 Task: Research Airbnb options in Oroszlány, Hungary from 9th November, 2023 to 16th November, 2023 for 2 adults.2 bedrooms having 2 beds and 1 bathroom. Property type can be flat. Look for 5 properties as per requirement.
Action: Key pressed orosx<Key.backspace>zany
Screenshot: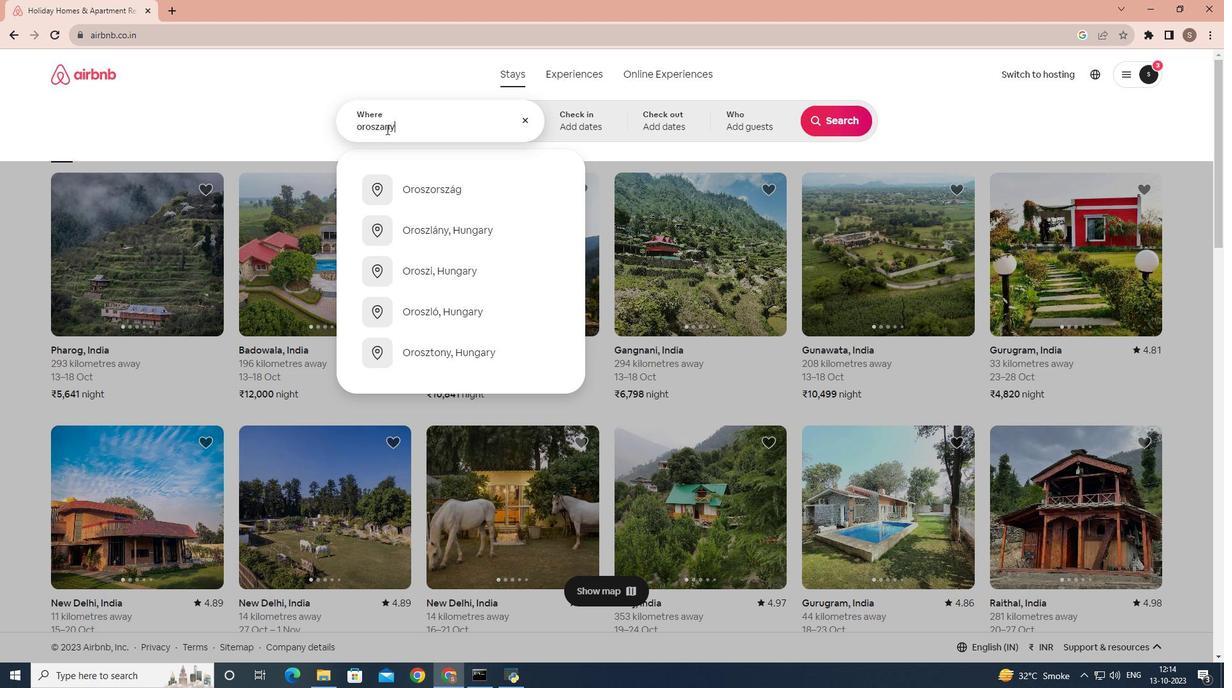 
Action: Mouse moved to (409, 196)
Screenshot: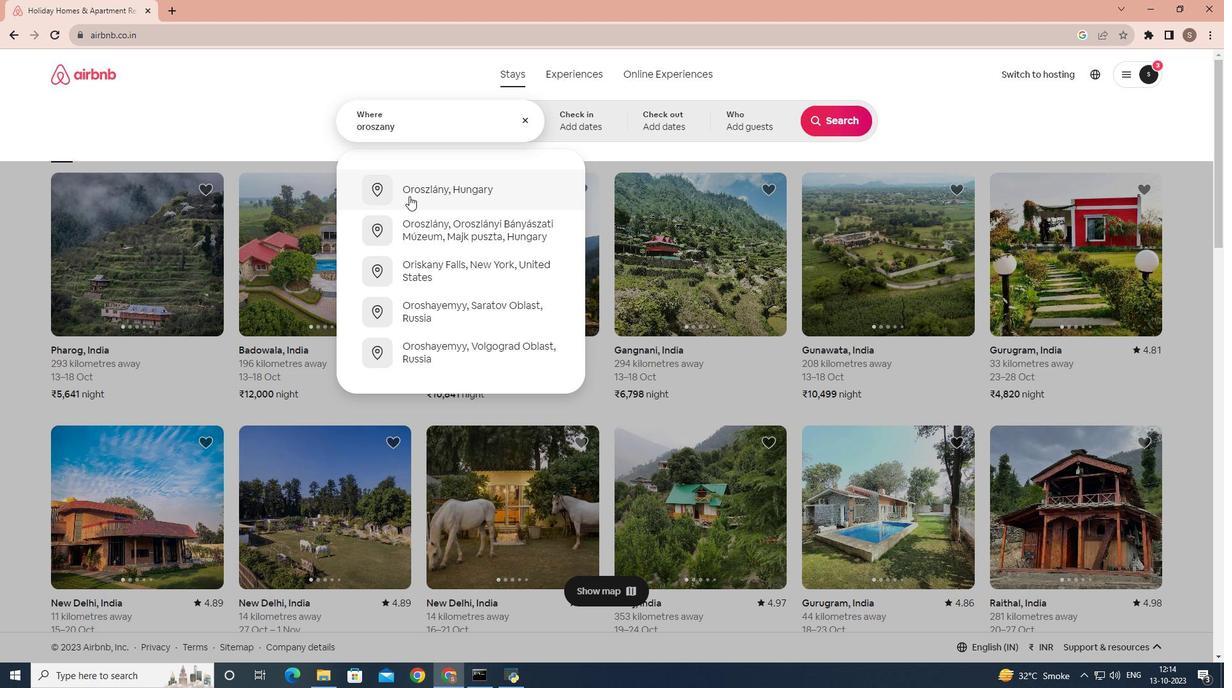 
Action: Mouse pressed left at (409, 196)
Screenshot: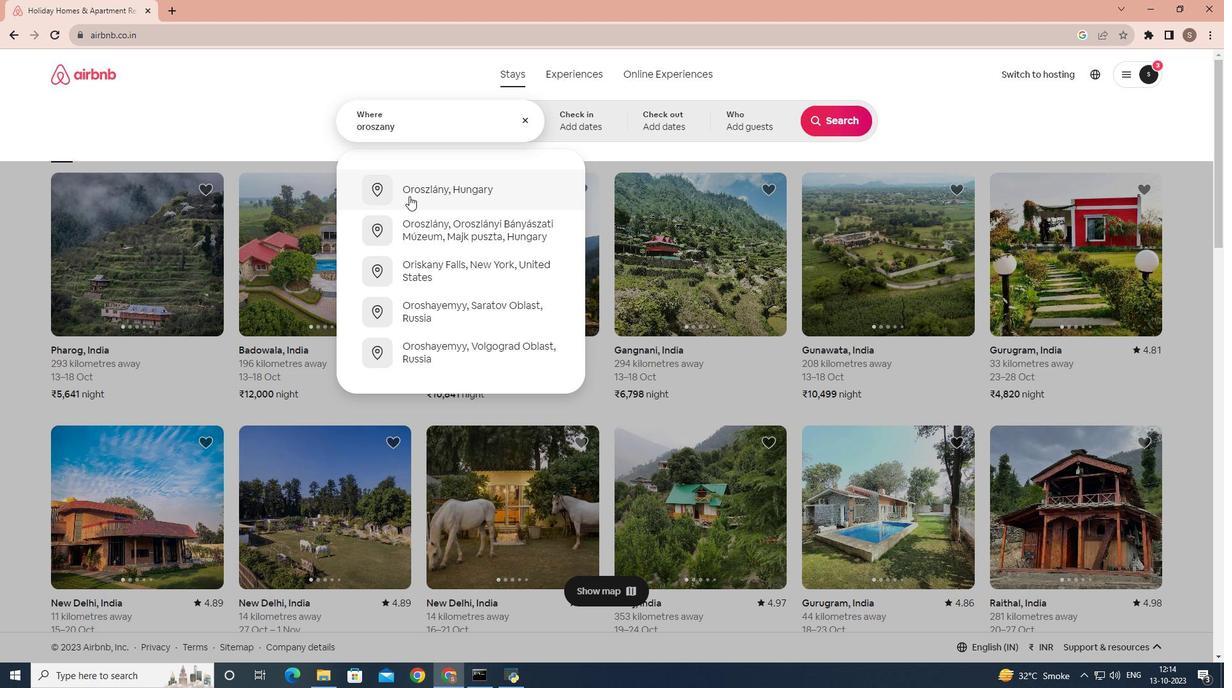 
Action: Mouse moved to (762, 310)
Screenshot: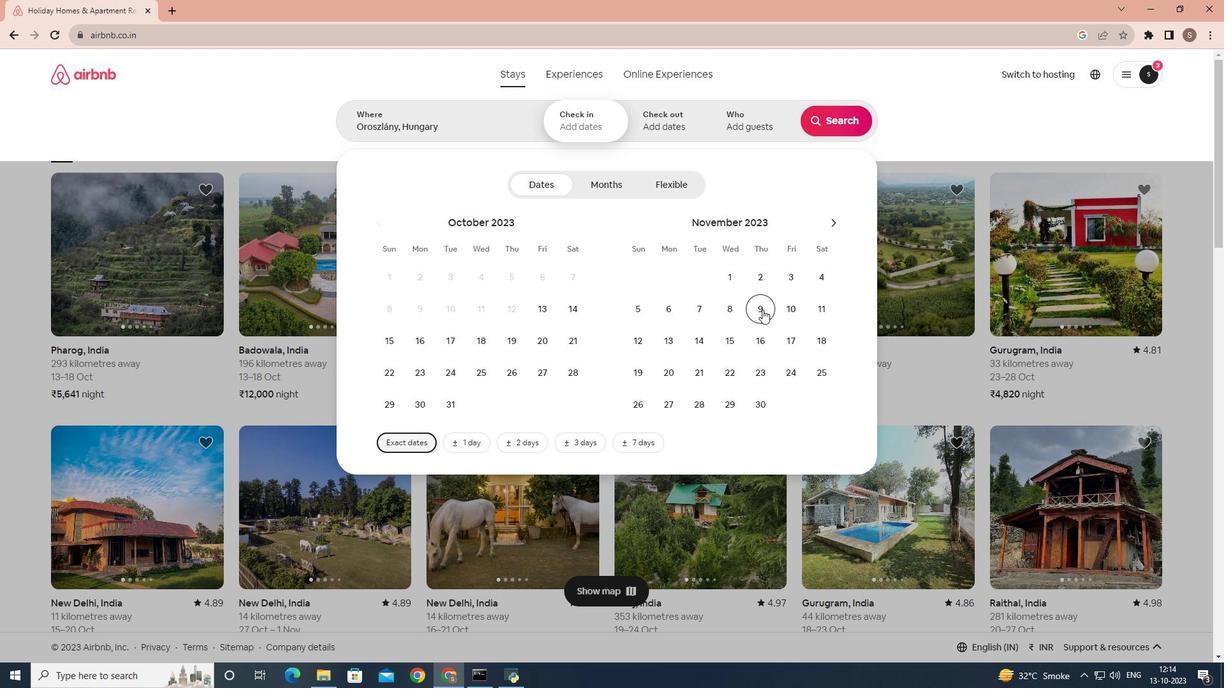 
Action: Mouse pressed left at (762, 310)
Screenshot: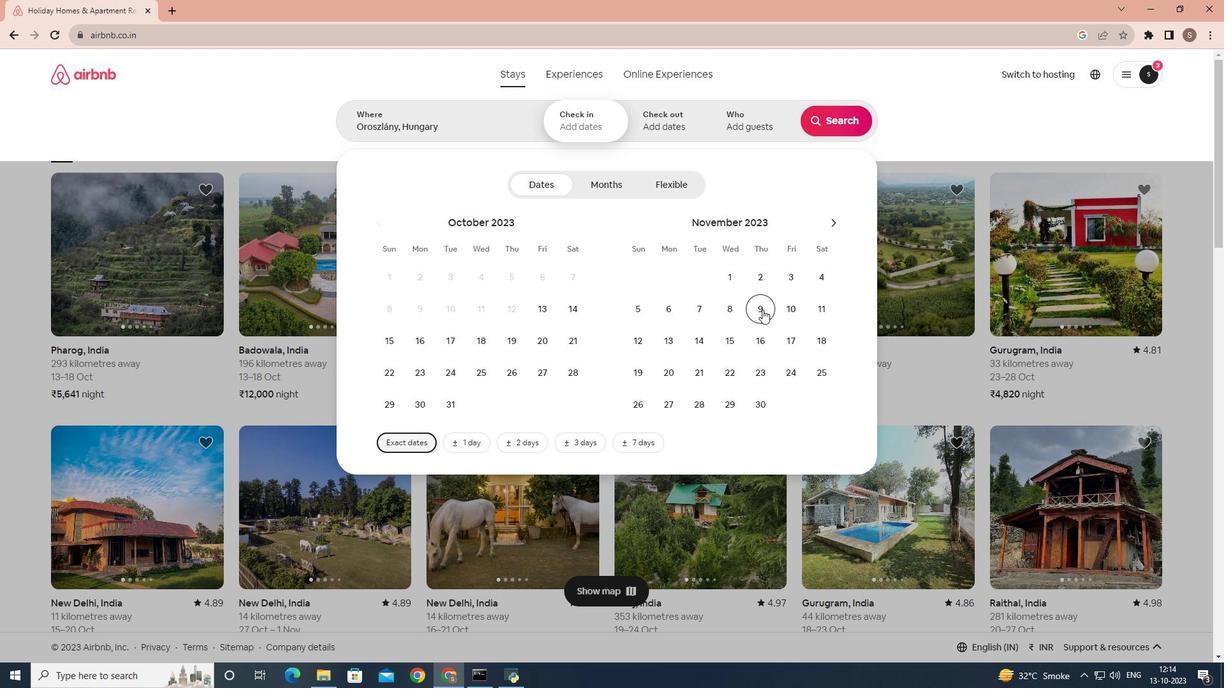 
Action: Mouse moved to (762, 337)
Screenshot: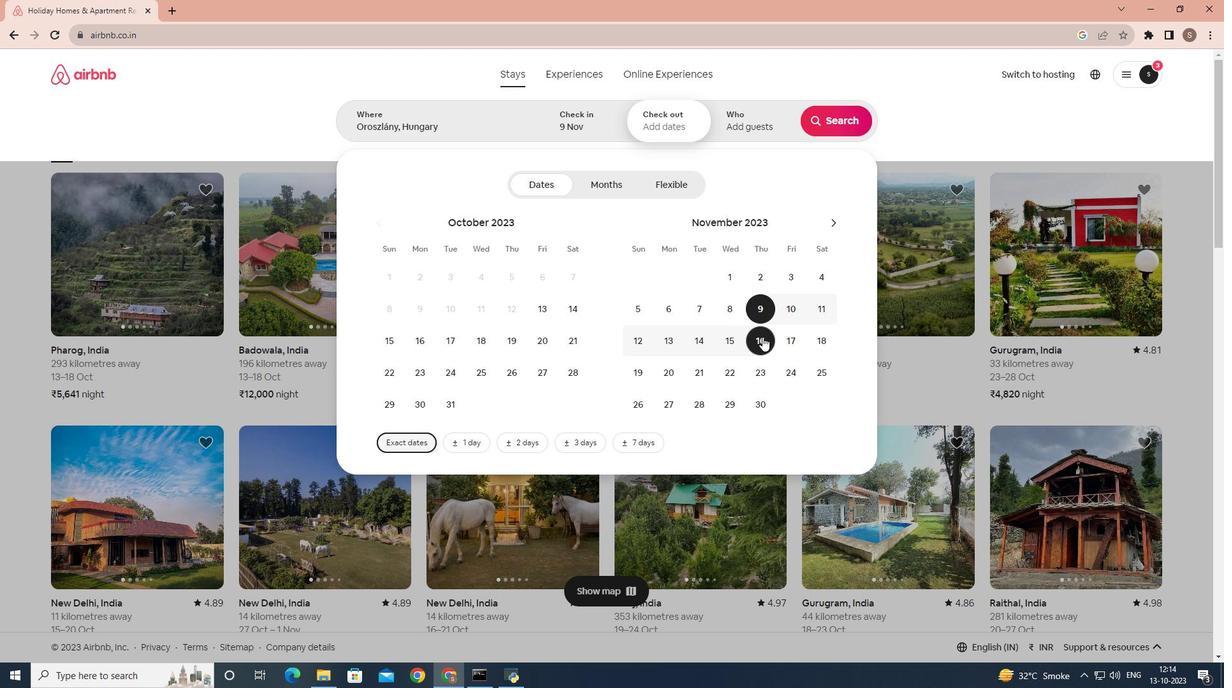 
Action: Mouse pressed left at (762, 337)
Screenshot: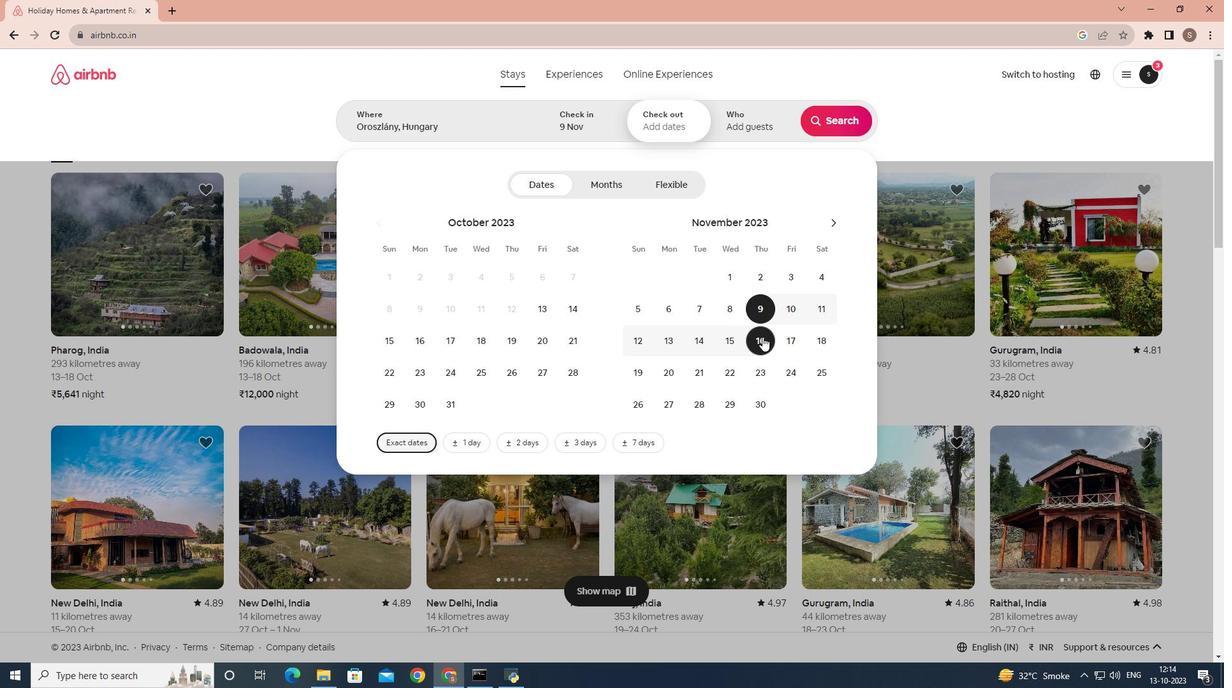 
Action: Mouse moved to (746, 135)
Screenshot: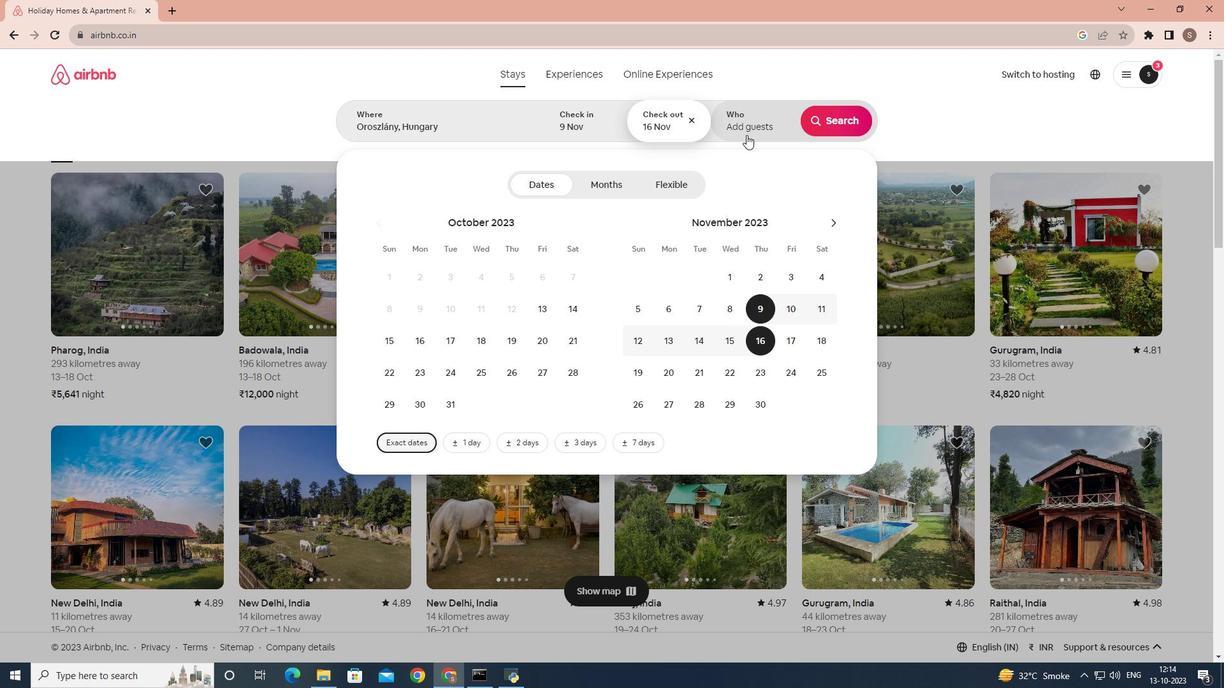 
Action: Mouse pressed left at (746, 135)
Screenshot: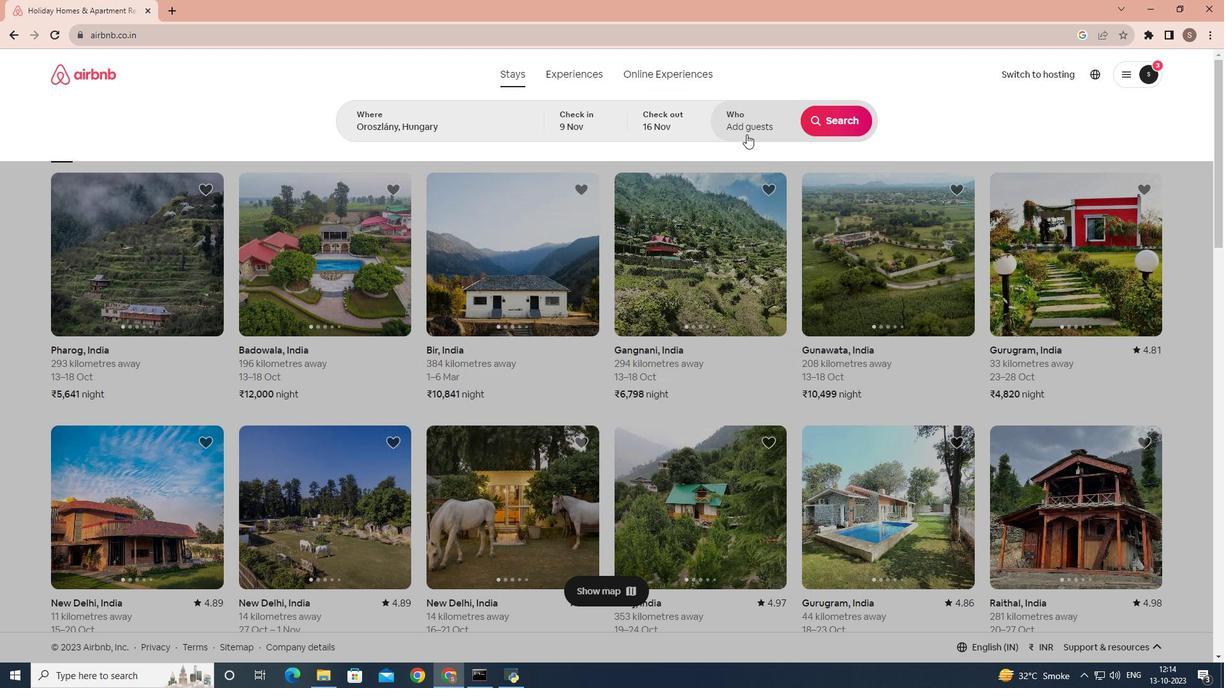 
Action: Mouse moved to (834, 177)
Screenshot: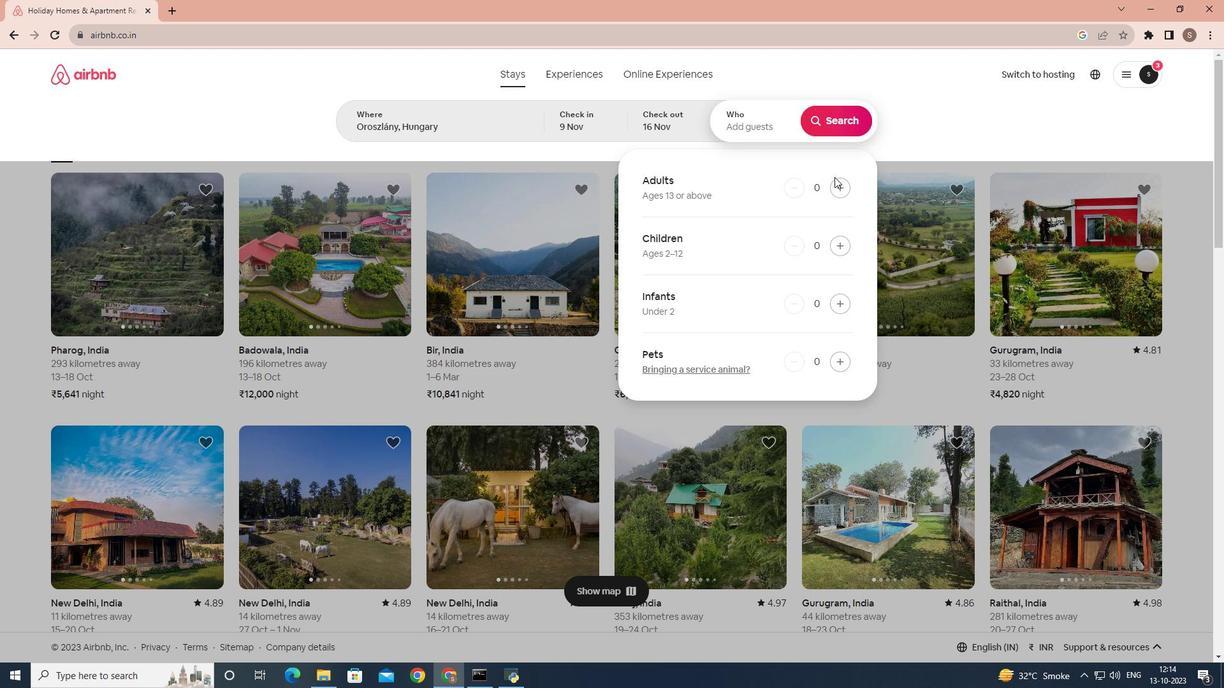 
Action: Mouse pressed left at (834, 177)
Screenshot: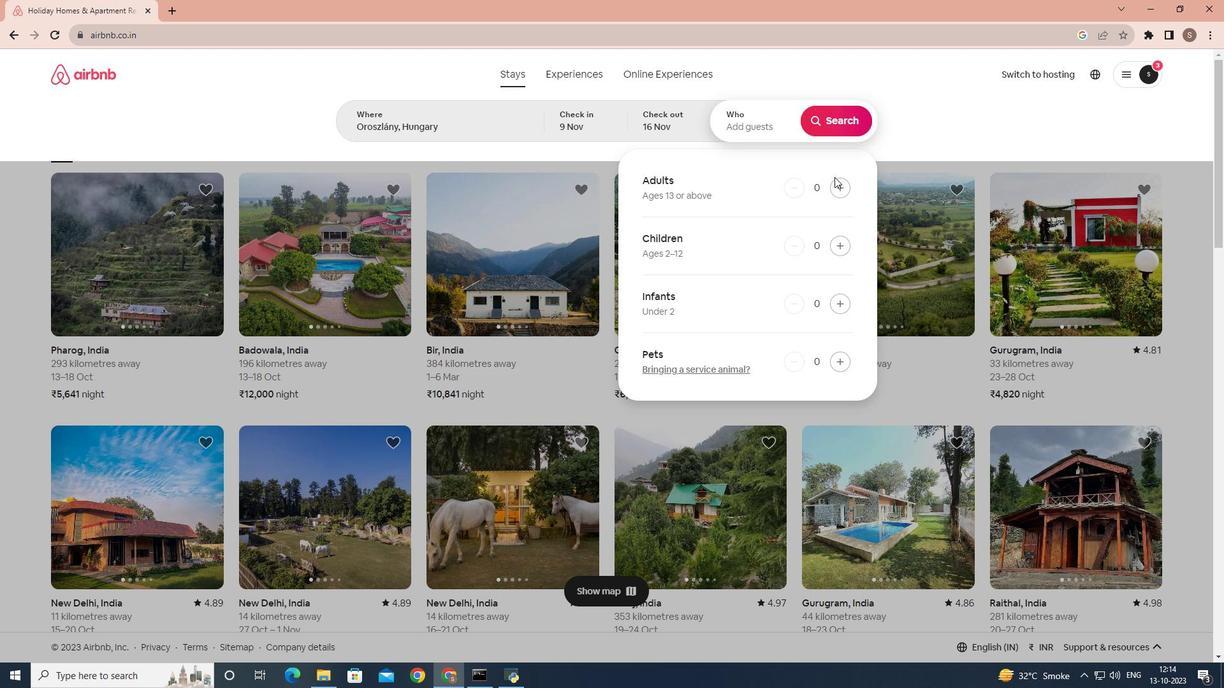 
Action: Mouse pressed left at (834, 177)
Screenshot: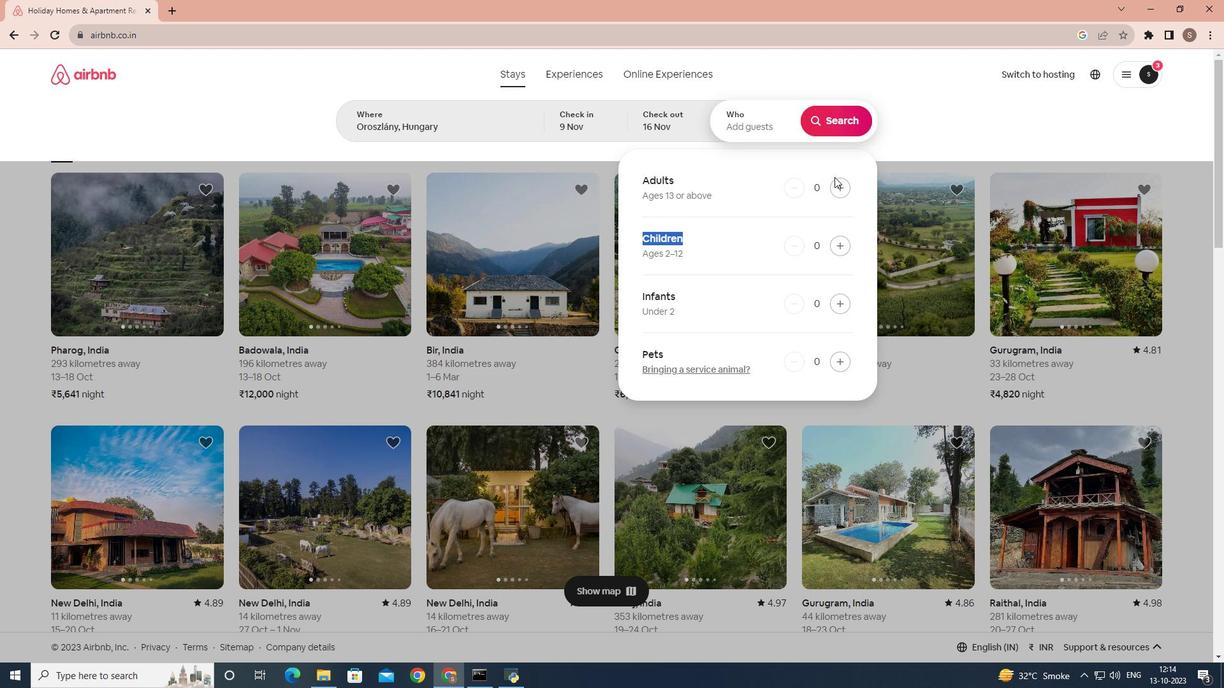 
Action: Mouse moved to (834, 179)
Screenshot: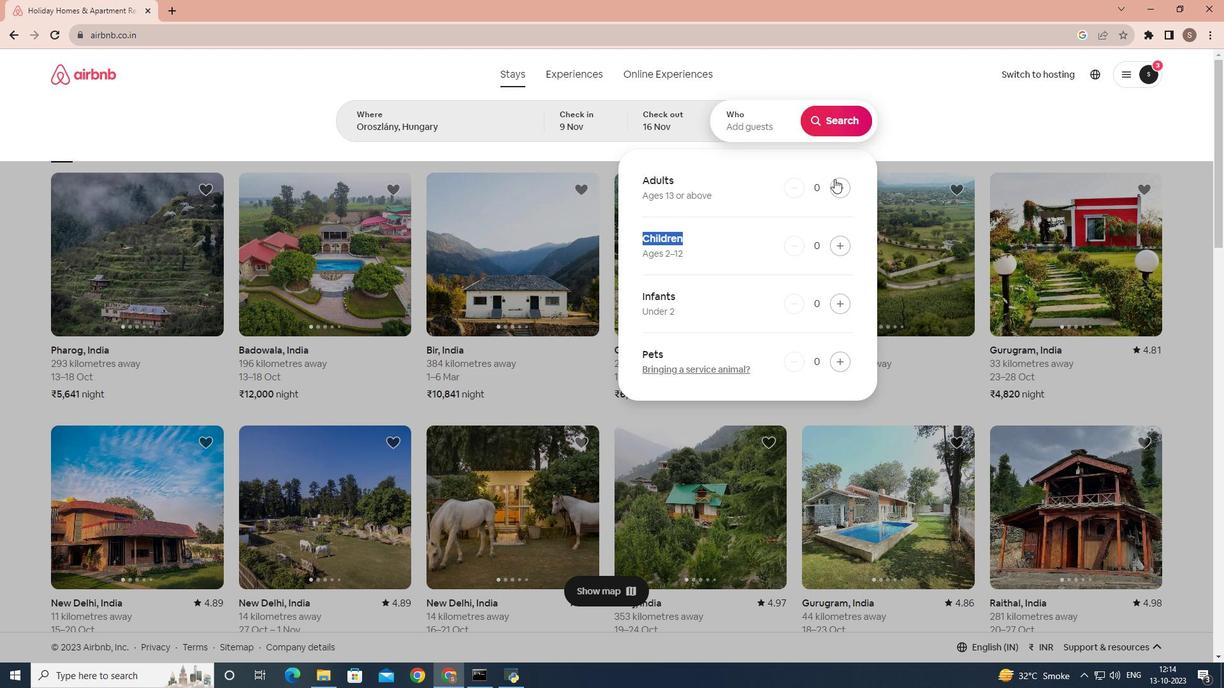 
Action: Mouse pressed left at (834, 179)
Screenshot: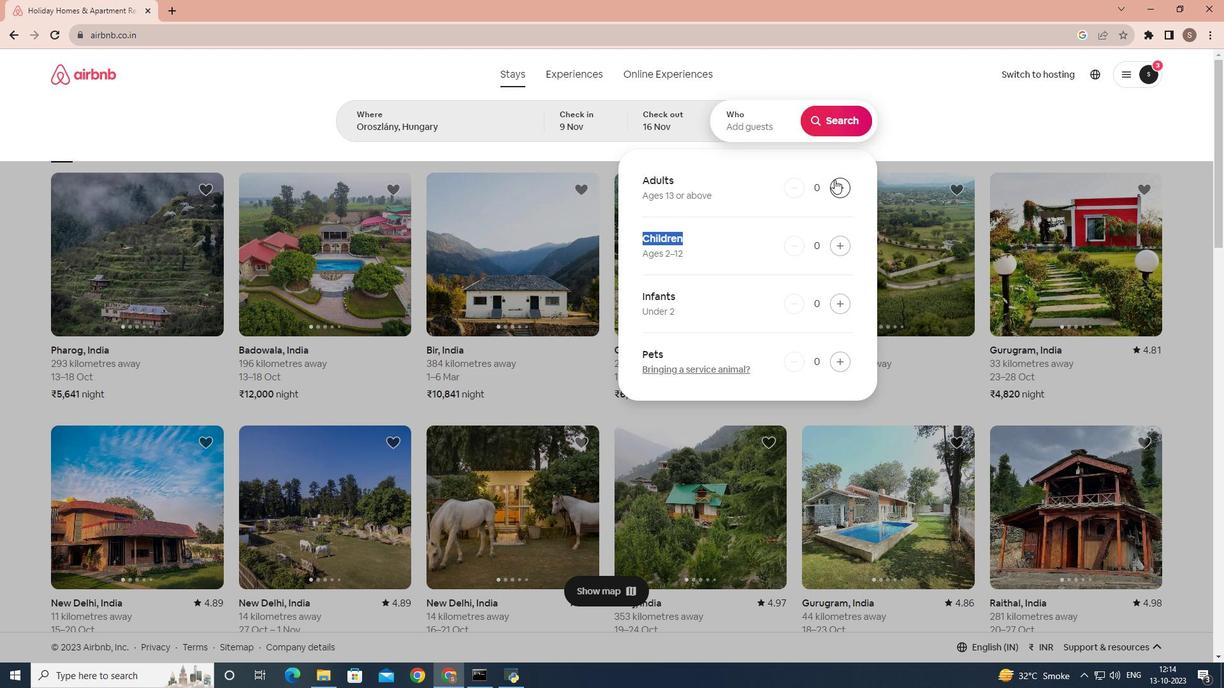 
Action: Mouse moved to (834, 179)
Screenshot: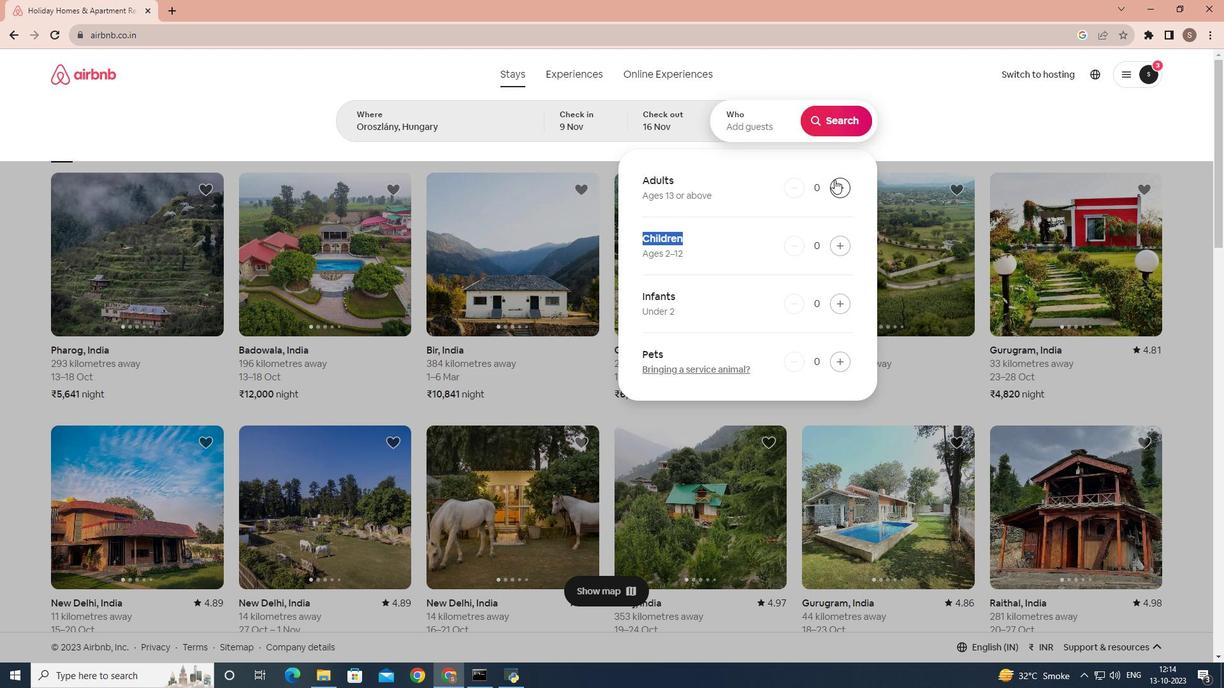 
Action: Mouse pressed left at (834, 179)
Screenshot: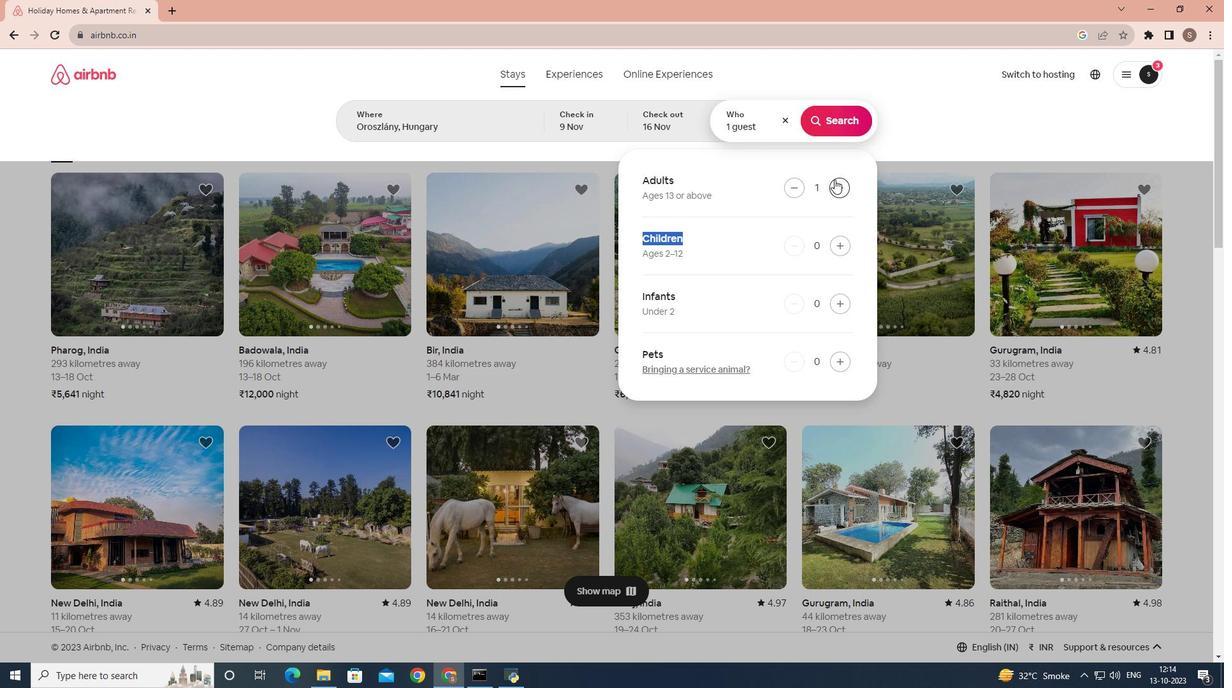 
Action: Mouse moved to (831, 106)
Screenshot: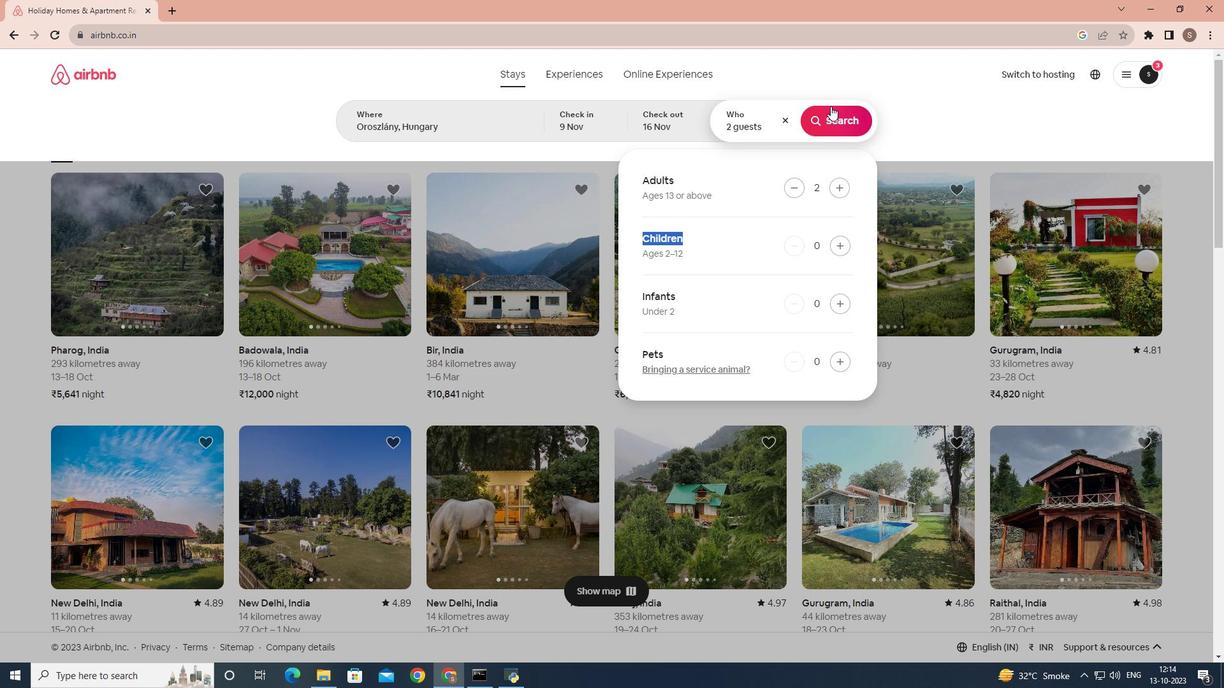 
Action: Mouse pressed left at (831, 106)
Screenshot: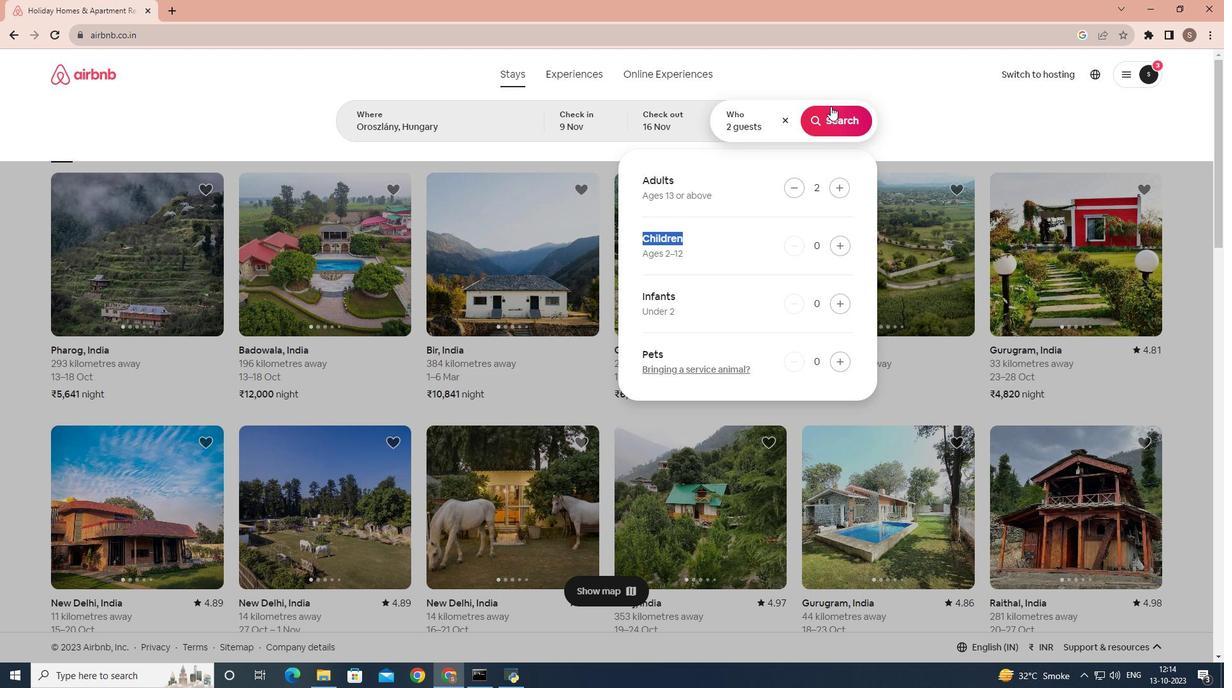 
Action: Mouse moved to (1038, 127)
Screenshot: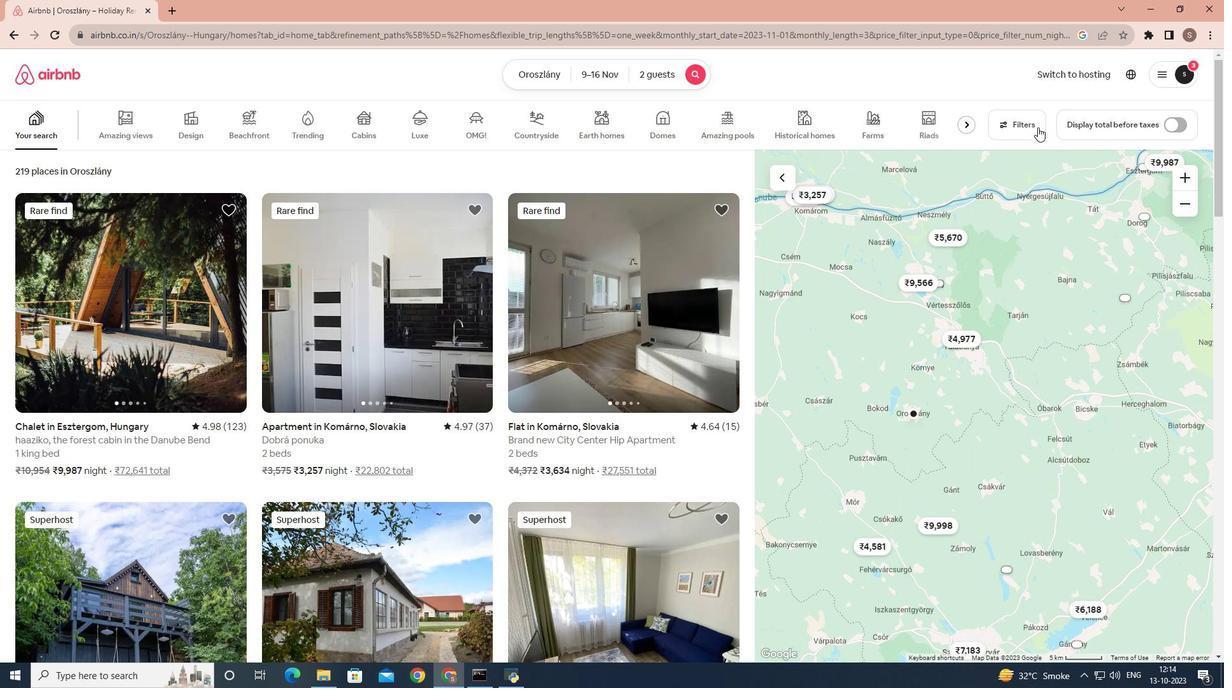 
Action: Mouse pressed left at (1038, 127)
Screenshot: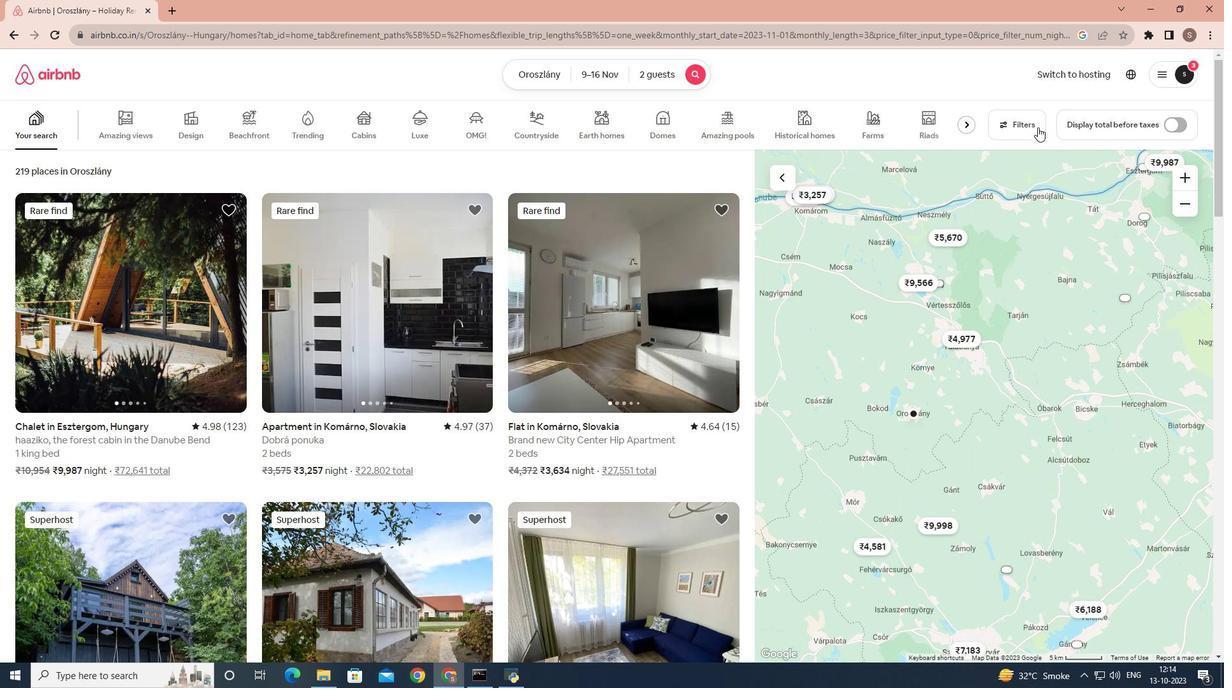 
Action: Mouse moved to (672, 303)
Screenshot: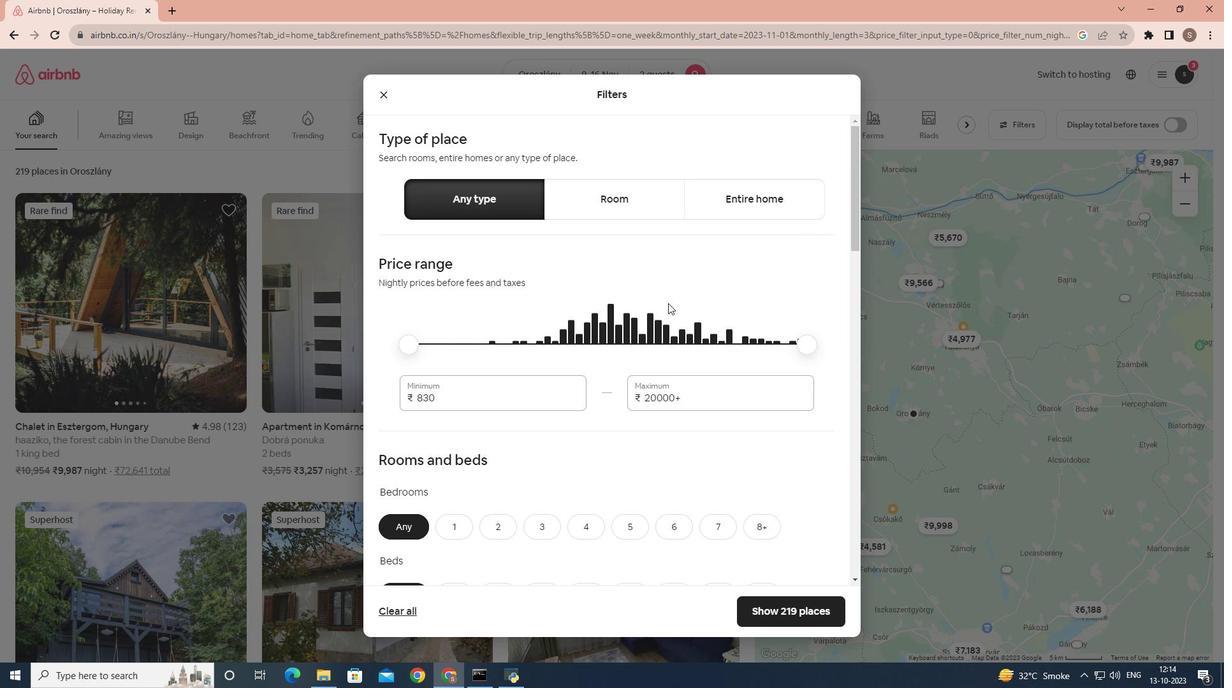 
Action: Mouse scrolled (672, 302) with delta (0, 0)
Screenshot: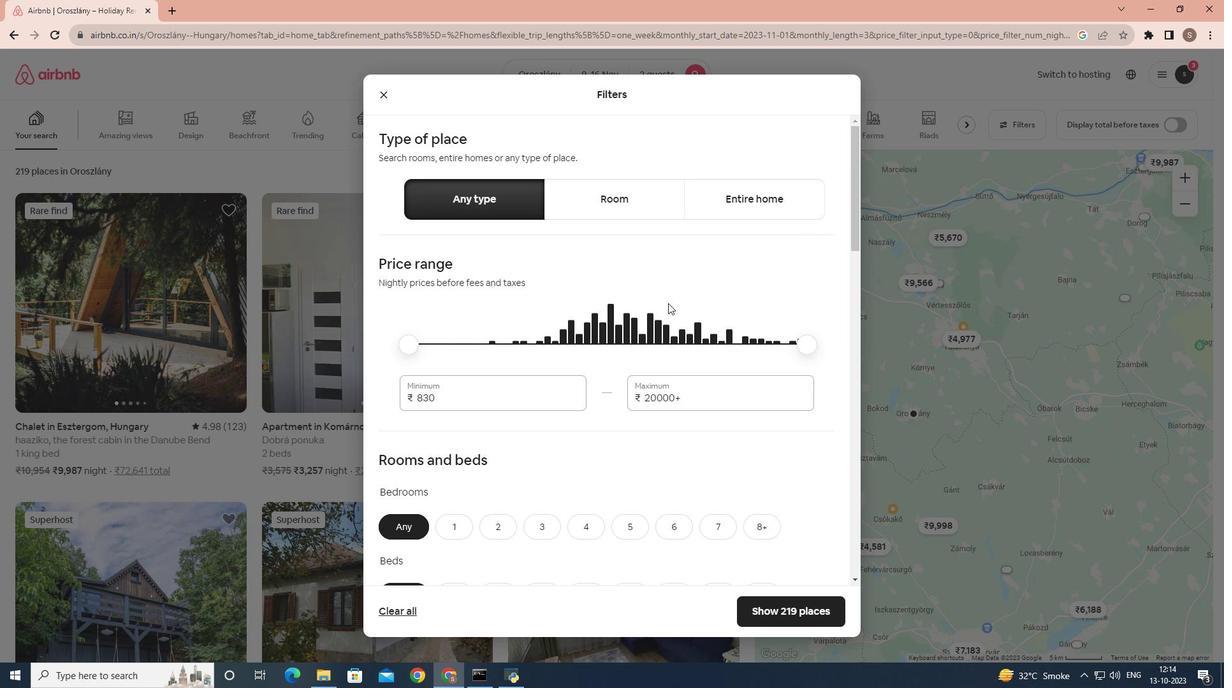 
Action: Mouse moved to (669, 303)
Screenshot: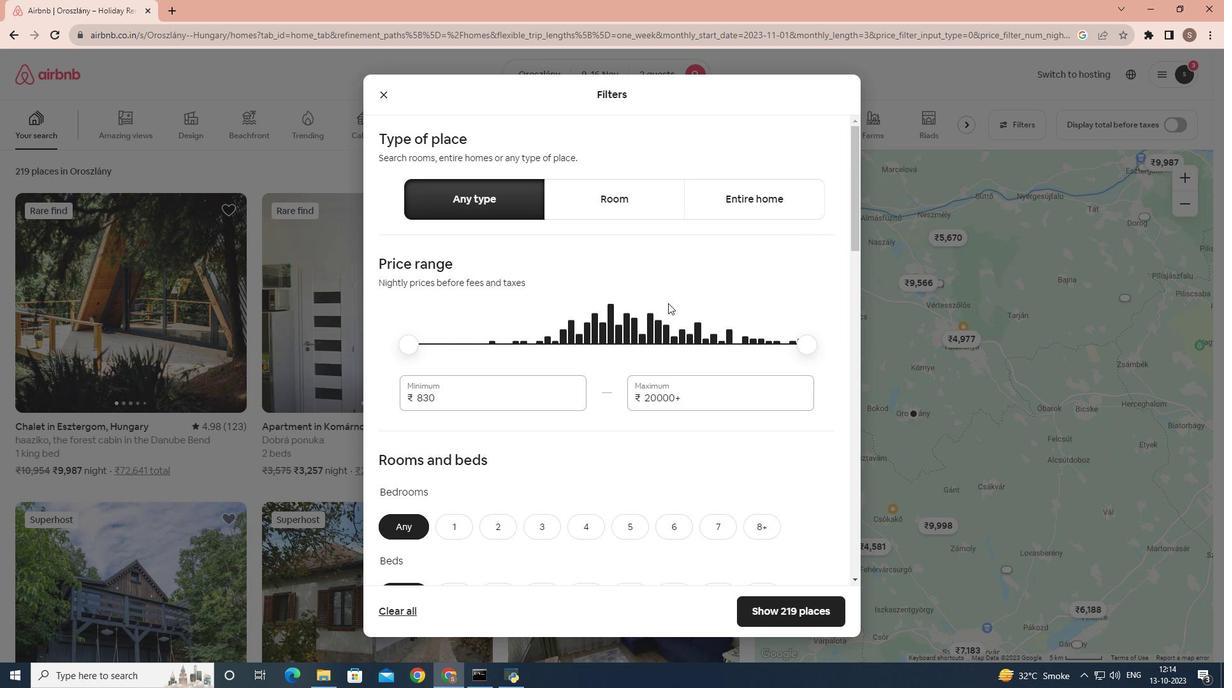 
Action: Mouse scrolled (669, 302) with delta (0, 0)
Screenshot: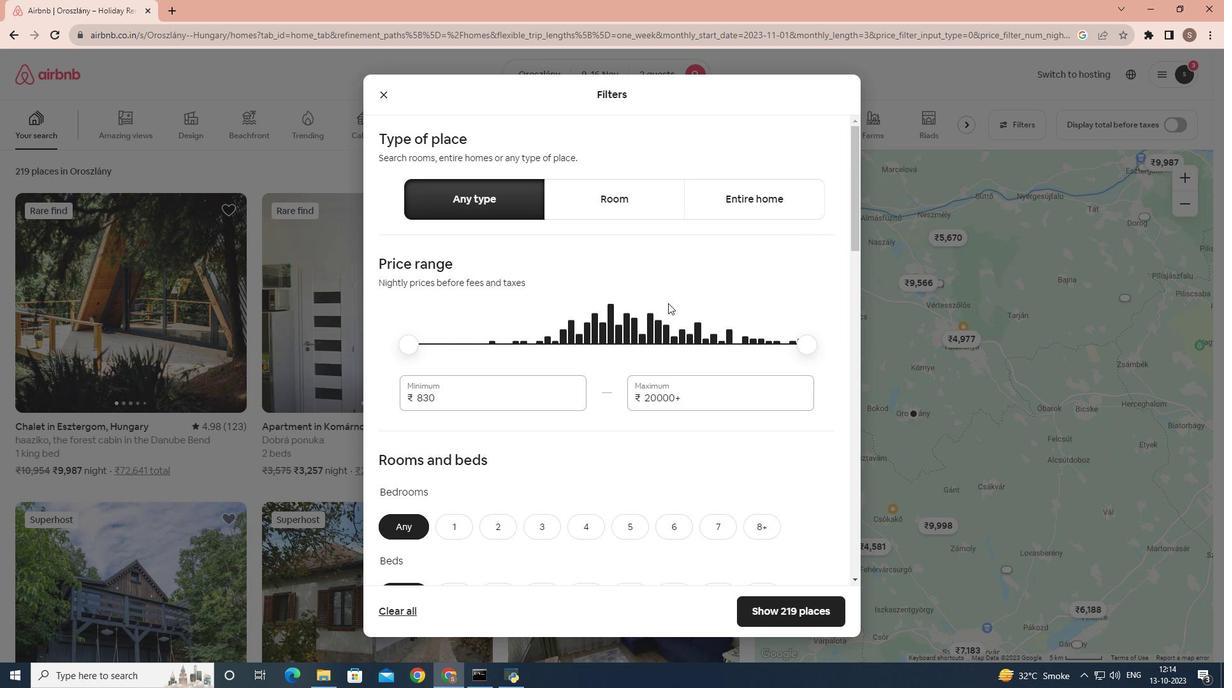 
Action: Mouse moved to (668, 303)
Screenshot: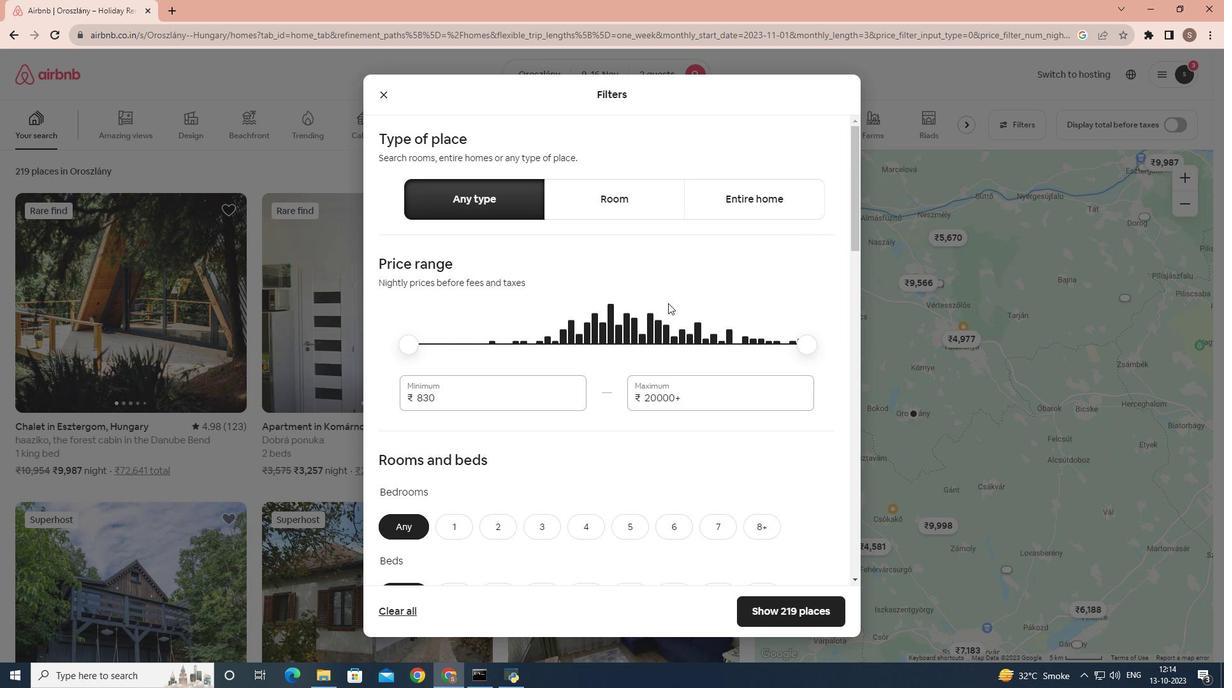 
Action: Mouse scrolled (668, 302) with delta (0, 0)
Screenshot: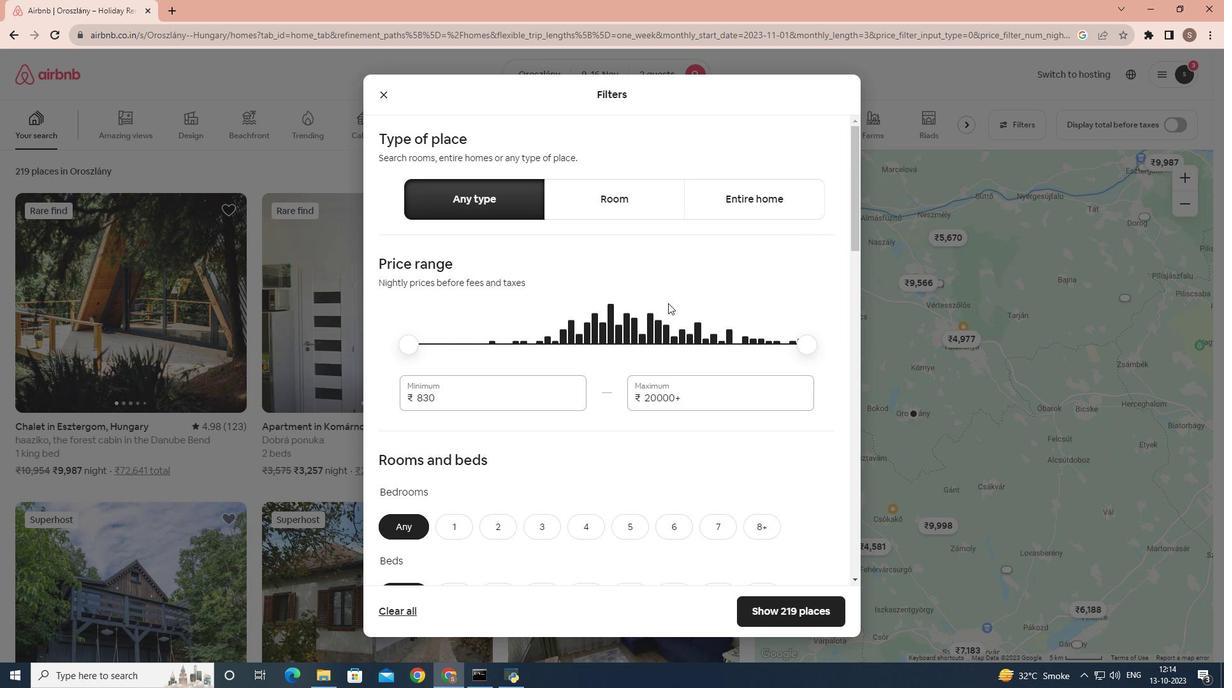 
Action: Mouse moved to (513, 341)
Screenshot: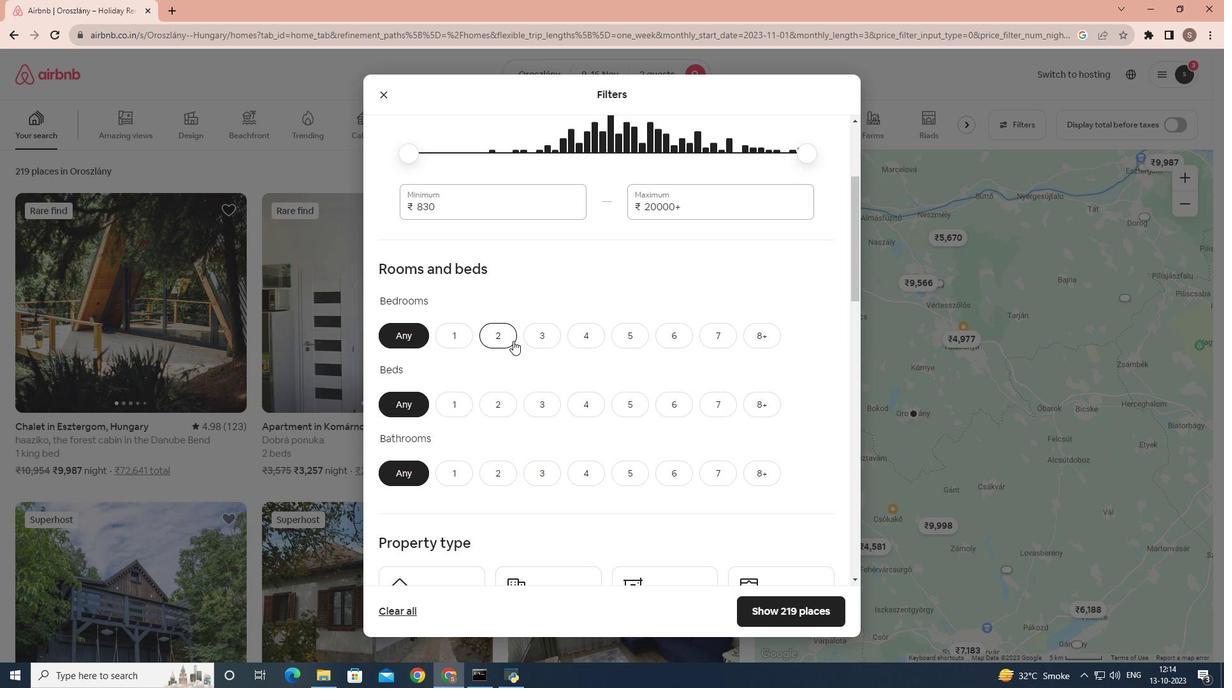 
Action: Mouse pressed left at (513, 341)
Screenshot: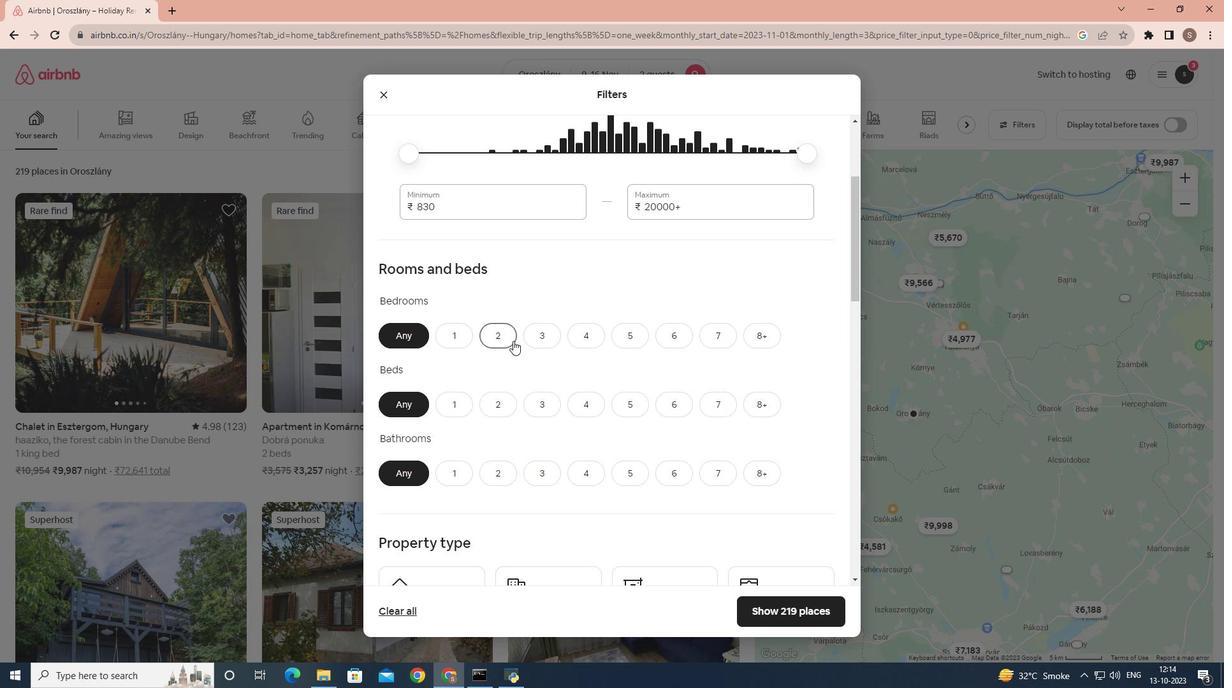 
Action: Mouse moved to (498, 402)
Screenshot: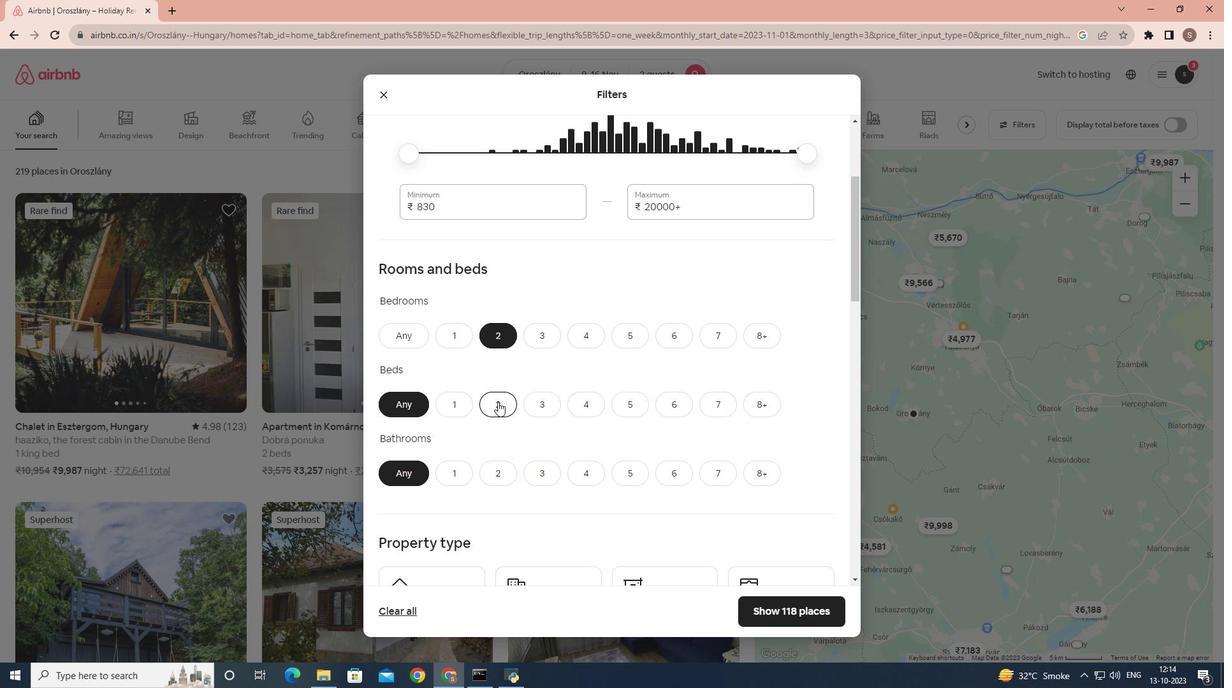 
Action: Mouse pressed left at (498, 402)
Screenshot: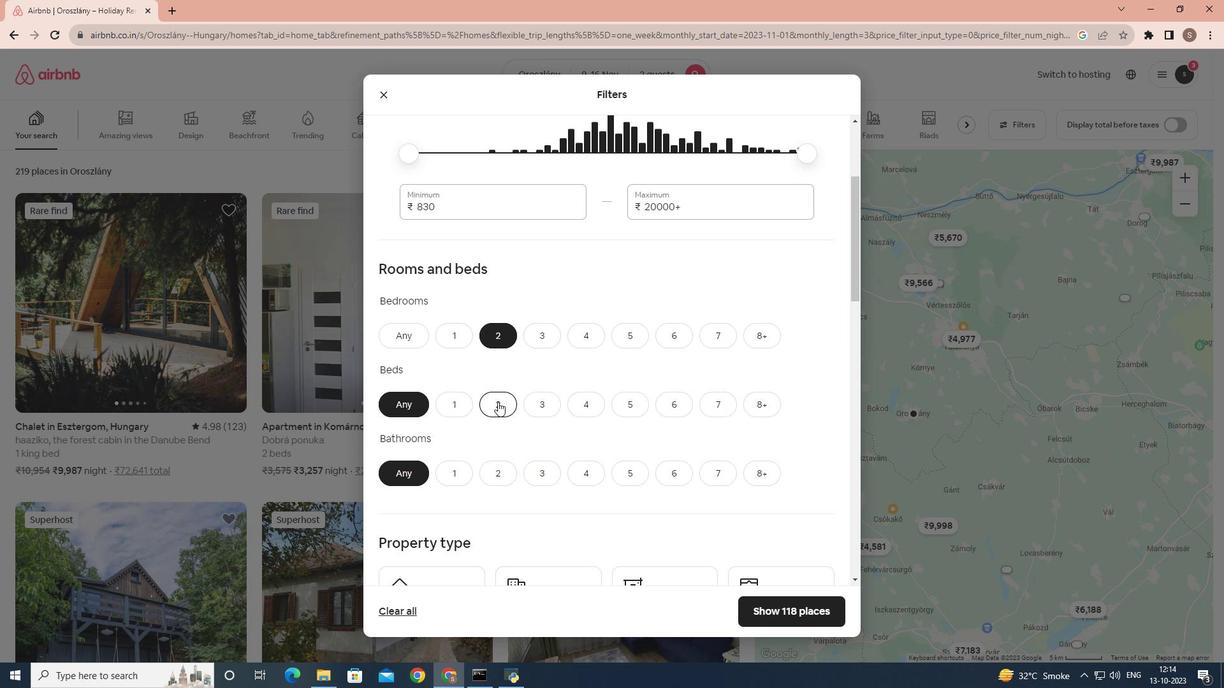 
Action: Mouse moved to (475, 484)
Screenshot: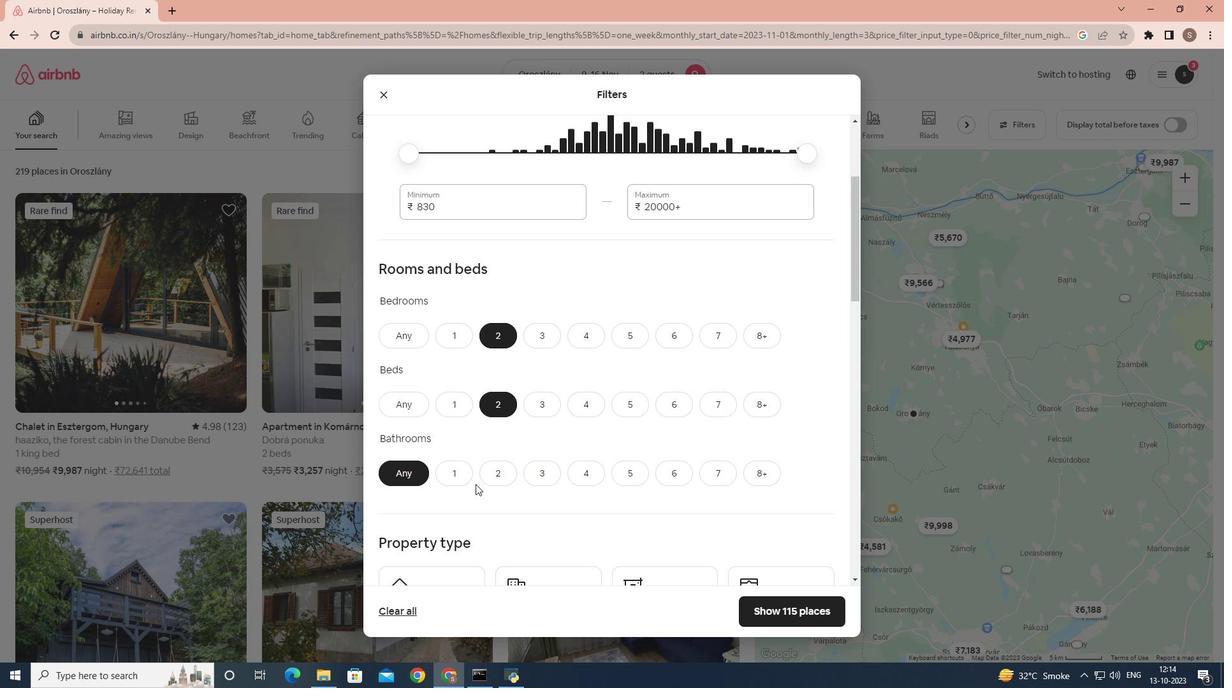 
Action: Mouse pressed left at (475, 484)
Screenshot: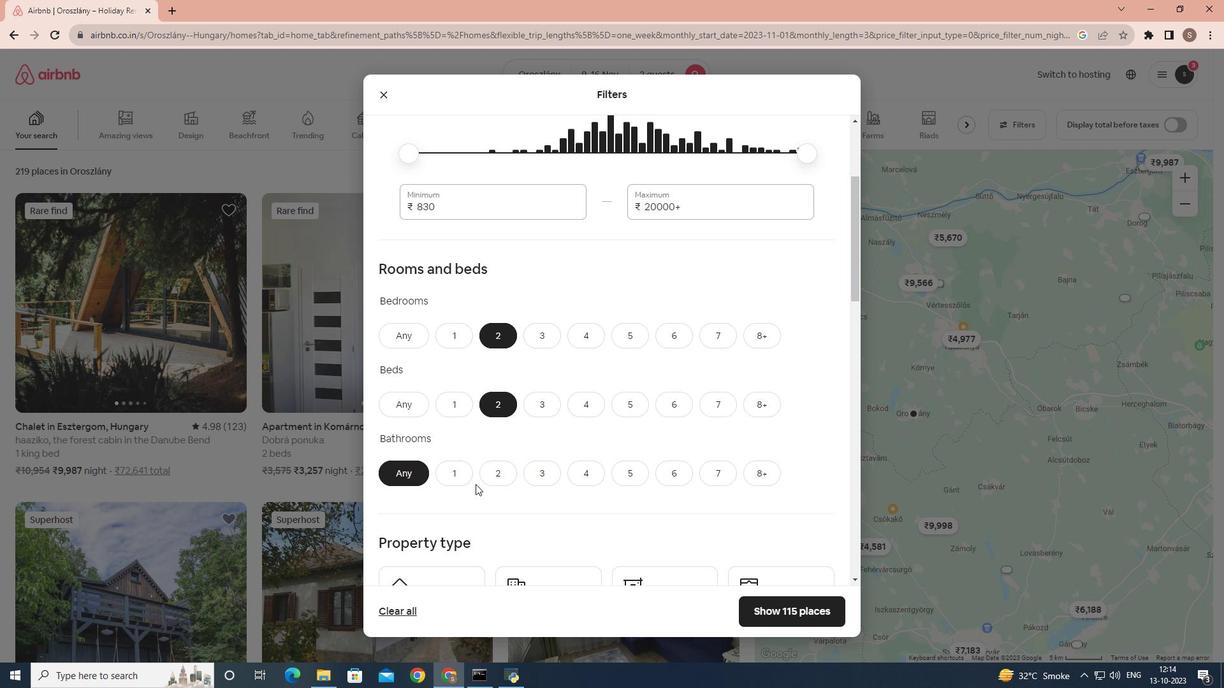 
Action: Mouse moved to (477, 478)
Screenshot: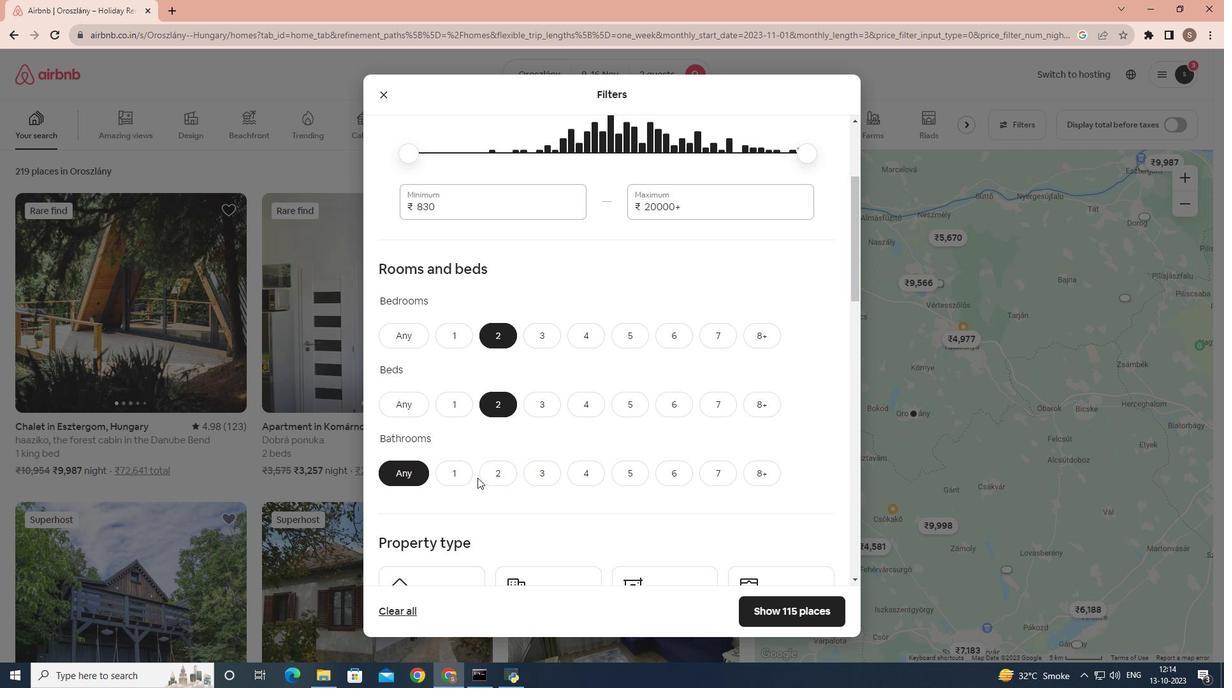 
Action: Mouse pressed left at (477, 478)
Screenshot: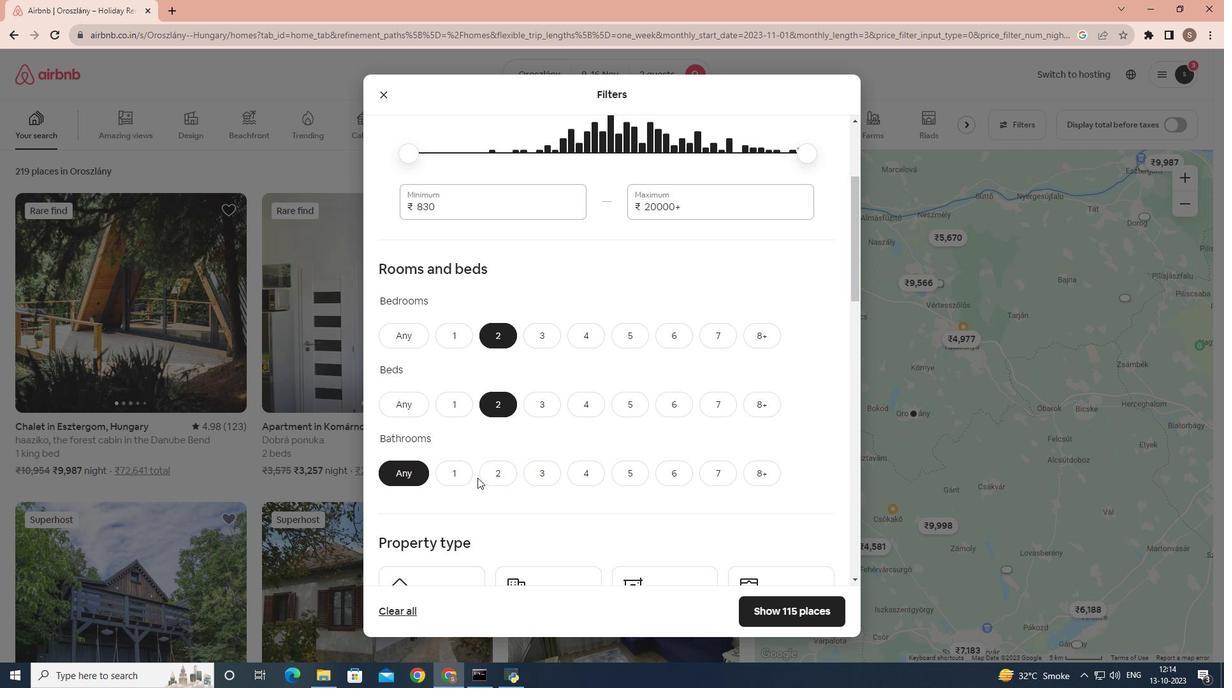 
Action: Mouse moved to (477, 478)
Screenshot: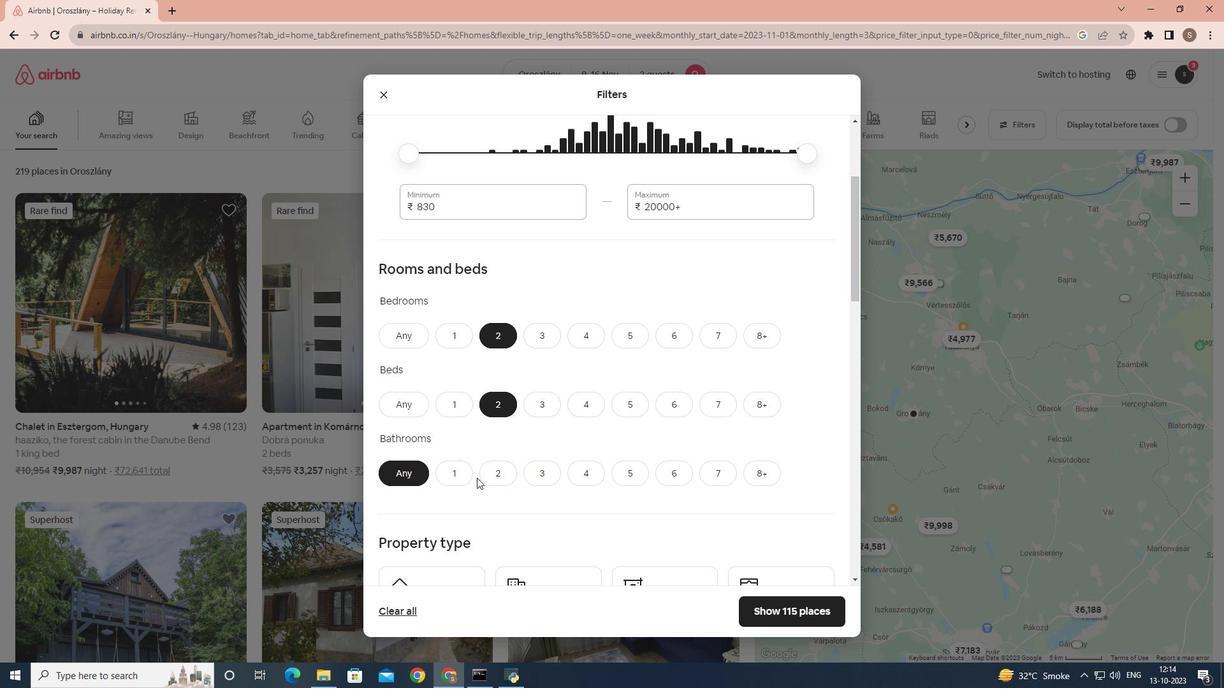 
Action: Mouse pressed left at (477, 478)
Screenshot: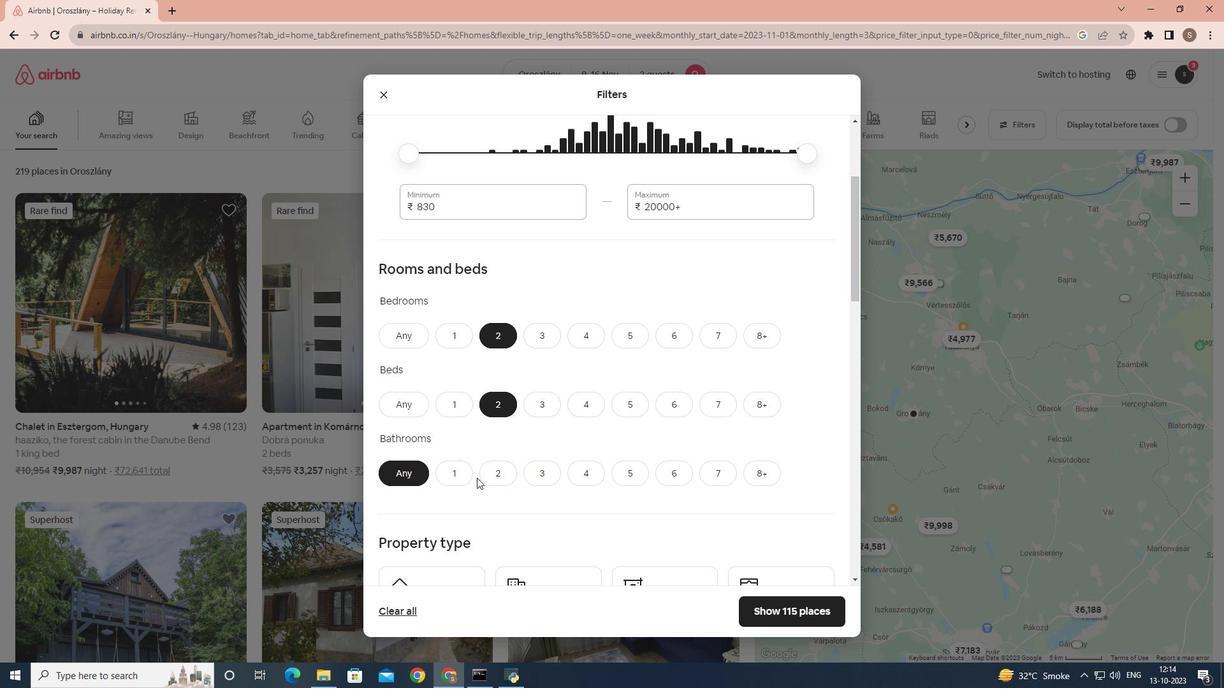 
Action: Mouse moved to (464, 478)
Screenshot: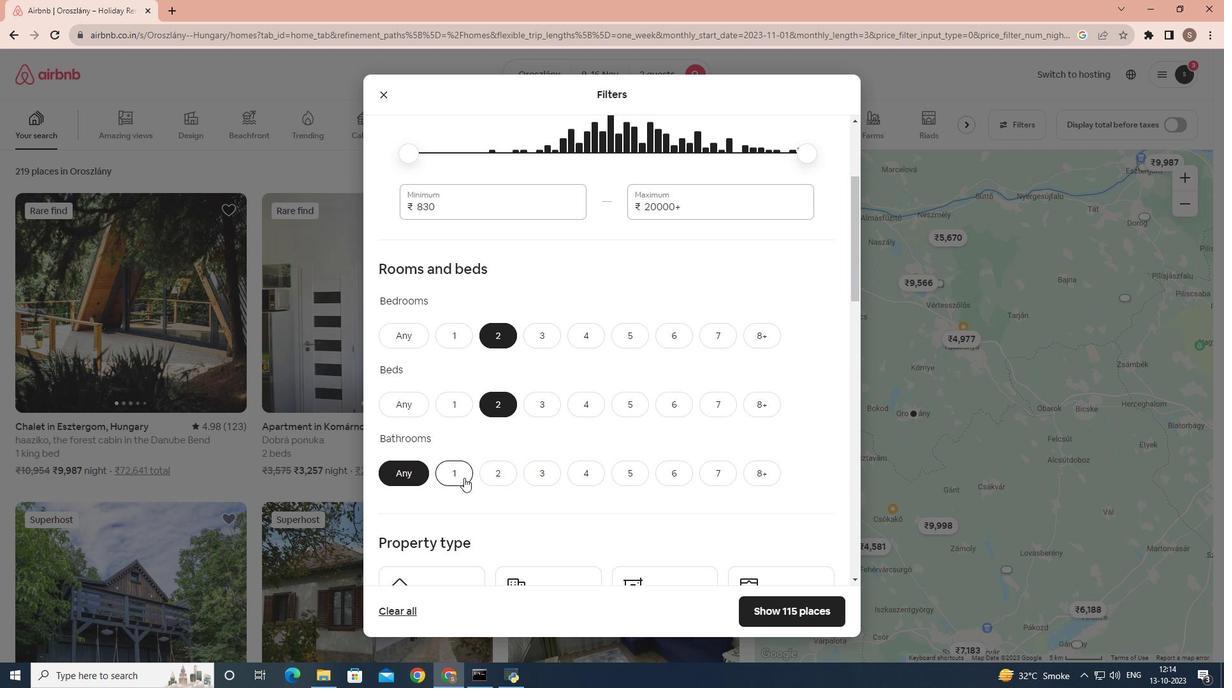 
Action: Mouse pressed left at (464, 478)
Screenshot: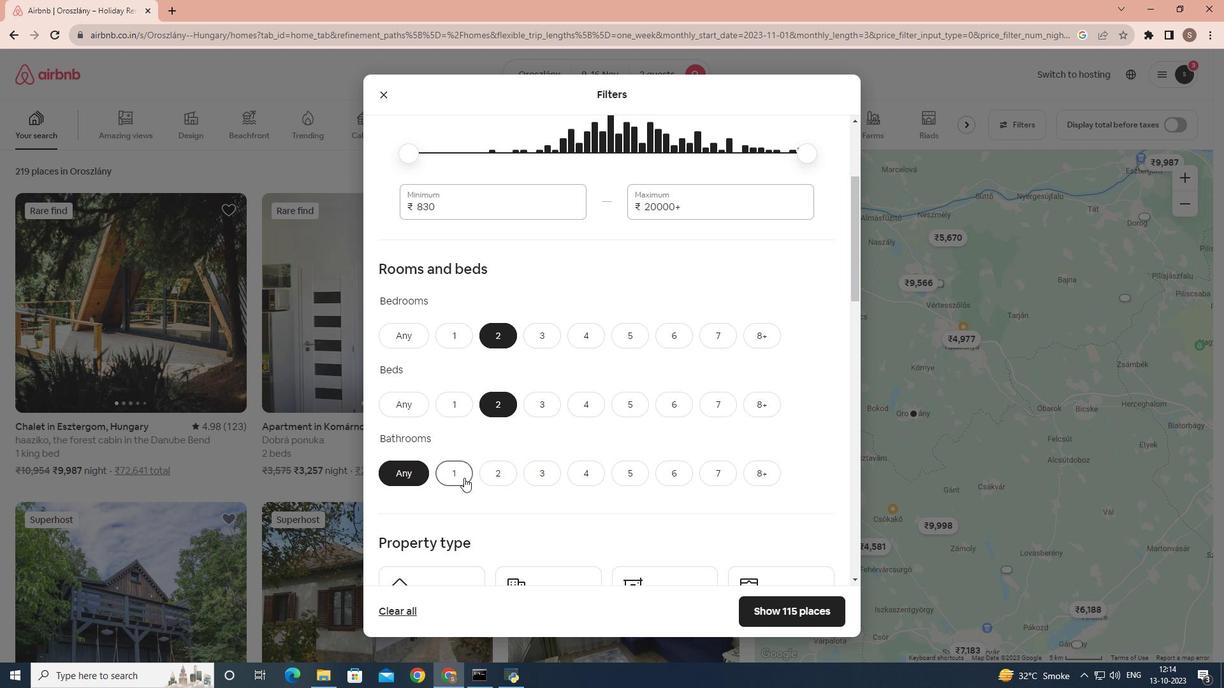 
Action: Mouse moved to (541, 456)
Screenshot: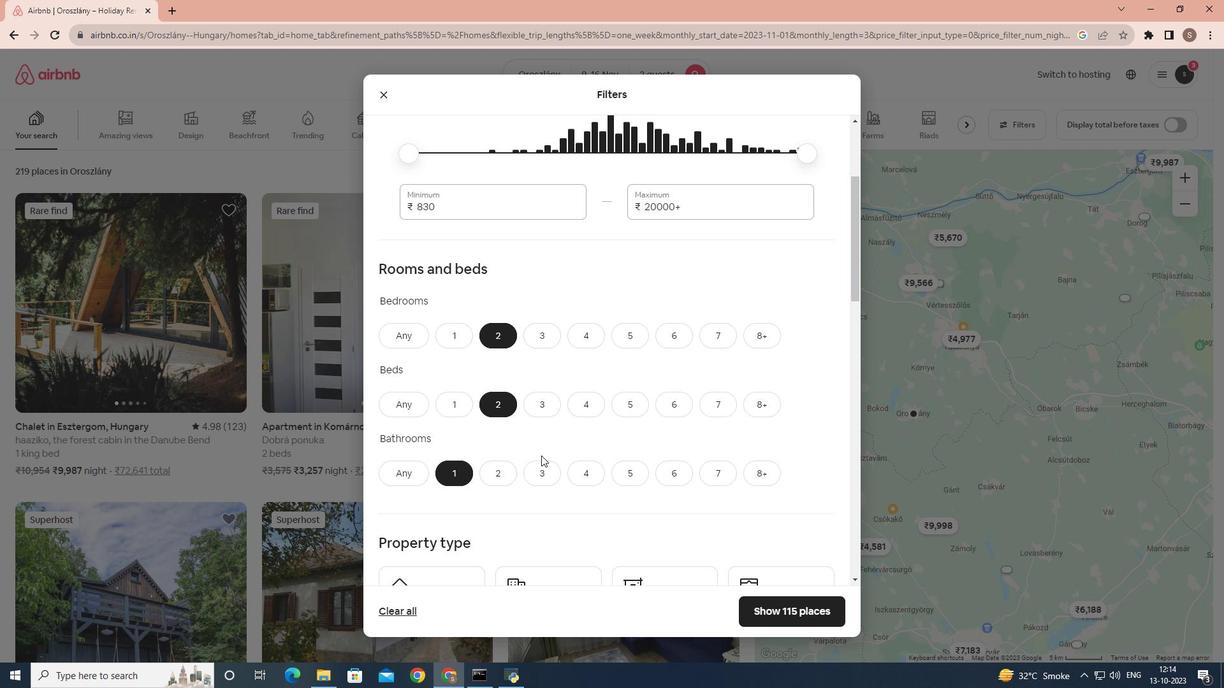 
Action: Mouse scrolled (541, 455) with delta (0, 0)
Screenshot: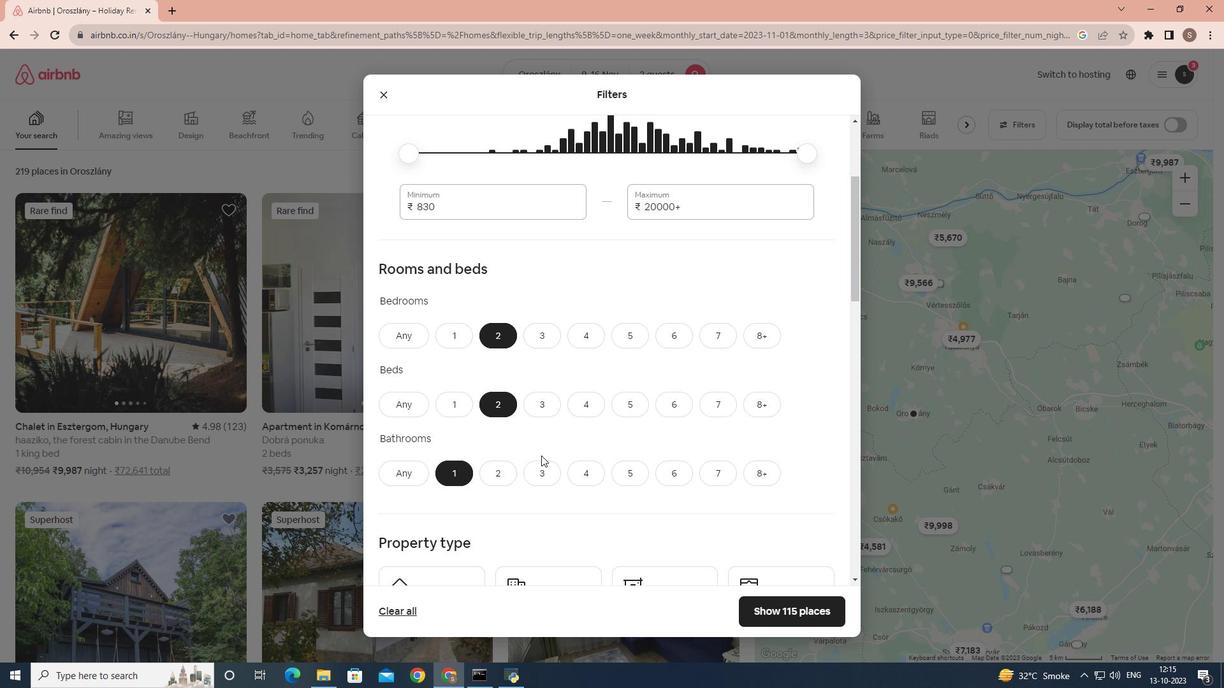
Action: Mouse scrolled (541, 455) with delta (0, 0)
Screenshot: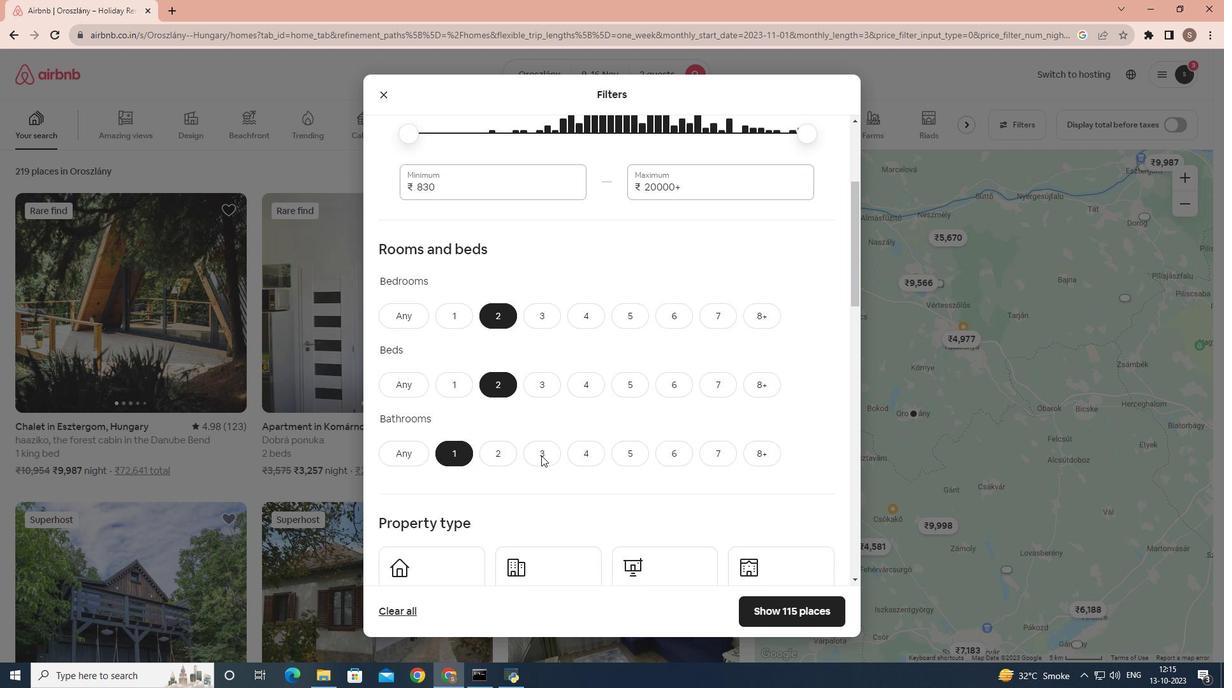 
Action: Mouse scrolled (541, 455) with delta (0, 0)
Screenshot: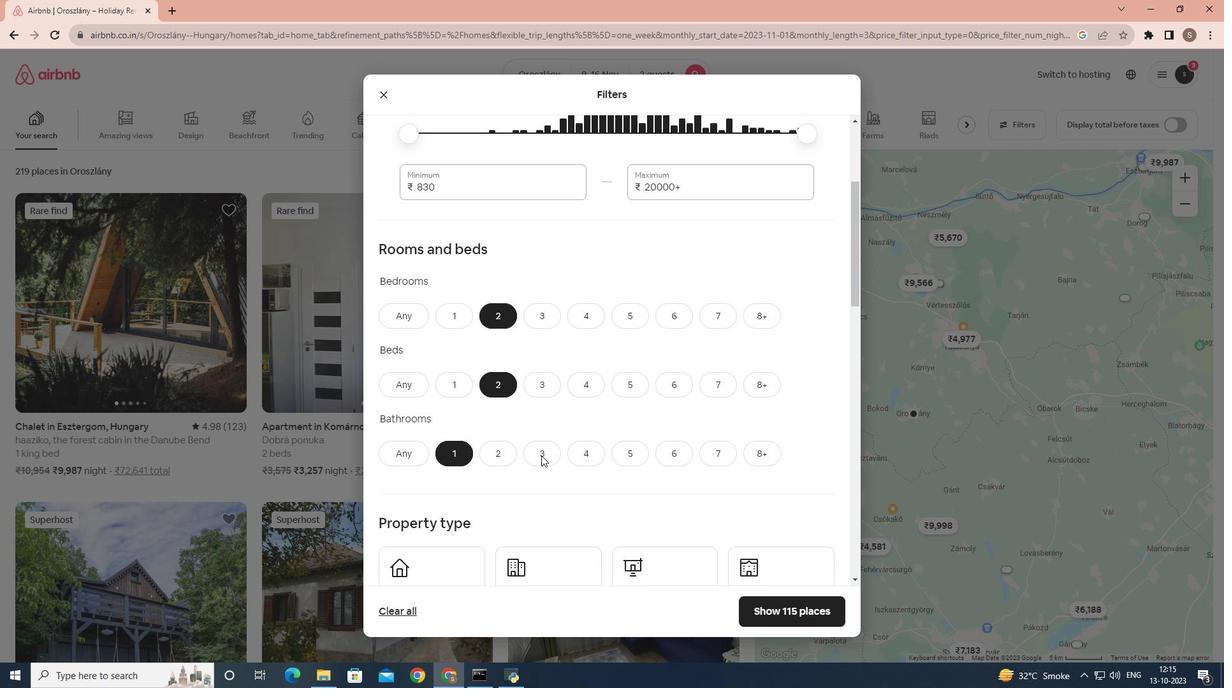 
Action: Mouse scrolled (541, 455) with delta (0, 0)
Screenshot: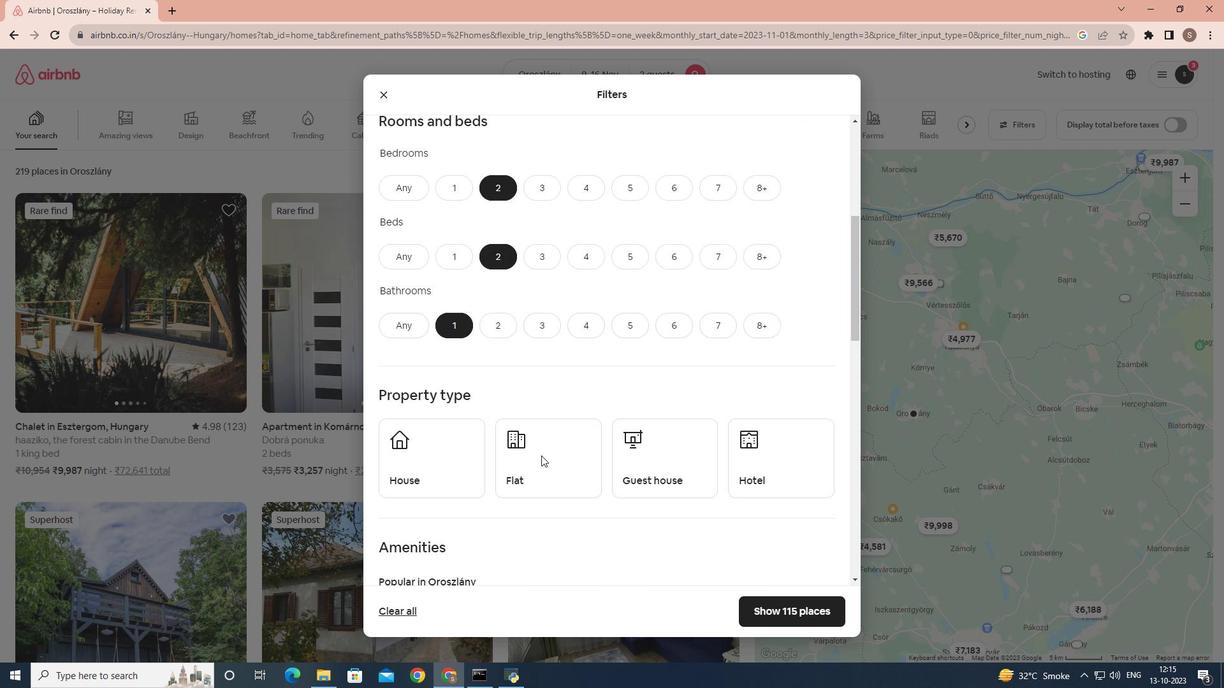 
Action: Mouse scrolled (541, 455) with delta (0, 0)
Screenshot: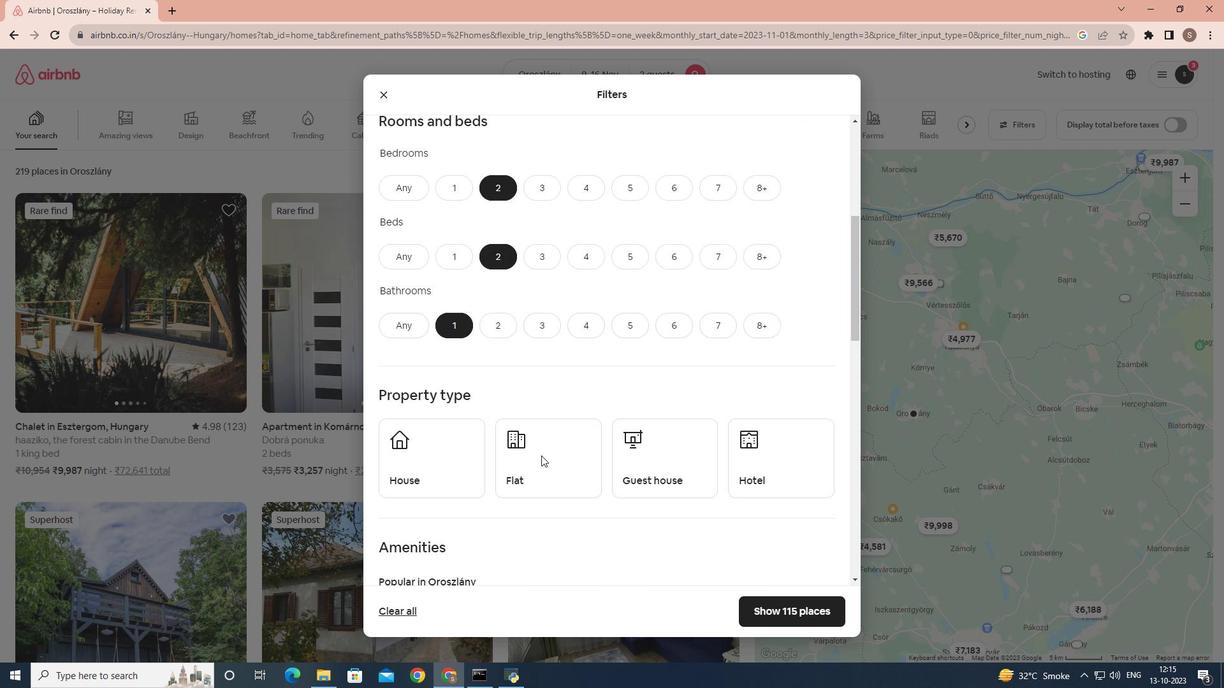 
Action: Mouse scrolled (541, 455) with delta (0, 0)
Screenshot: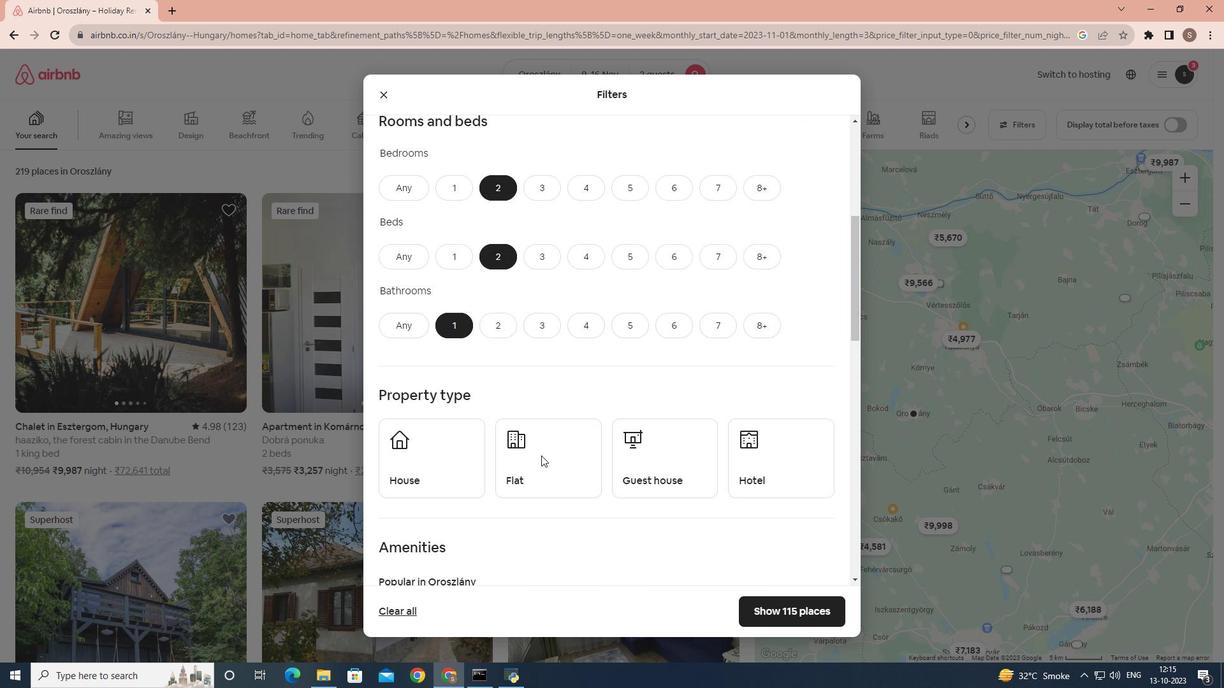 
Action: Mouse moved to (542, 225)
Screenshot: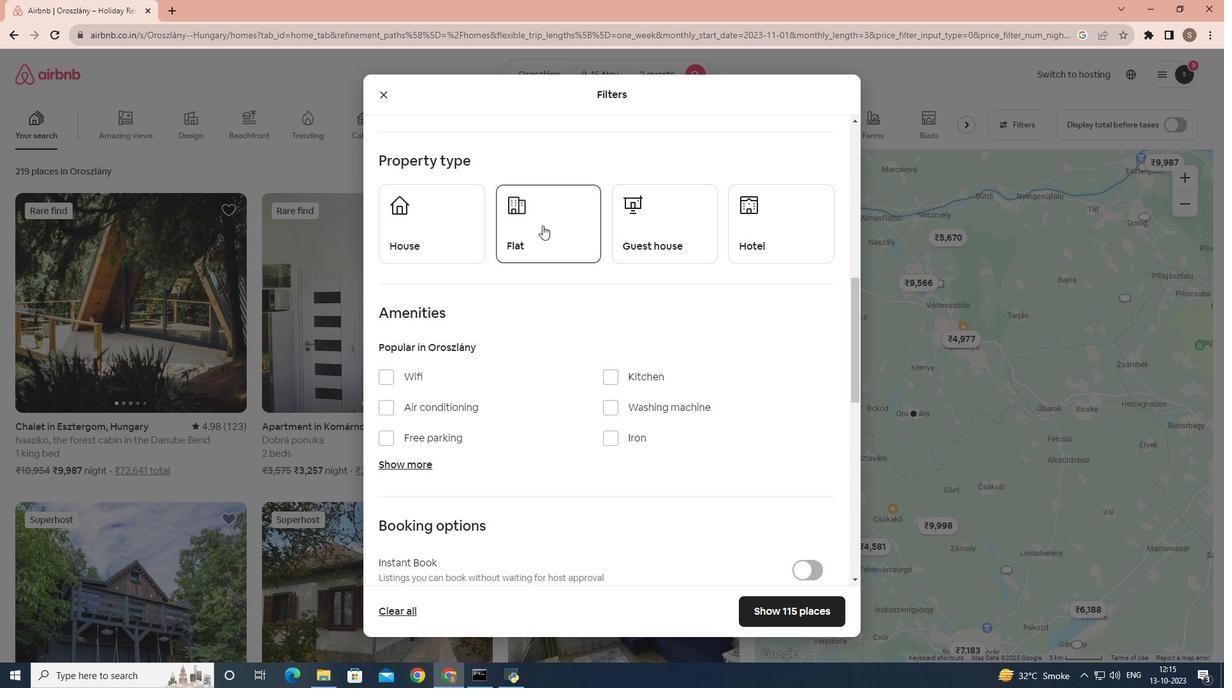 
Action: Mouse pressed left at (542, 225)
Screenshot: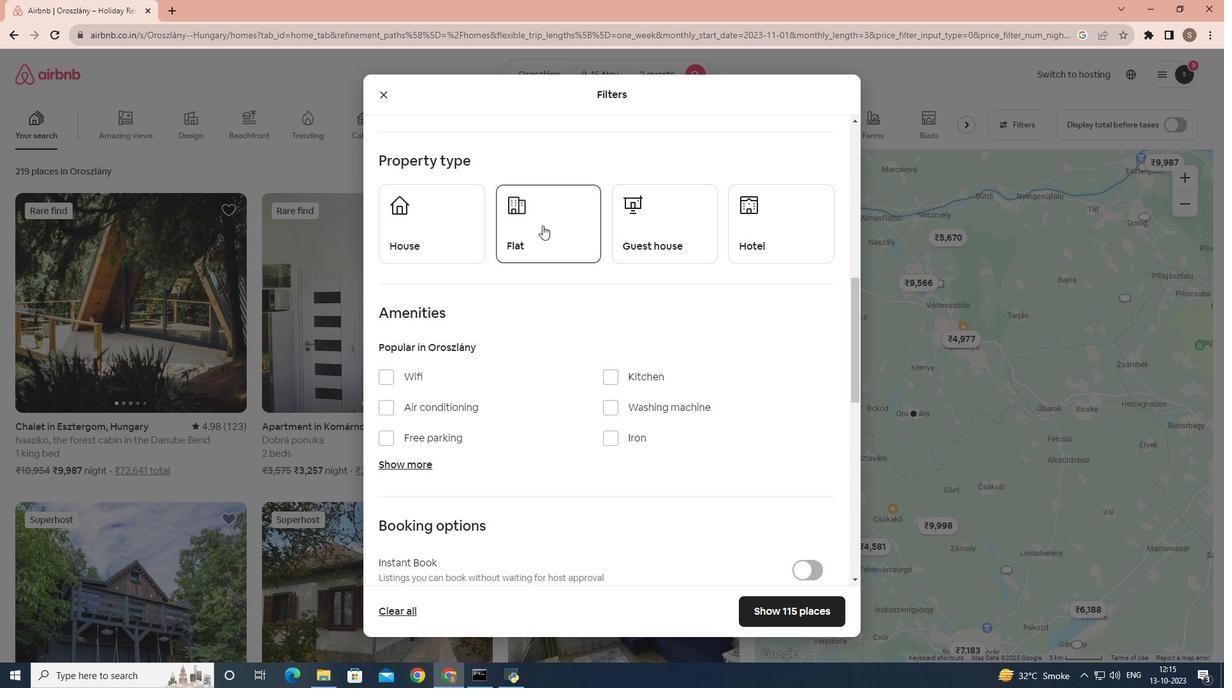 
Action: Mouse moved to (745, 603)
Screenshot: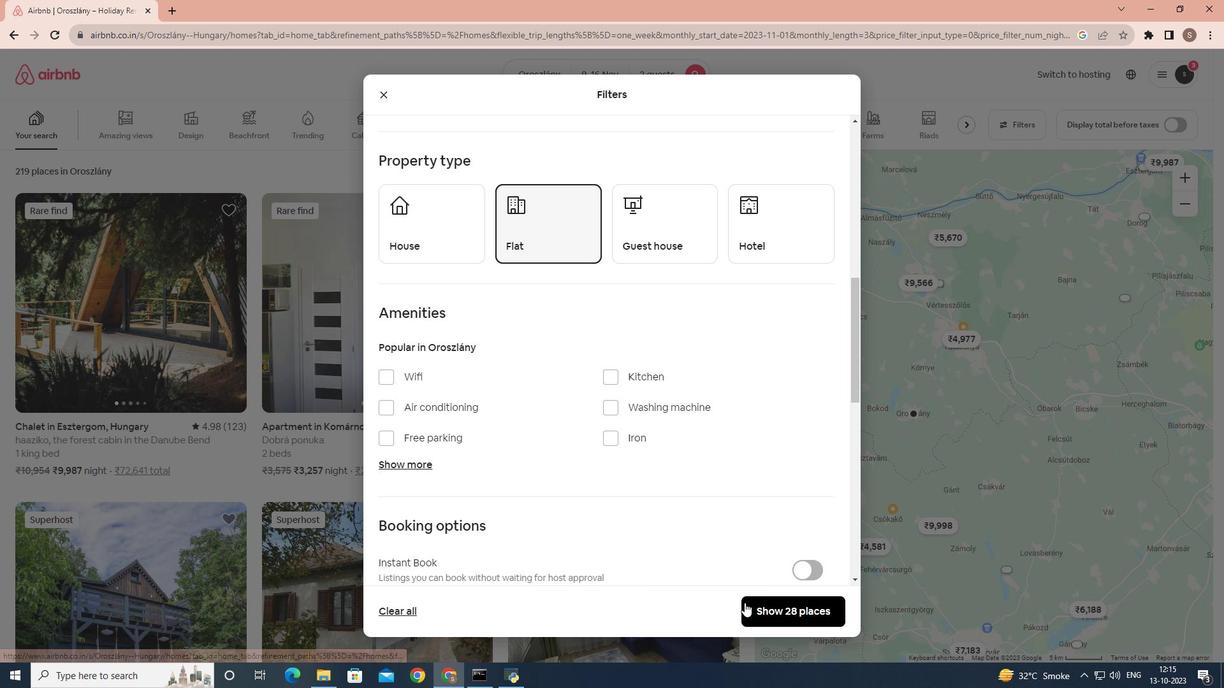 
Action: Mouse pressed left at (745, 603)
Screenshot: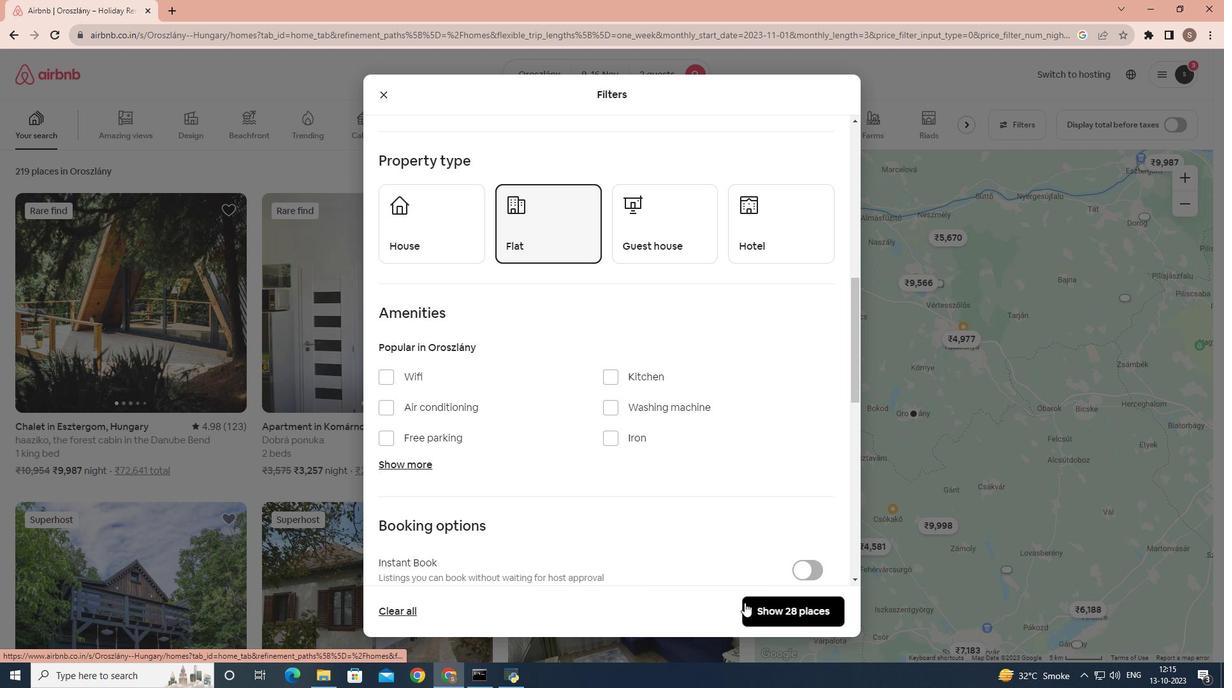 
Action: Mouse moved to (323, 291)
Screenshot: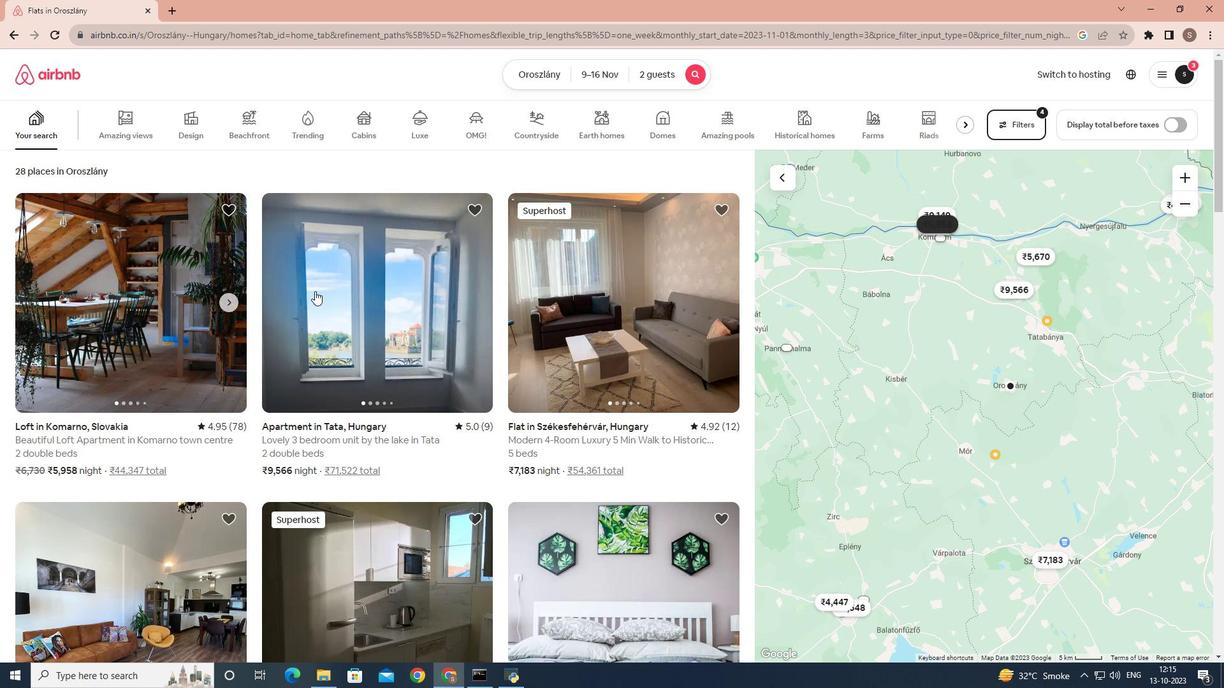 
Action: Mouse pressed left at (323, 291)
Screenshot: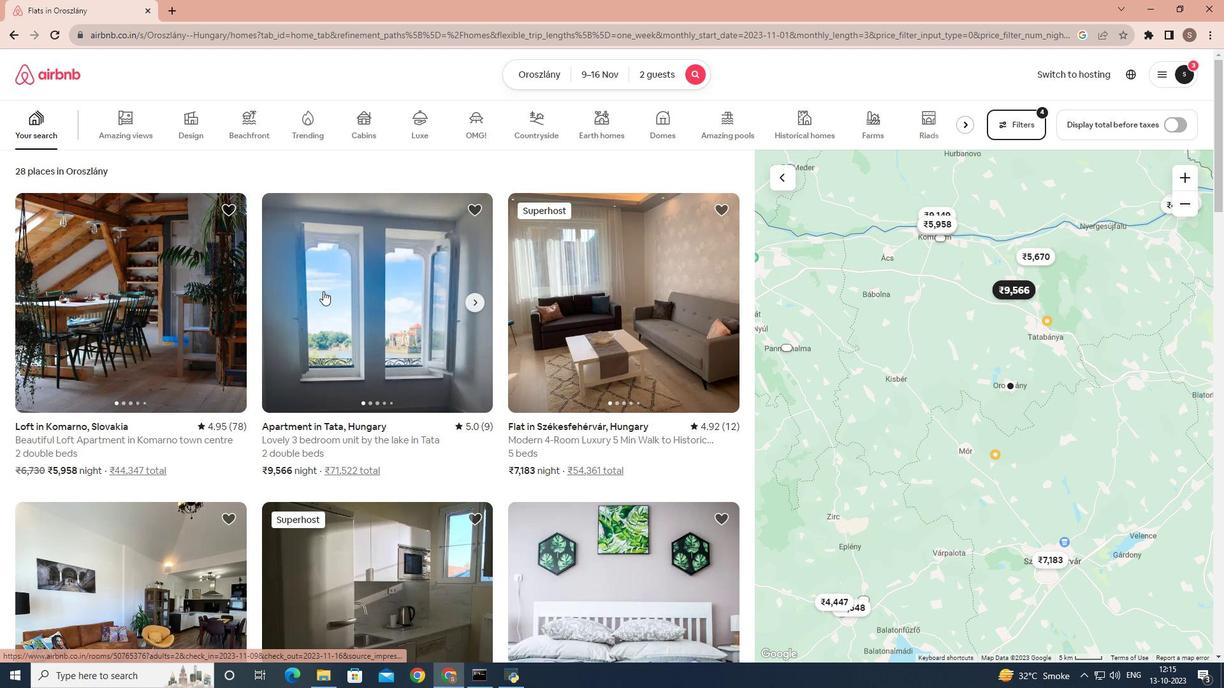 
Action: Mouse scrolled (323, 290) with delta (0, 0)
Screenshot: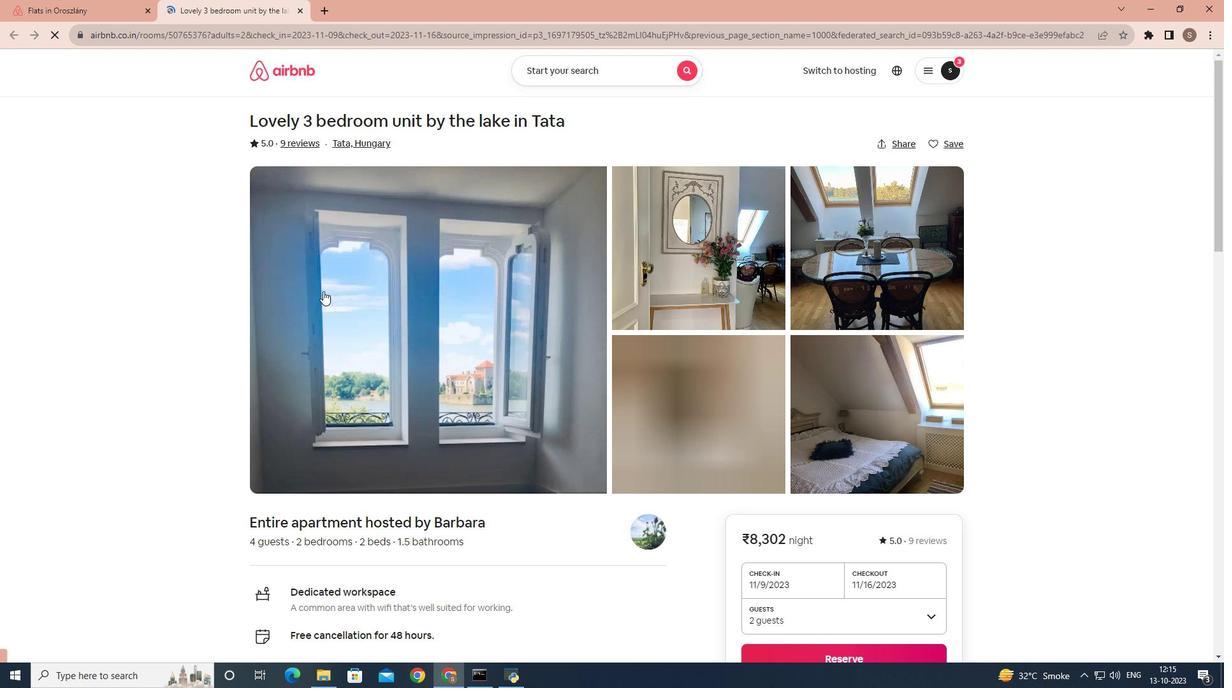 
Action: Mouse scrolled (323, 290) with delta (0, 0)
Screenshot: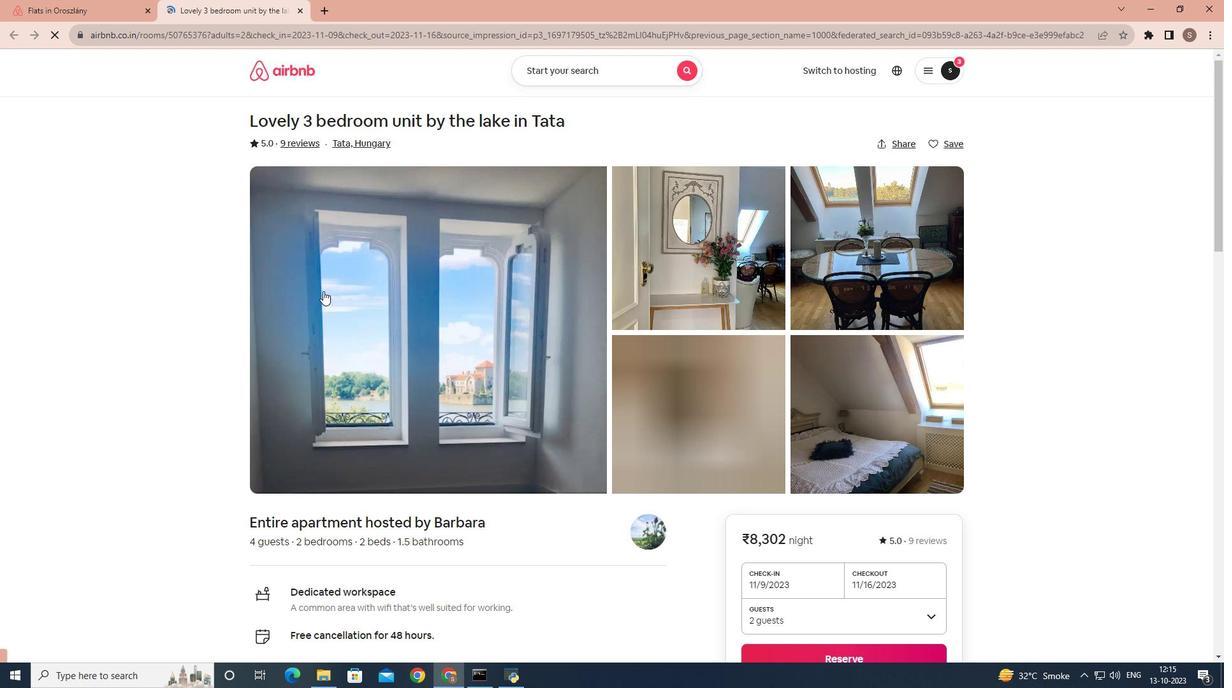 
Action: Mouse scrolled (323, 290) with delta (0, 0)
Screenshot: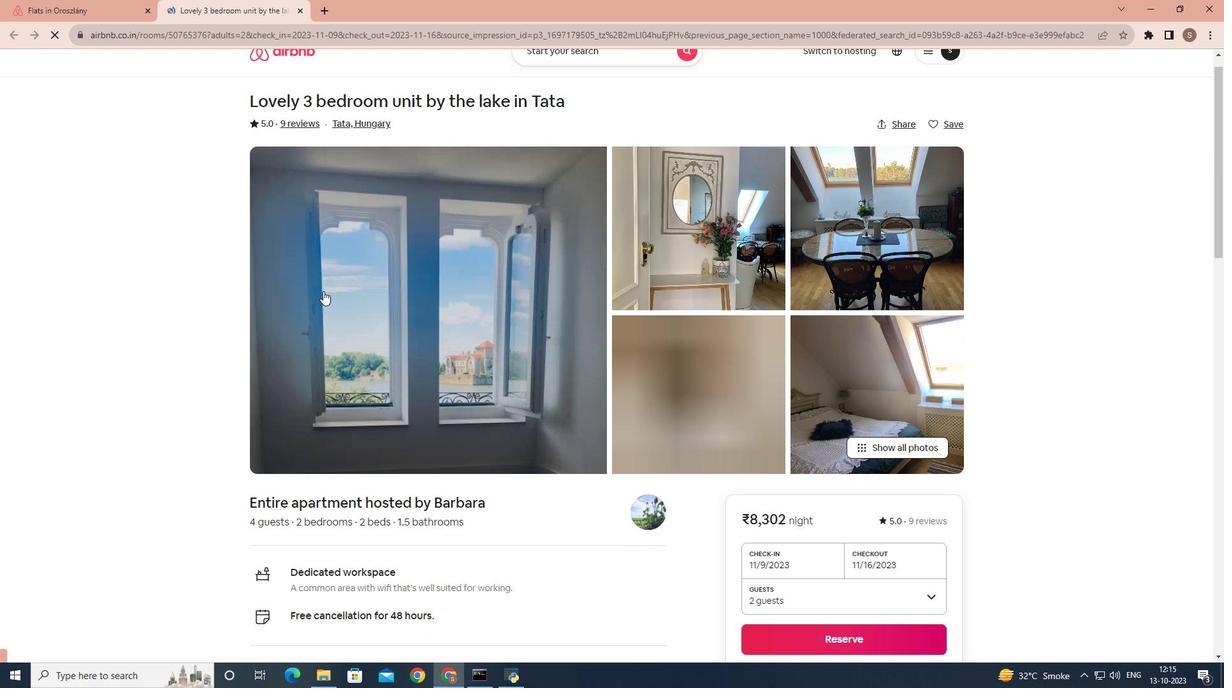 
Action: Mouse scrolled (323, 290) with delta (0, 0)
Screenshot: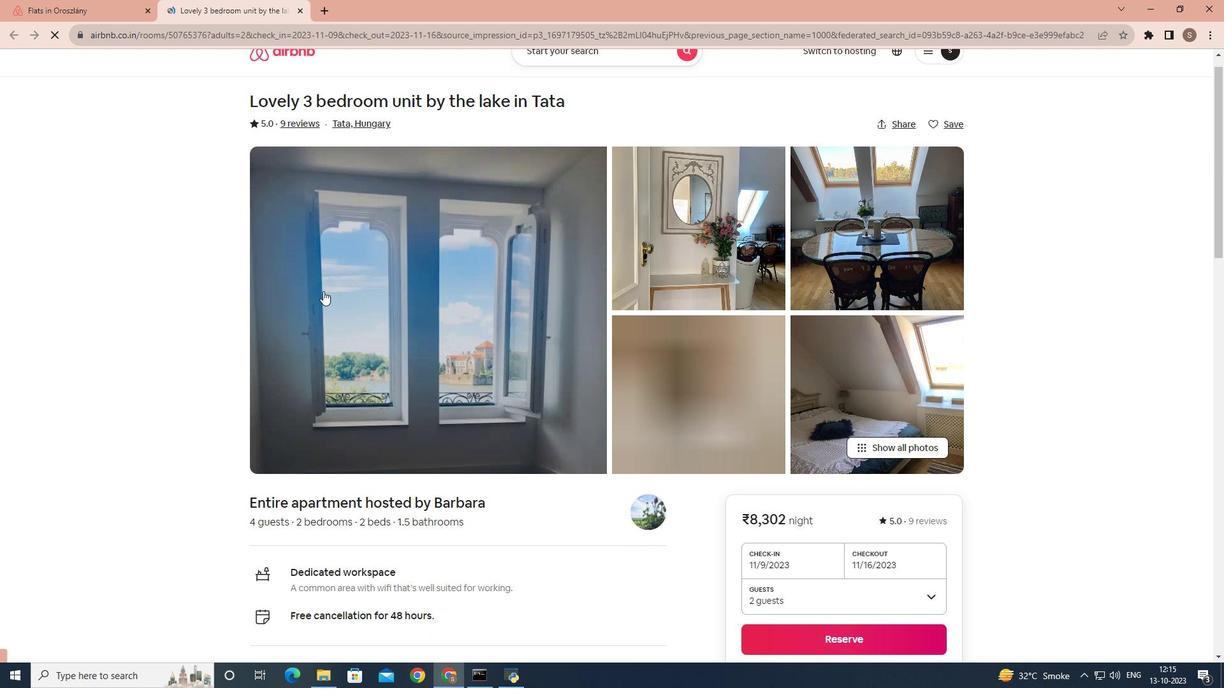 
Action: Mouse scrolled (323, 290) with delta (0, 0)
Screenshot: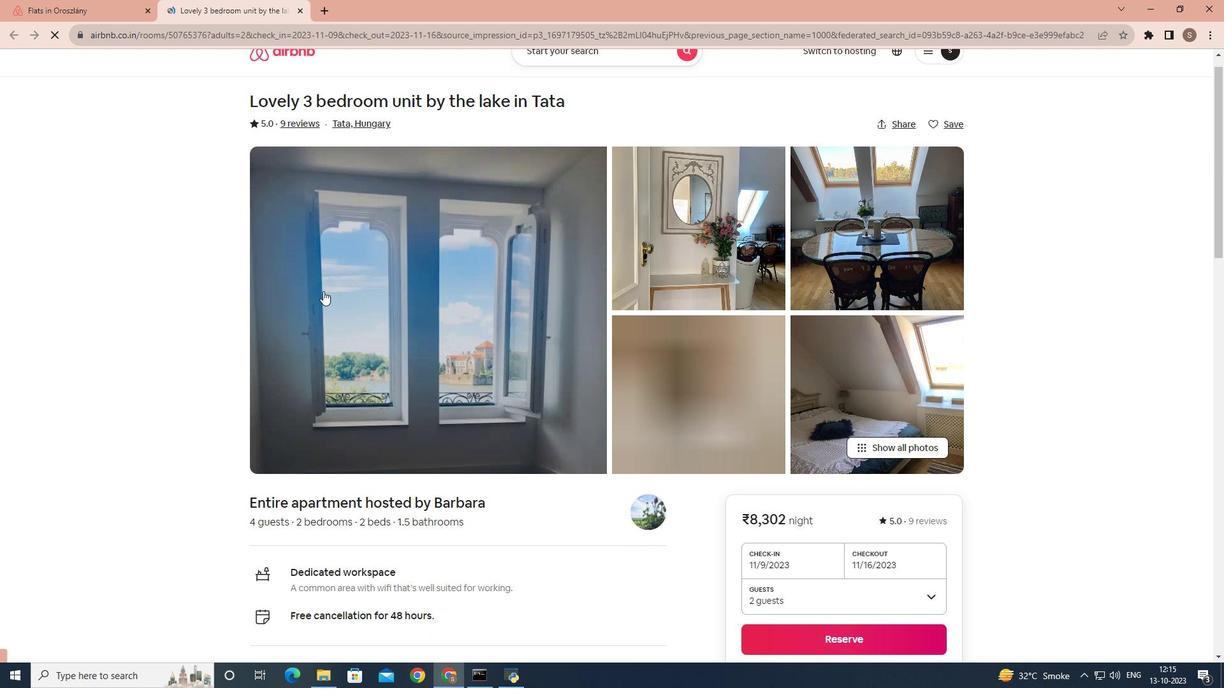 
Action: Mouse scrolled (323, 290) with delta (0, 0)
Screenshot: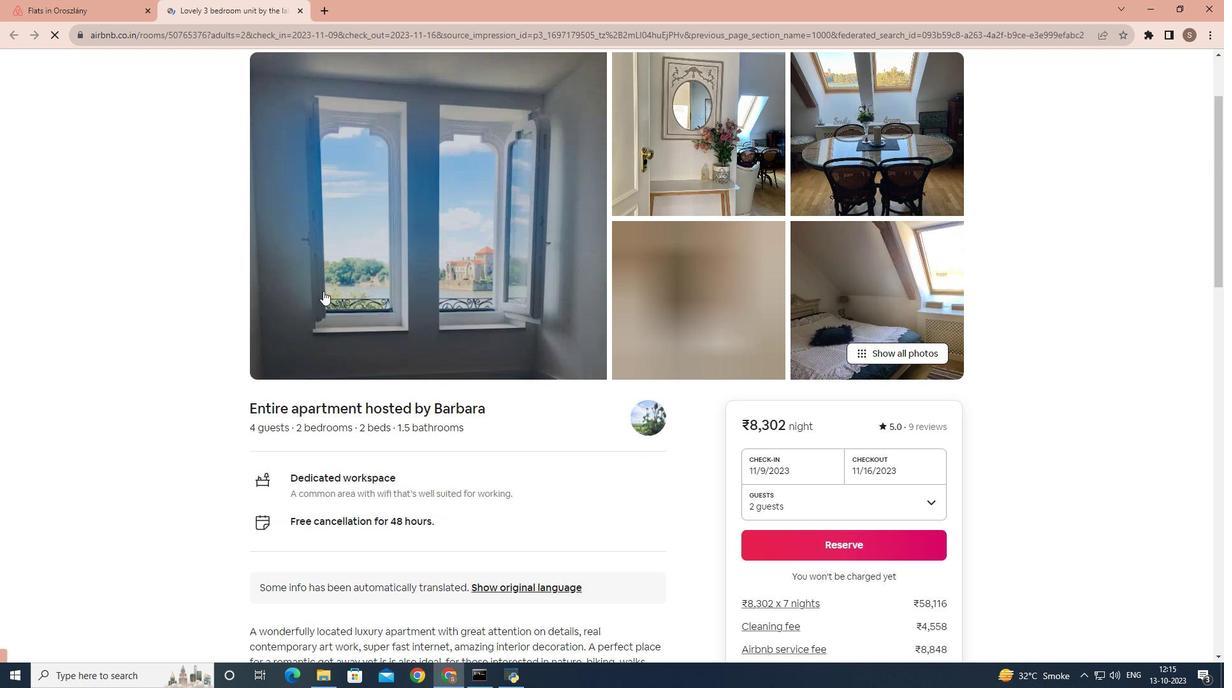 
Action: Mouse scrolled (323, 290) with delta (0, 0)
Screenshot: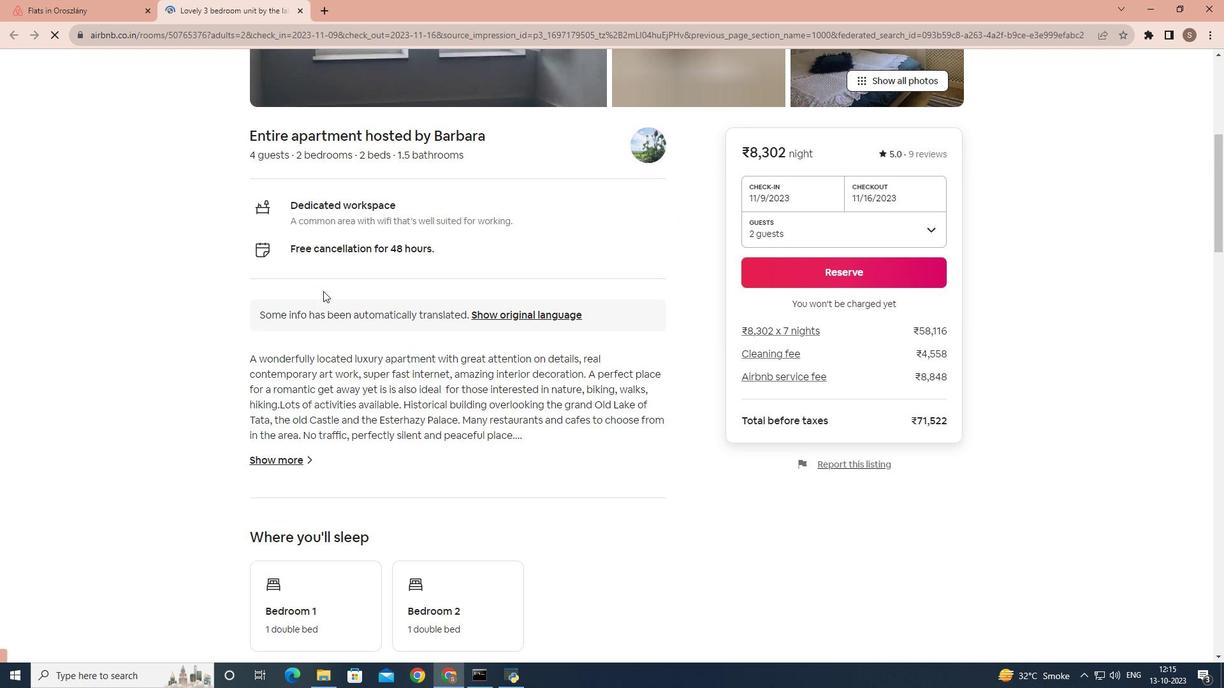 
Action: Mouse scrolled (323, 290) with delta (0, 0)
Screenshot: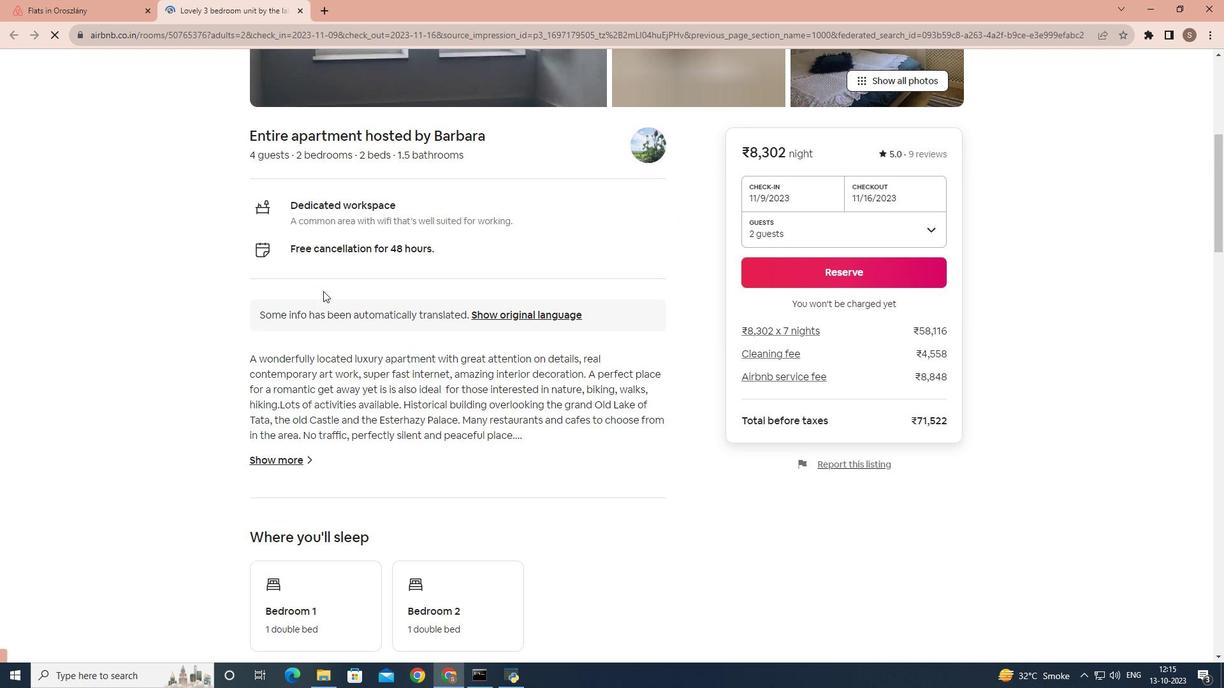 
Action: Mouse scrolled (323, 290) with delta (0, 0)
Screenshot: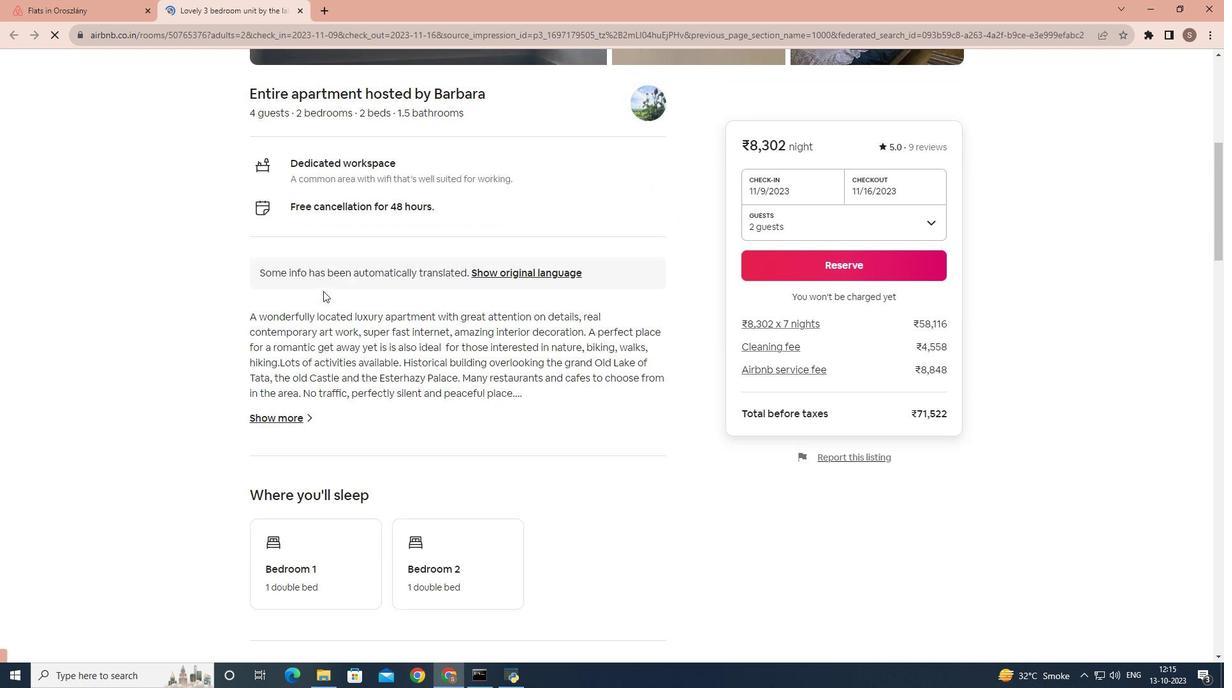 
Action: Mouse moved to (282, 273)
Screenshot: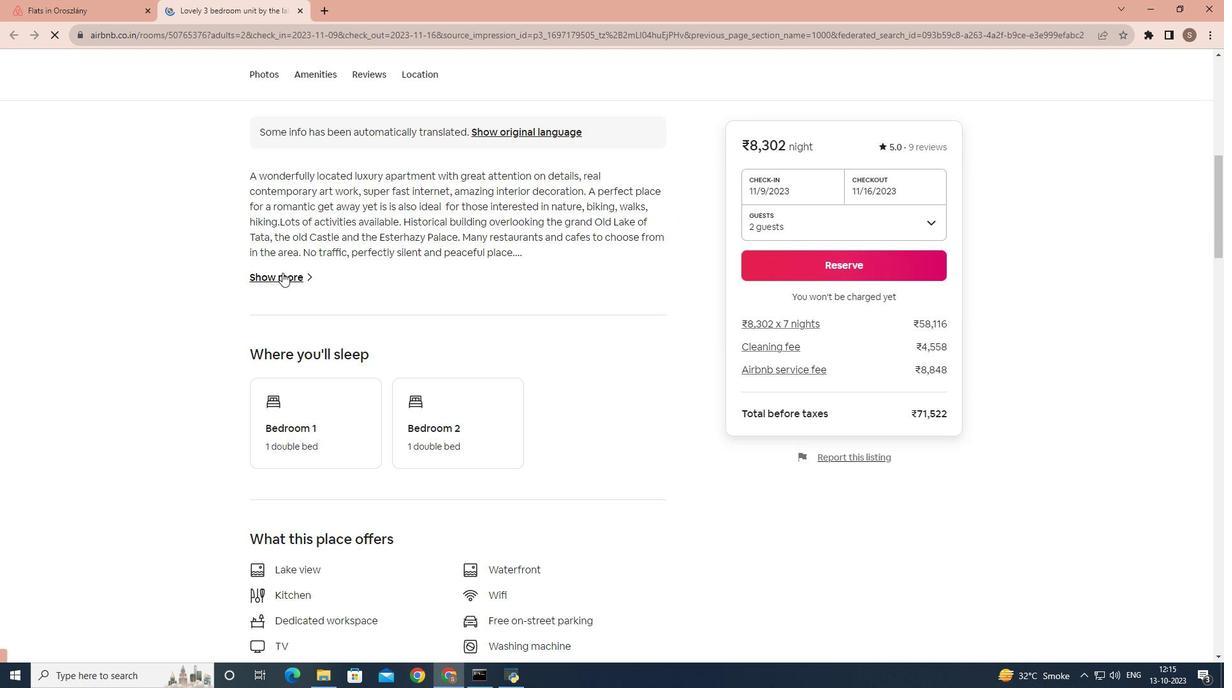 
Action: Mouse pressed left at (282, 273)
Screenshot: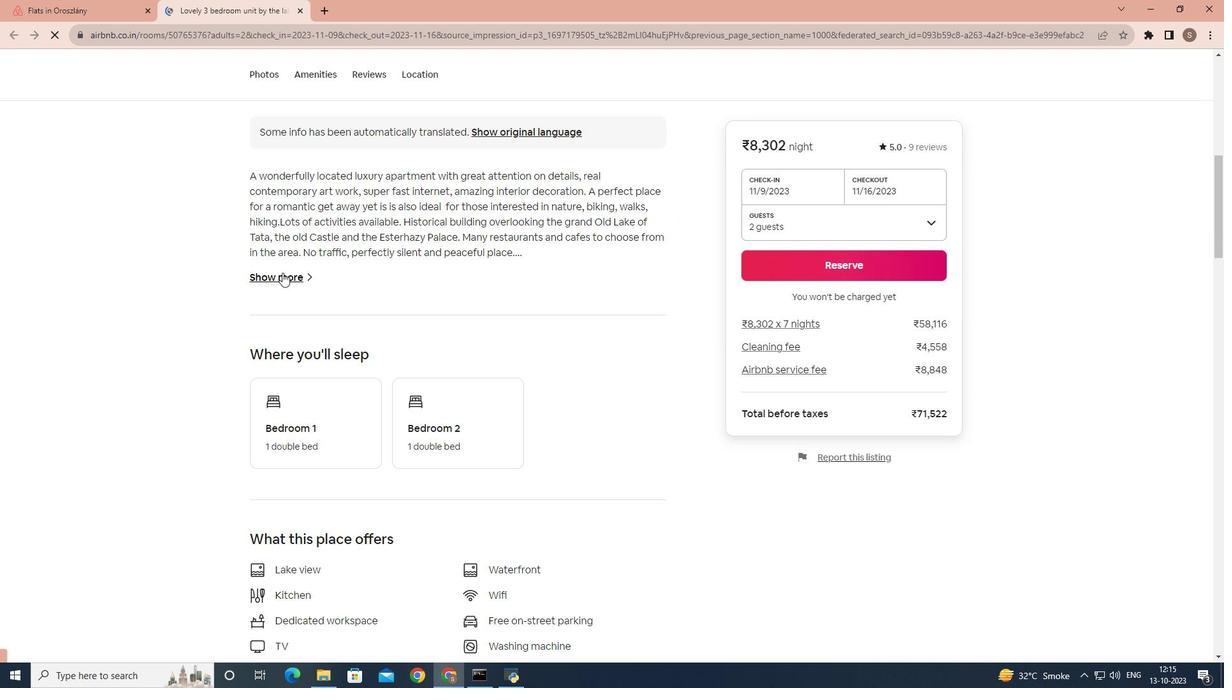 
Action: Mouse moved to (437, 285)
Screenshot: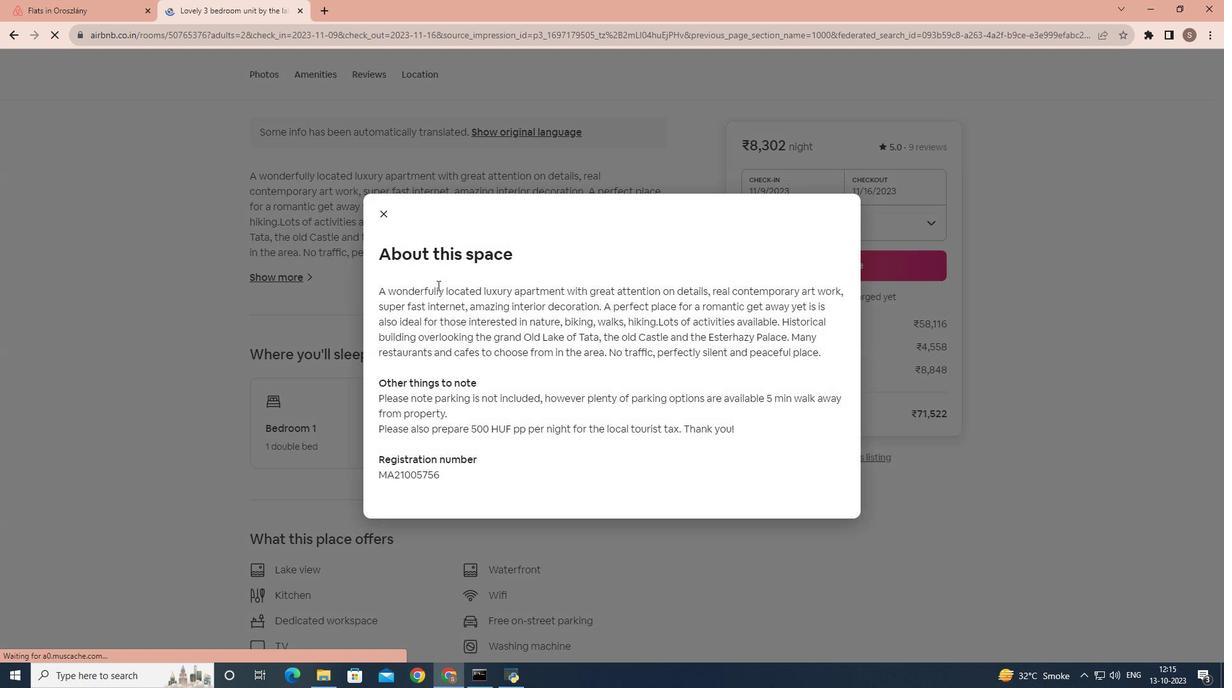
Action: Mouse scrolled (437, 285) with delta (0, 0)
Screenshot: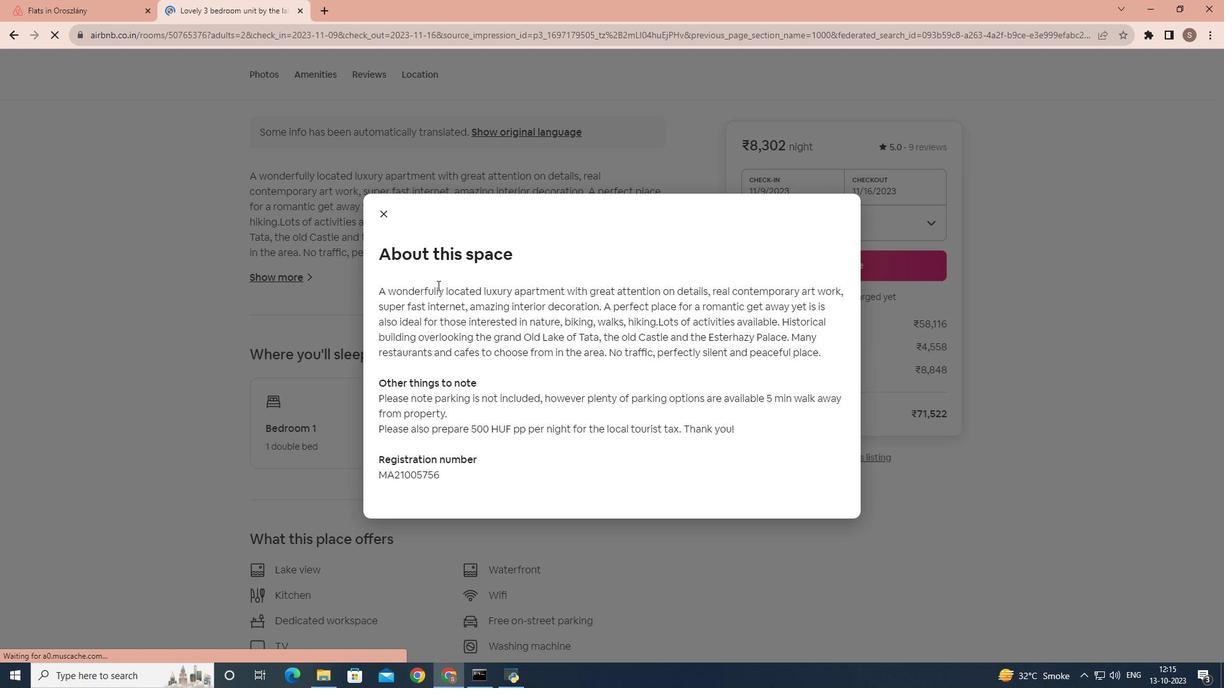 
Action: Mouse moved to (384, 216)
Screenshot: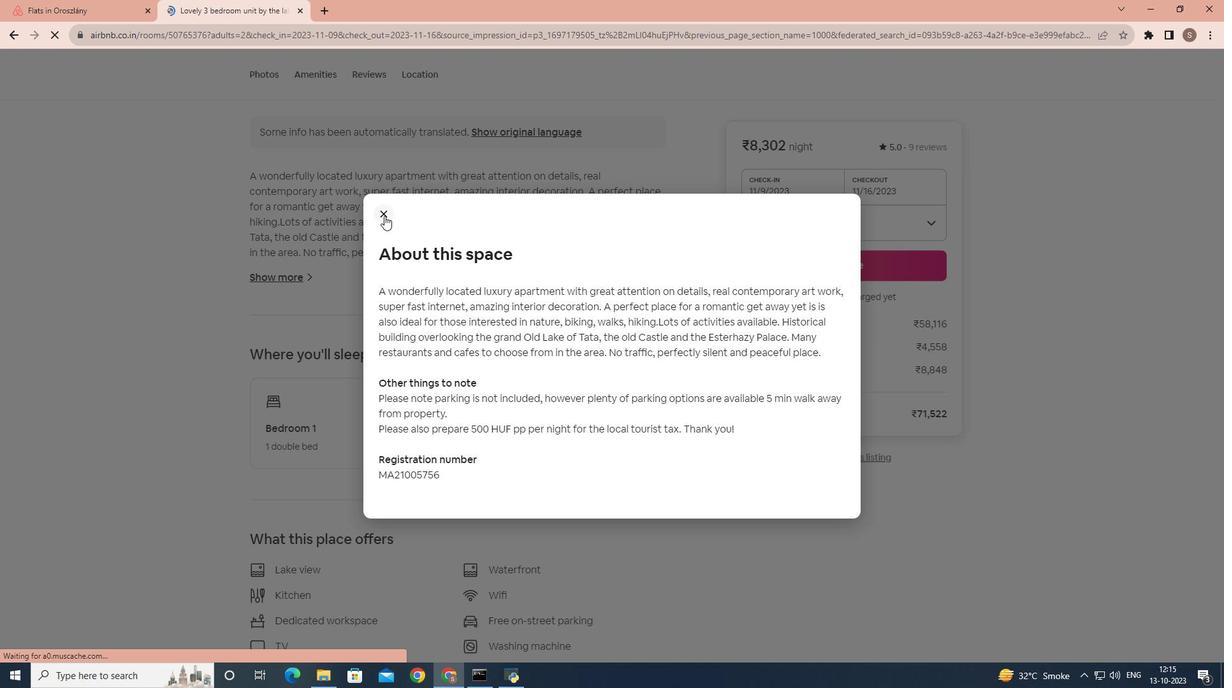 
Action: Mouse pressed left at (384, 216)
Screenshot: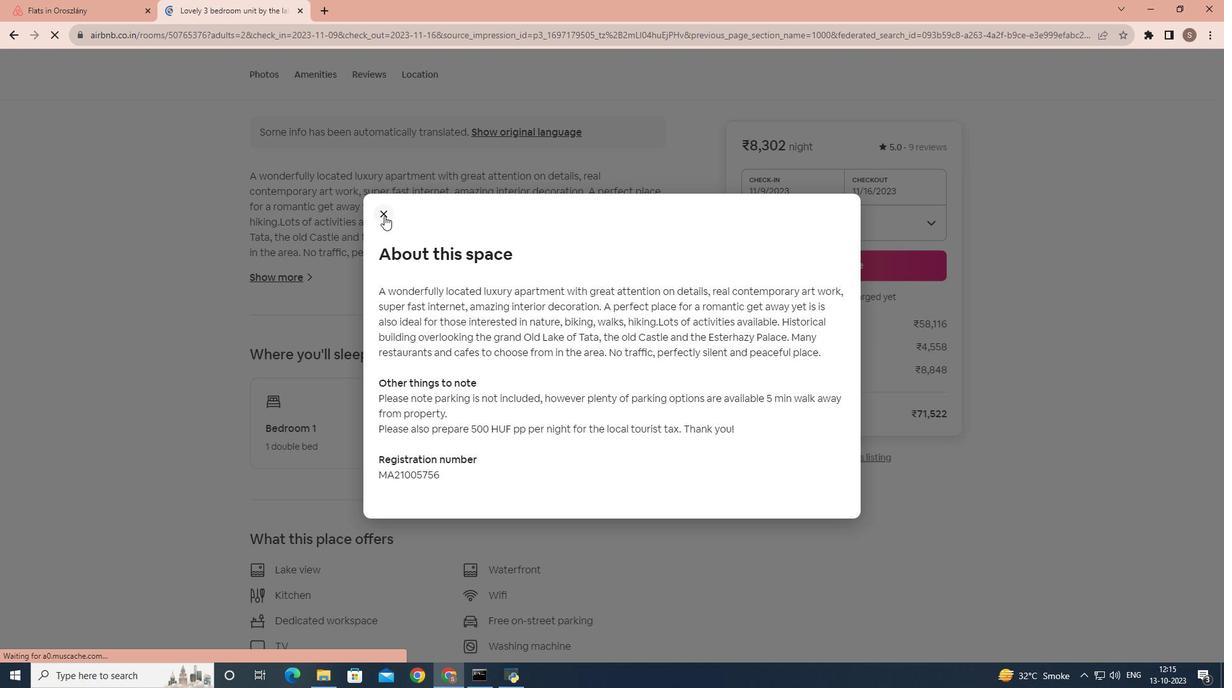 
Action: Mouse moved to (355, 343)
Screenshot: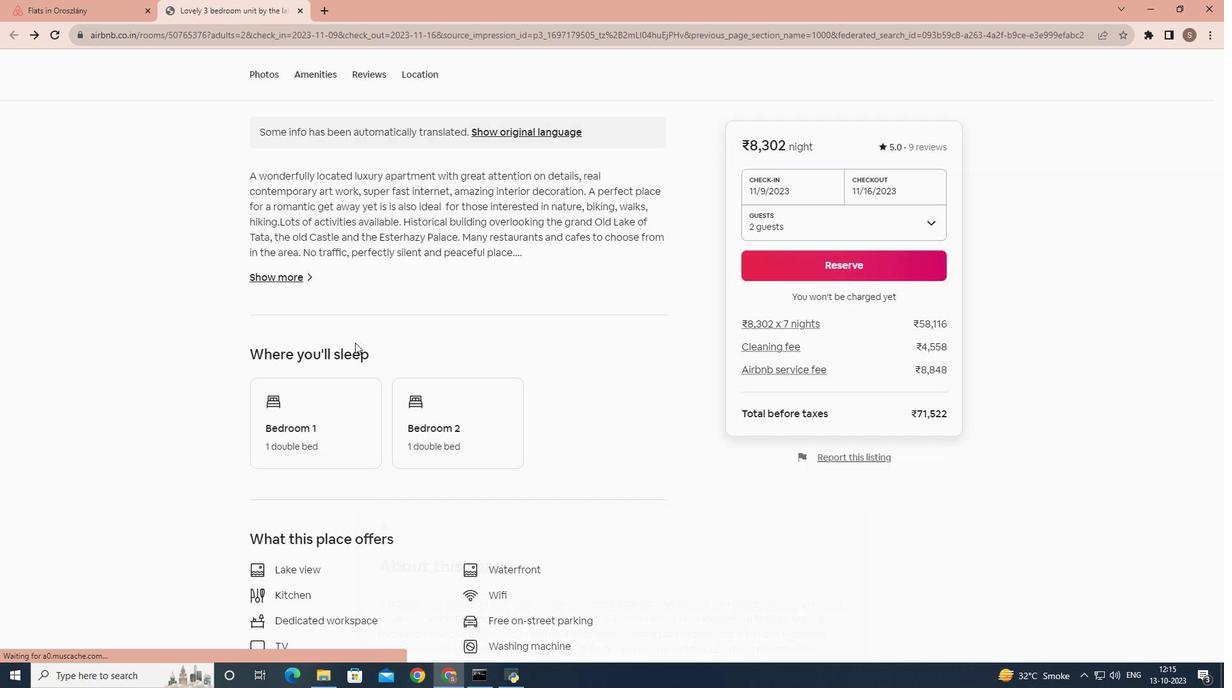 
Action: Mouse scrolled (355, 342) with delta (0, 0)
Screenshot: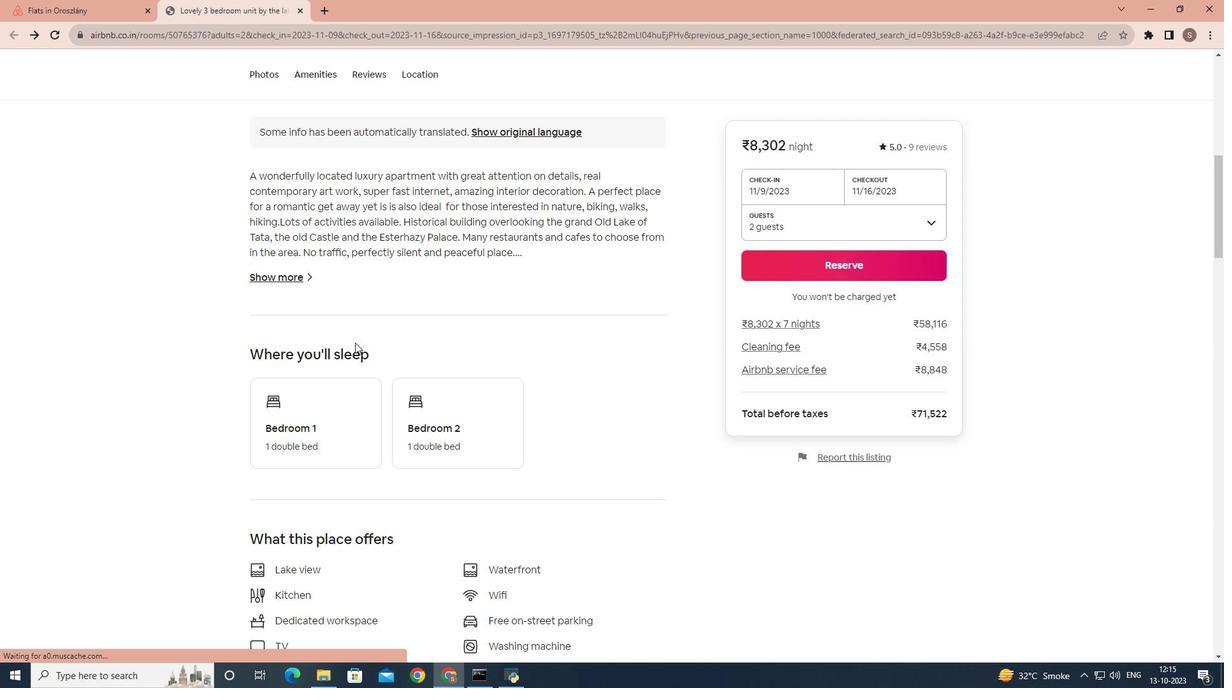
Action: Mouse scrolled (355, 342) with delta (0, 0)
Screenshot: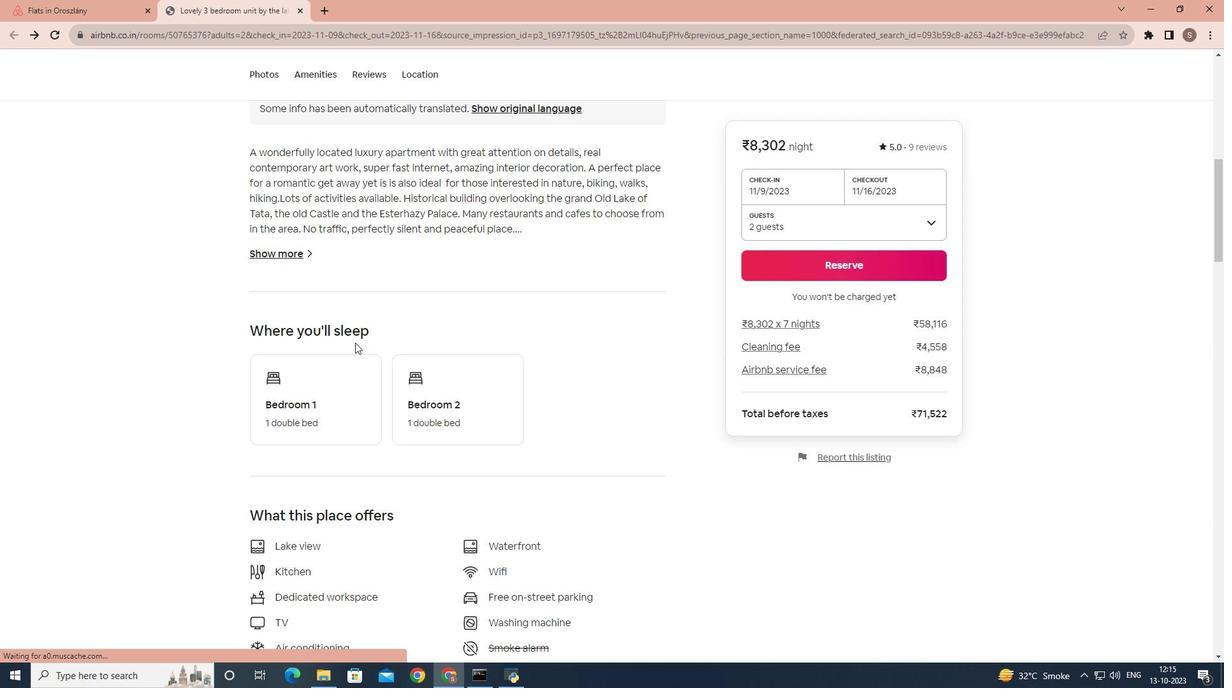 
Action: Mouse scrolled (355, 342) with delta (0, 0)
Screenshot: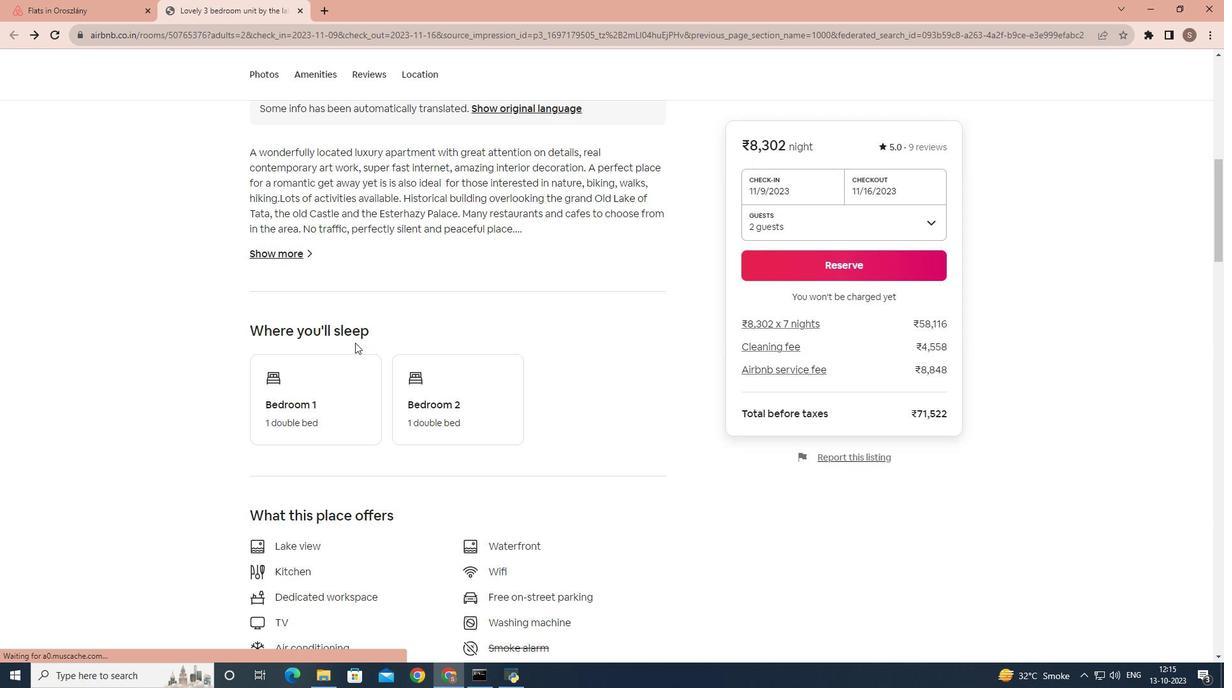 
Action: Mouse scrolled (355, 342) with delta (0, 0)
Screenshot: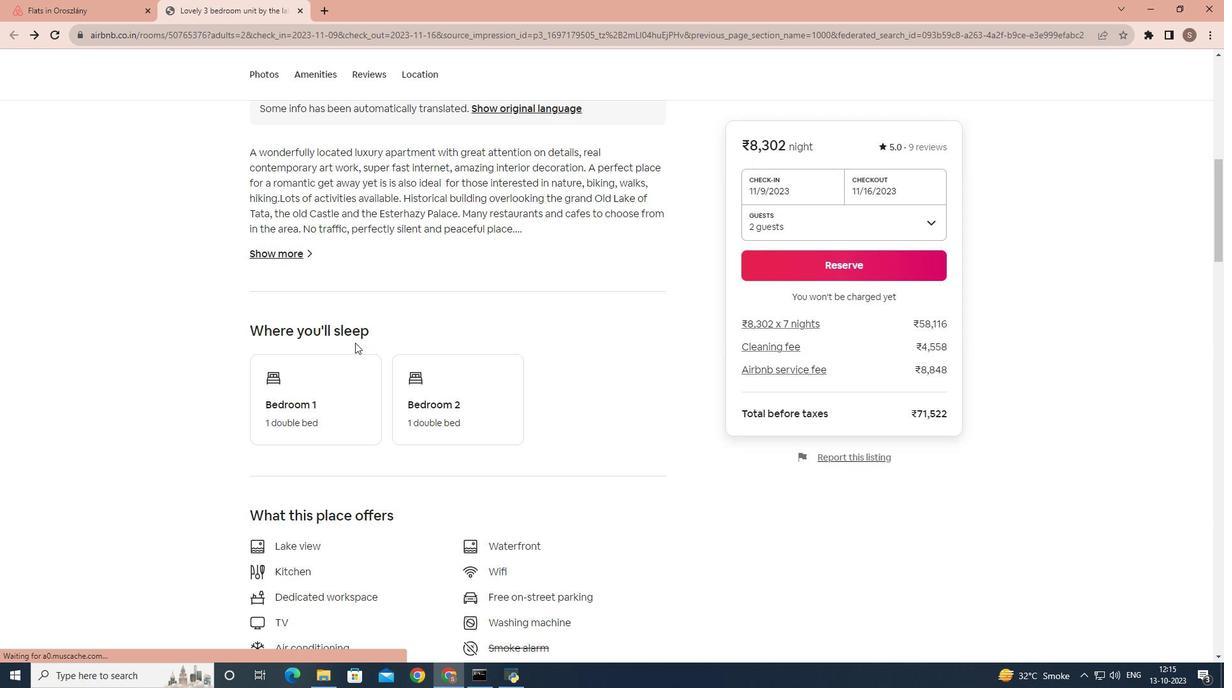 
Action: Mouse scrolled (355, 342) with delta (0, 0)
Screenshot: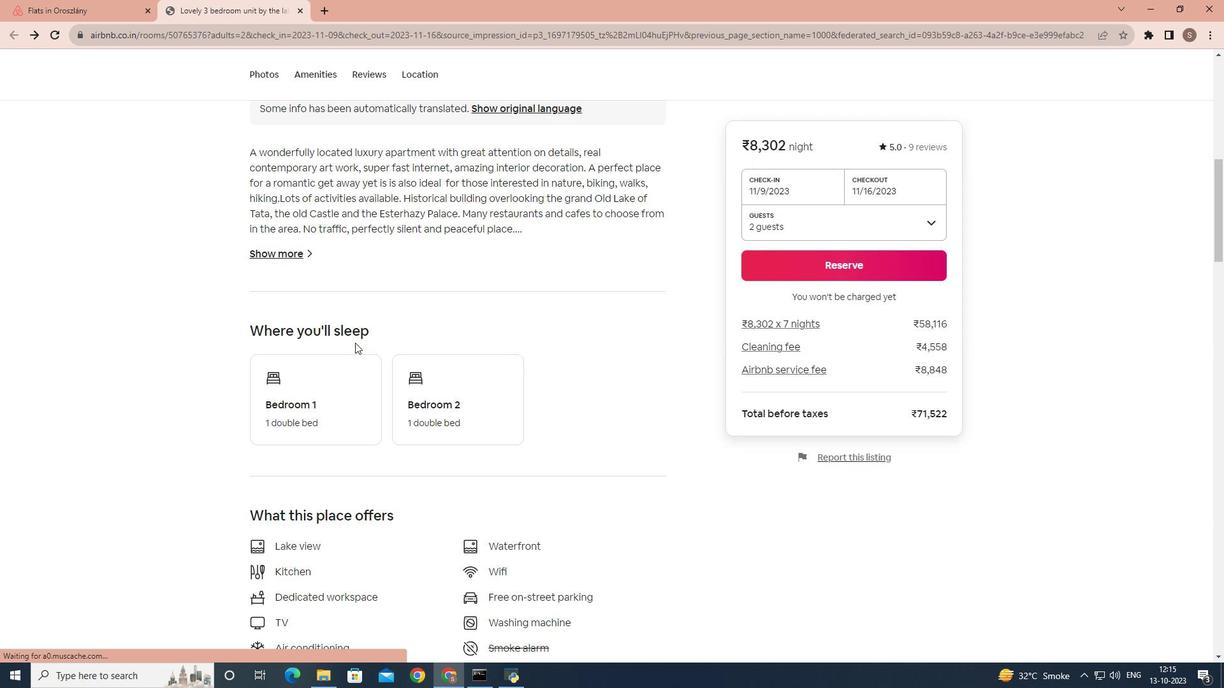 
Action: Mouse scrolled (355, 342) with delta (0, 0)
Screenshot: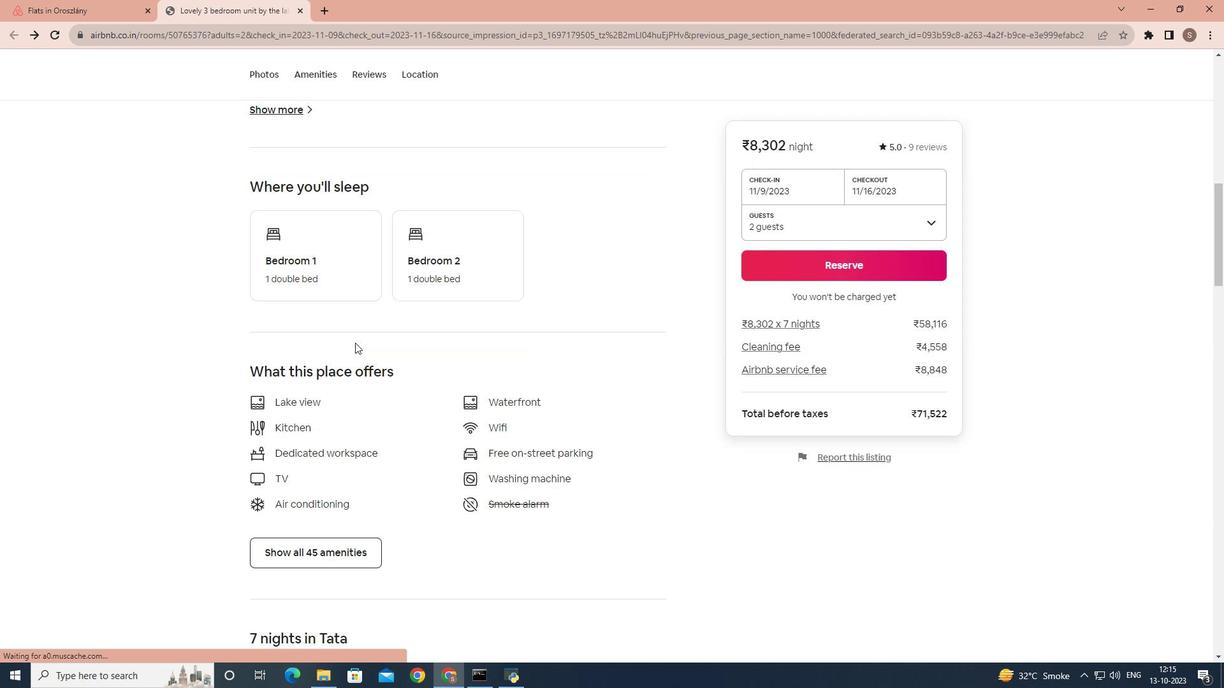 
Action: Mouse moved to (347, 347)
Screenshot: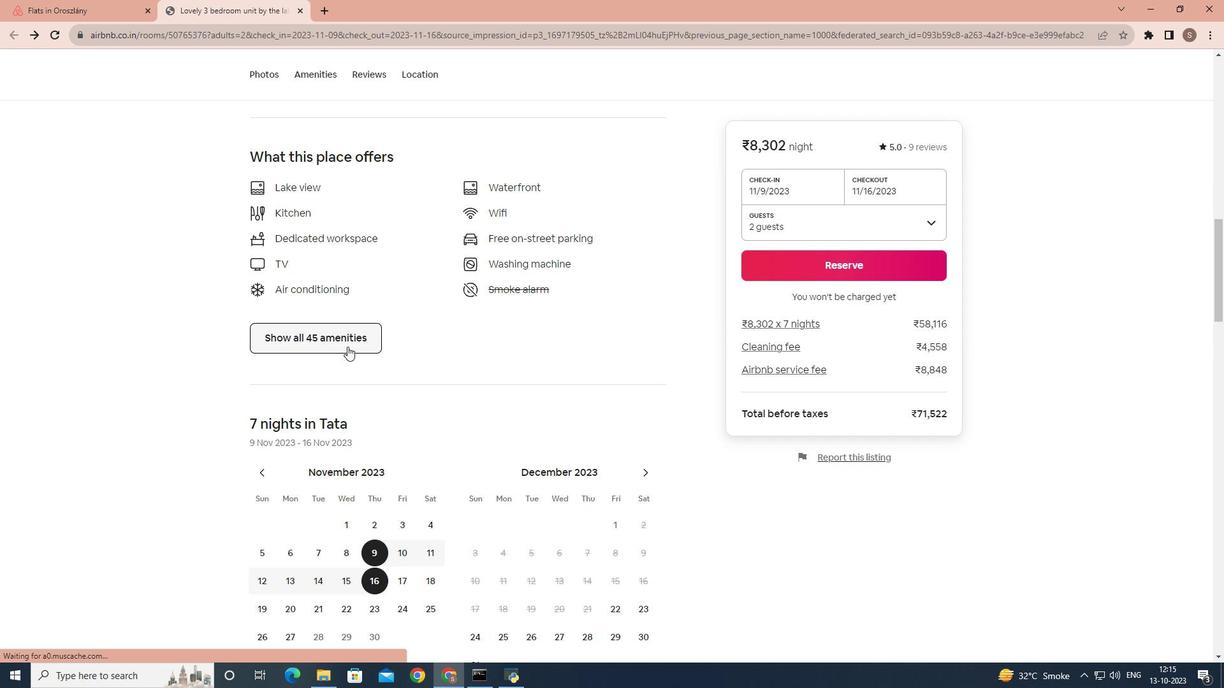 
Action: Mouse pressed left at (347, 347)
Screenshot: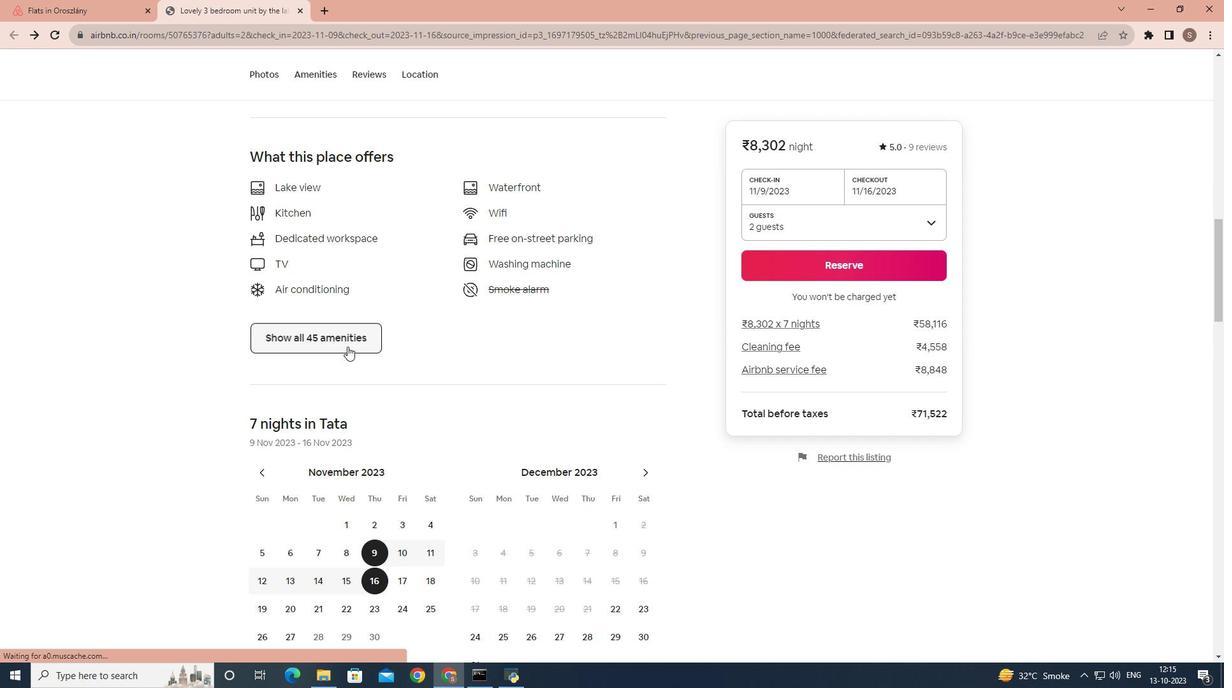 
Action: Mouse moved to (442, 321)
Screenshot: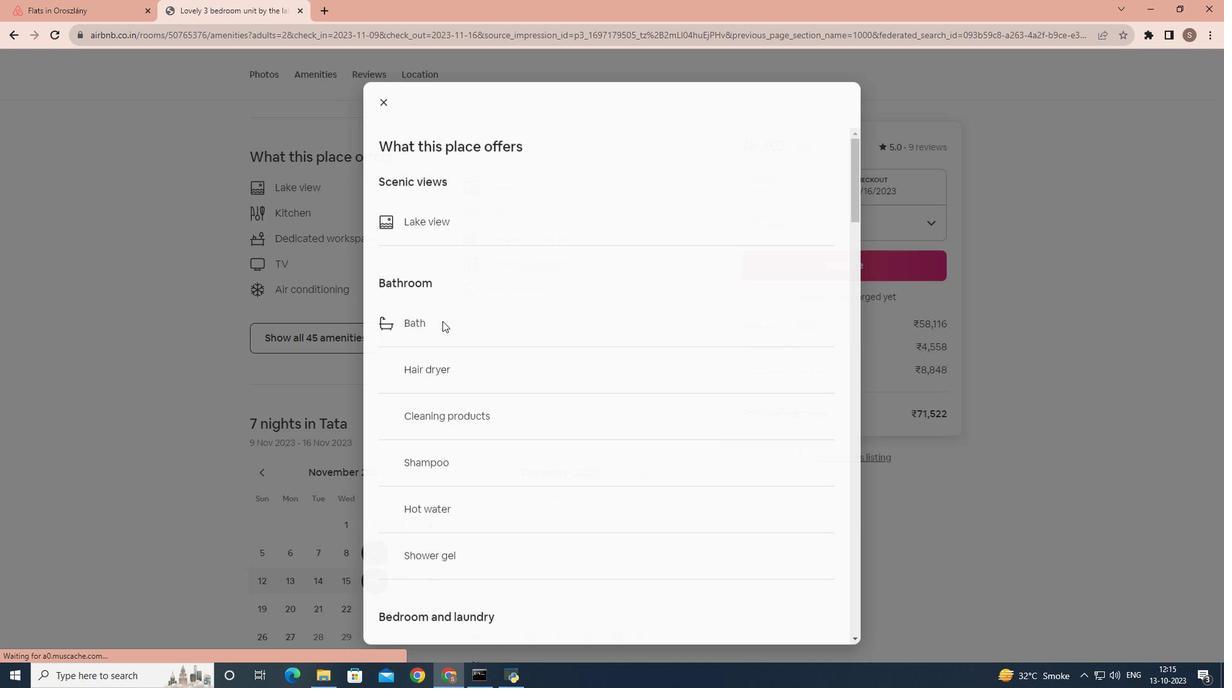 
Action: Mouse scrolled (442, 320) with delta (0, 0)
Screenshot: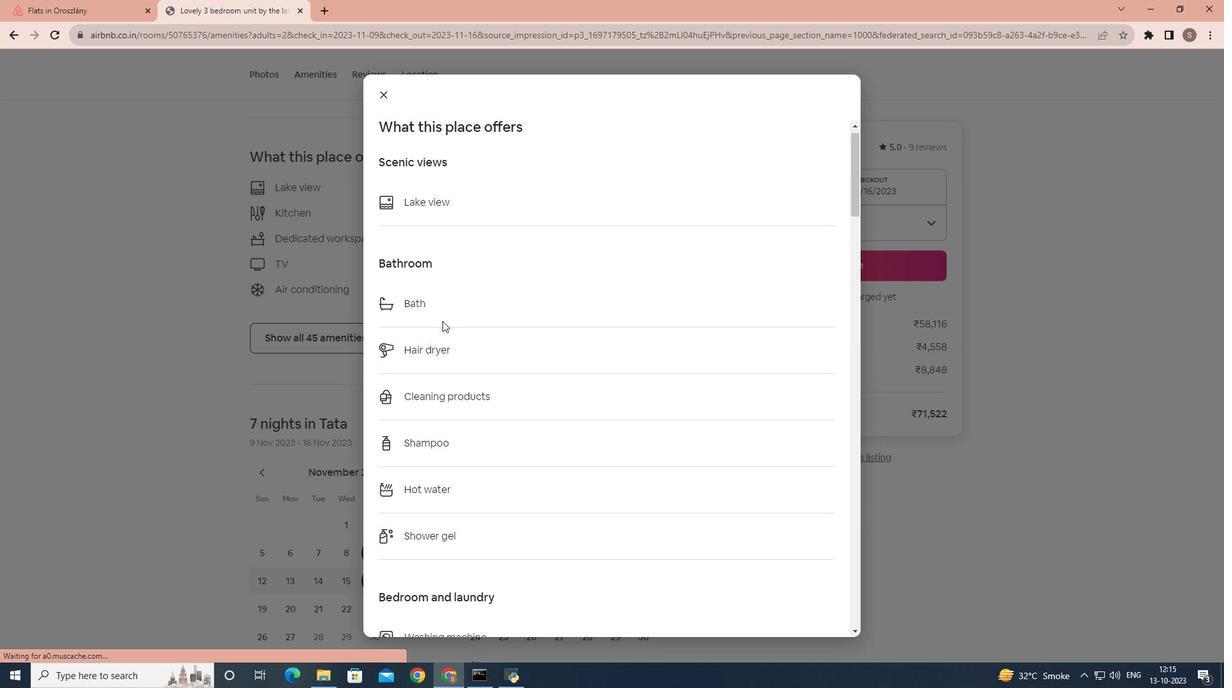 
Action: Mouse scrolled (442, 320) with delta (0, 0)
Screenshot: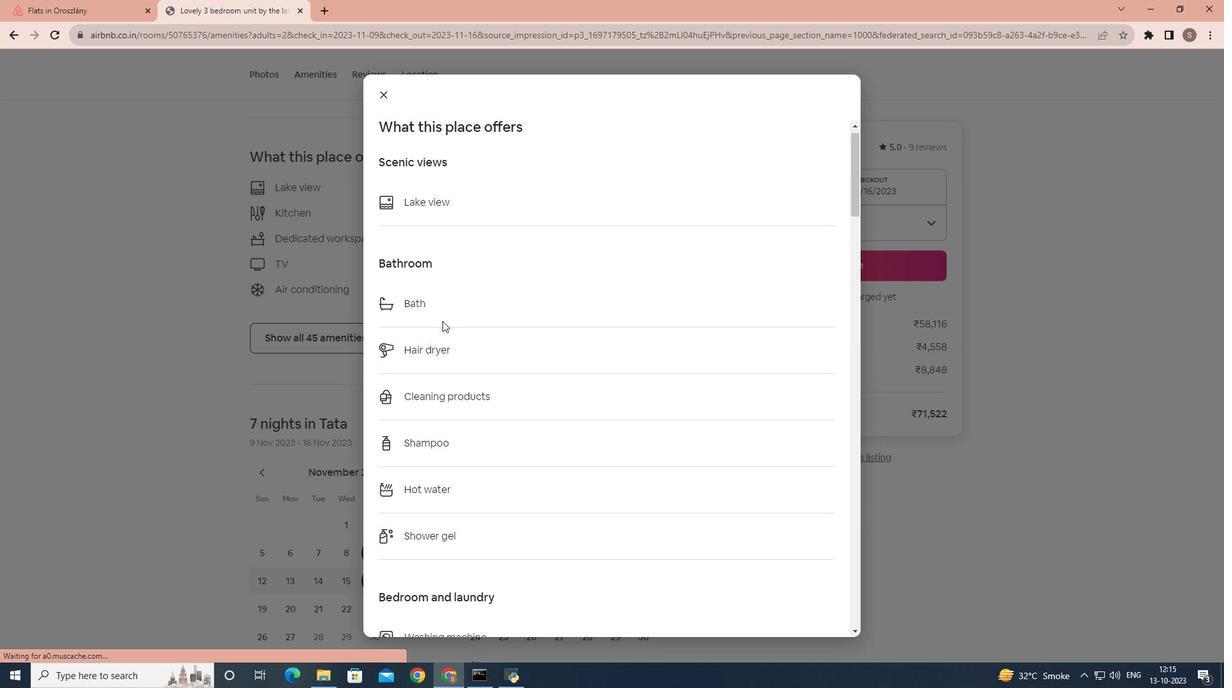 
Action: Mouse scrolled (442, 320) with delta (0, 0)
Screenshot: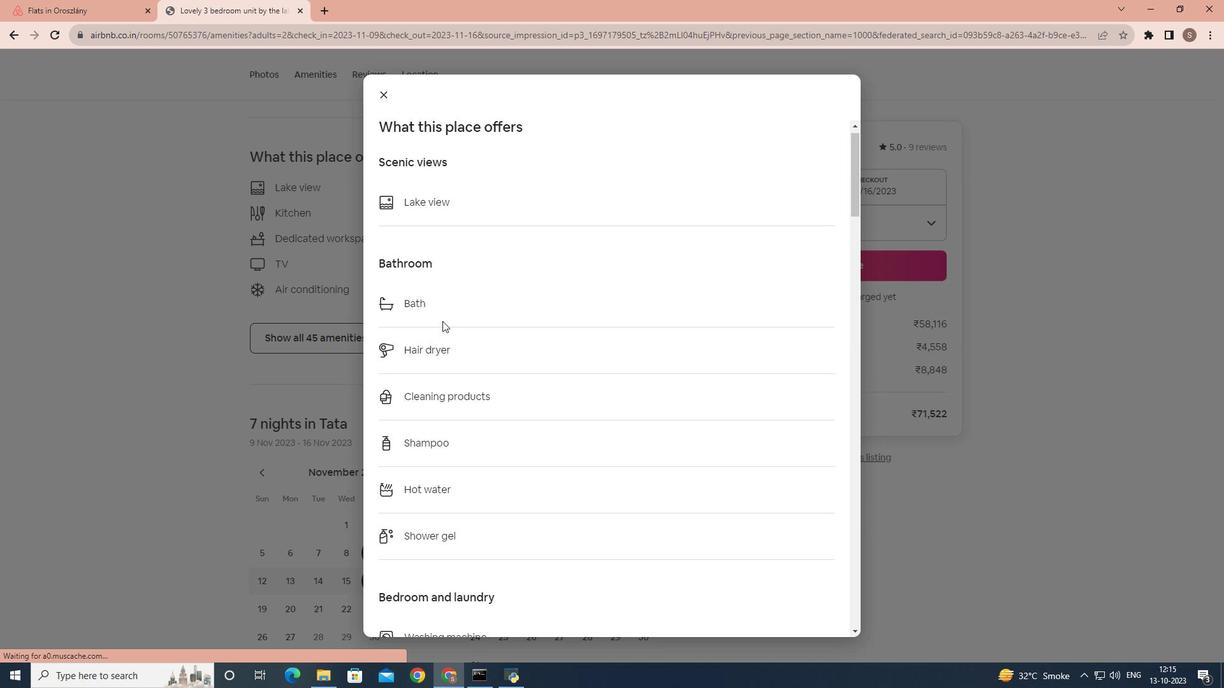 
Action: Mouse scrolled (442, 320) with delta (0, 0)
Screenshot: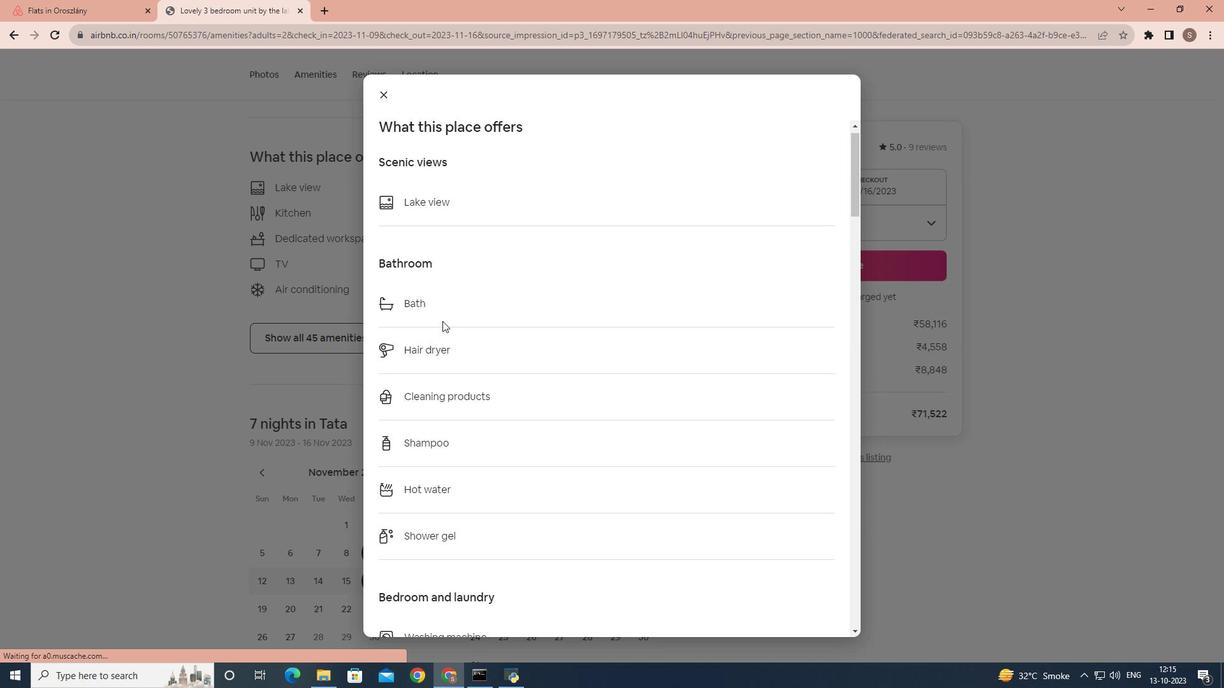 
Action: Mouse scrolled (442, 320) with delta (0, 0)
Screenshot: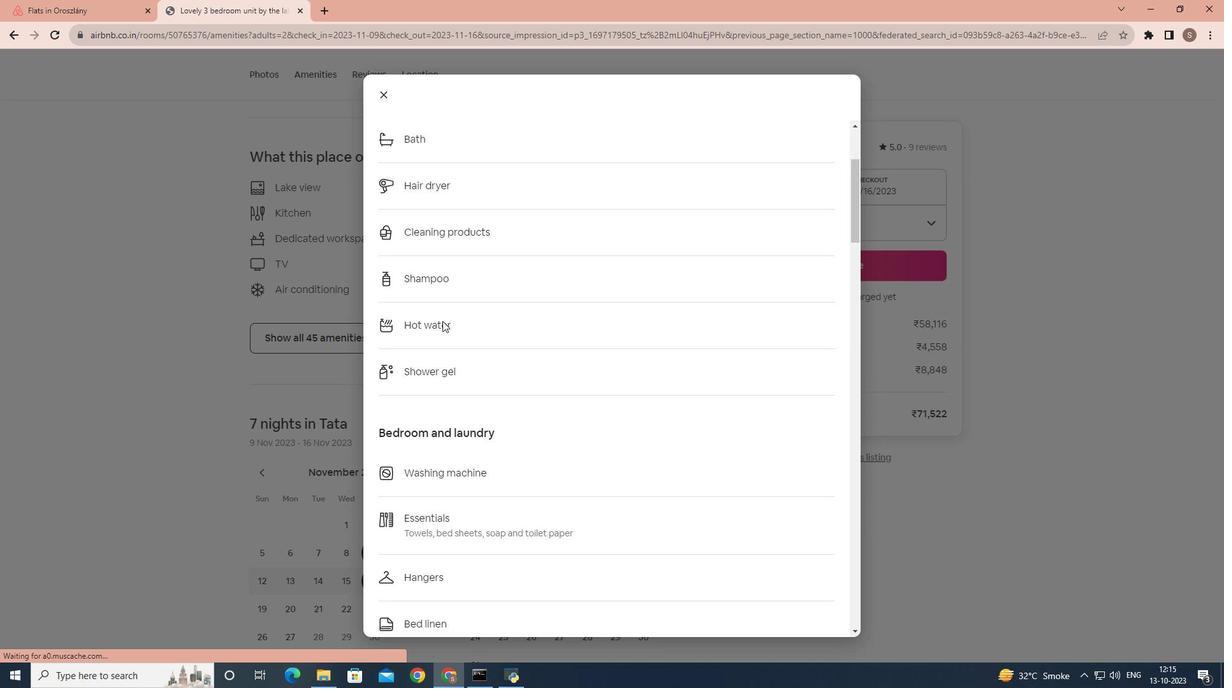 
Action: Mouse scrolled (442, 320) with delta (0, 0)
Screenshot: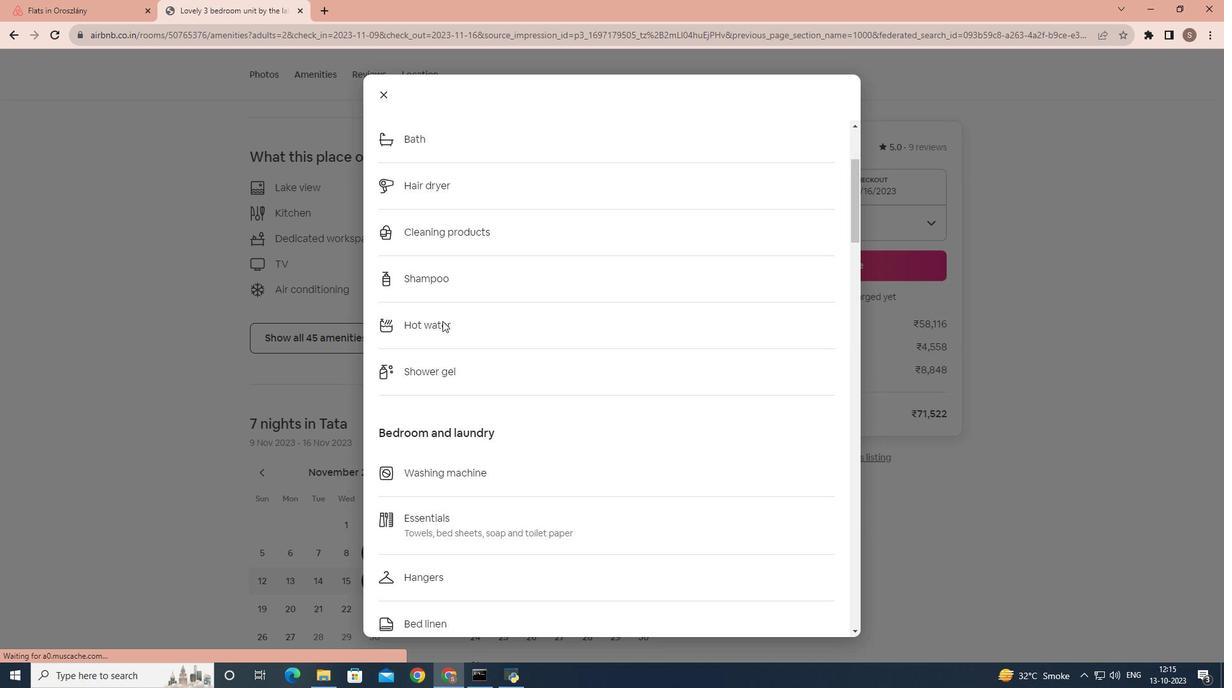 
Action: Mouse scrolled (442, 320) with delta (0, 0)
Screenshot: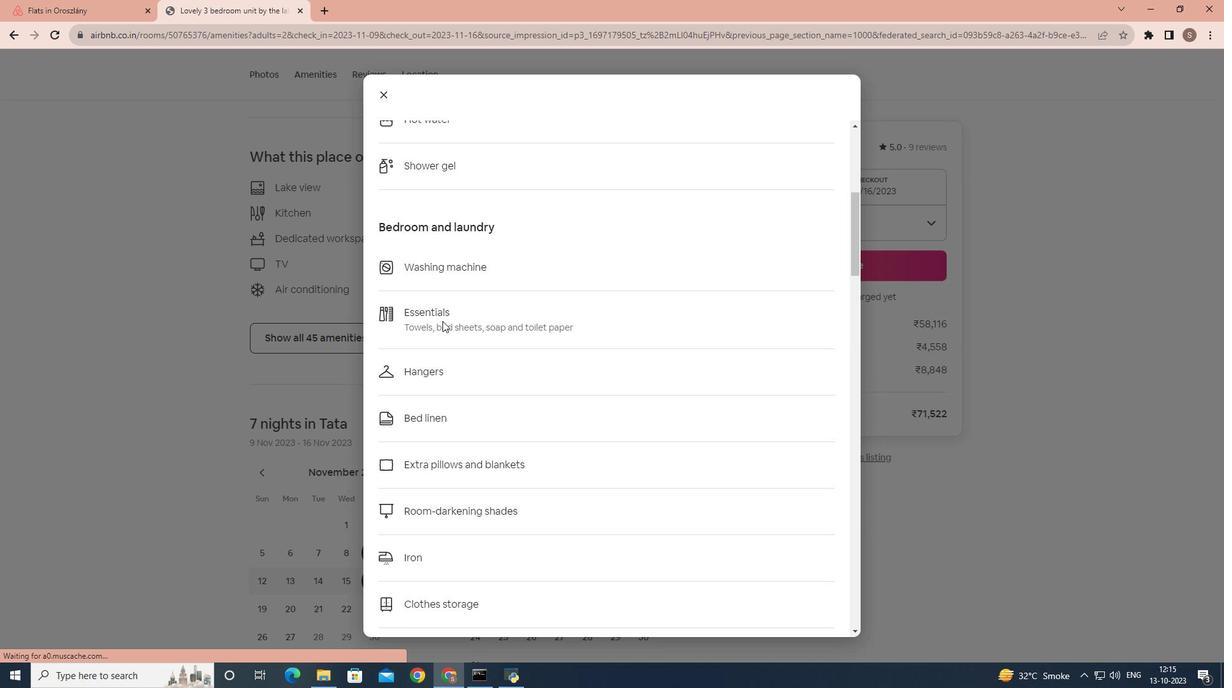 
Action: Mouse scrolled (442, 320) with delta (0, 0)
Screenshot: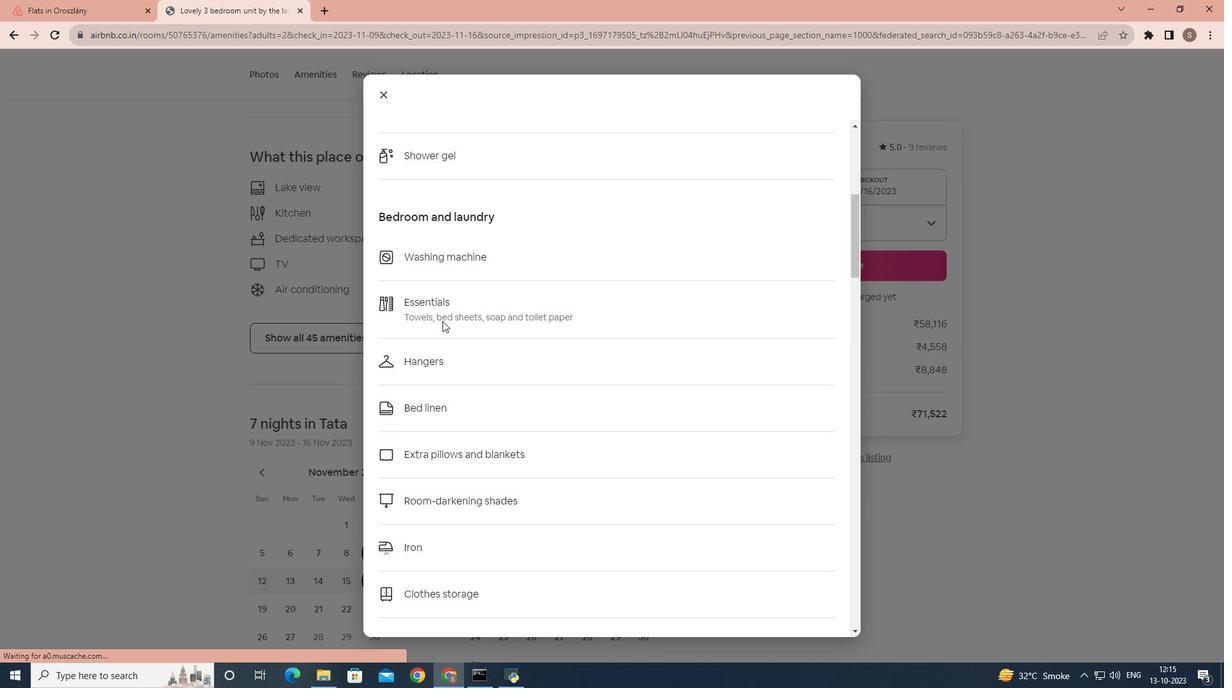 
Action: Mouse scrolled (442, 320) with delta (0, 0)
Screenshot: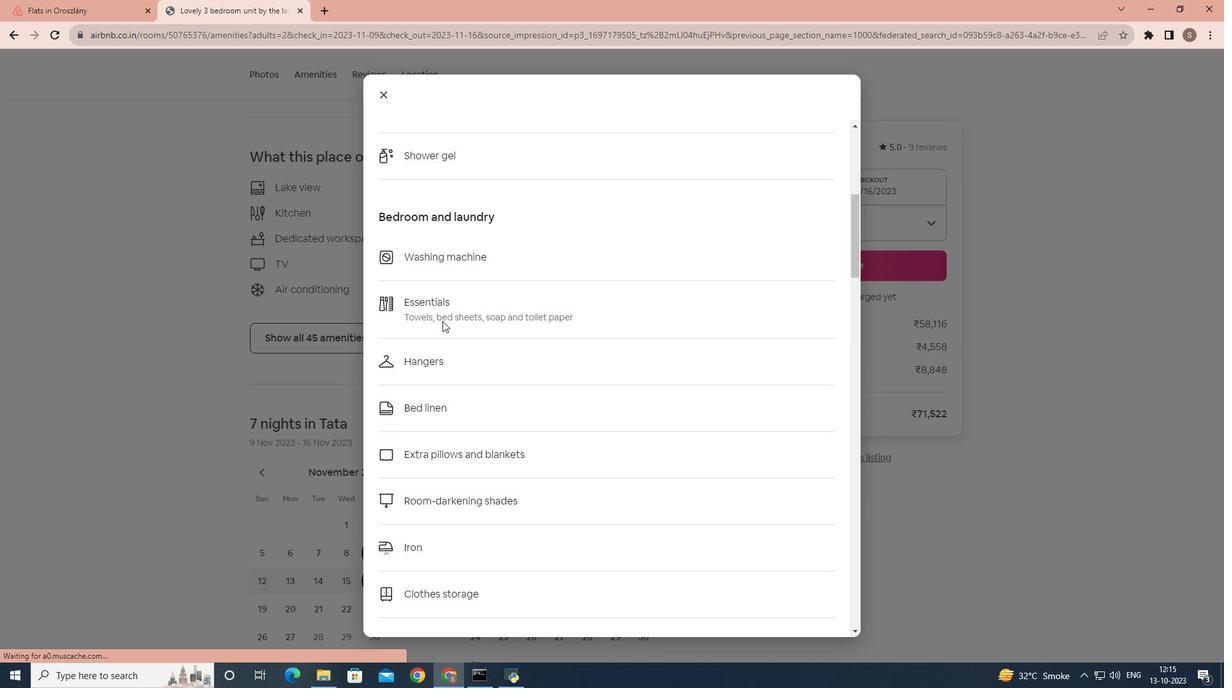 
Action: Mouse scrolled (442, 320) with delta (0, 0)
Screenshot: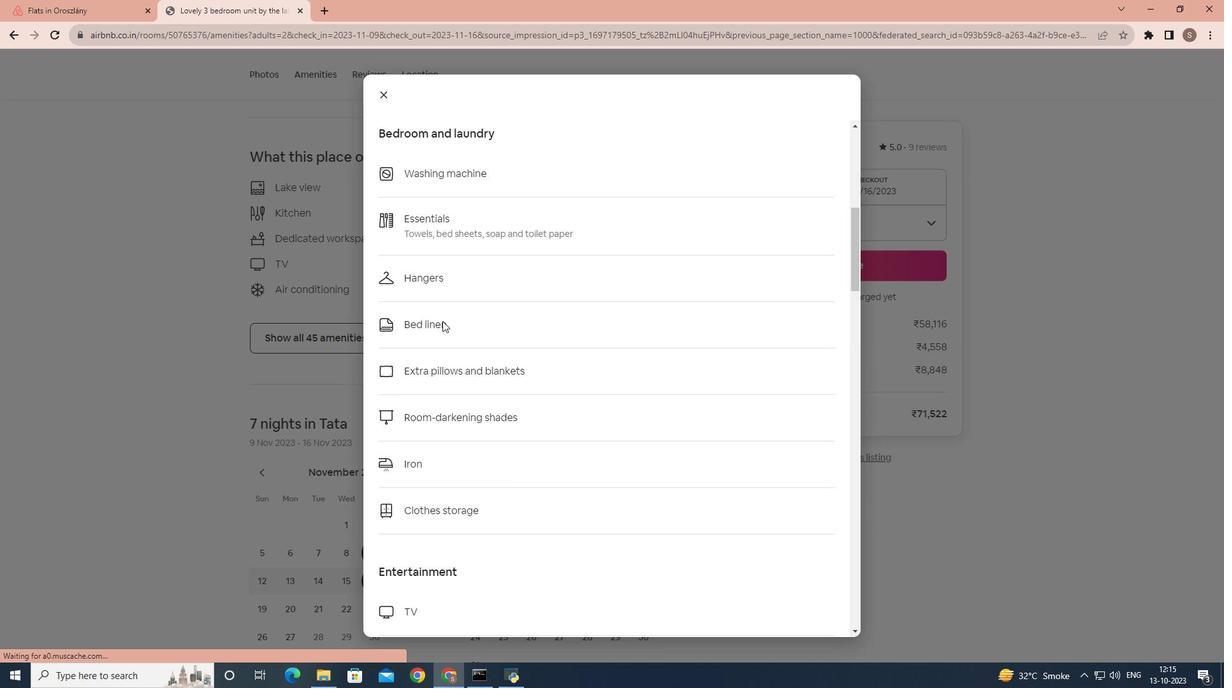 
Action: Mouse scrolled (442, 320) with delta (0, 0)
Screenshot: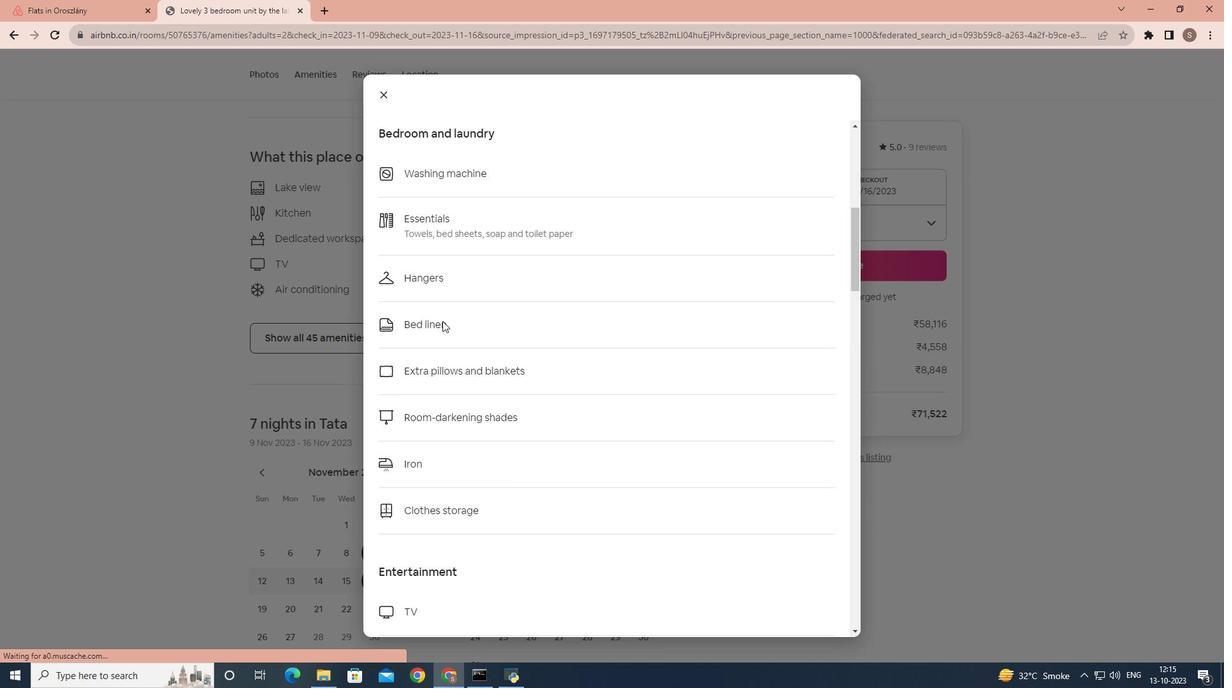 
Action: Mouse moved to (466, 311)
Screenshot: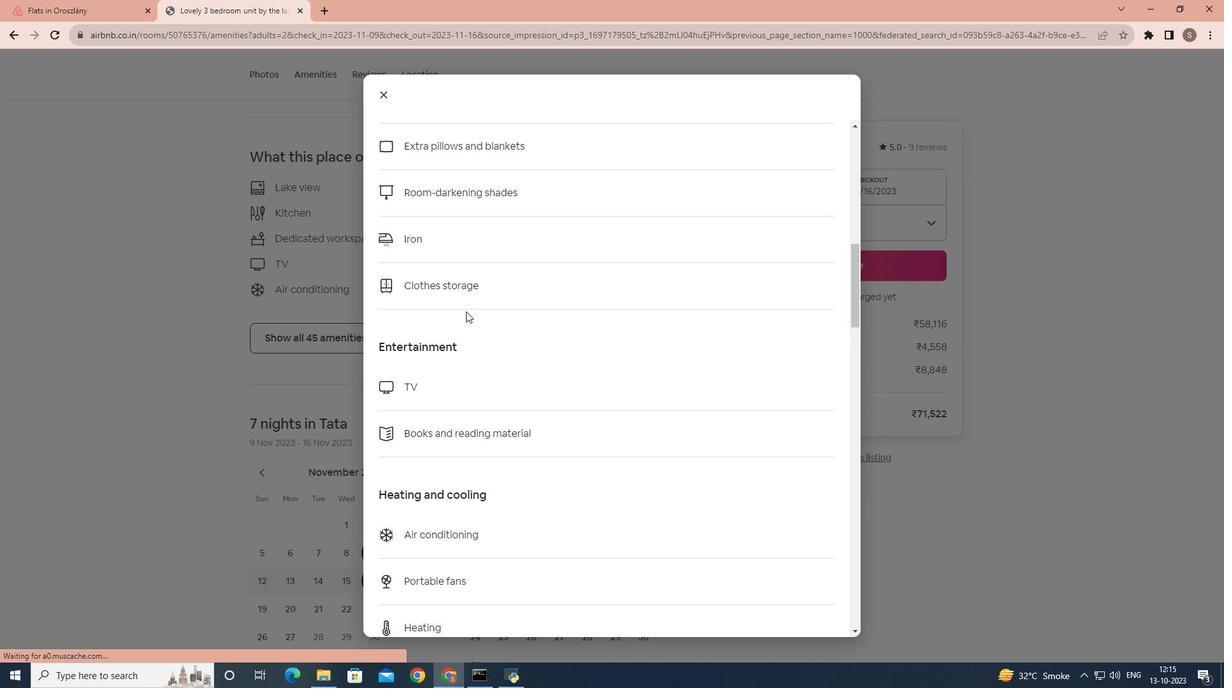 
Action: Mouse scrolled (466, 311) with delta (0, 0)
Screenshot: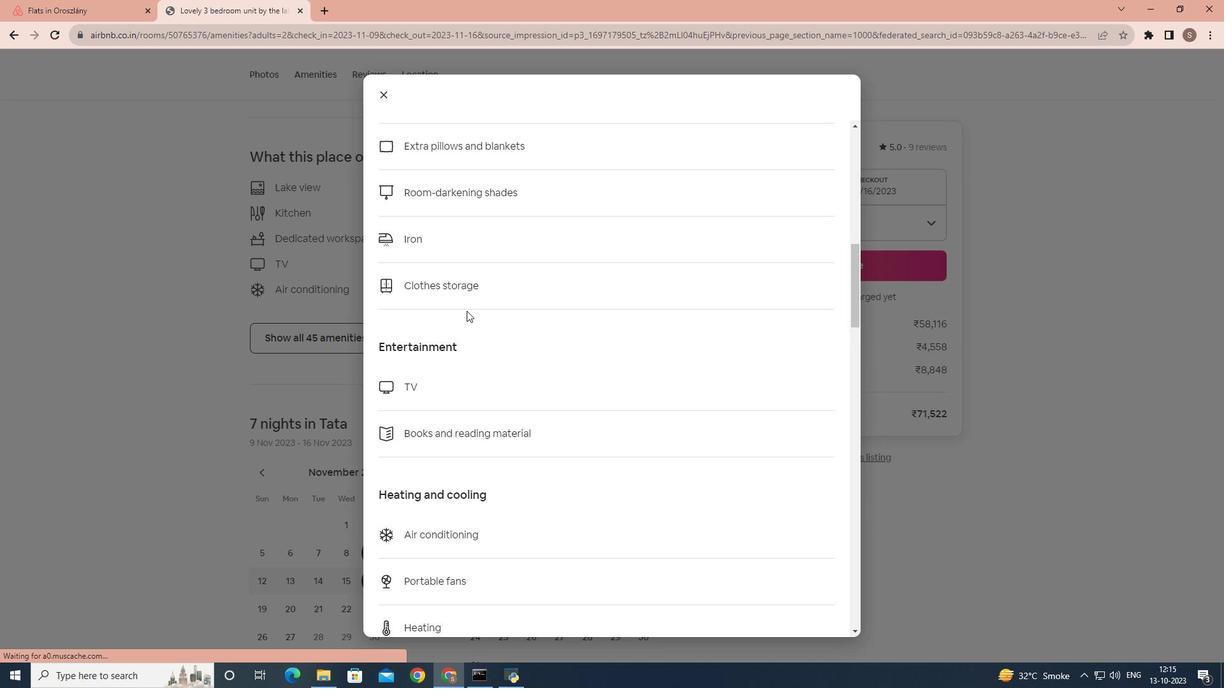 
Action: Mouse scrolled (466, 311) with delta (0, 0)
Screenshot: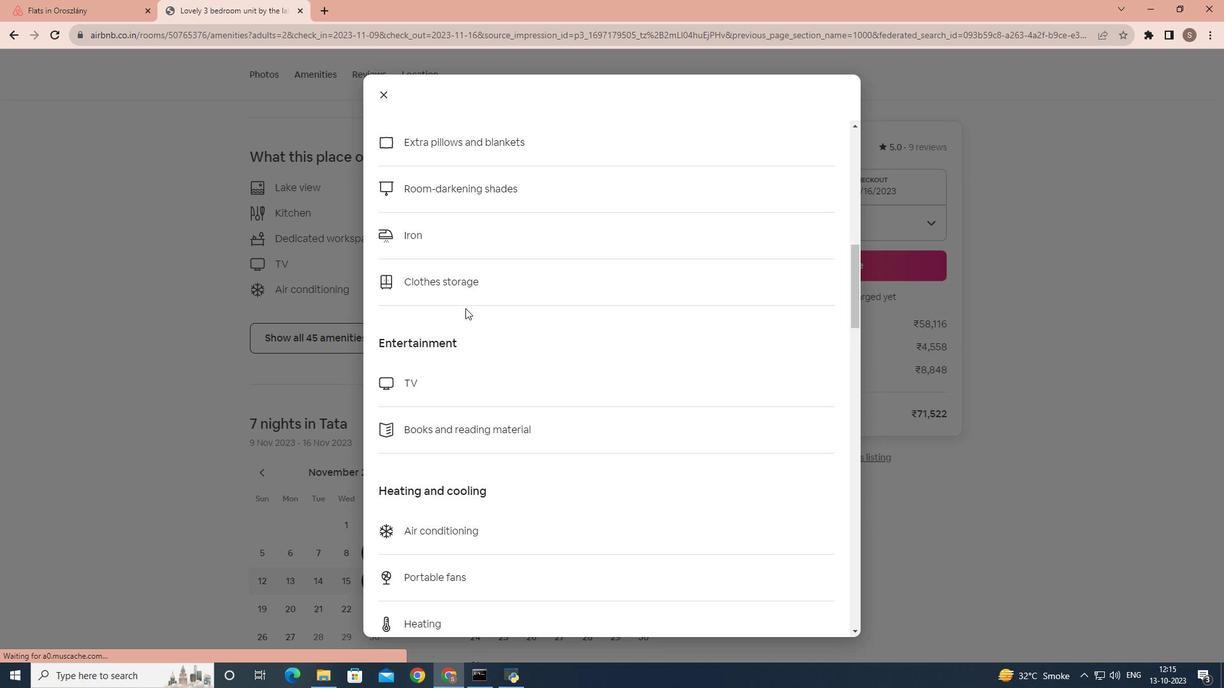 
Action: Mouse moved to (466, 311)
Screenshot: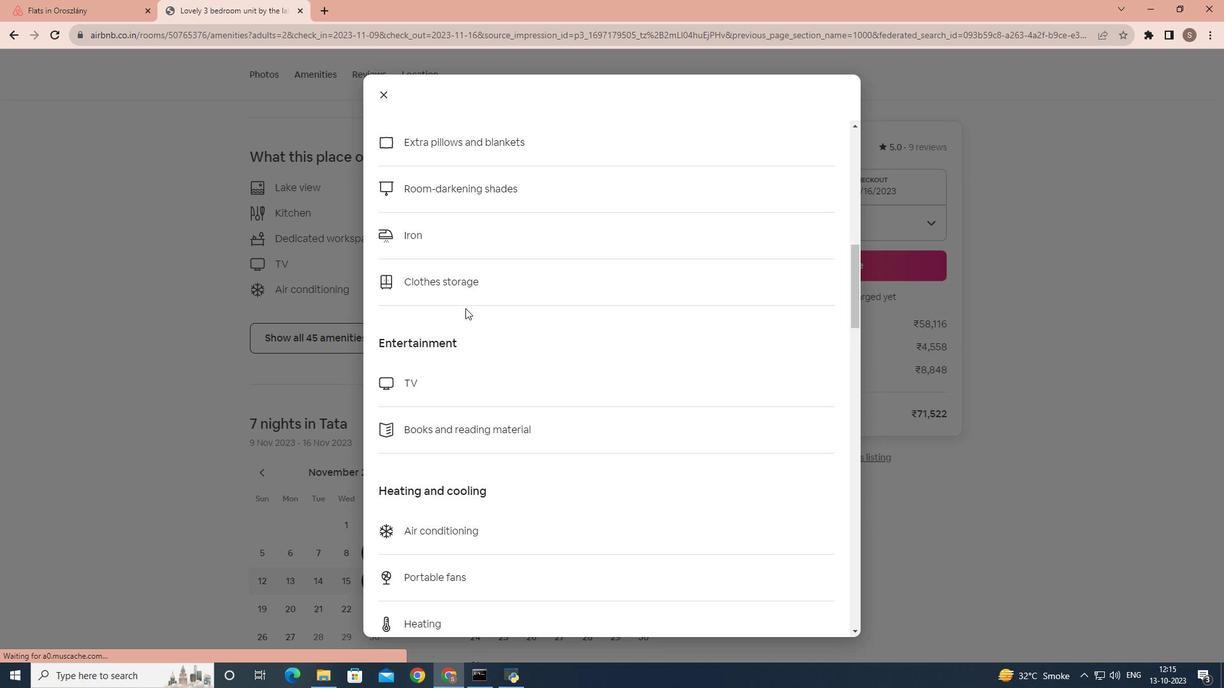 
Action: Mouse scrolled (466, 310) with delta (0, 0)
Screenshot: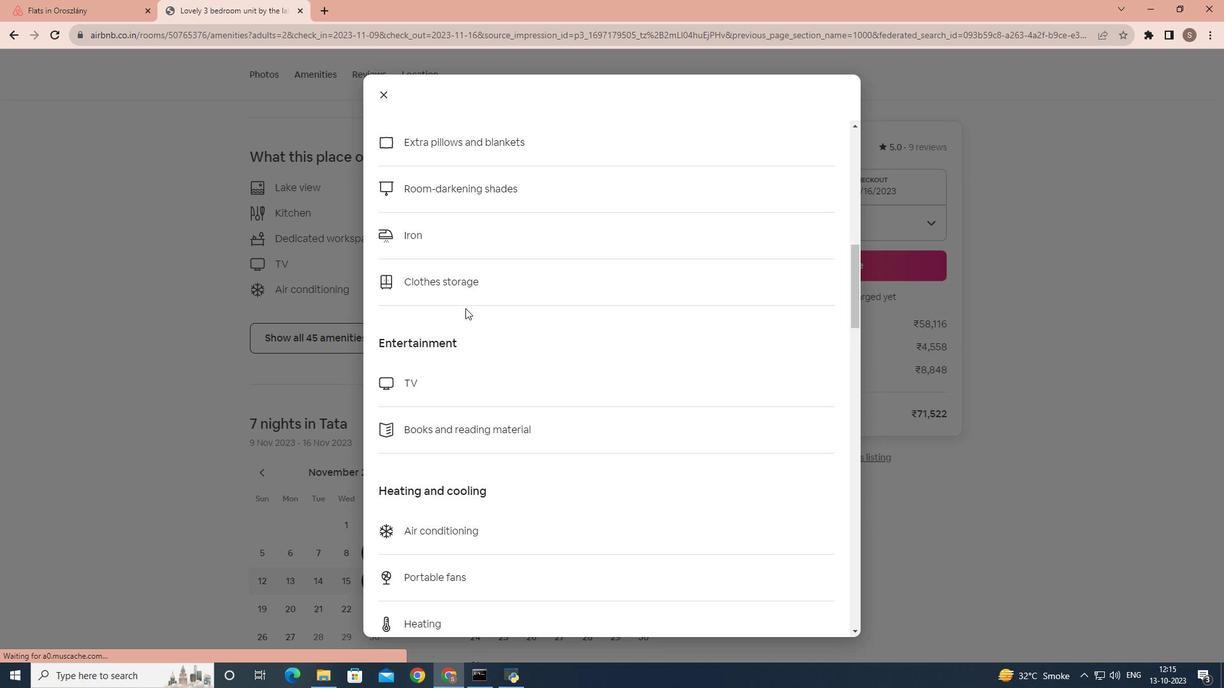 
Action: Mouse moved to (466, 310)
Screenshot: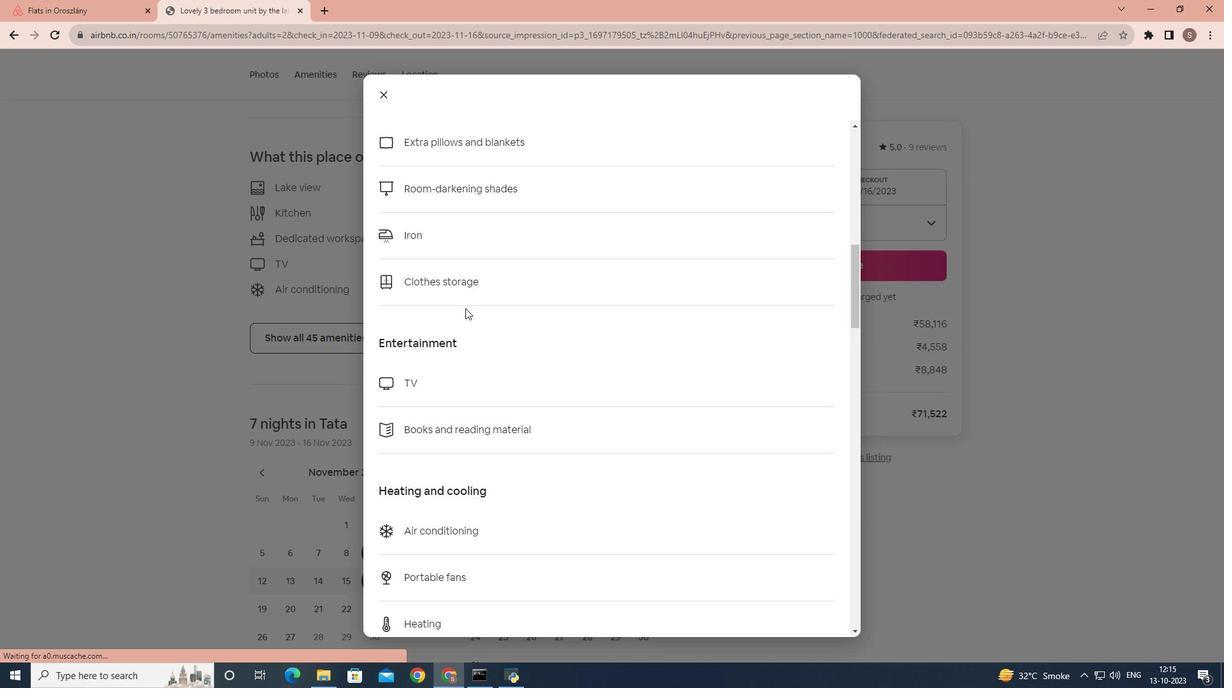 
Action: Mouse scrolled (466, 309) with delta (0, 0)
Screenshot: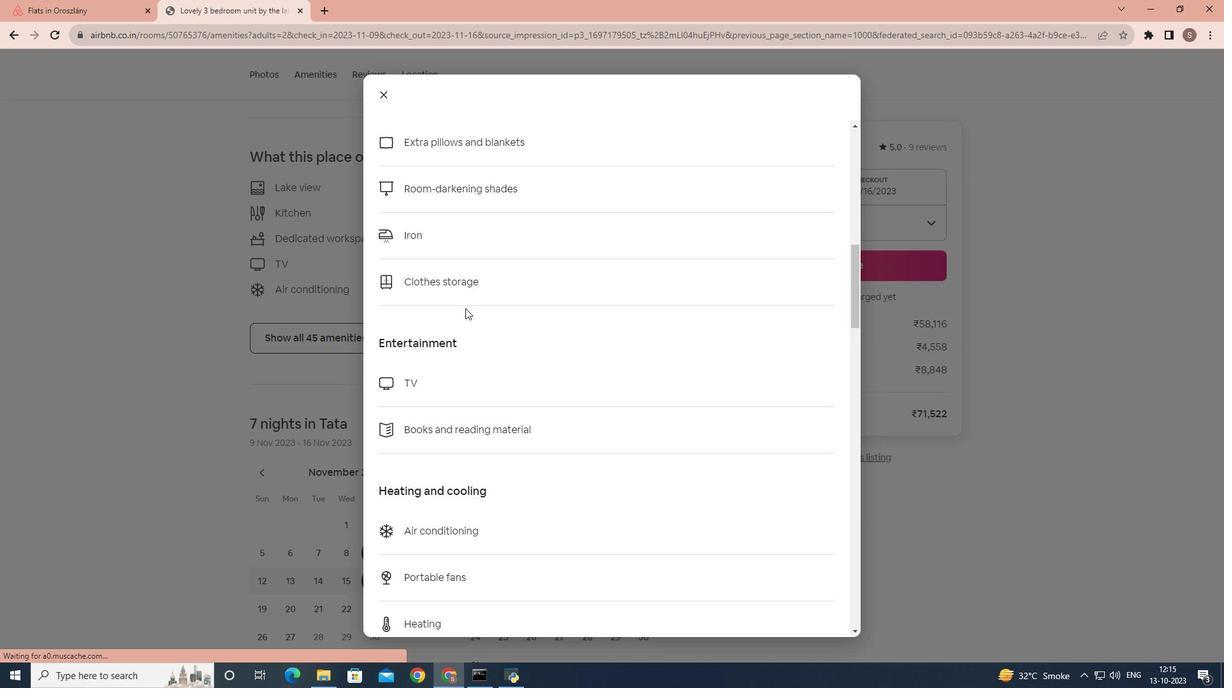 
Action: Mouse moved to (465, 308)
Screenshot: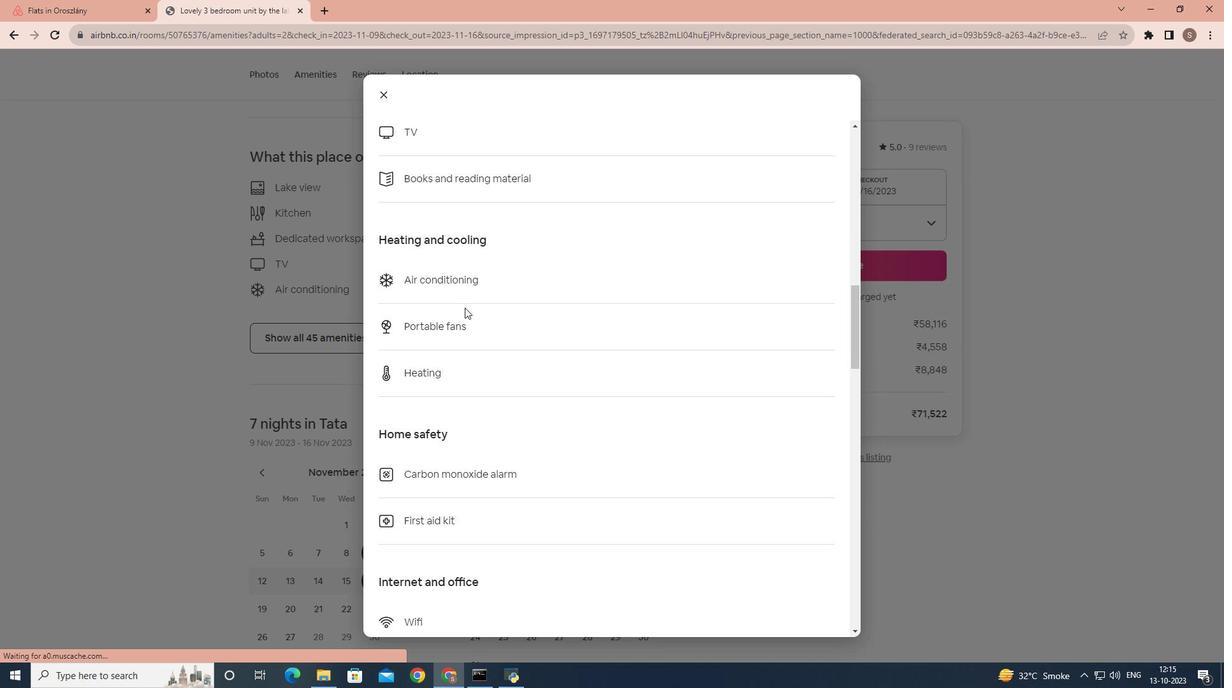 
Action: Mouse scrolled (465, 307) with delta (0, 0)
Screenshot: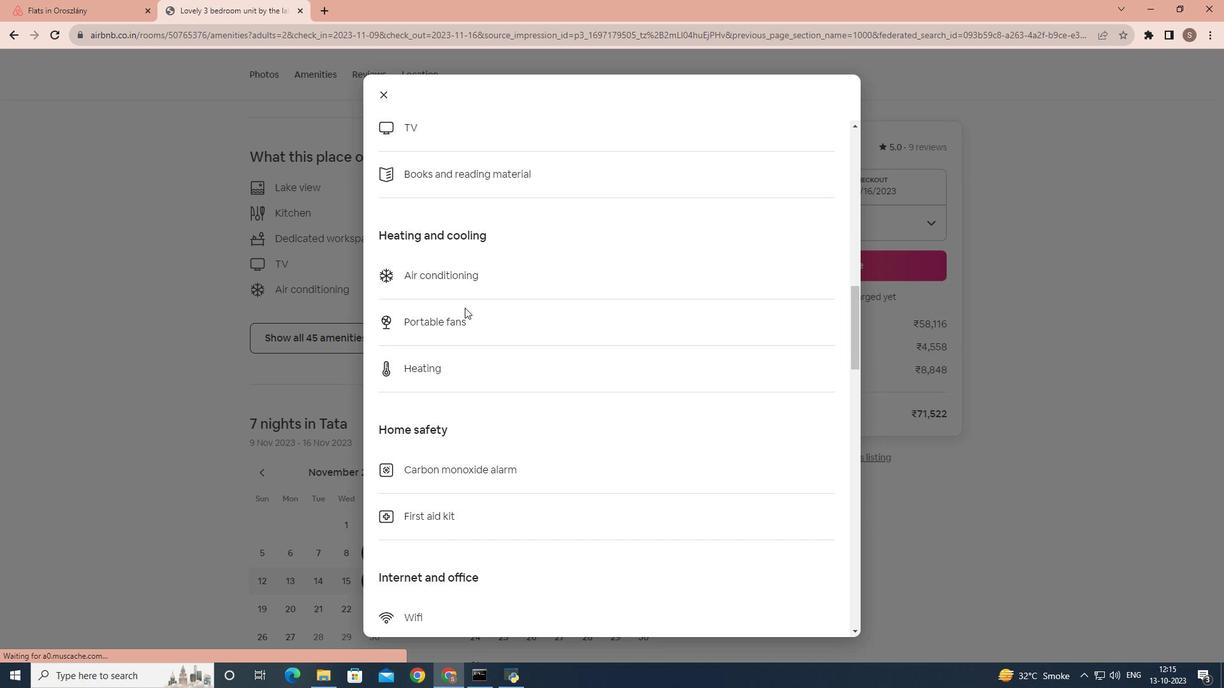 
Action: Mouse scrolled (465, 307) with delta (0, 0)
Screenshot: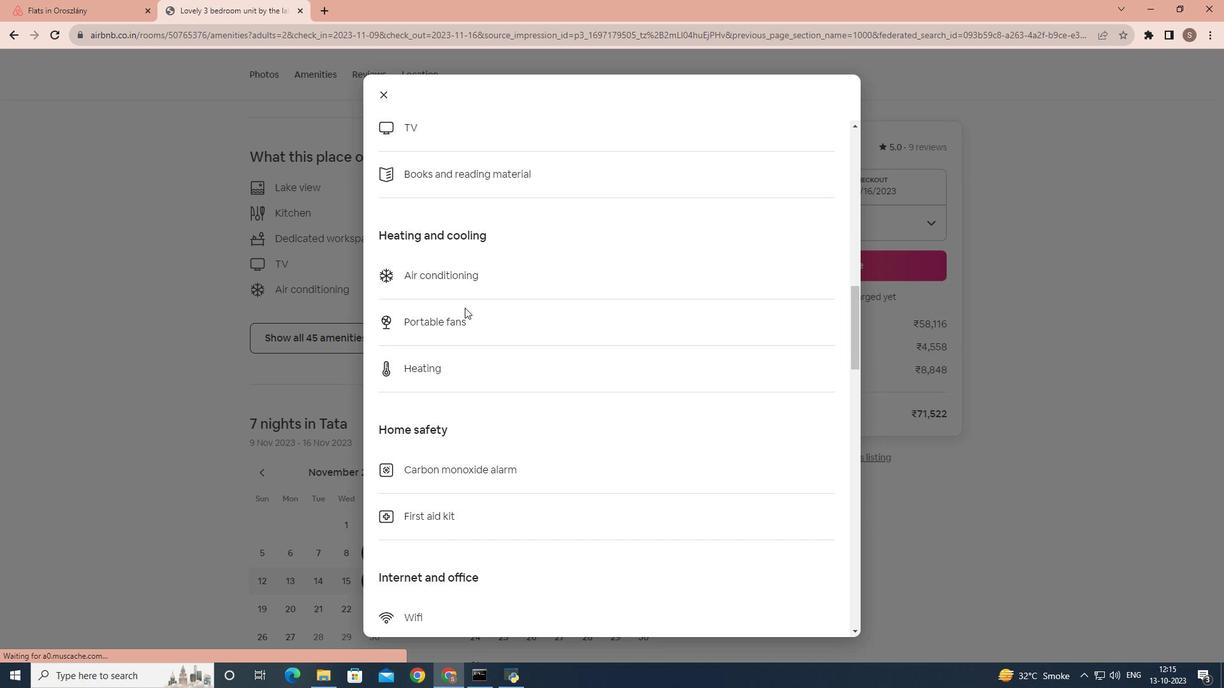 
Action: Mouse scrolled (465, 307) with delta (0, 0)
Screenshot: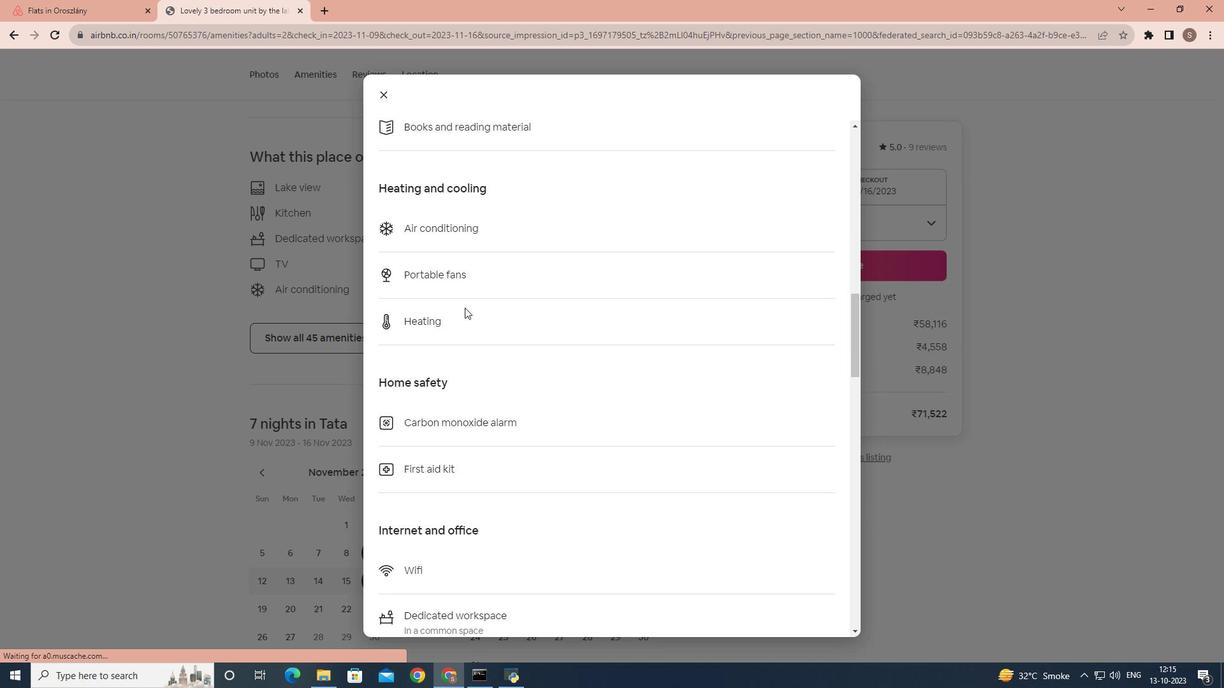
Action: Mouse scrolled (465, 307) with delta (0, 0)
Screenshot: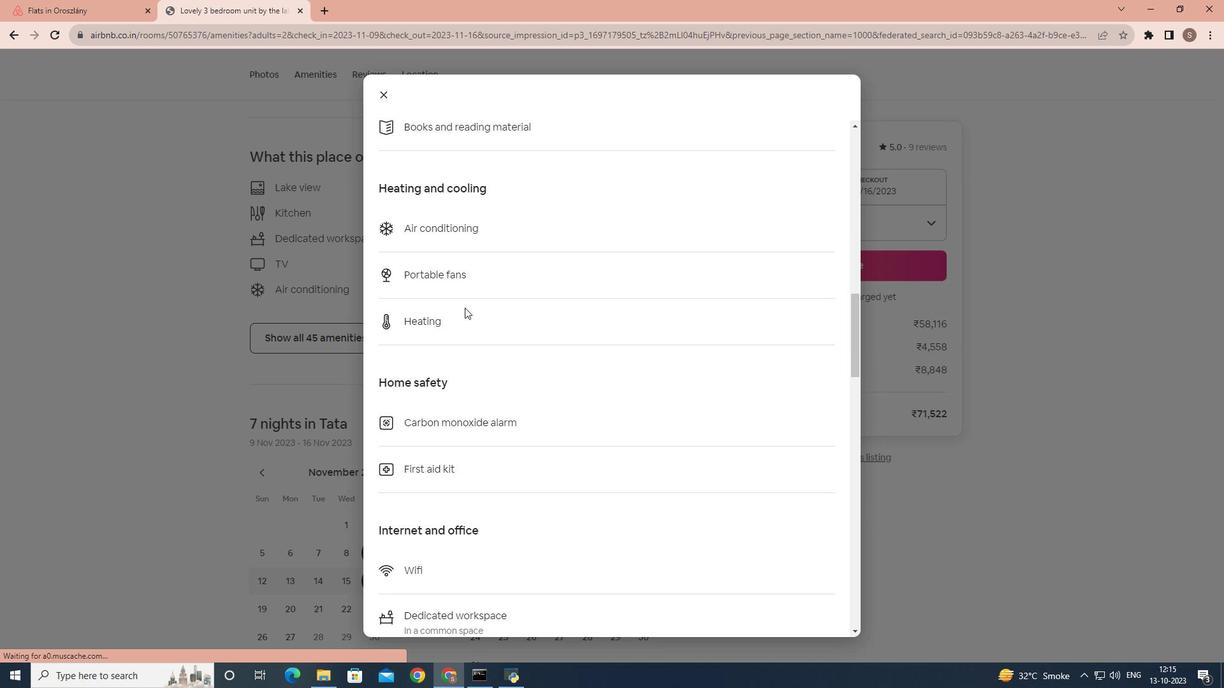 
Action: Mouse scrolled (465, 307) with delta (0, 0)
Screenshot: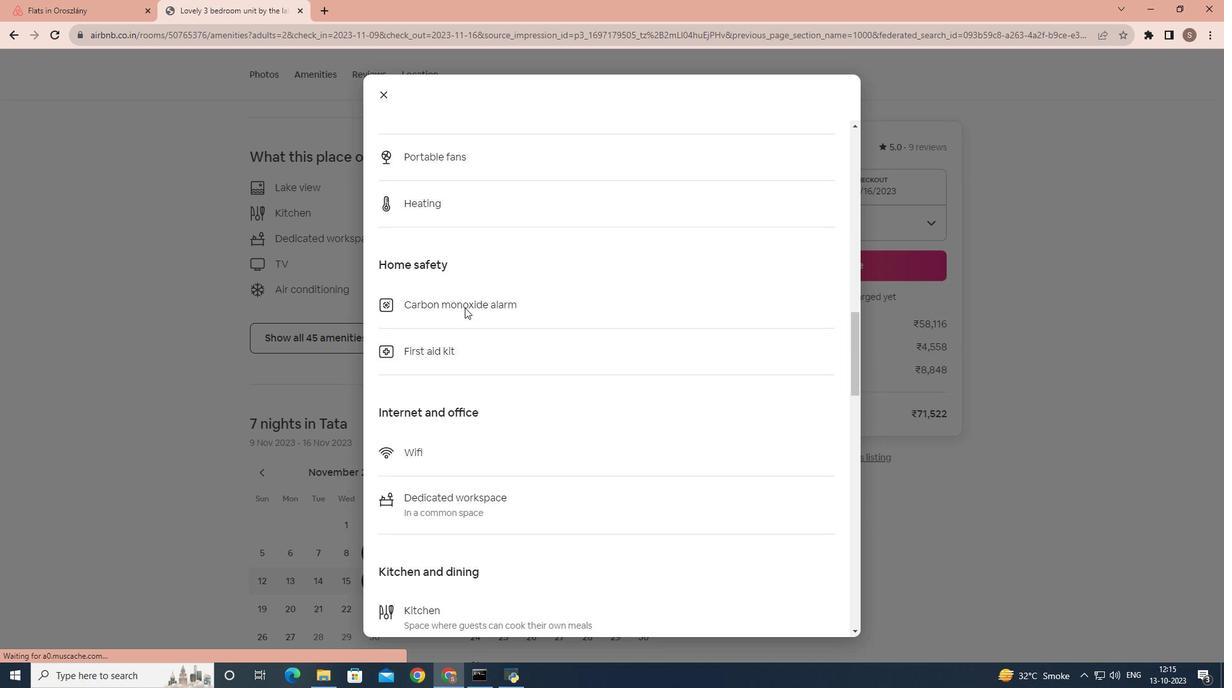 
Action: Mouse scrolled (465, 307) with delta (0, 0)
Screenshot: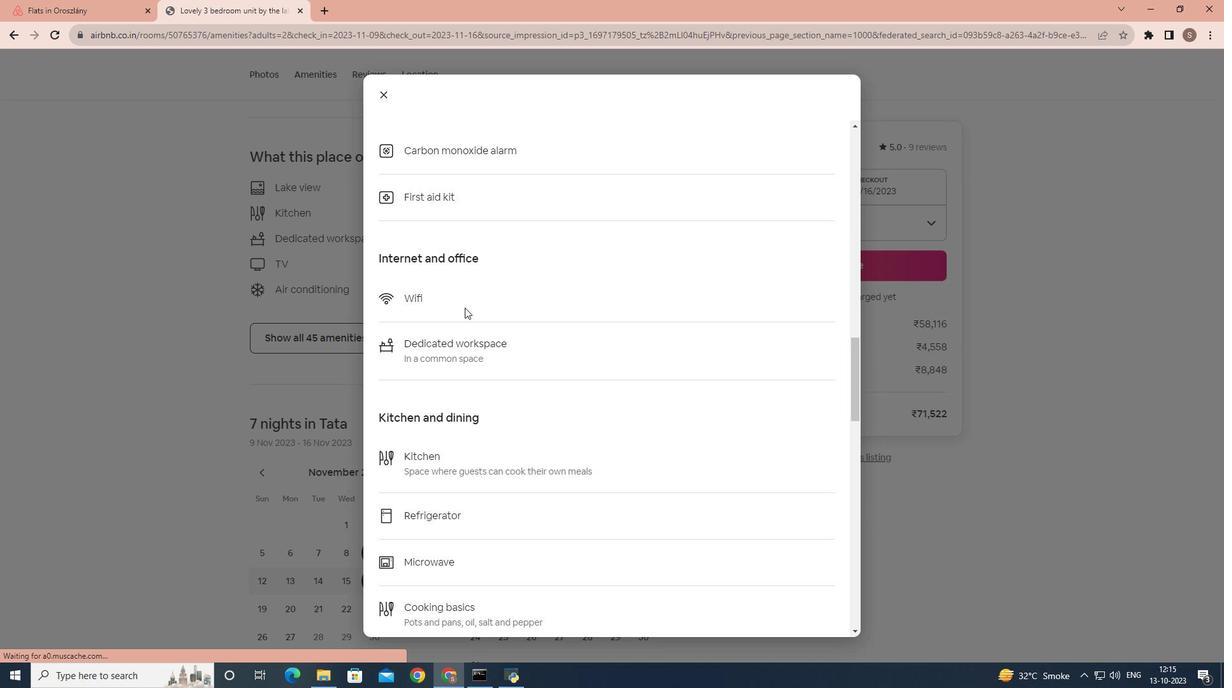 
Action: Mouse scrolled (465, 307) with delta (0, 0)
Screenshot: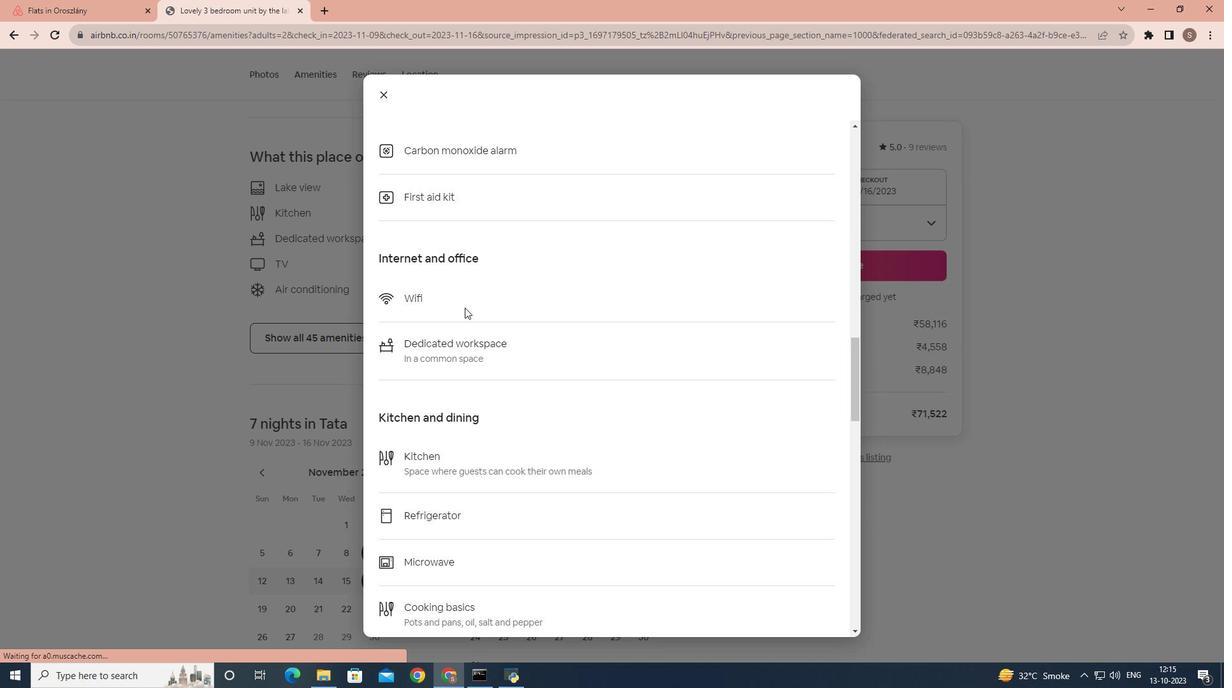 
Action: Mouse scrolled (465, 307) with delta (0, 0)
Screenshot: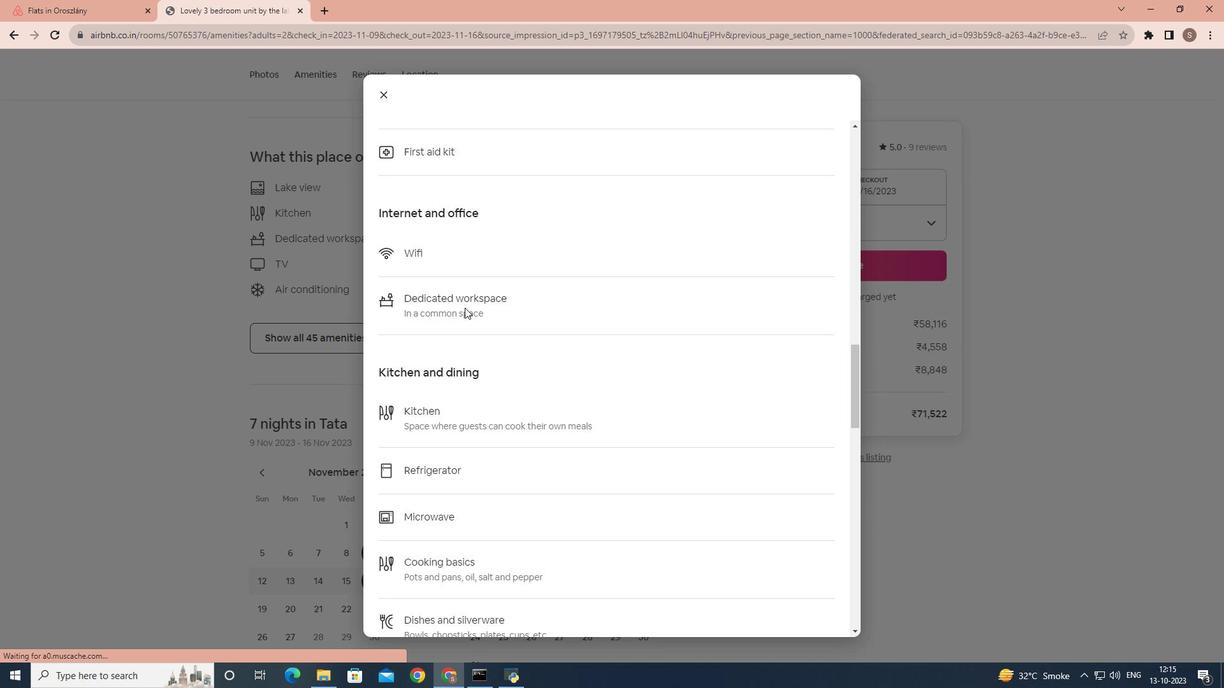 
Action: Mouse scrolled (465, 307) with delta (0, 0)
Screenshot: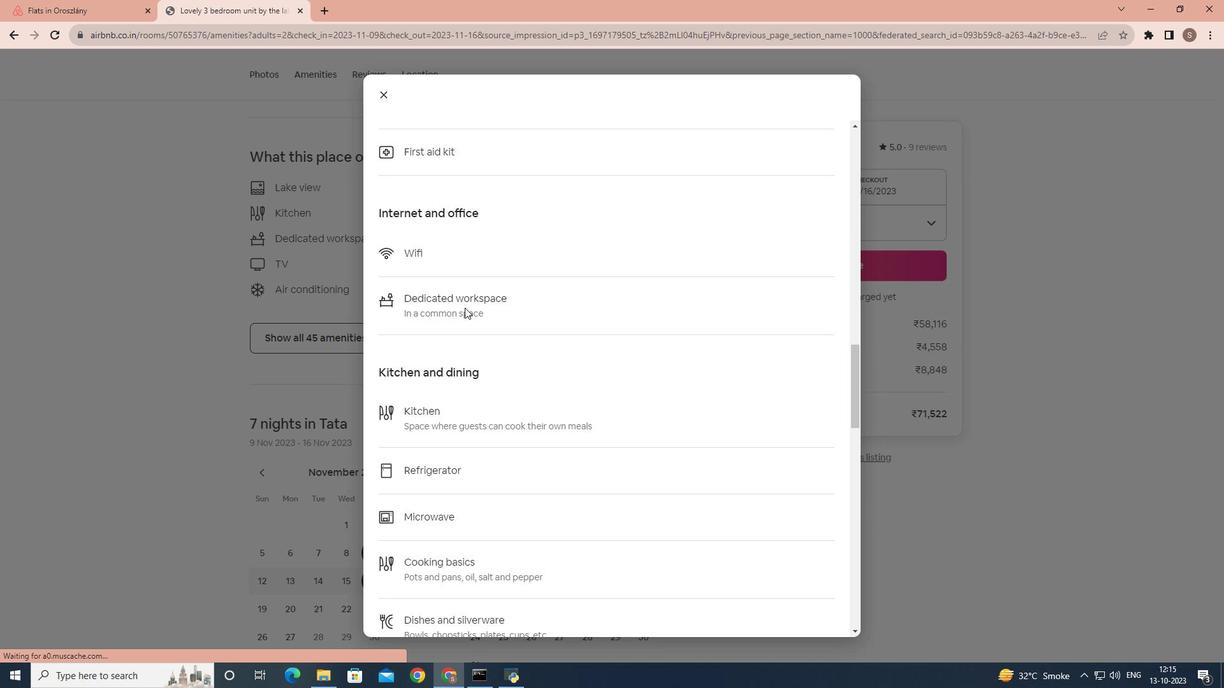 
Action: Mouse scrolled (465, 307) with delta (0, 0)
Screenshot: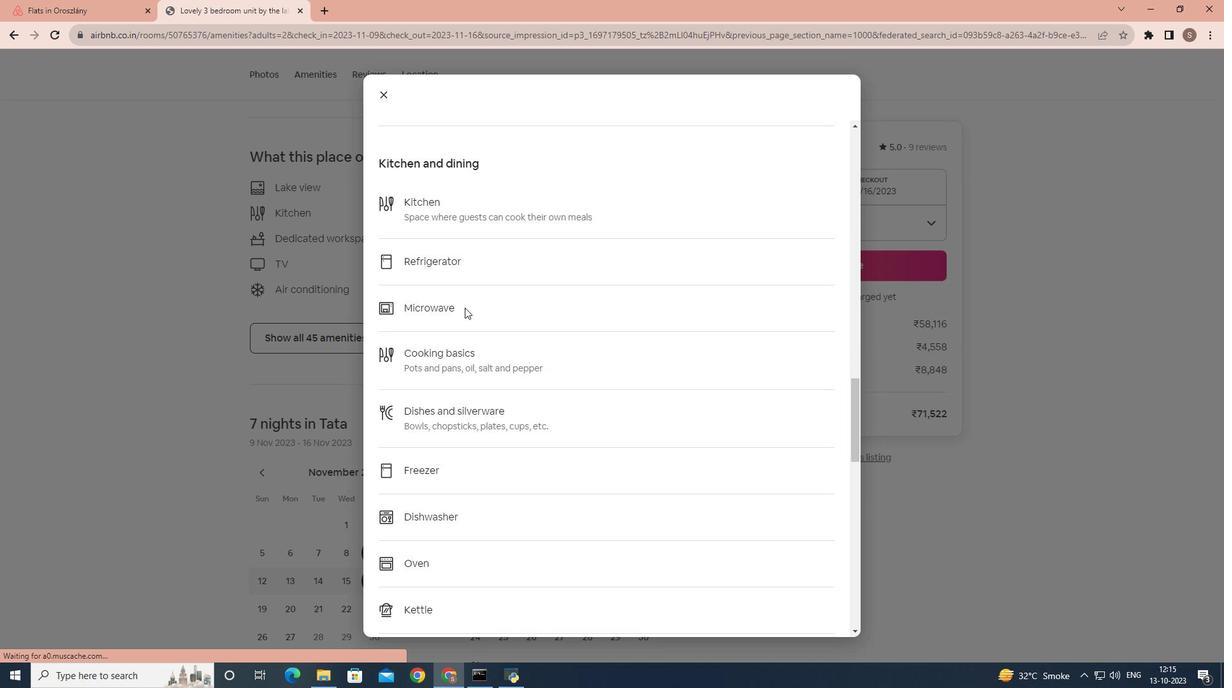 
Action: Mouse scrolled (465, 307) with delta (0, 0)
Screenshot: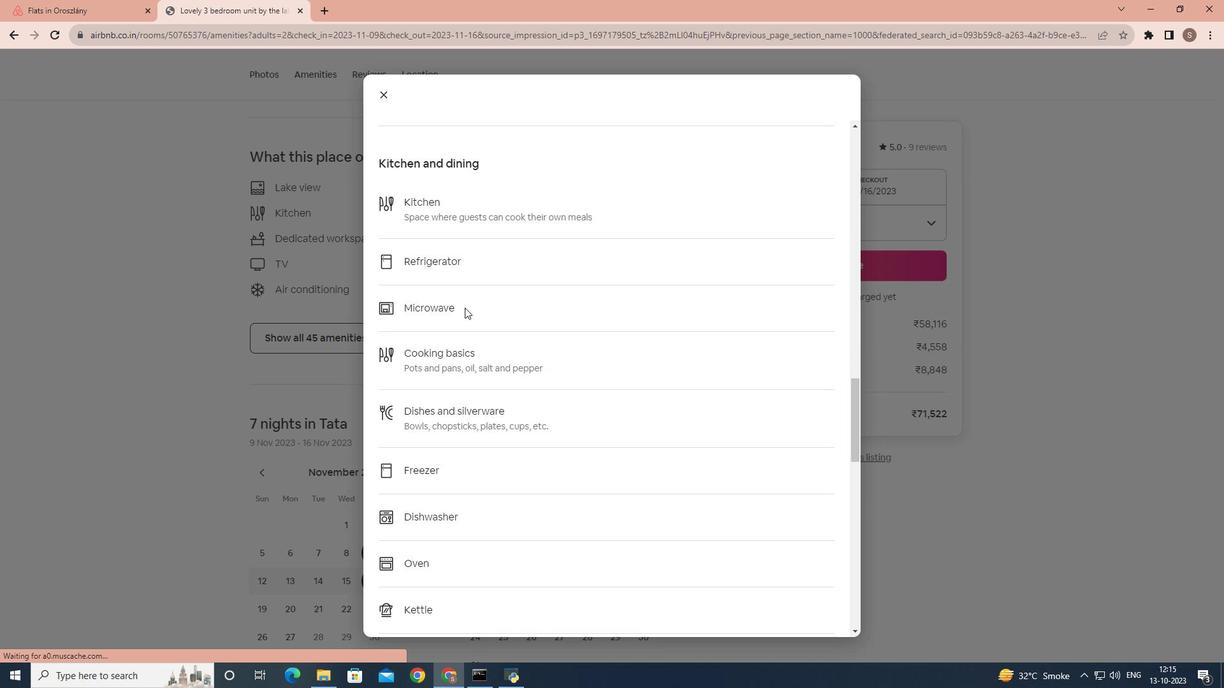 
Action: Mouse scrolled (465, 307) with delta (0, 0)
Screenshot: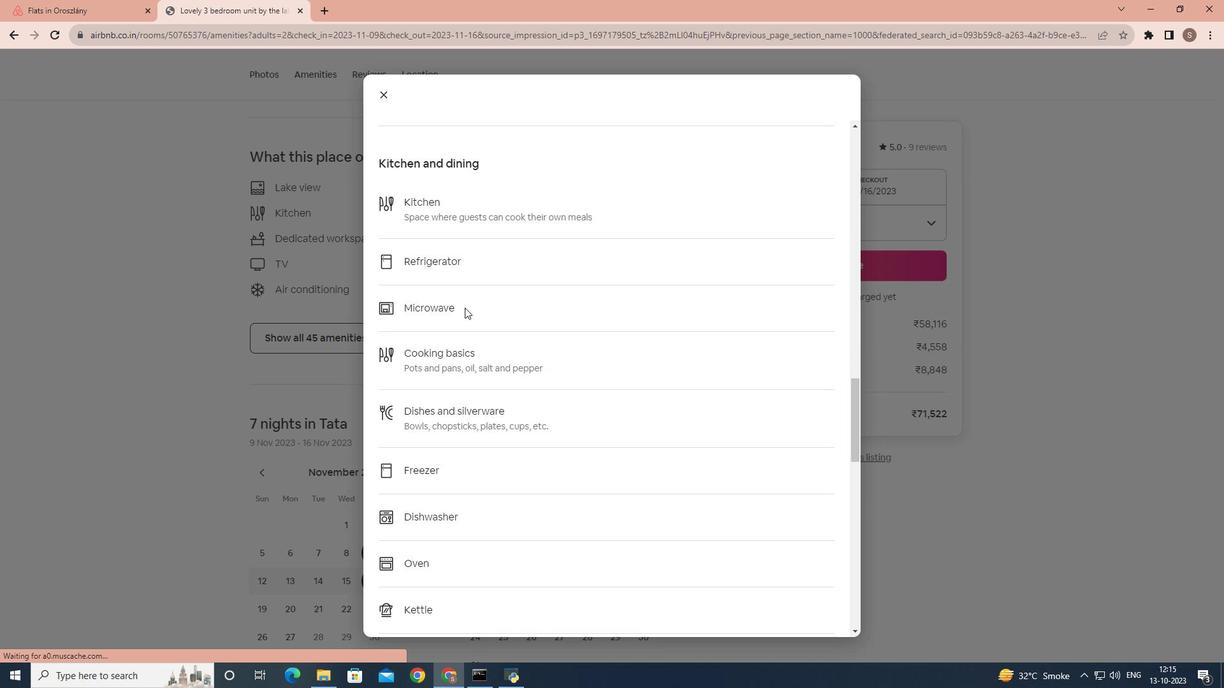 
Action: Mouse scrolled (465, 307) with delta (0, 0)
Screenshot: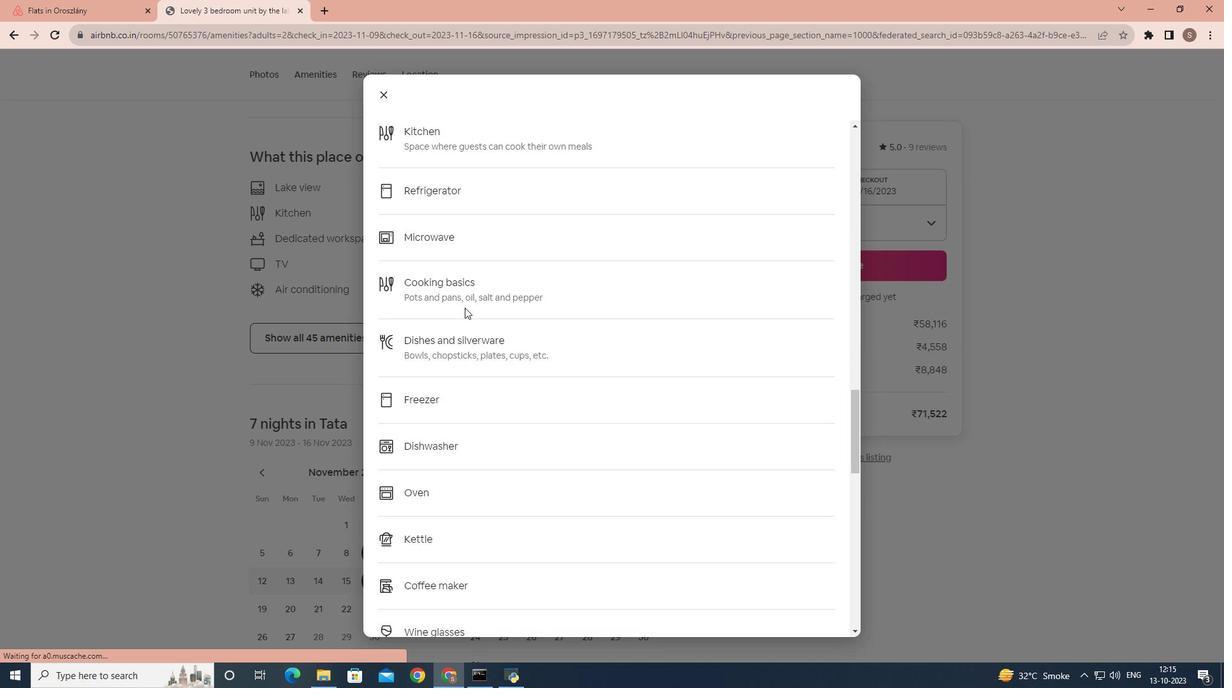 
Action: Mouse scrolled (465, 307) with delta (0, 0)
Screenshot: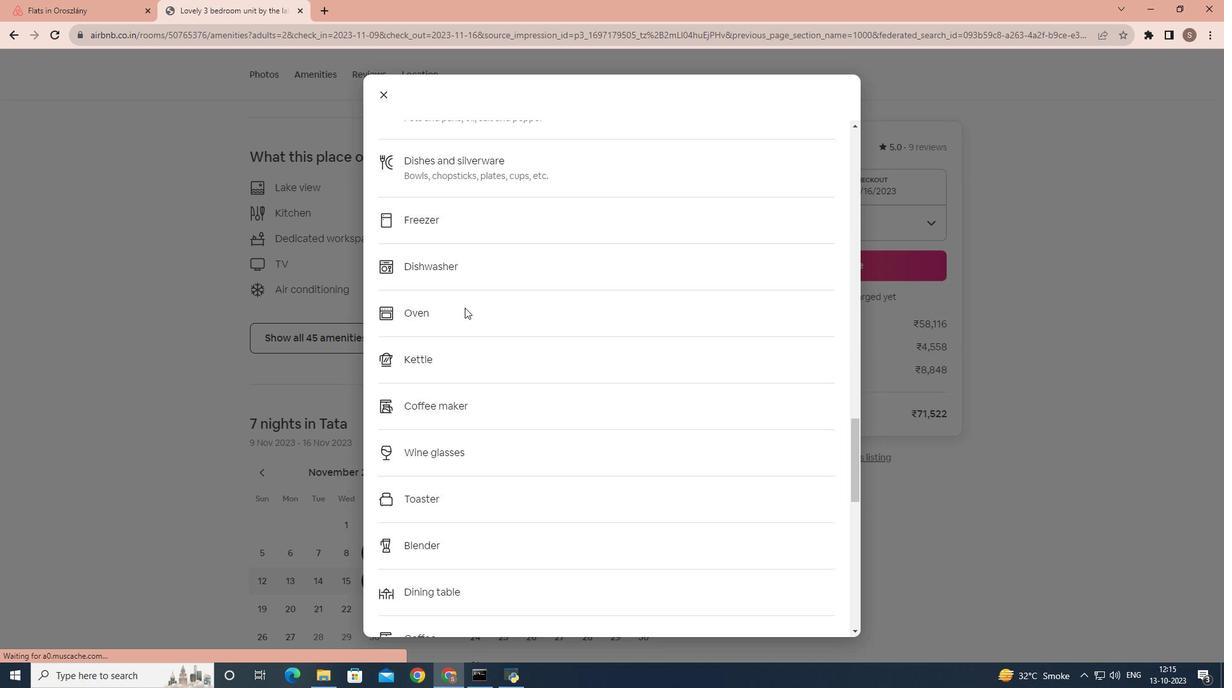 
Action: Mouse scrolled (465, 307) with delta (0, 0)
Screenshot: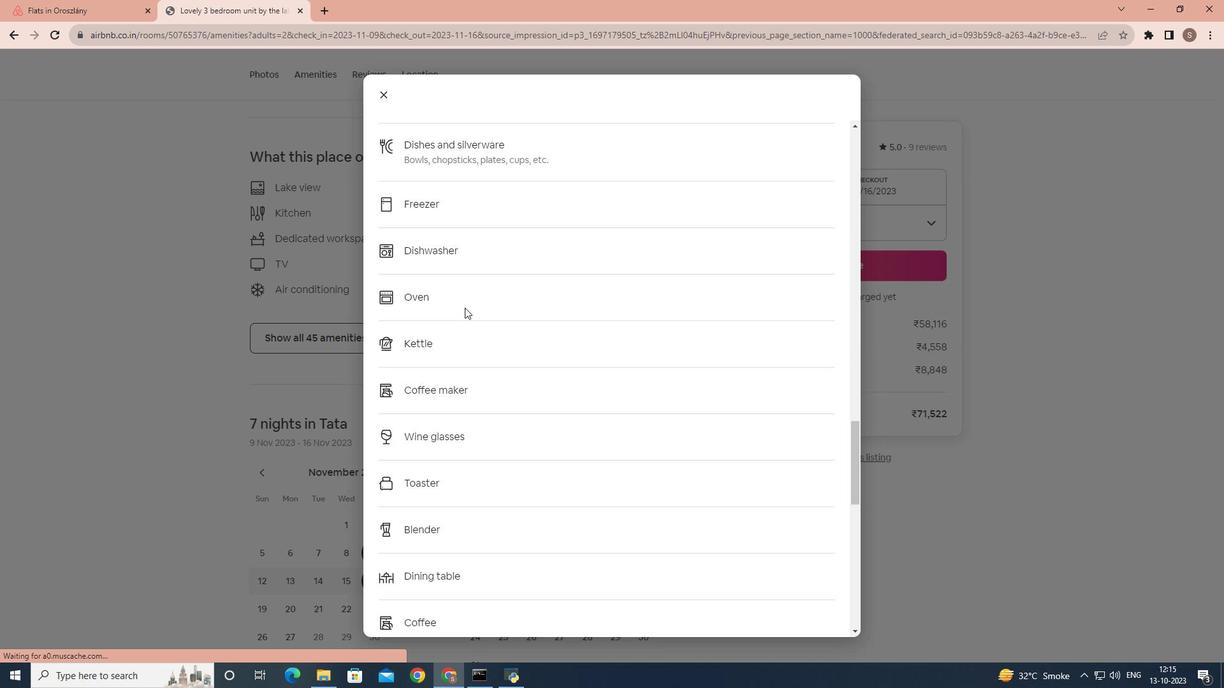 
Action: Mouse scrolled (465, 307) with delta (0, 0)
Screenshot: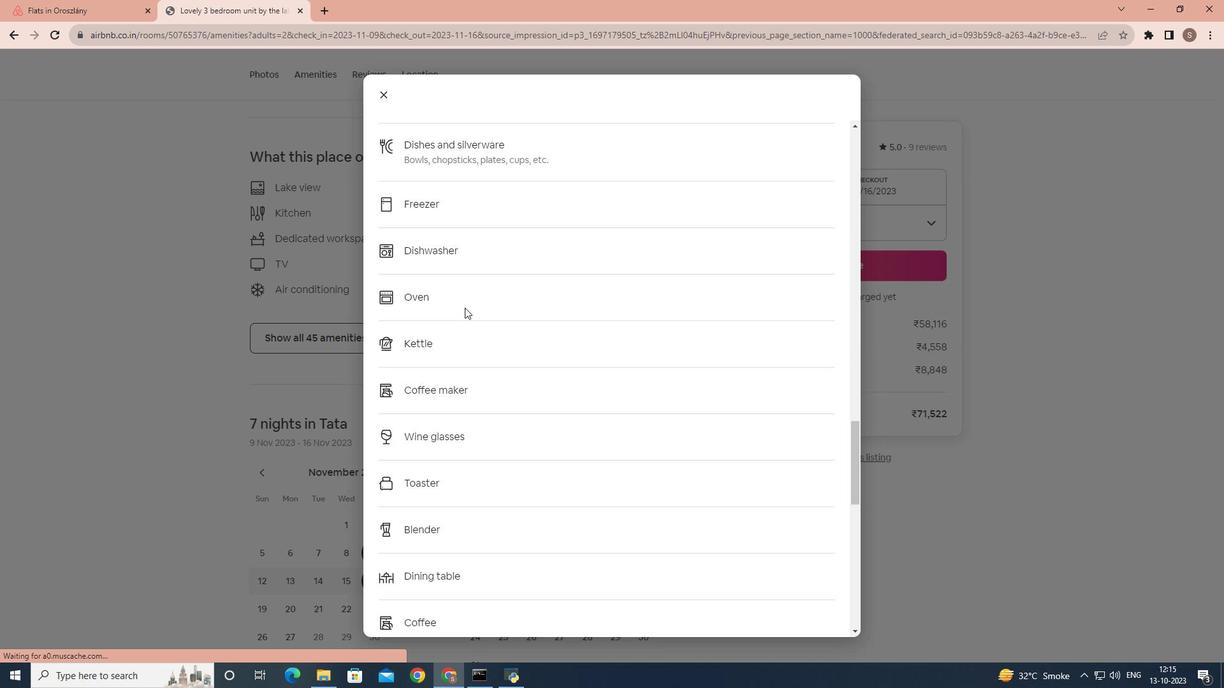 
Action: Mouse scrolled (465, 307) with delta (0, 0)
Screenshot: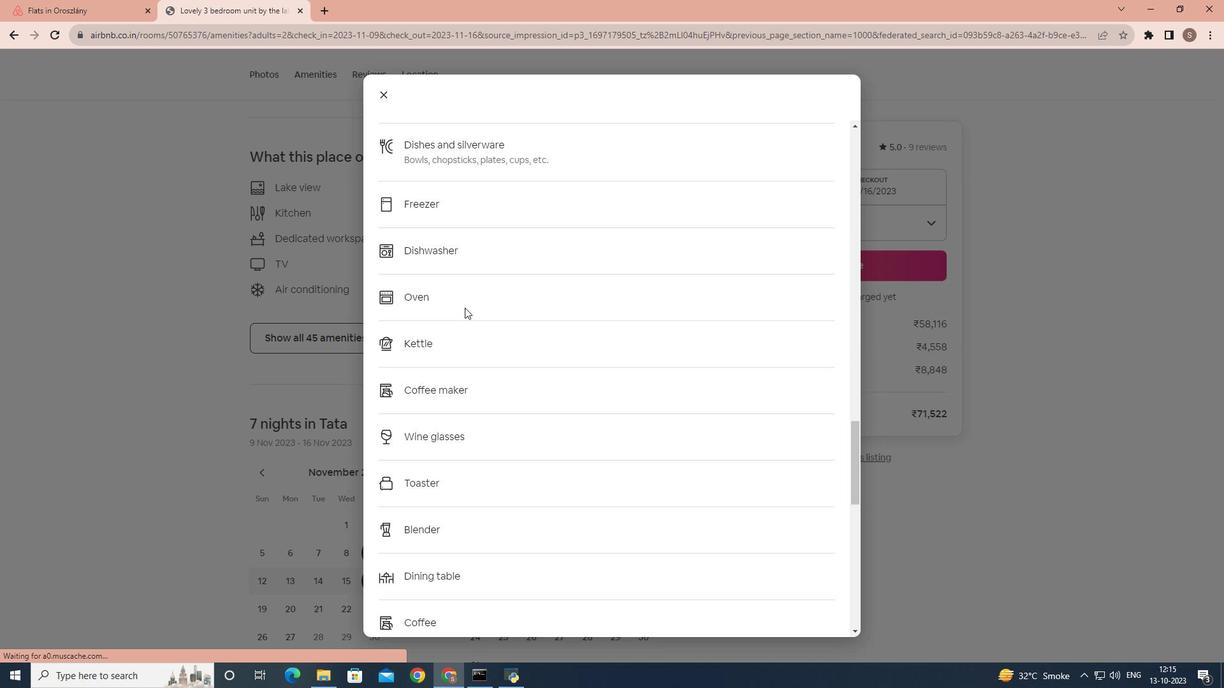 
Action: Mouse scrolled (465, 307) with delta (0, 0)
Screenshot: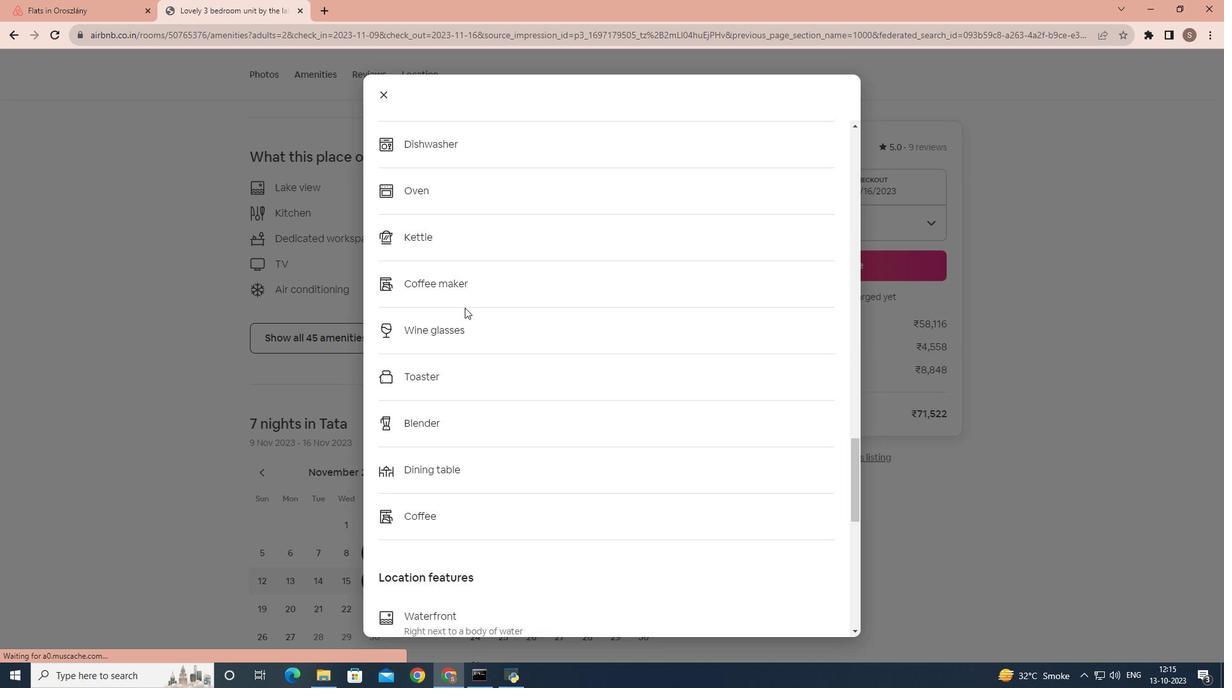 
Action: Mouse moved to (455, 281)
Screenshot: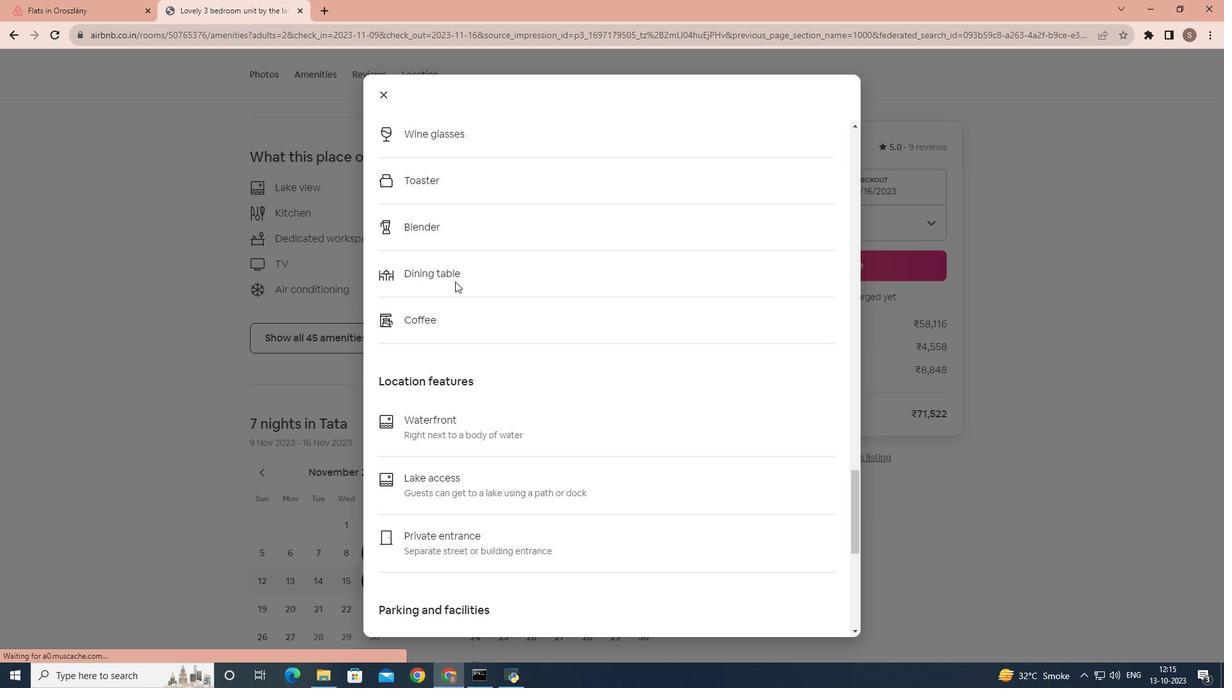 
Action: Mouse scrolled (455, 281) with delta (0, 0)
Screenshot: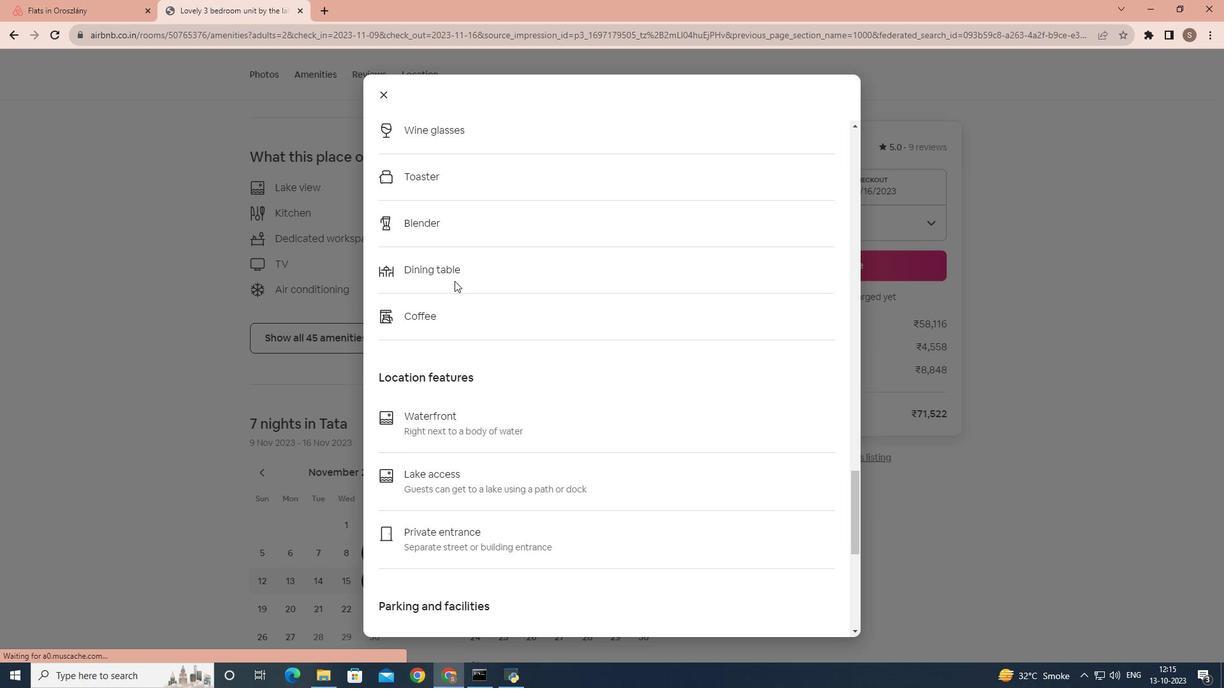 
Action: Mouse scrolled (455, 281) with delta (0, 0)
Screenshot: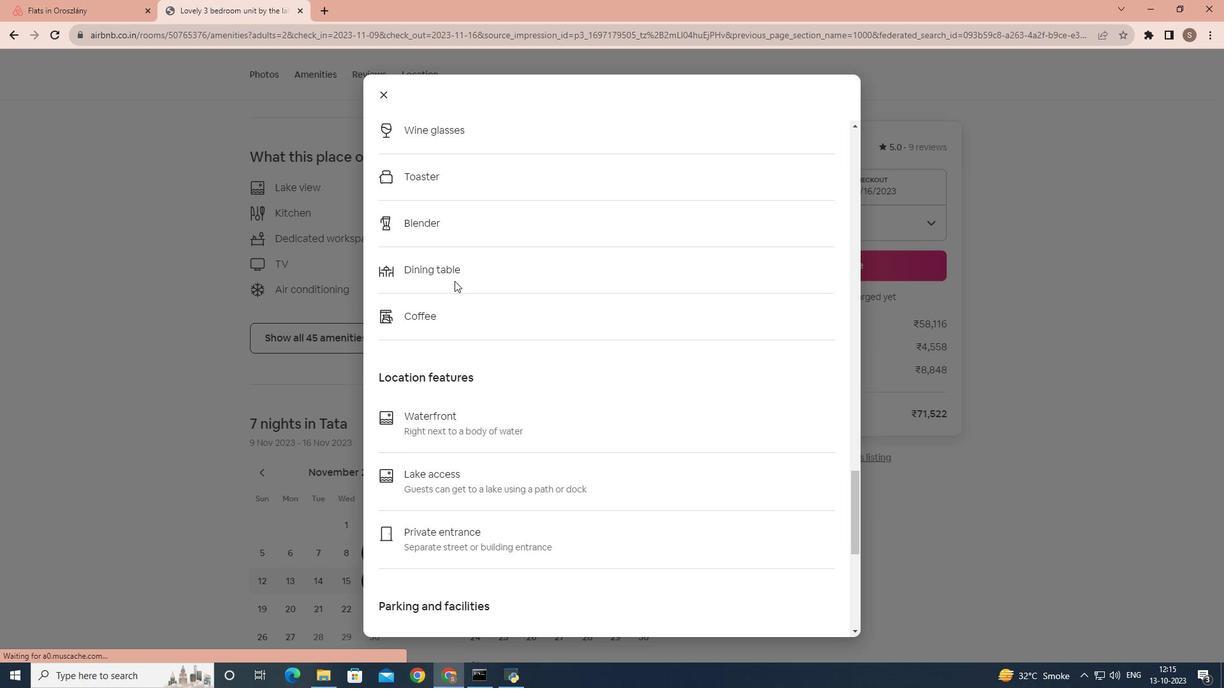 
Action: Mouse scrolled (455, 281) with delta (0, 0)
Screenshot: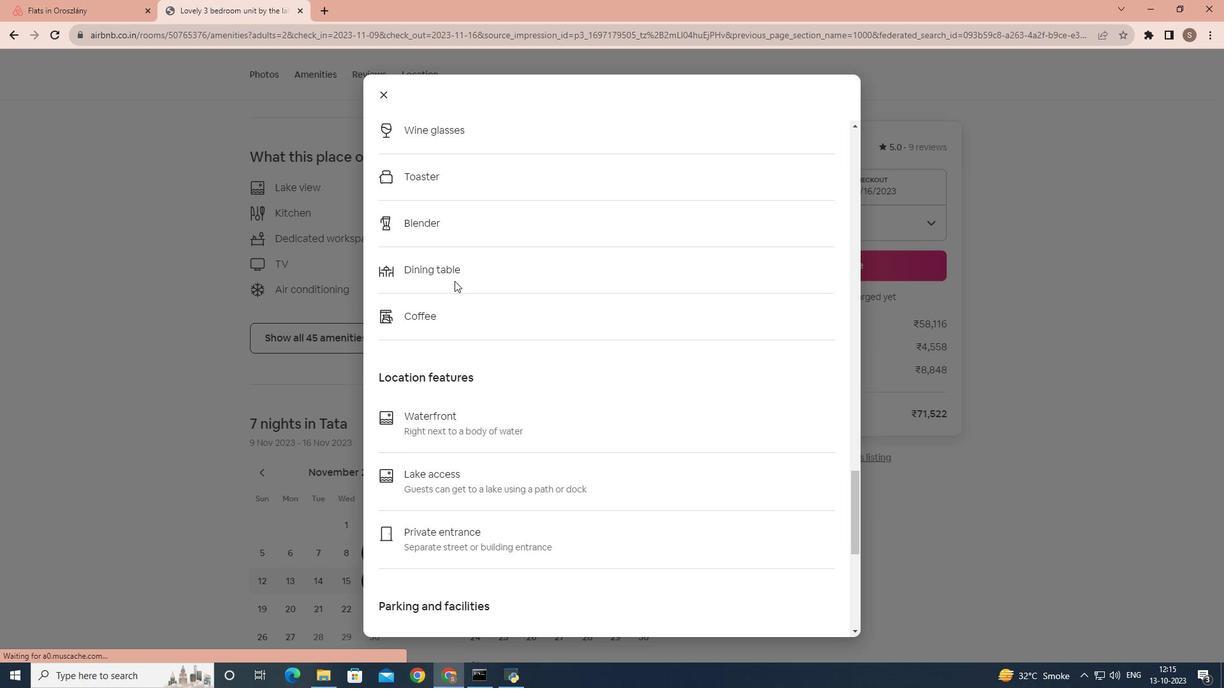 
Action: Mouse moved to (454, 281)
Screenshot: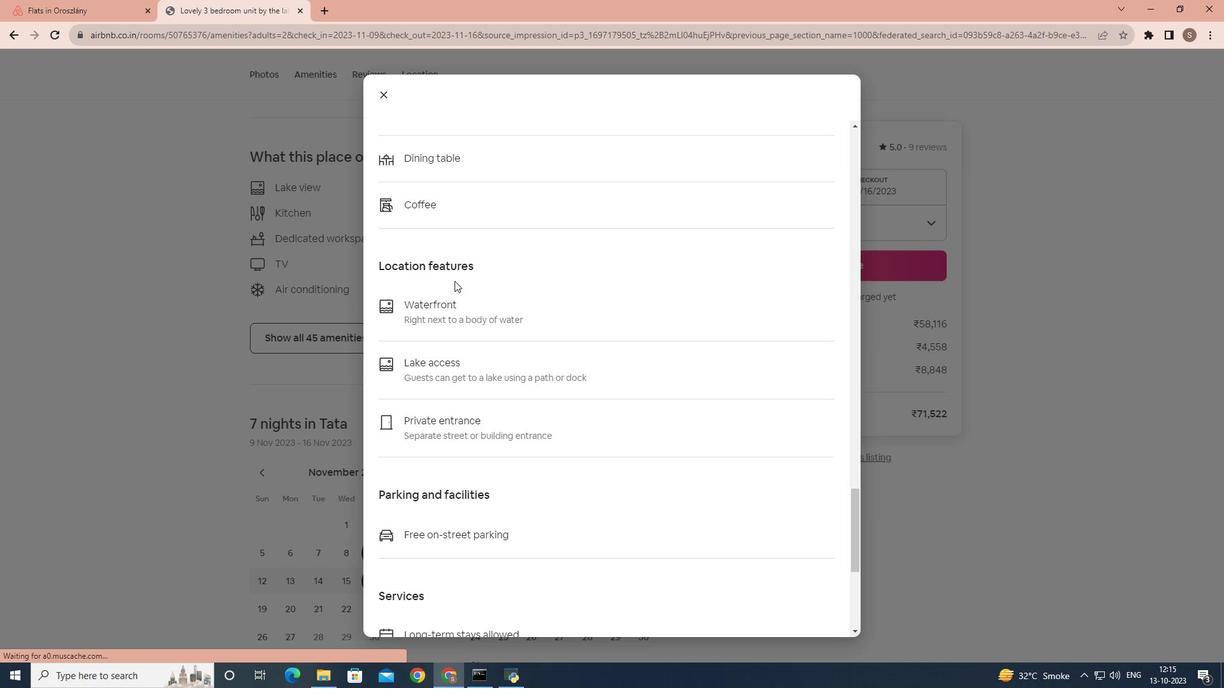 
Action: Mouse scrolled (454, 280) with delta (0, 0)
Screenshot: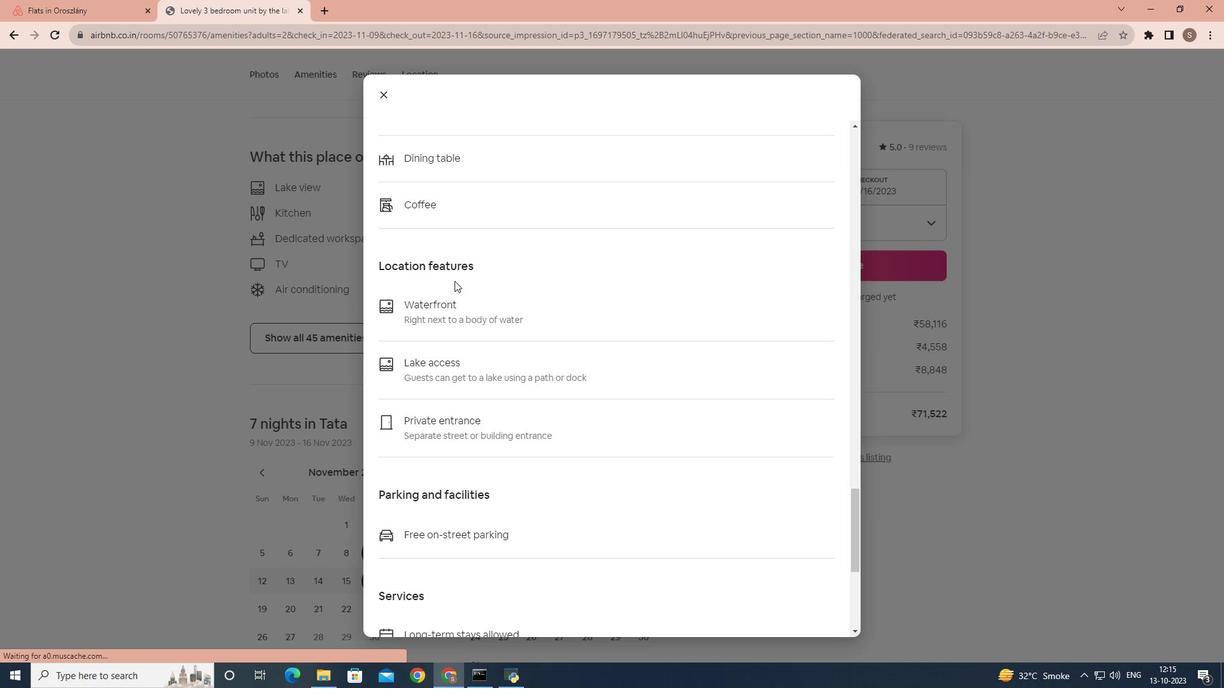 
Action: Mouse scrolled (454, 280) with delta (0, 0)
Screenshot: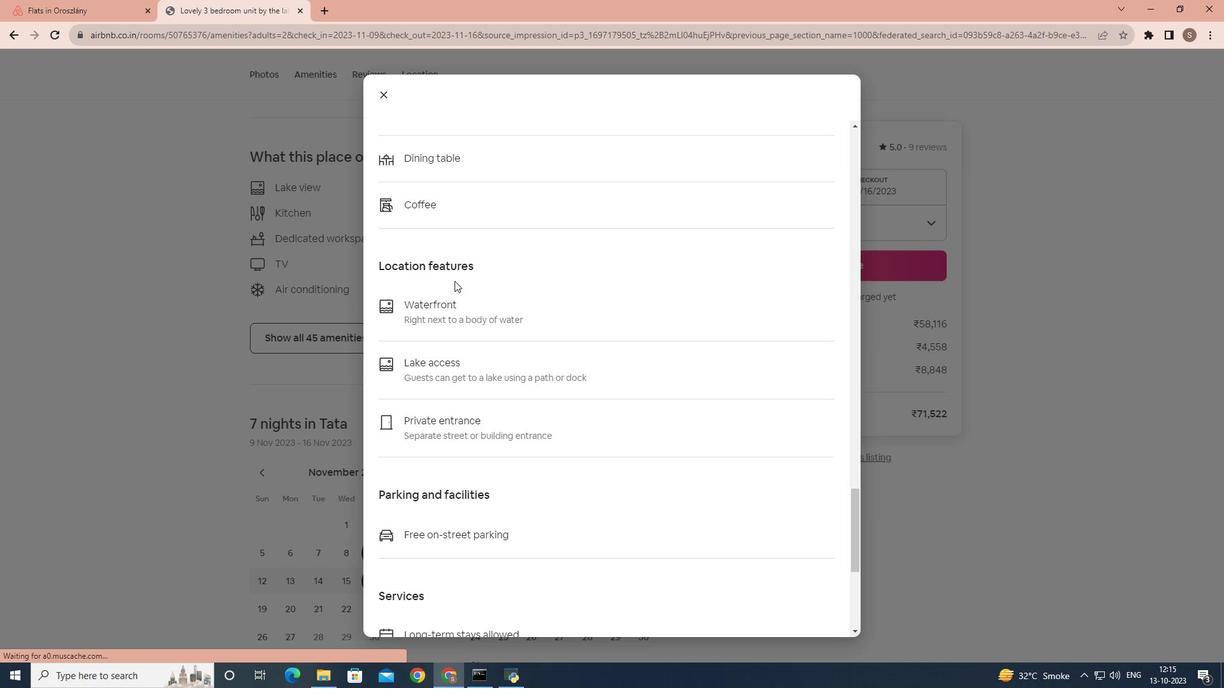 
Action: Mouse scrolled (454, 280) with delta (0, 0)
Screenshot: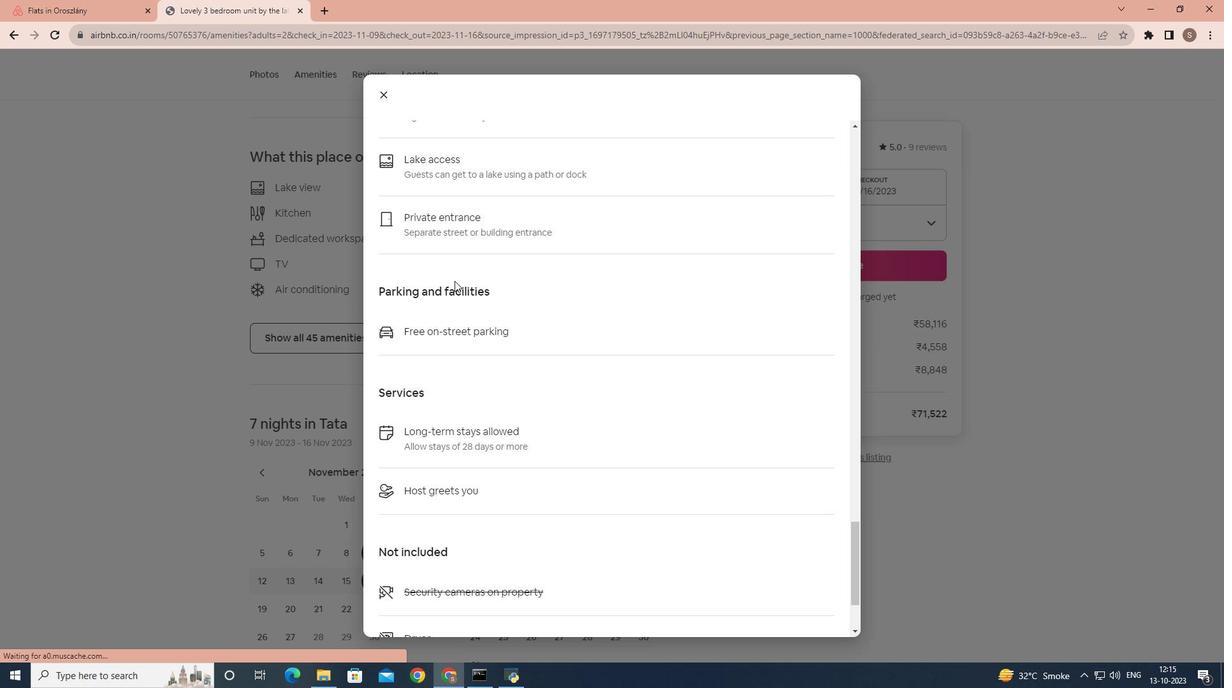 
Action: Mouse scrolled (454, 280) with delta (0, 0)
Screenshot: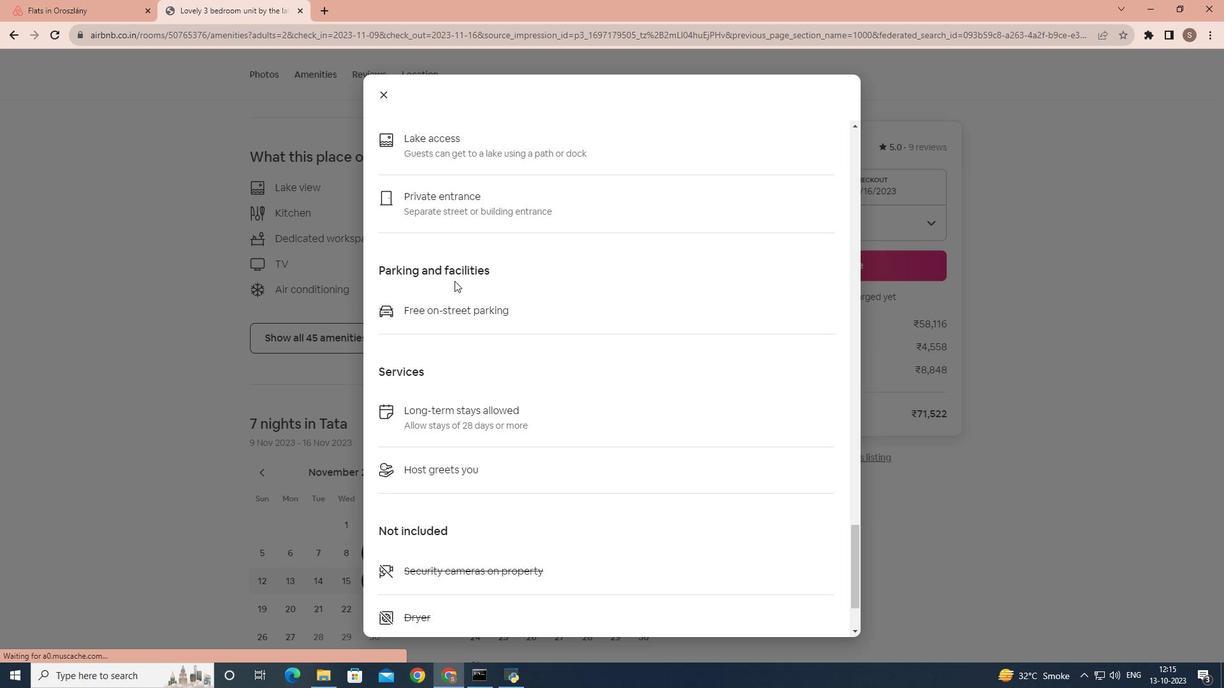
Action: Mouse scrolled (454, 280) with delta (0, 0)
Screenshot: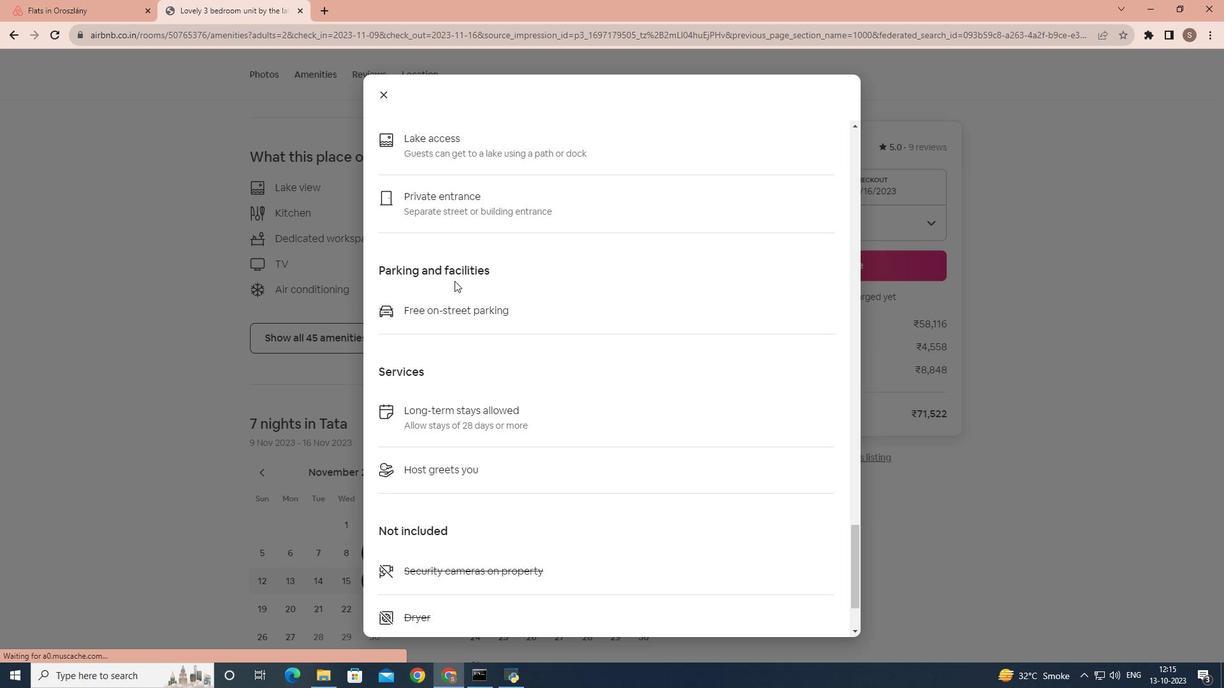 
Action: Mouse scrolled (454, 280) with delta (0, 0)
Screenshot: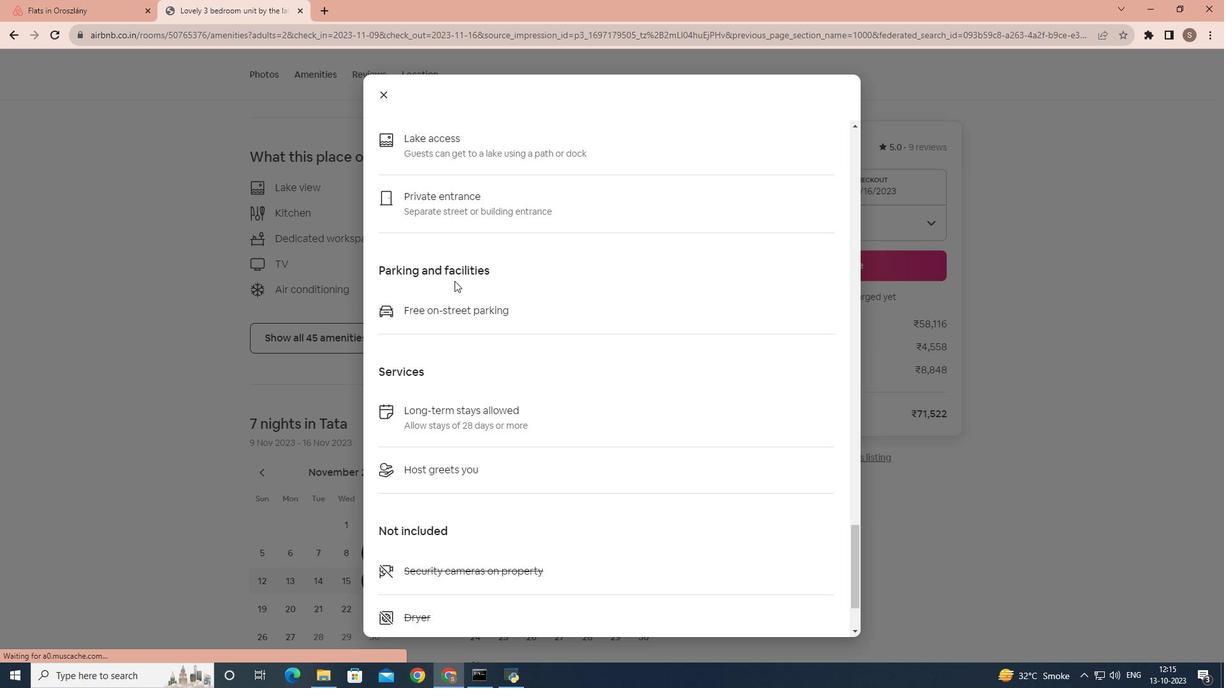 
Action: Mouse scrolled (454, 280) with delta (0, 0)
Screenshot: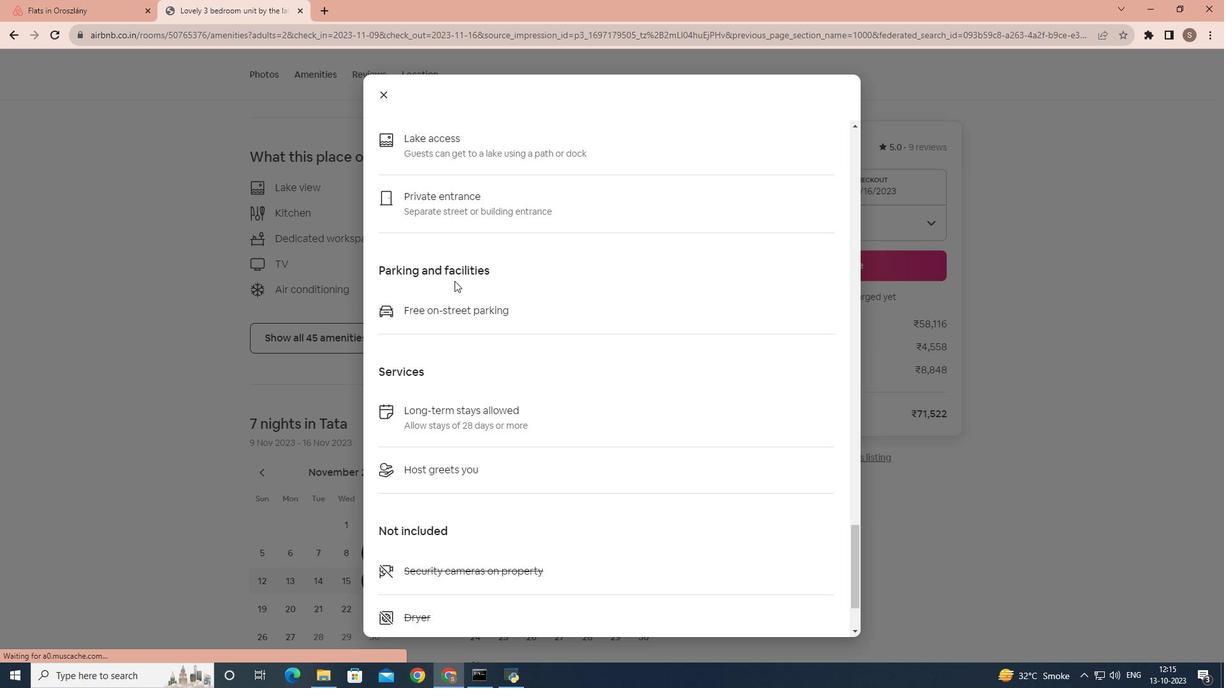 
Action: Mouse moved to (386, 102)
Screenshot: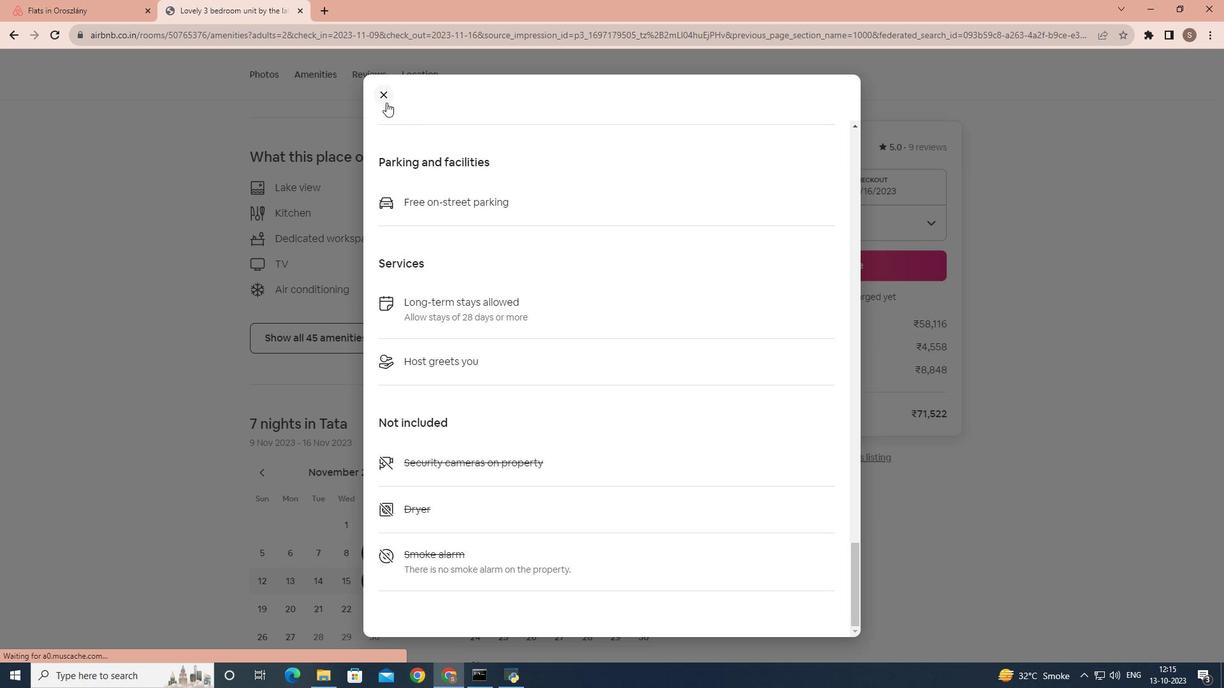 
Action: Mouse pressed left at (386, 102)
Screenshot: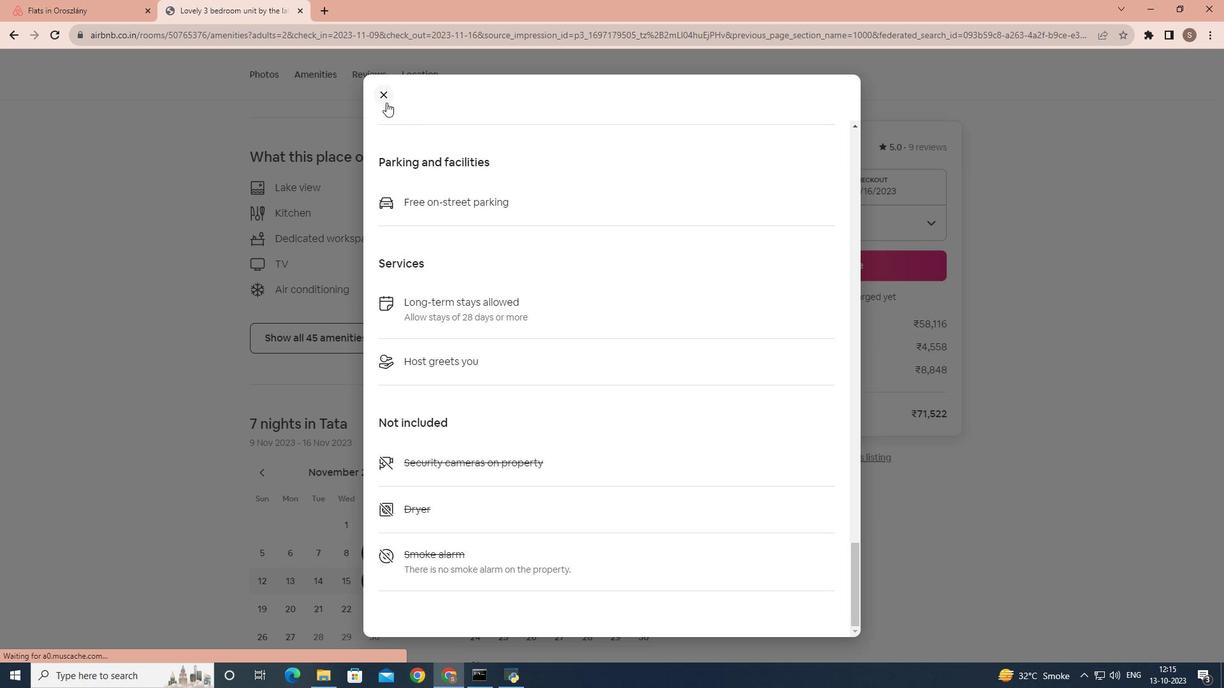 
Action: Mouse moved to (359, 270)
Screenshot: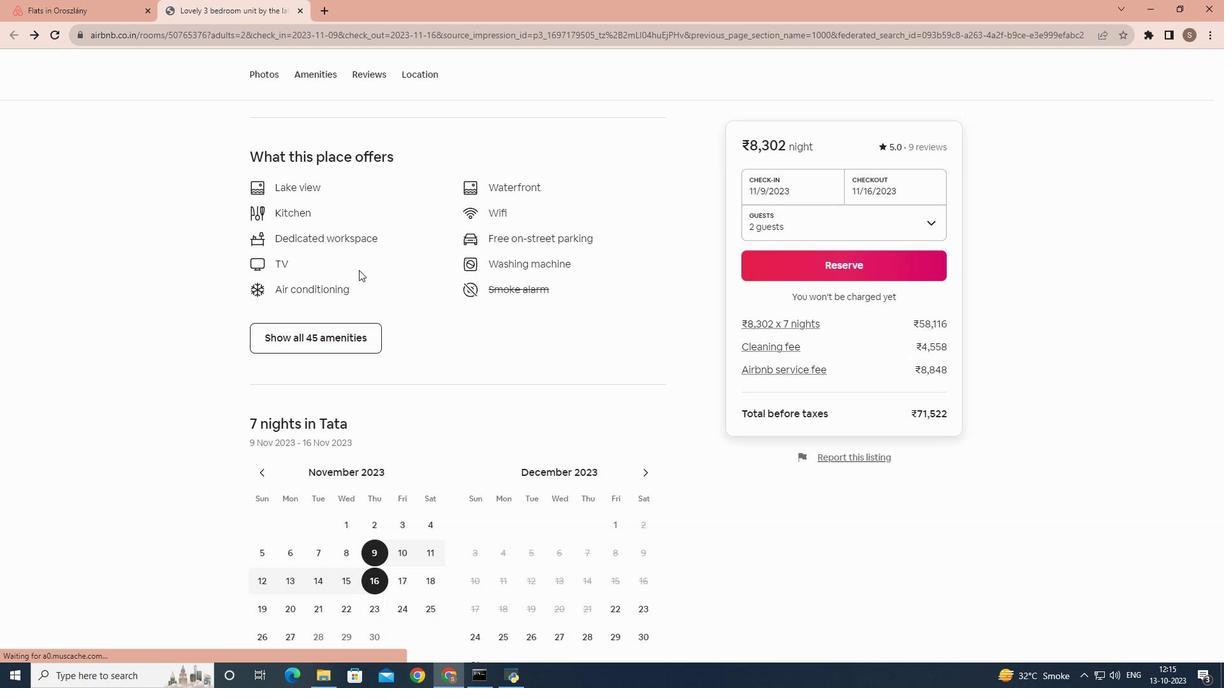 
Action: Mouse scrolled (359, 269) with delta (0, 0)
Screenshot: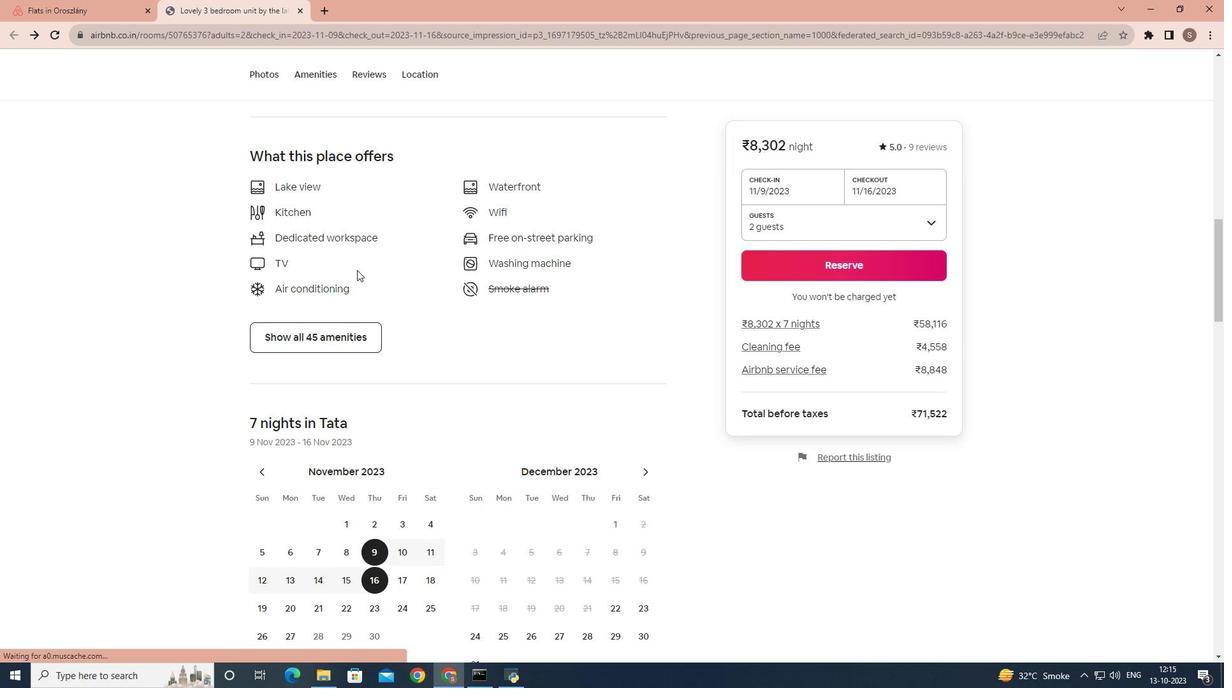 
Action: Mouse scrolled (359, 269) with delta (0, 0)
Screenshot: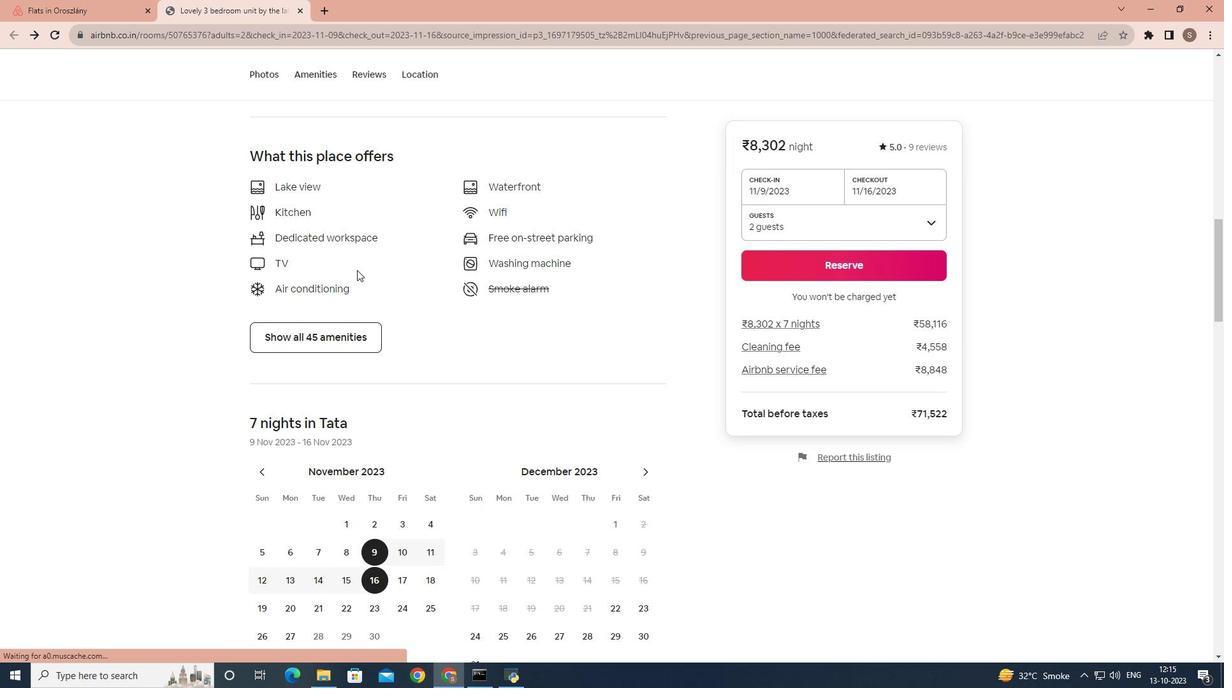 
Action: Mouse scrolled (359, 269) with delta (0, 0)
Screenshot: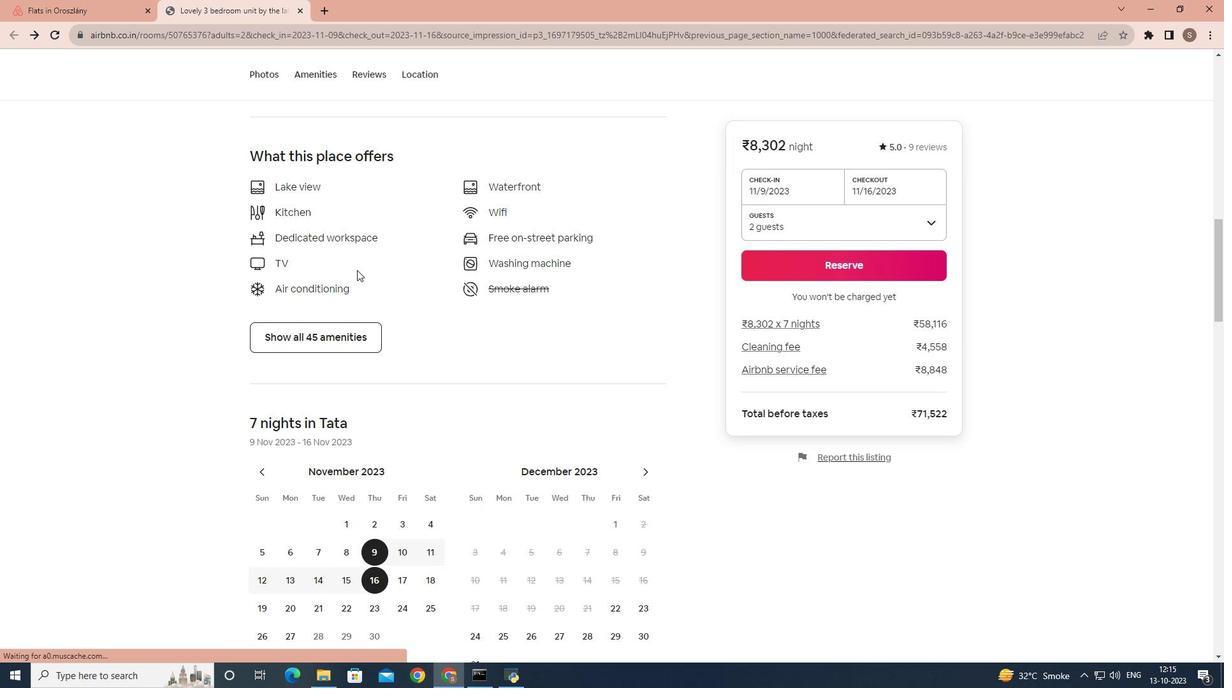 
Action: Mouse moved to (357, 270)
Screenshot: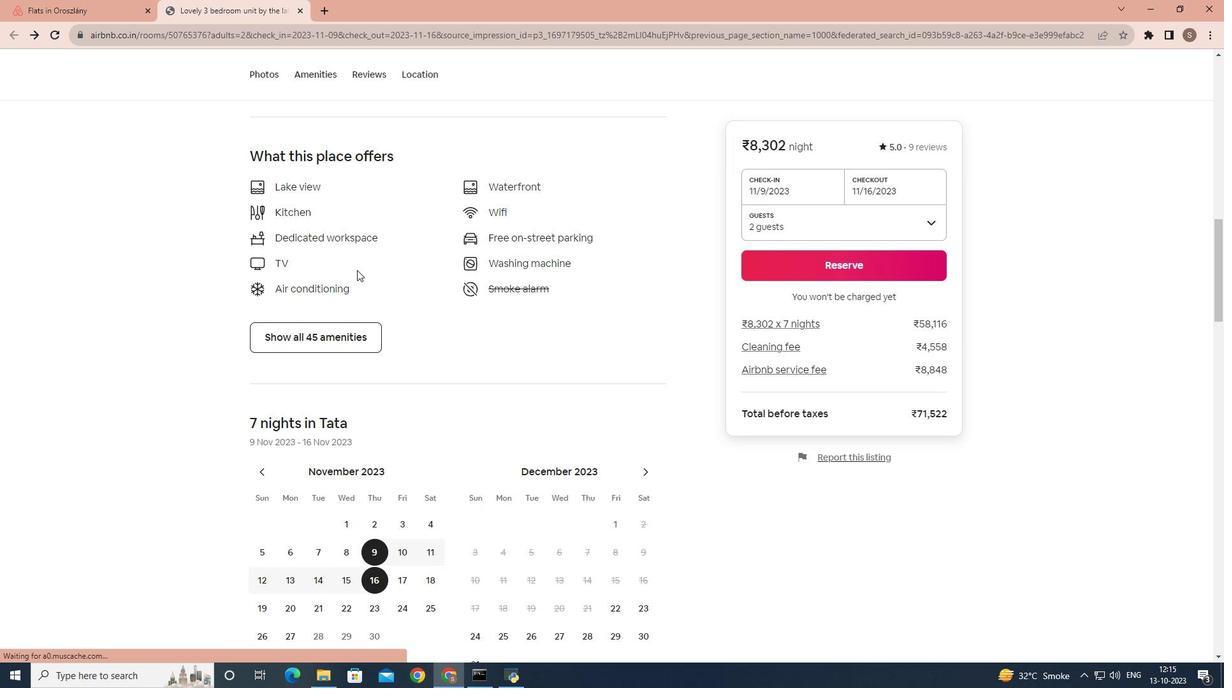 
Action: Mouse scrolled (357, 269) with delta (0, 0)
Screenshot: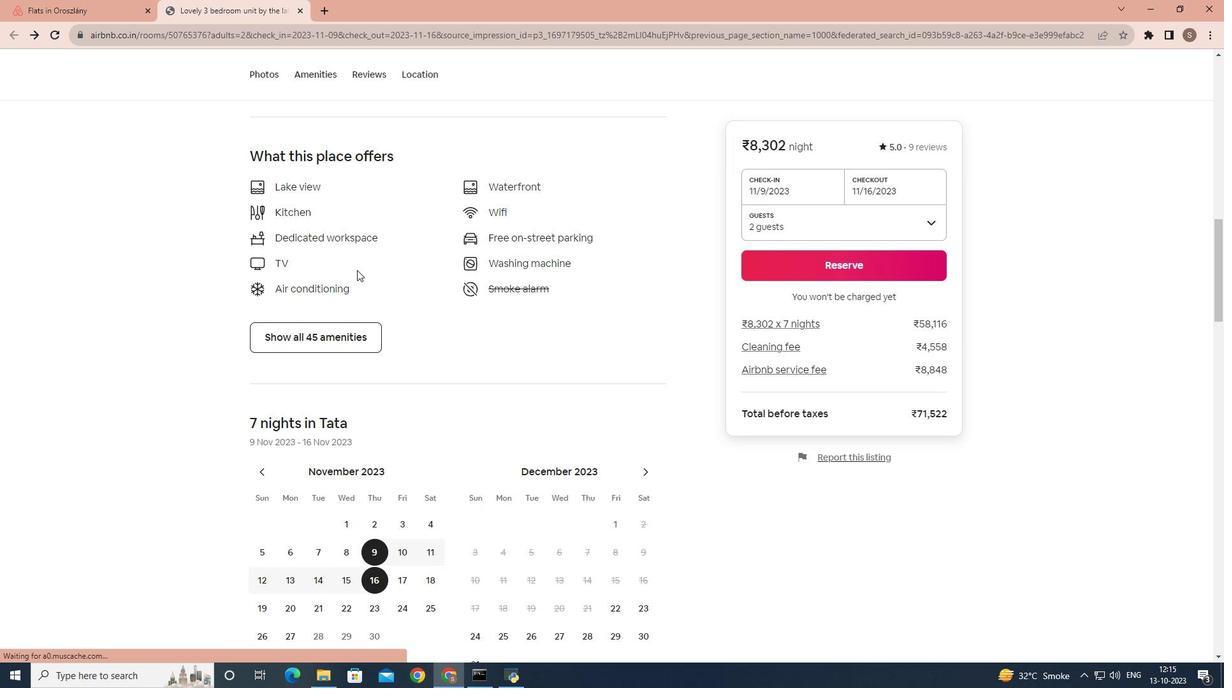 
Action: Mouse moved to (357, 270)
Screenshot: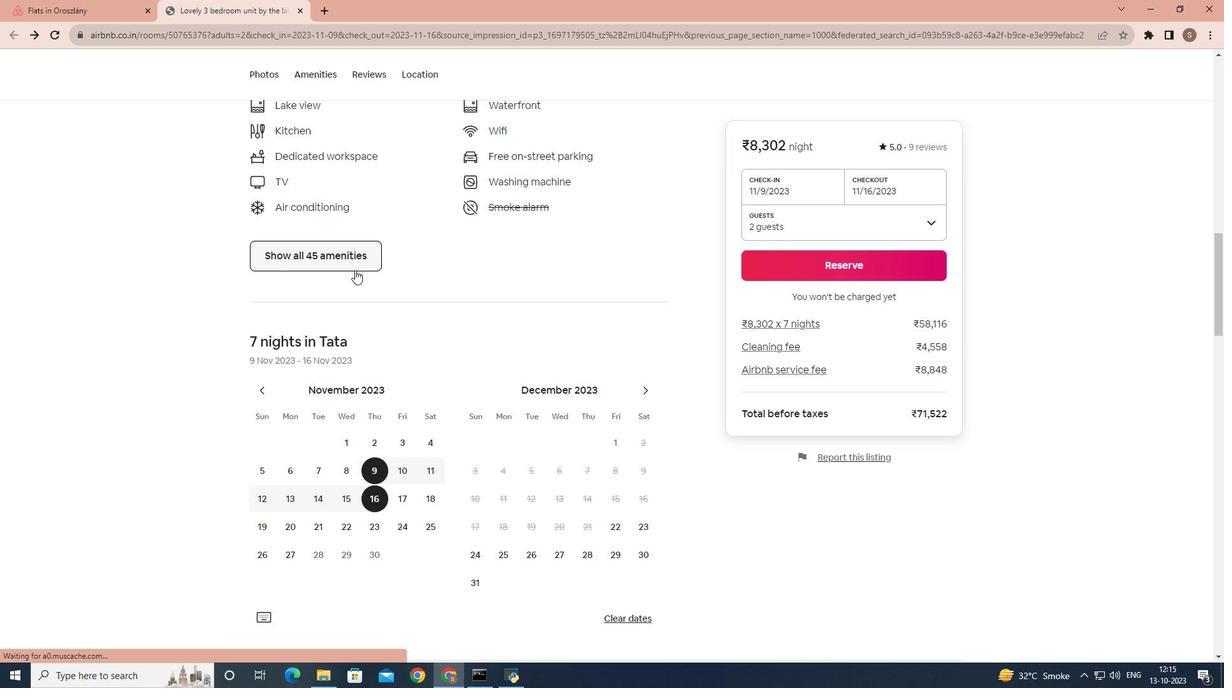 
Action: Mouse scrolled (357, 269) with delta (0, 0)
Screenshot: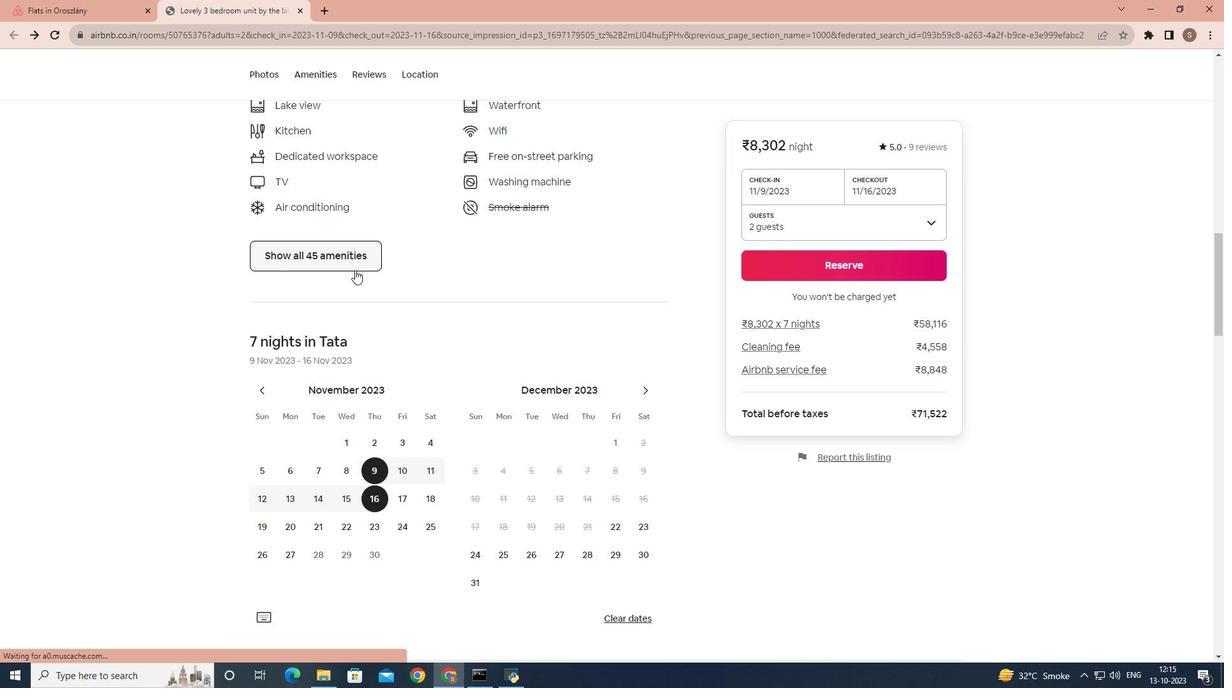 
Action: Mouse moved to (355, 270)
Screenshot: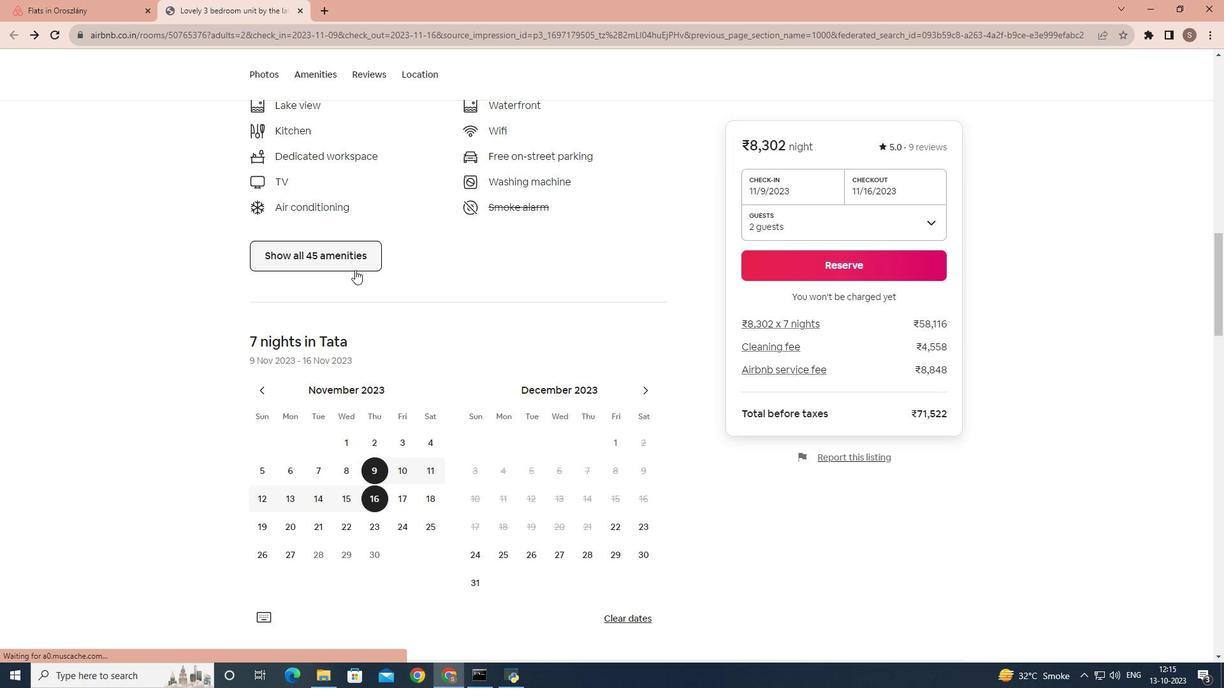 
Action: Mouse scrolled (355, 269) with delta (0, 0)
Screenshot: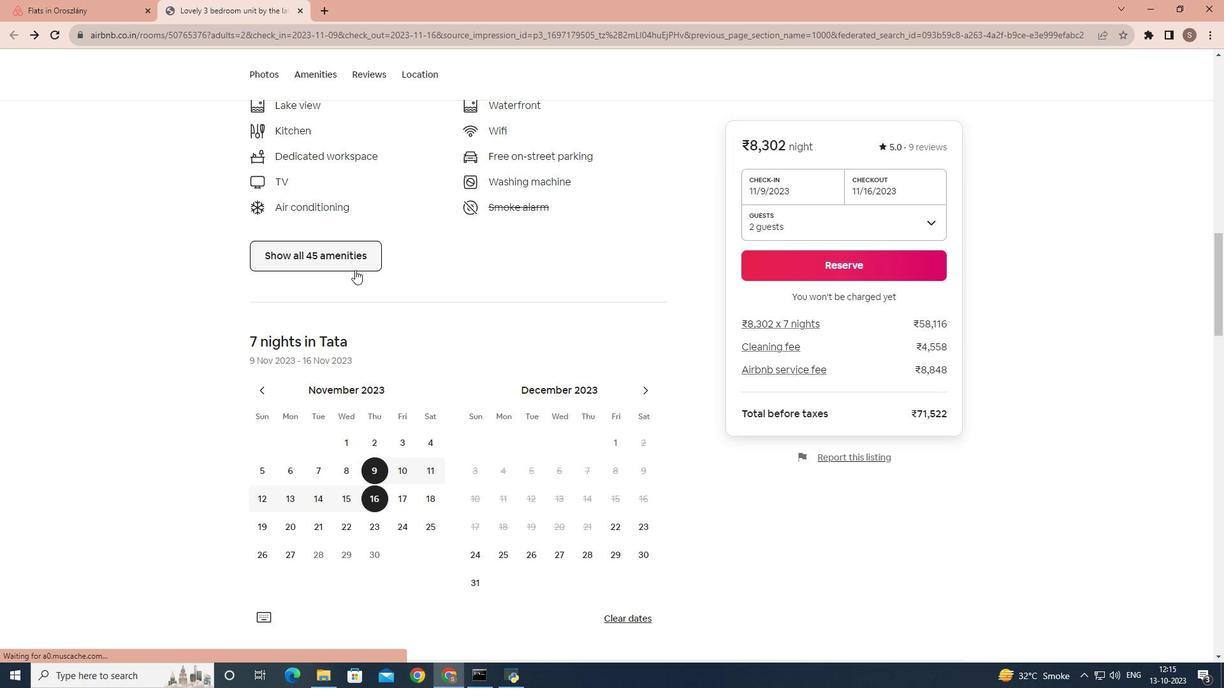 
Action: Mouse scrolled (355, 269) with delta (0, 0)
Screenshot: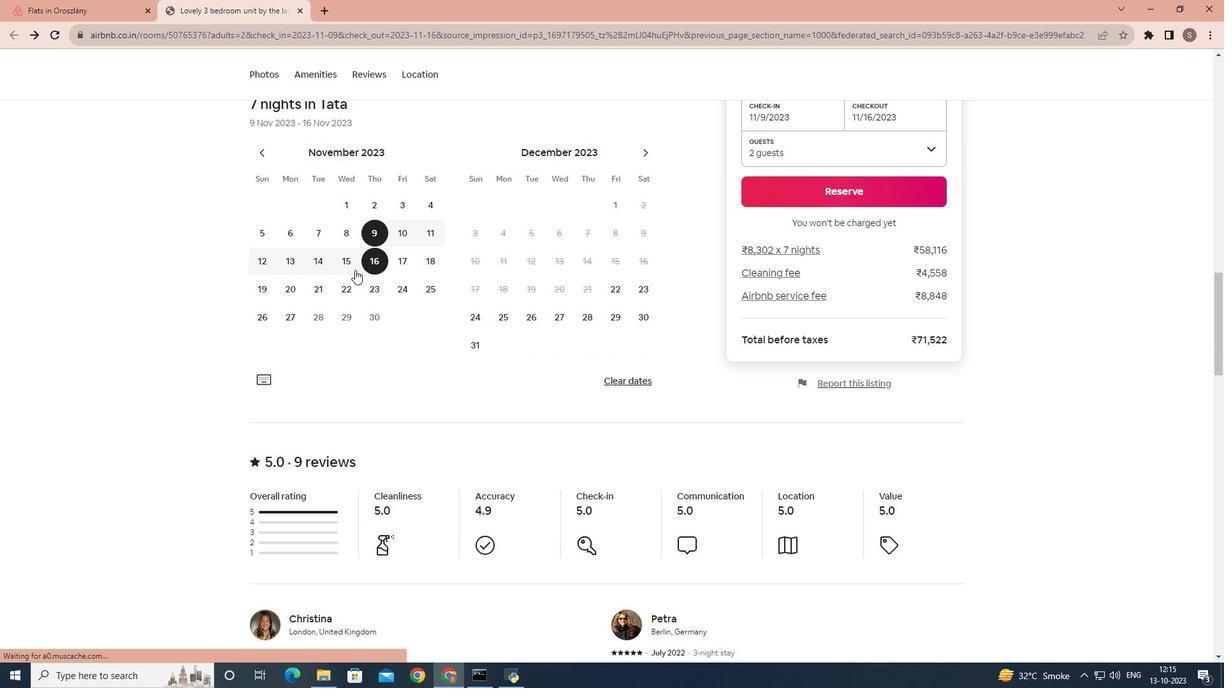 
Action: Mouse scrolled (355, 269) with delta (0, 0)
Screenshot: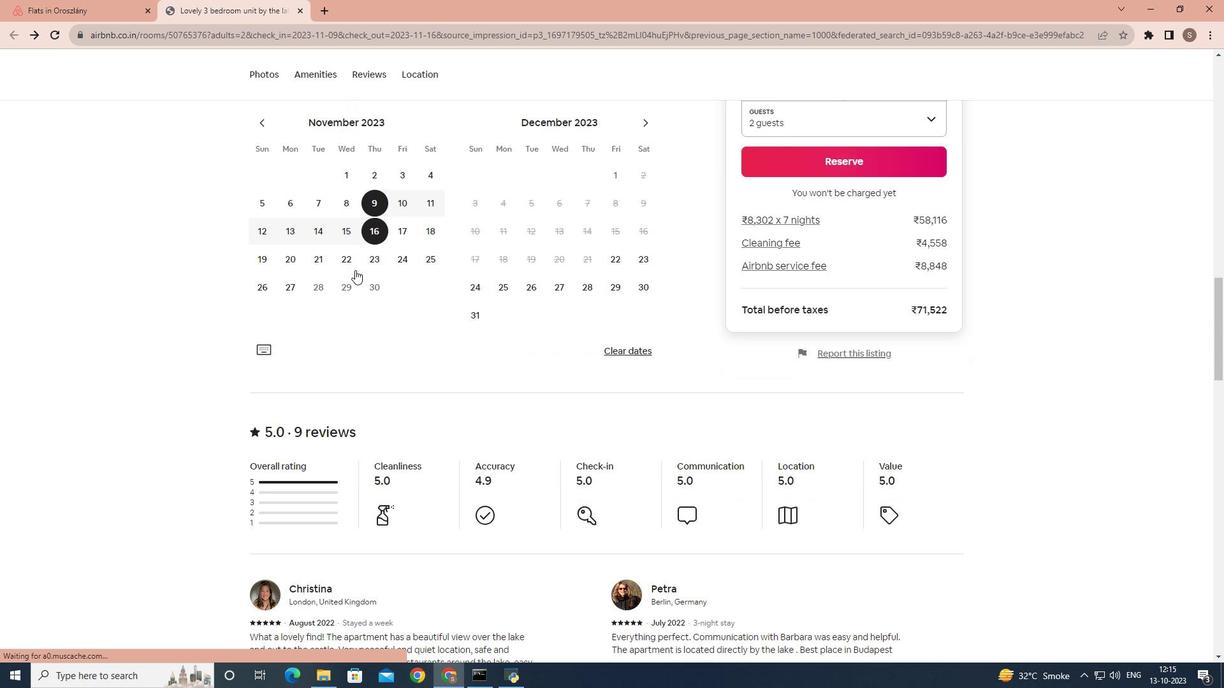 
Action: Mouse scrolled (355, 269) with delta (0, 0)
Screenshot: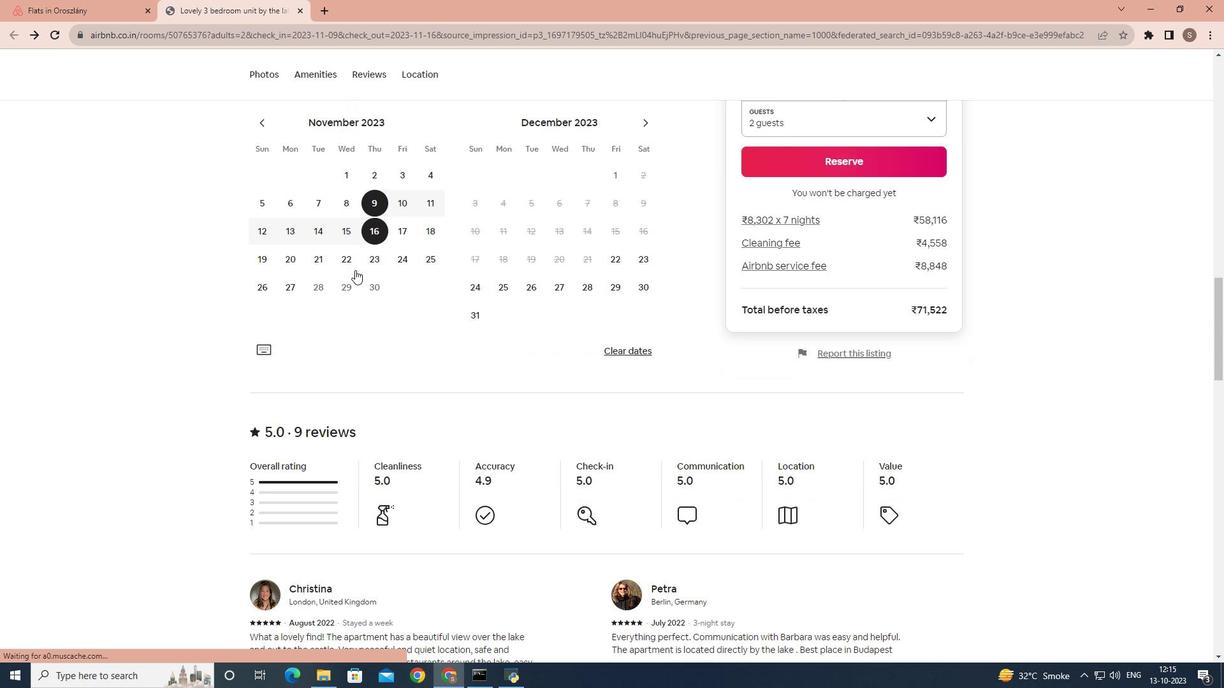 
Action: Mouse scrolled (355, 269) with delta (0, 0)
Screenshot: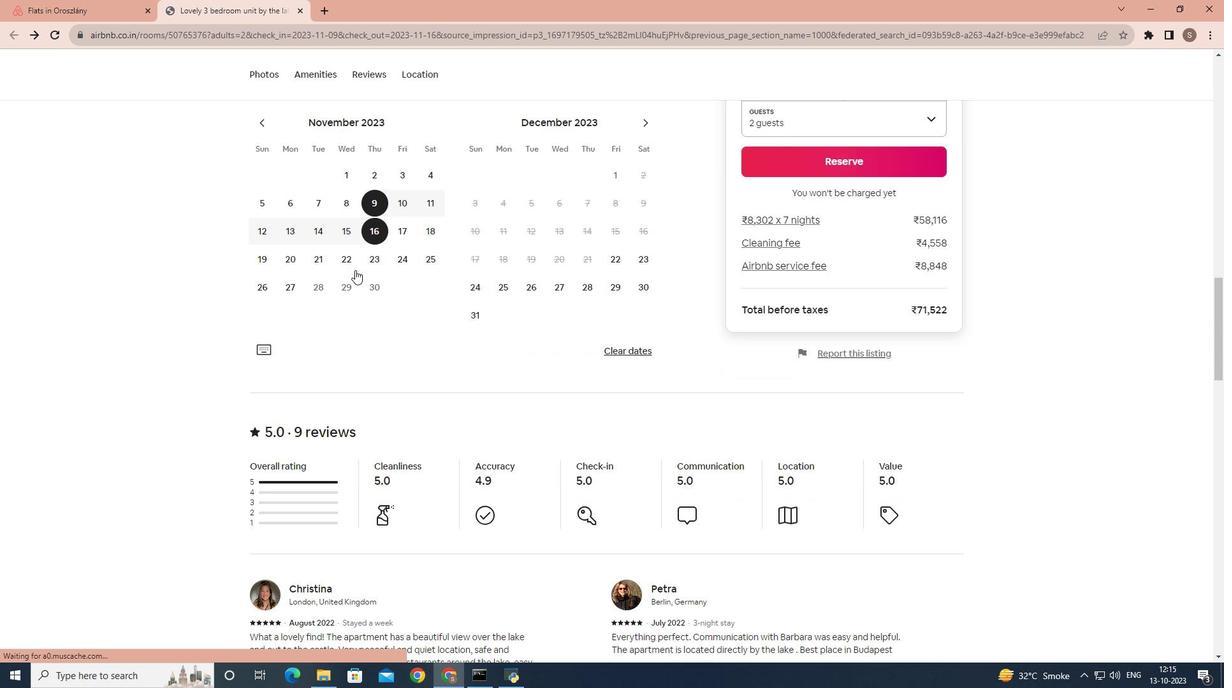 
Action: Mouse scrolled (355, 269) with delta (0, 0)
Screenshot: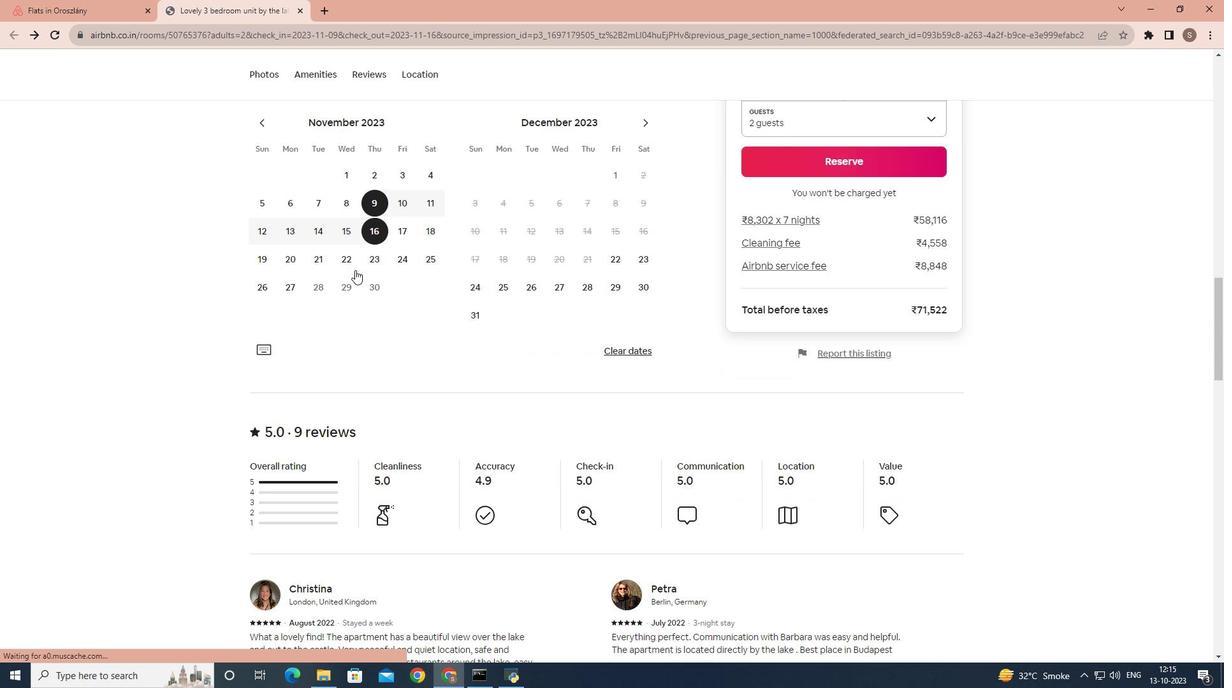 
Action: Mouse scrolled (355, 269) with delta (0, 0)
Screenshot: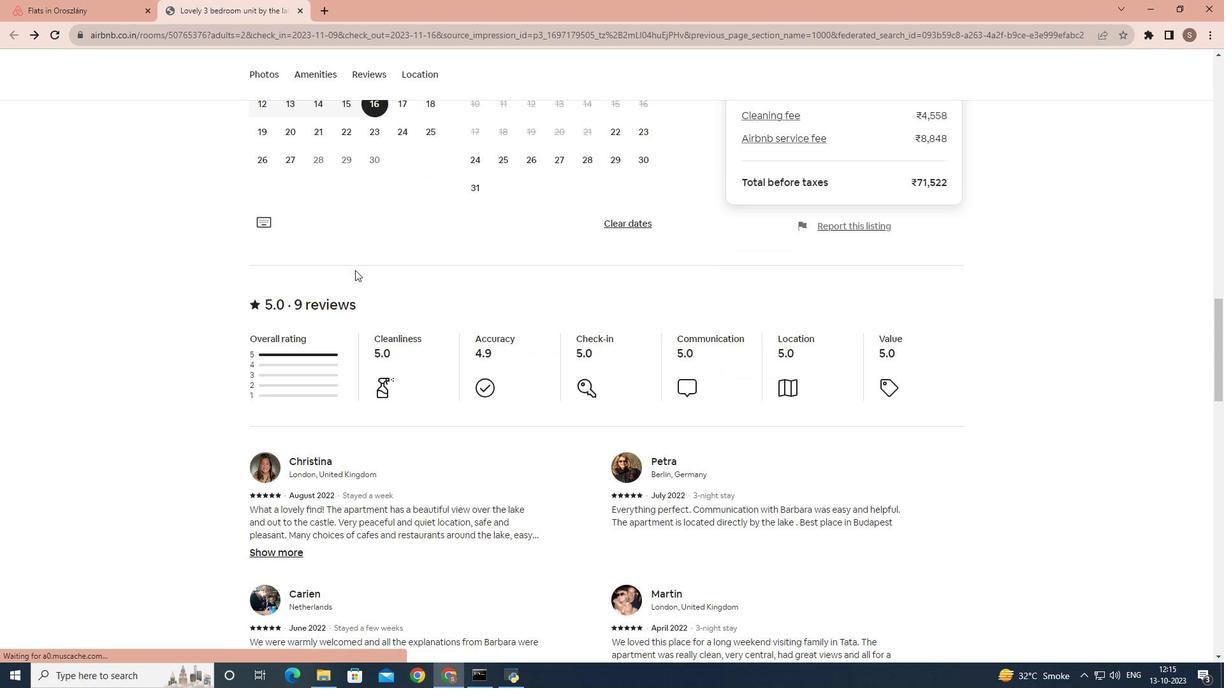 
Action: Mouse scrolled (355, 271) with delta (0, 0)
Screenshot: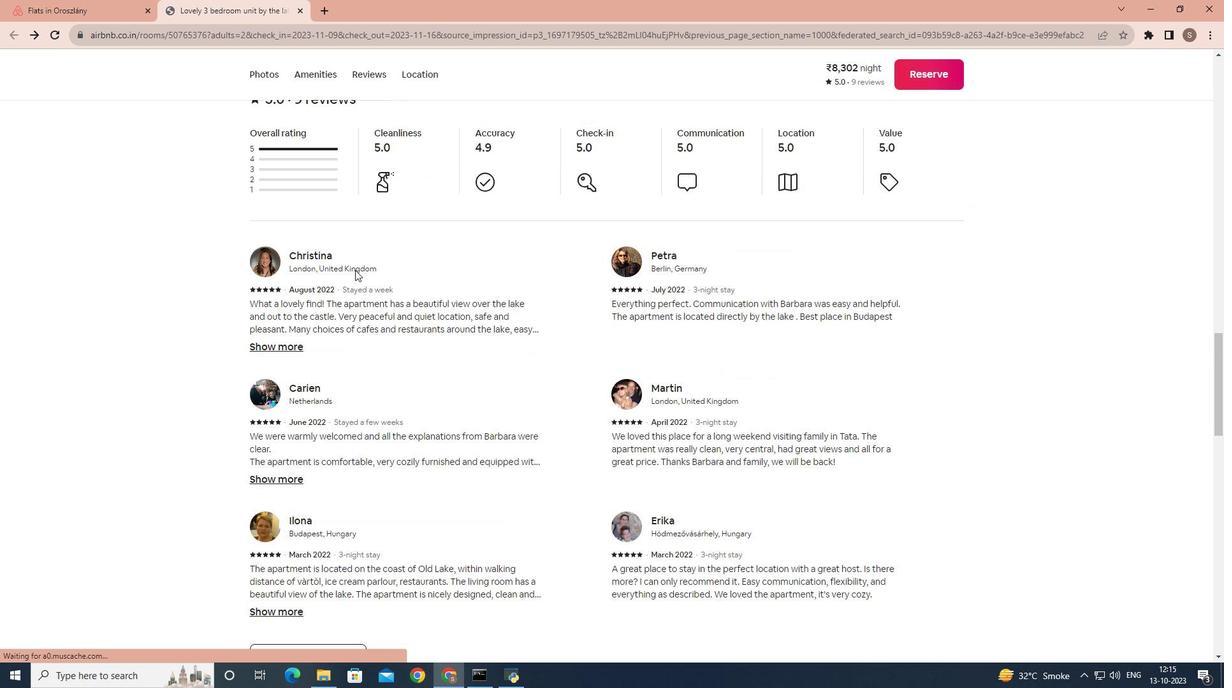 
Action: Mouse scrolled (355, 269) with delta (0, 0)
Screenshot: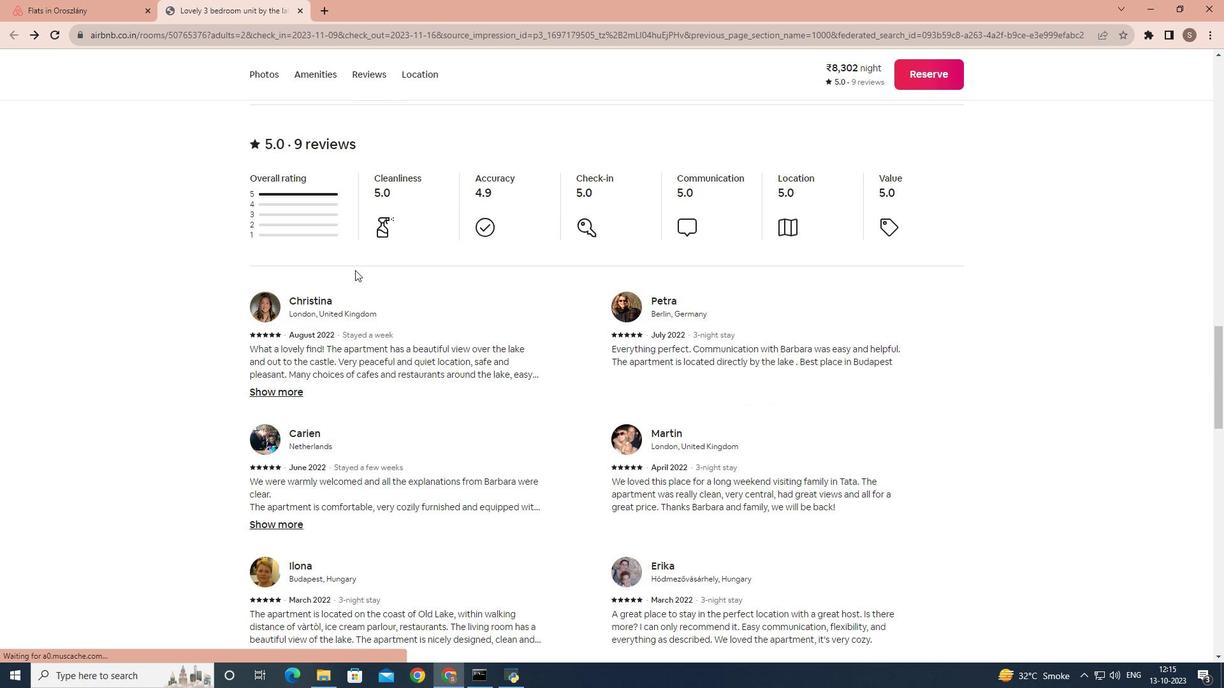 
Action: Mouse scrolled (355, 269) with delta (0, 0)
Screenshot: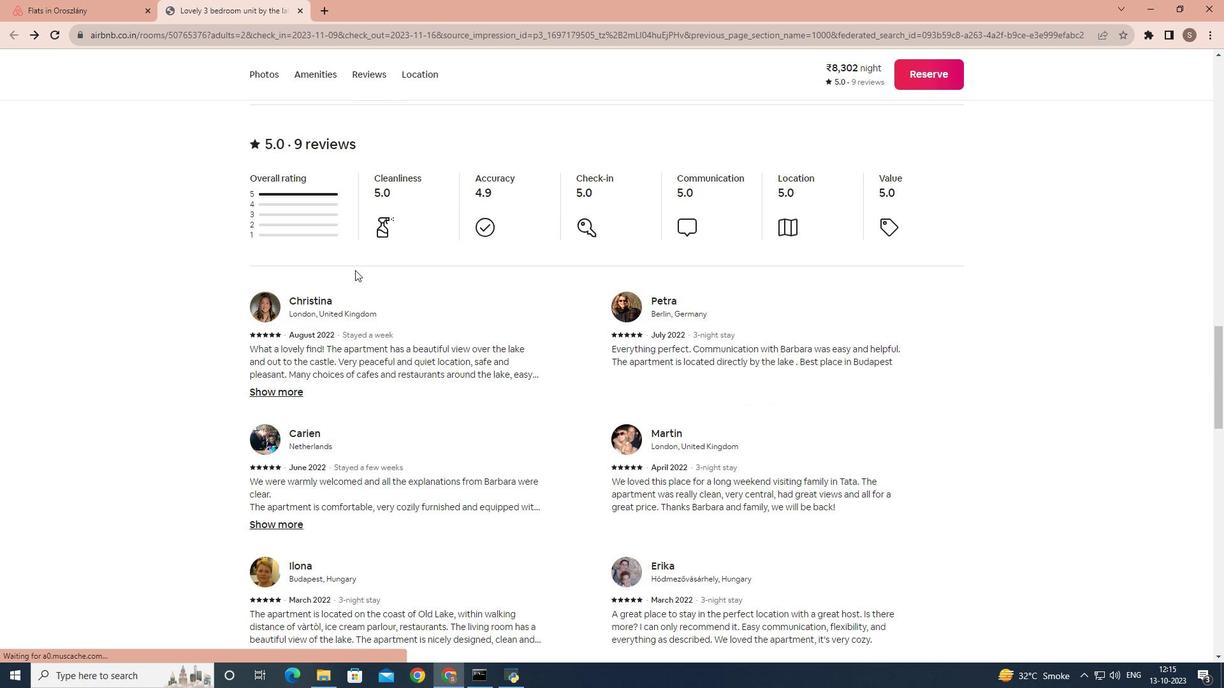 
Action: Mouse scrolled (355, 269) with delta (0, 0)
Screenshot: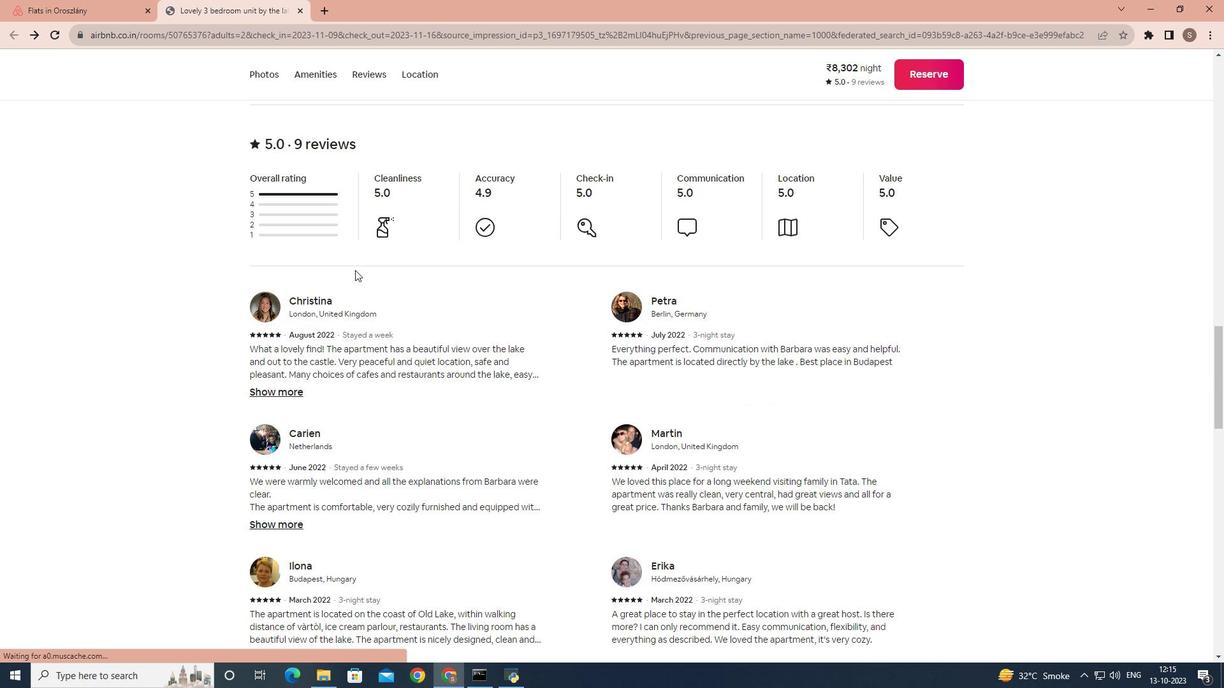 
Action: Mouse scrolled (355, 269) with delta (0, 0)
Screenshot: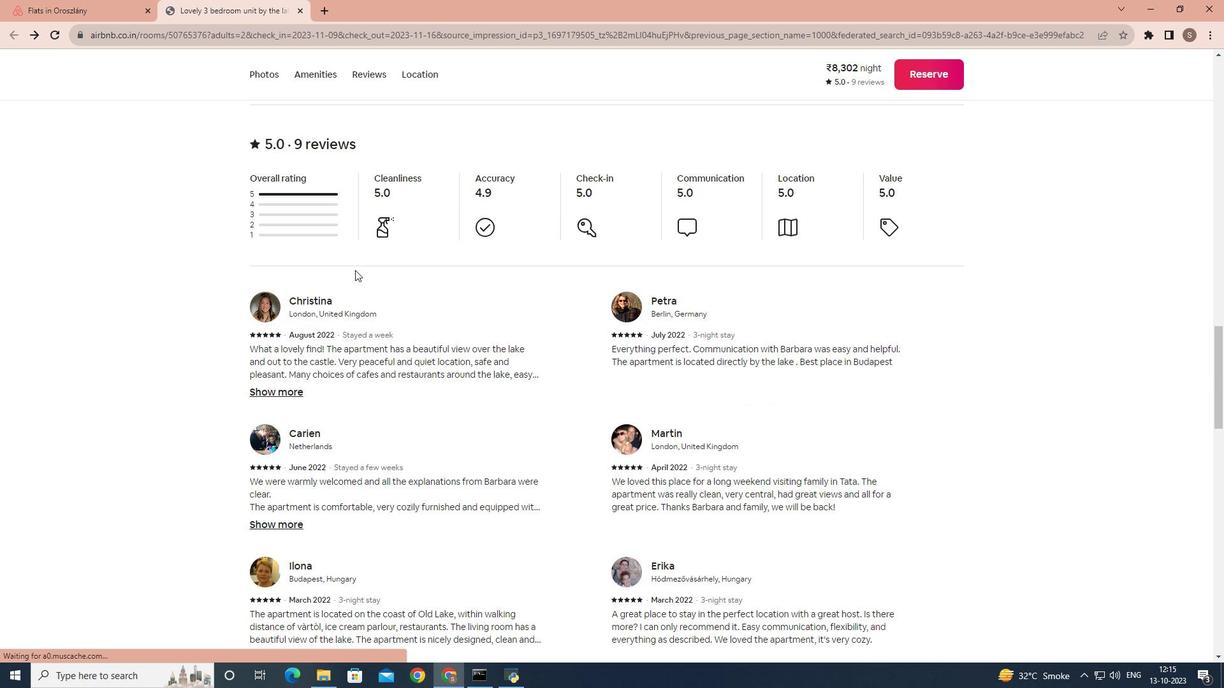 
Action: Mouse scrolled (355, 269) with delta (0, 0)
Screenshot: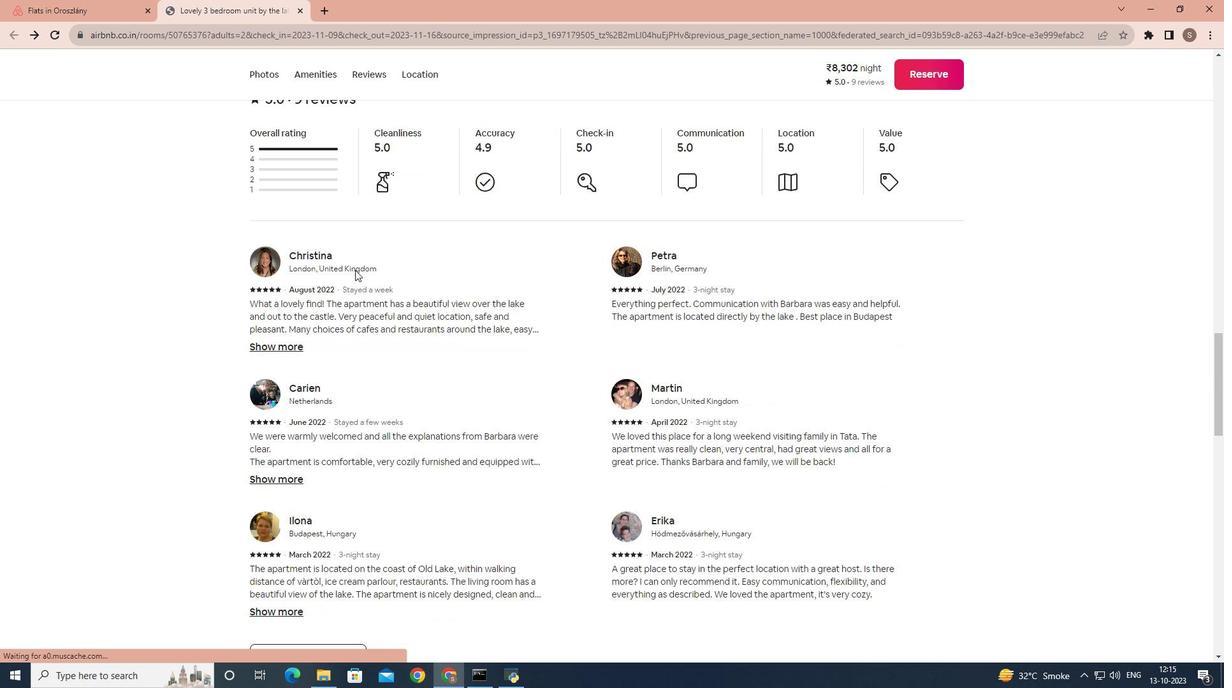 
Action: Mouse moved to (311, 387)
Screenshot: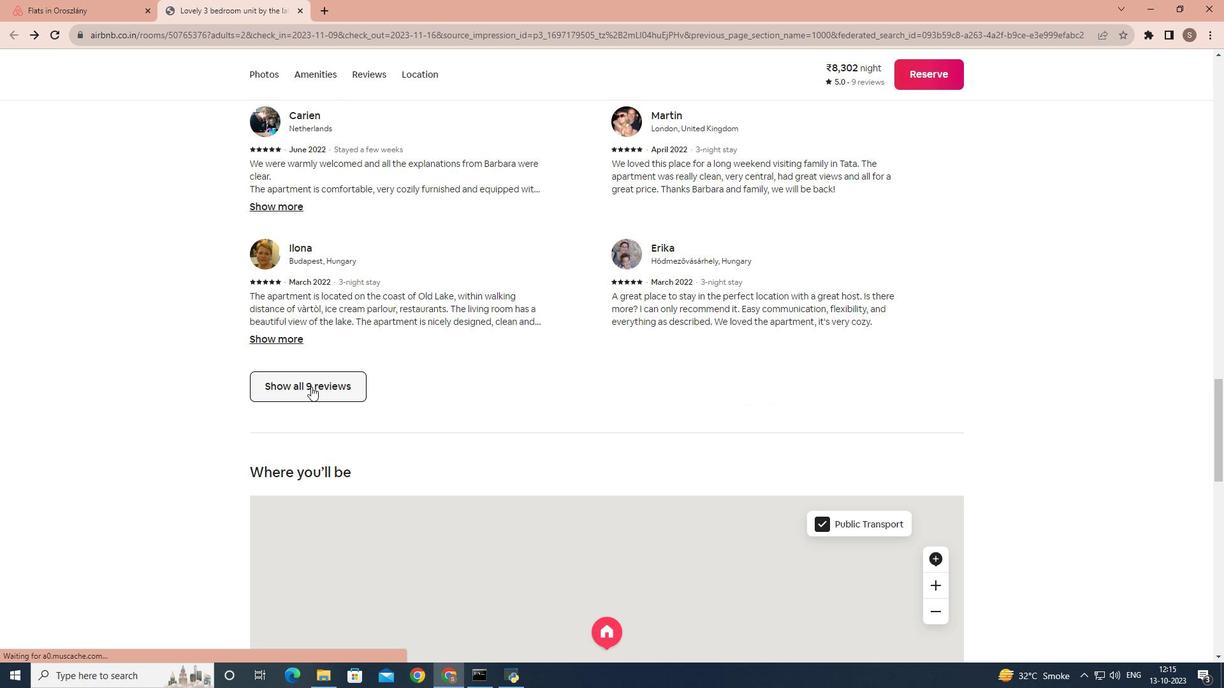 
Action: Mouse pressed left at (311, 387)
Screenshot: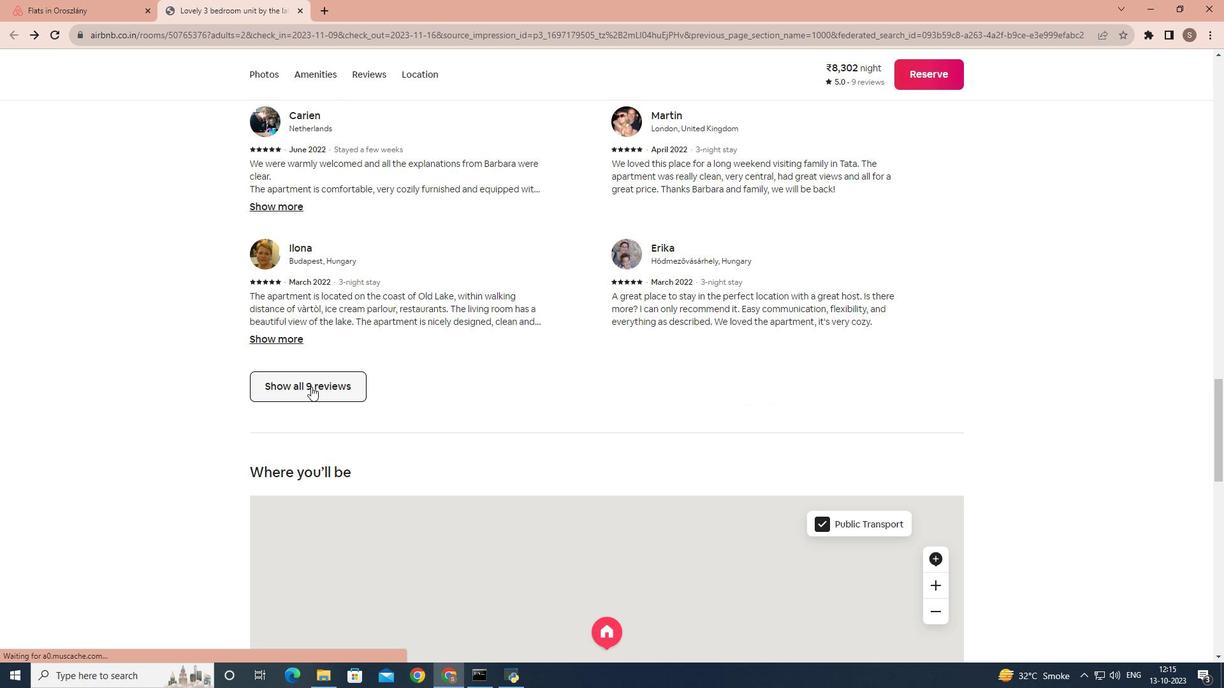 
Action: Mouse moved to (658, 302)
Screenshot: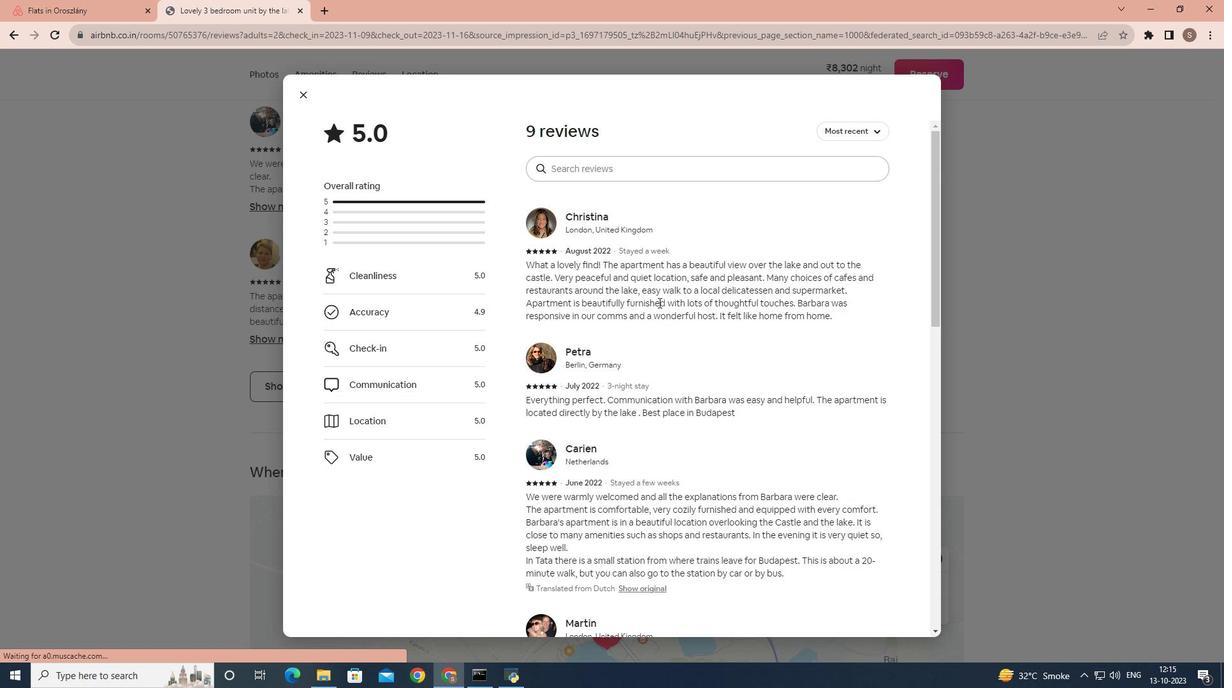 
Action: Mouse scrolled (658, 302) with delta (0, 0)
Screenshot: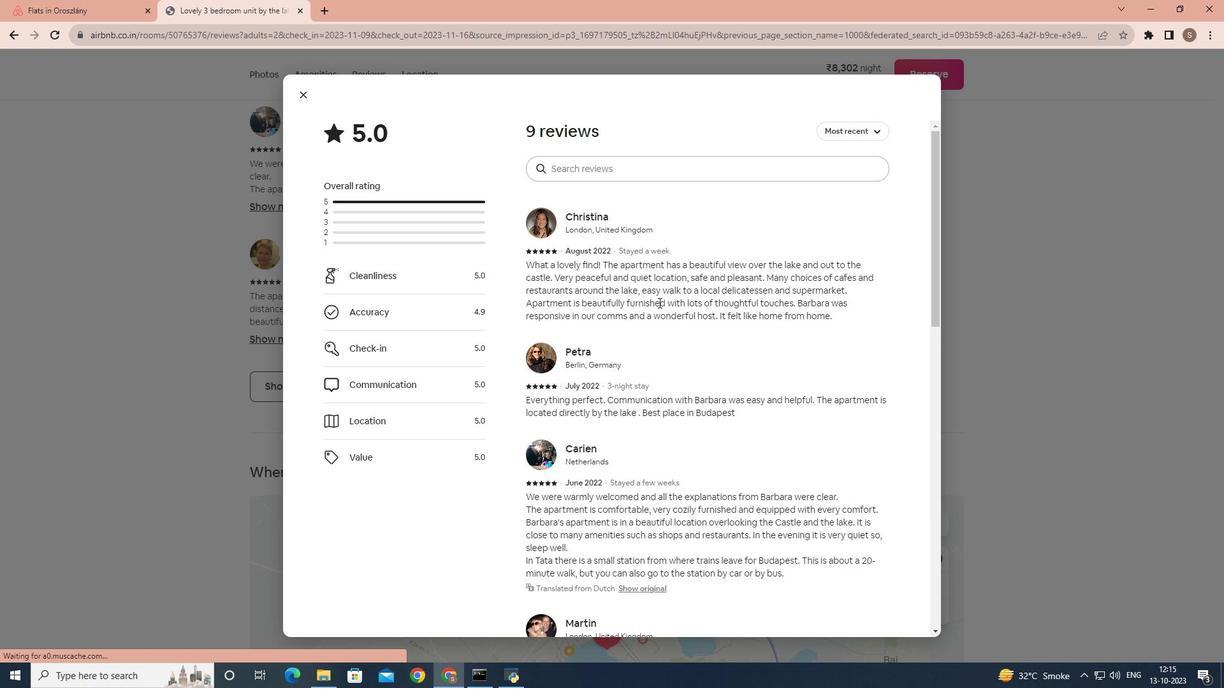 
Action: Mouse scrolled (658, 302) with delta (0, 0)
Screenshot: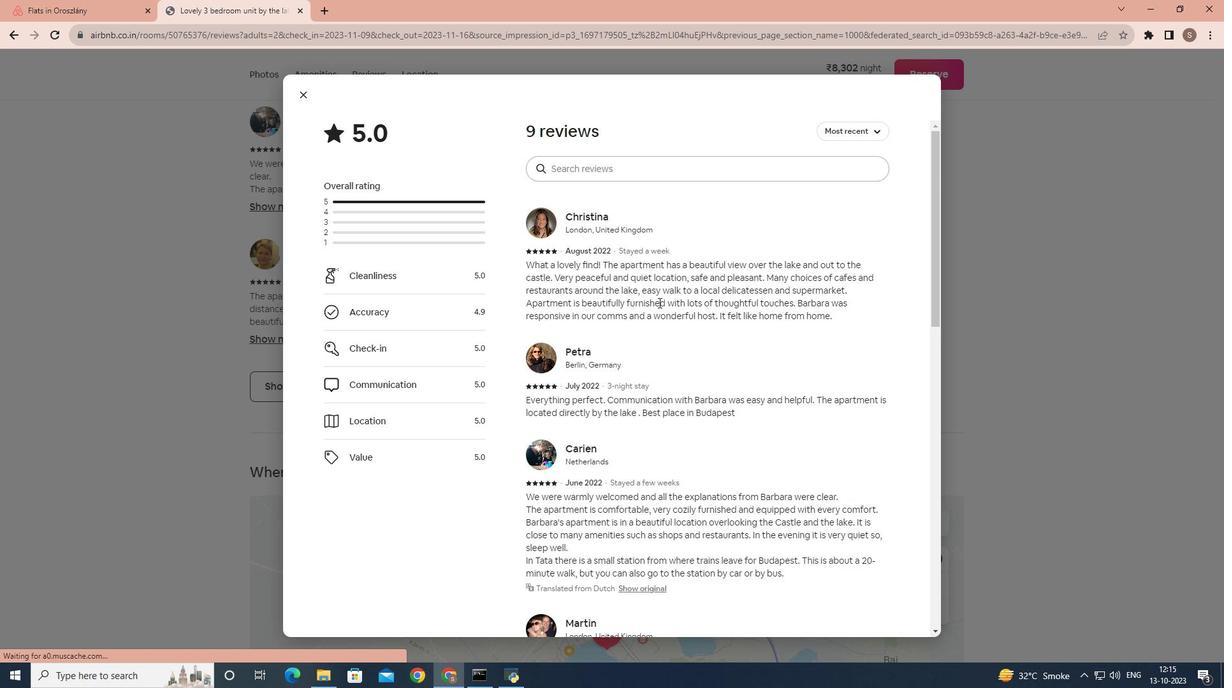 
Action: Mouse scrolled (658, 302) with delta (0, 0)
Screenshot: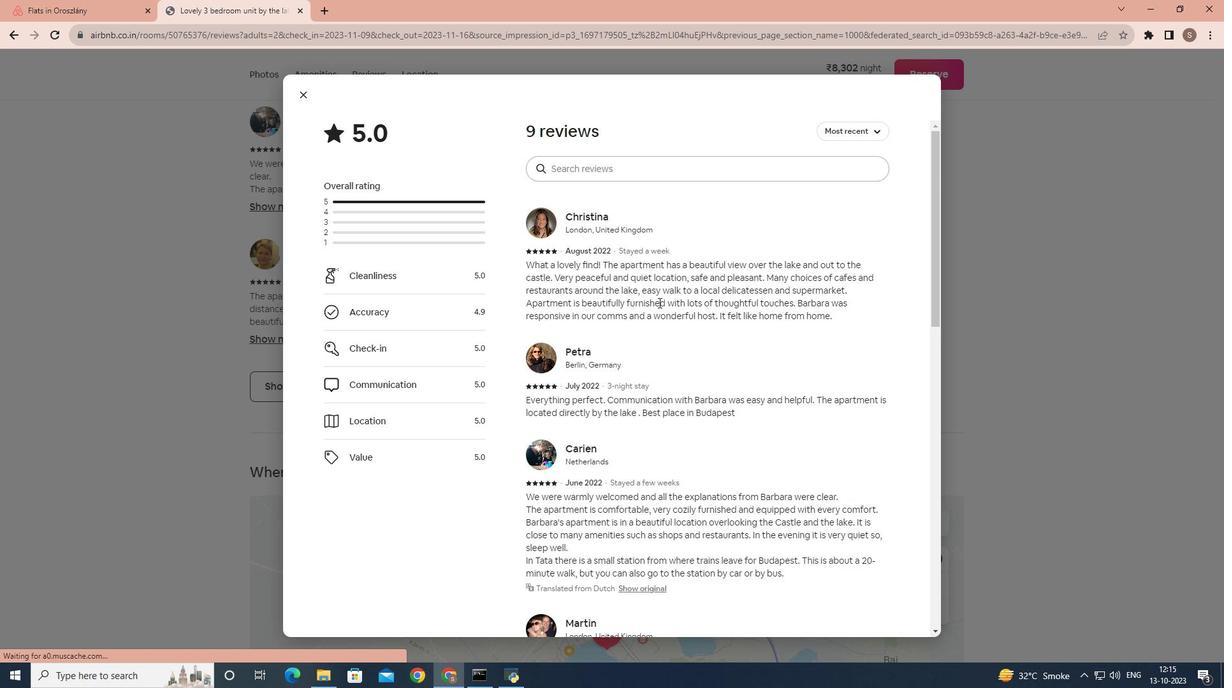 
Action: Mouse scrolled (658, 302) with delta (0, 0)
Screenshot: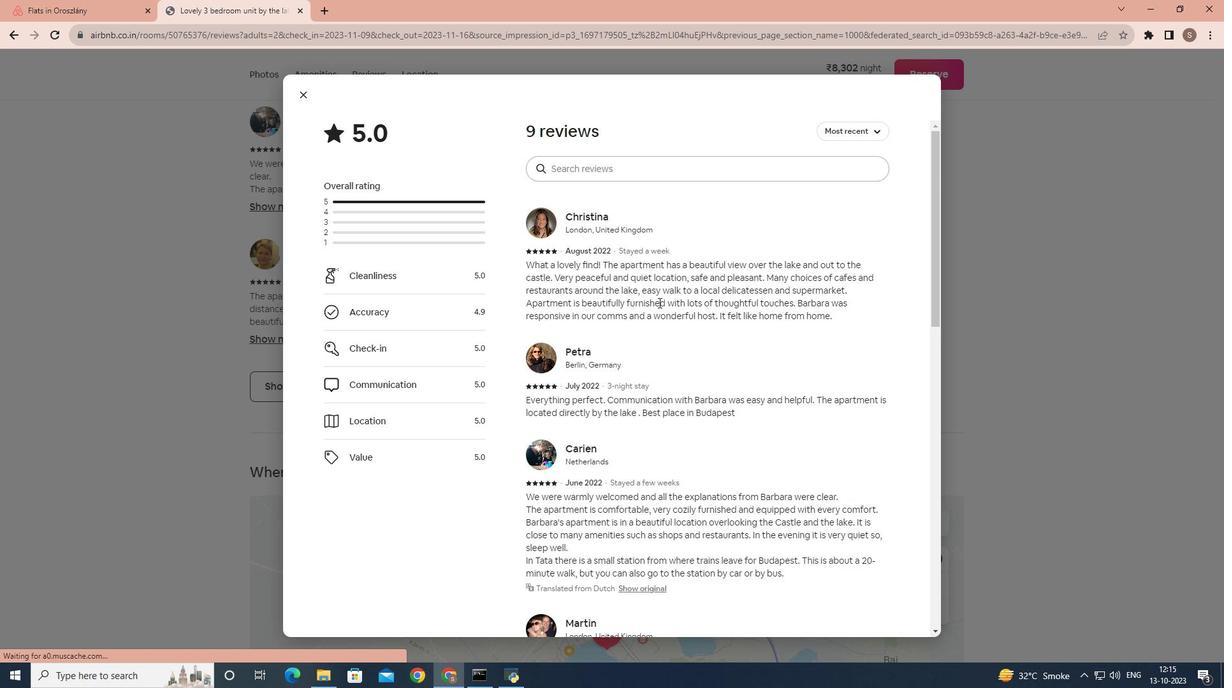 
Action: Mouse scrolled (658, 302) with delta (0, 0)
Screenshot: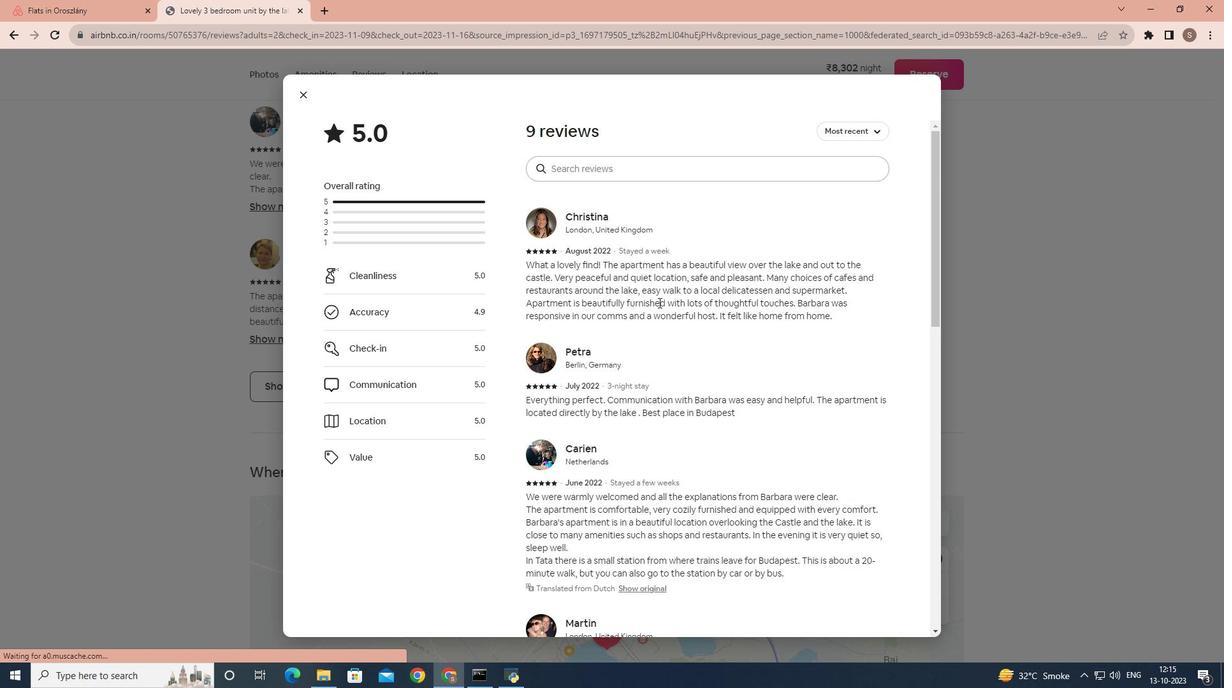 
Action: Mouse scrolled (658, 302) with delta (0, 0)
Screenshot: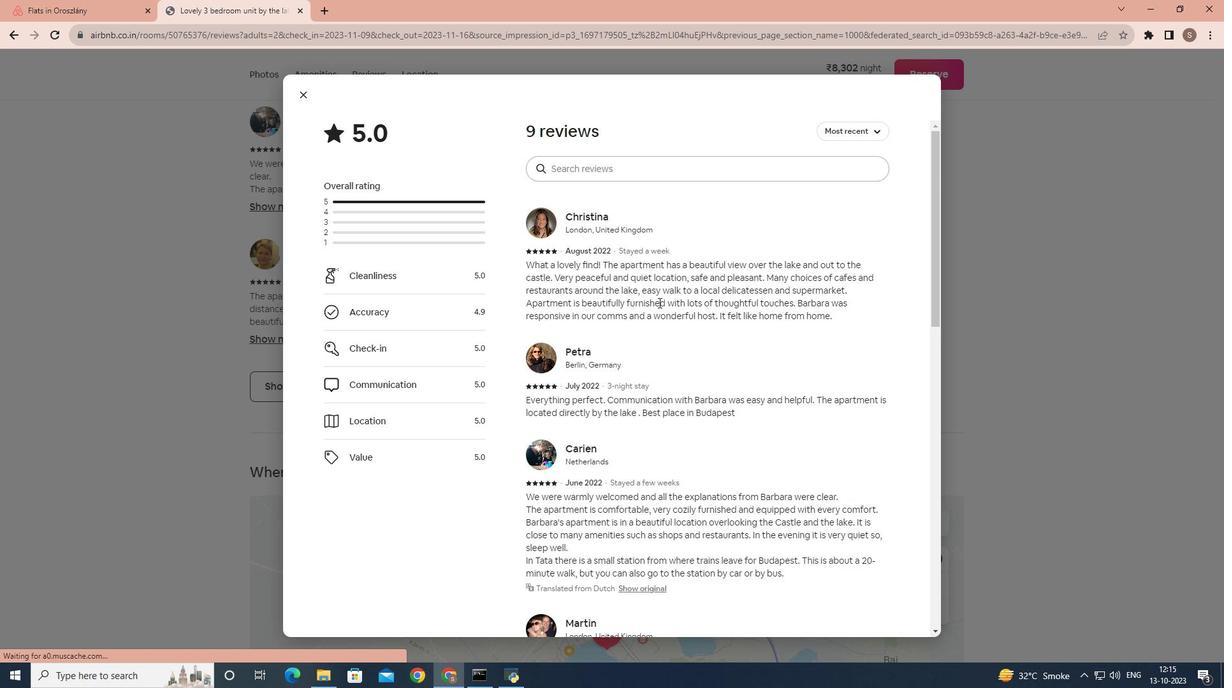 
Action: Mouse scrolled (658, 302) with delta (0, 0)
Screenshot: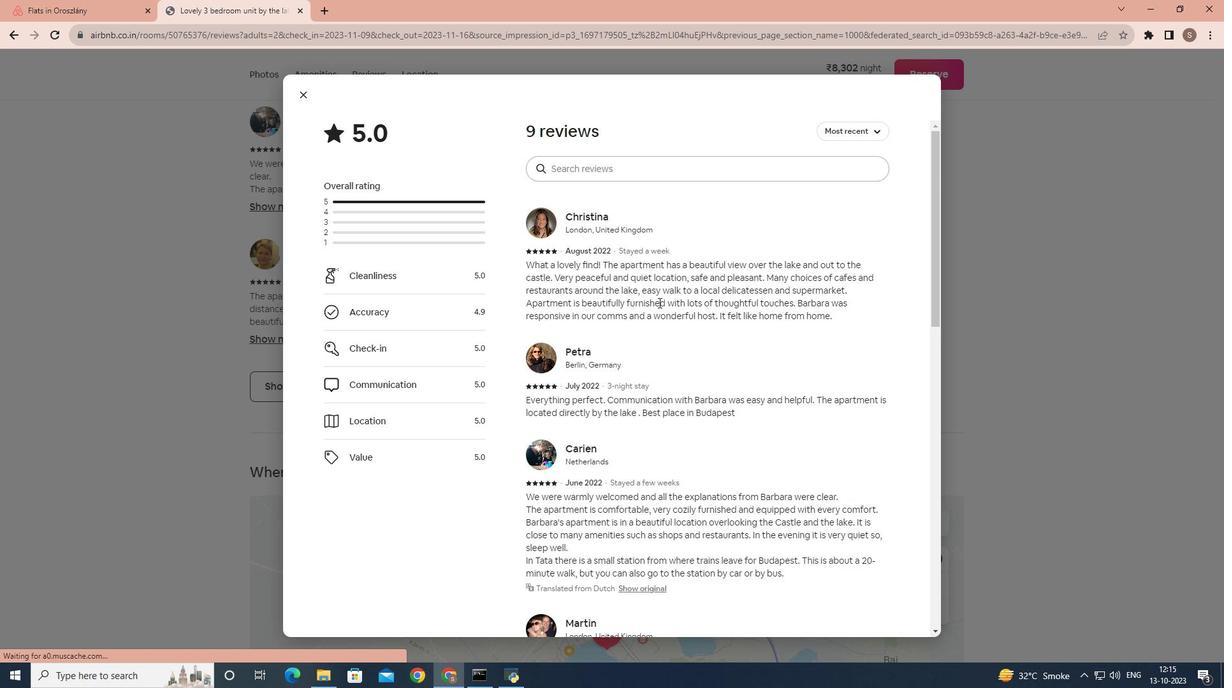 
Action: Mouse scrolled (658, 302) with delta (0, 0)
Screenshot: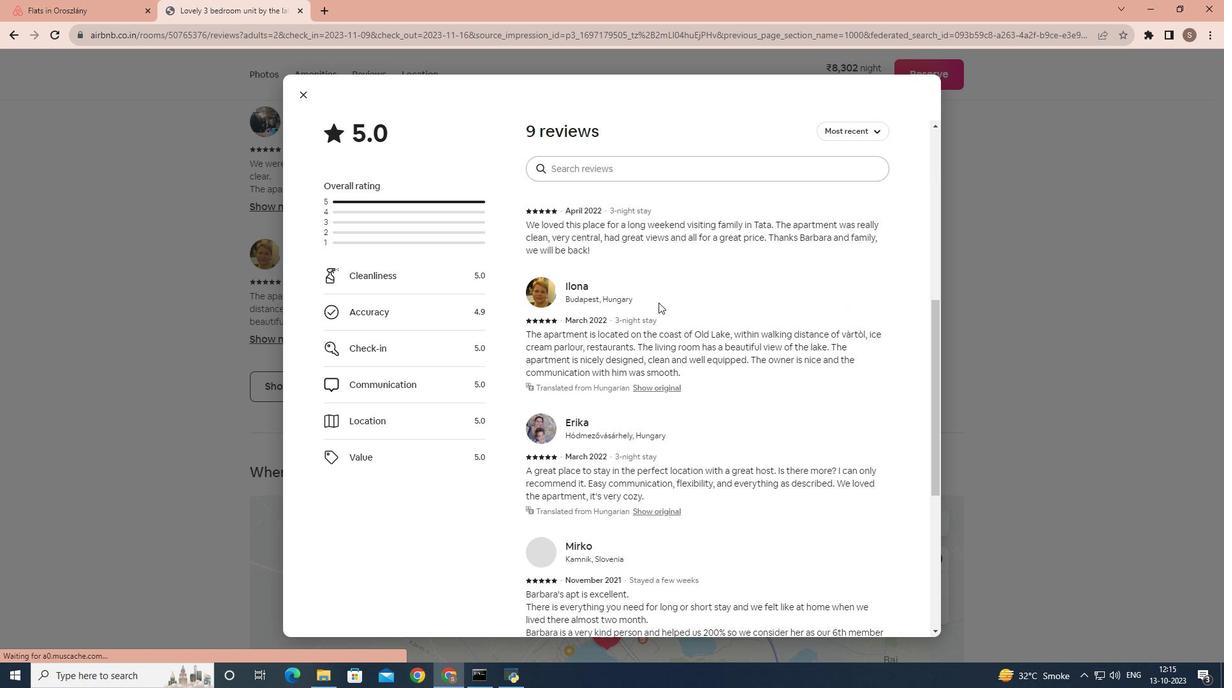 
Action: Mouse scrolled (658, 302) with delta (0, 0)
Screenshot: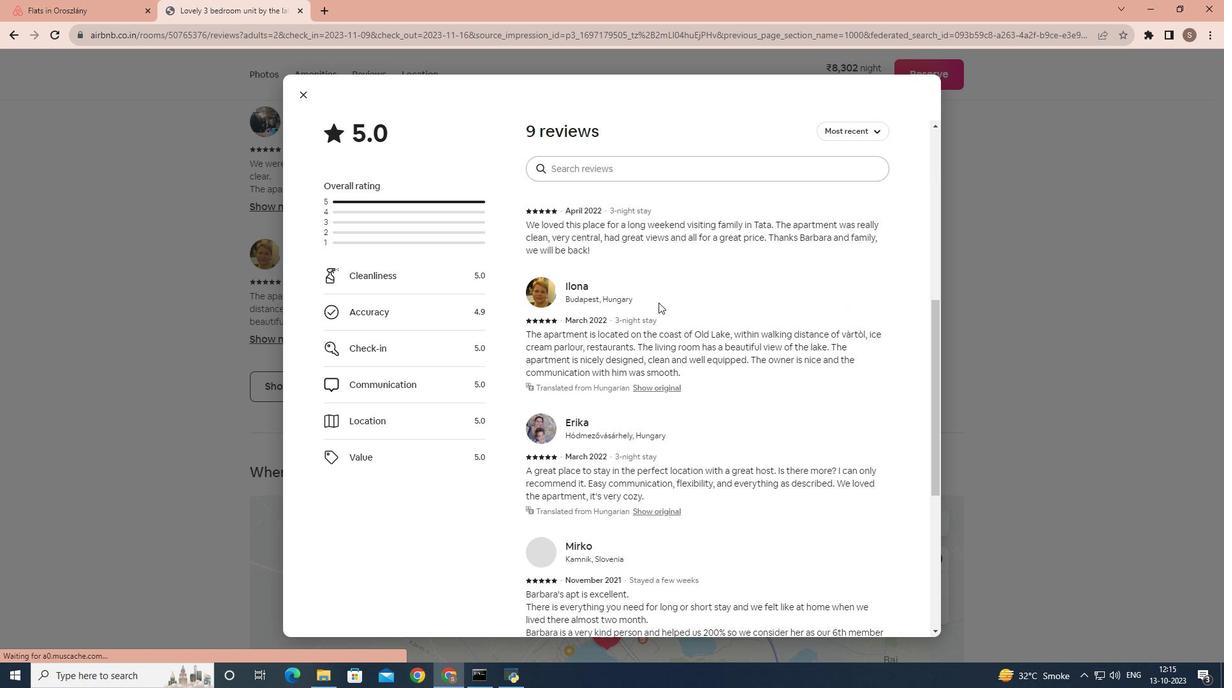 
Action: Mouse scrolled (658, 302) with delta (0, 0)
Screenshot: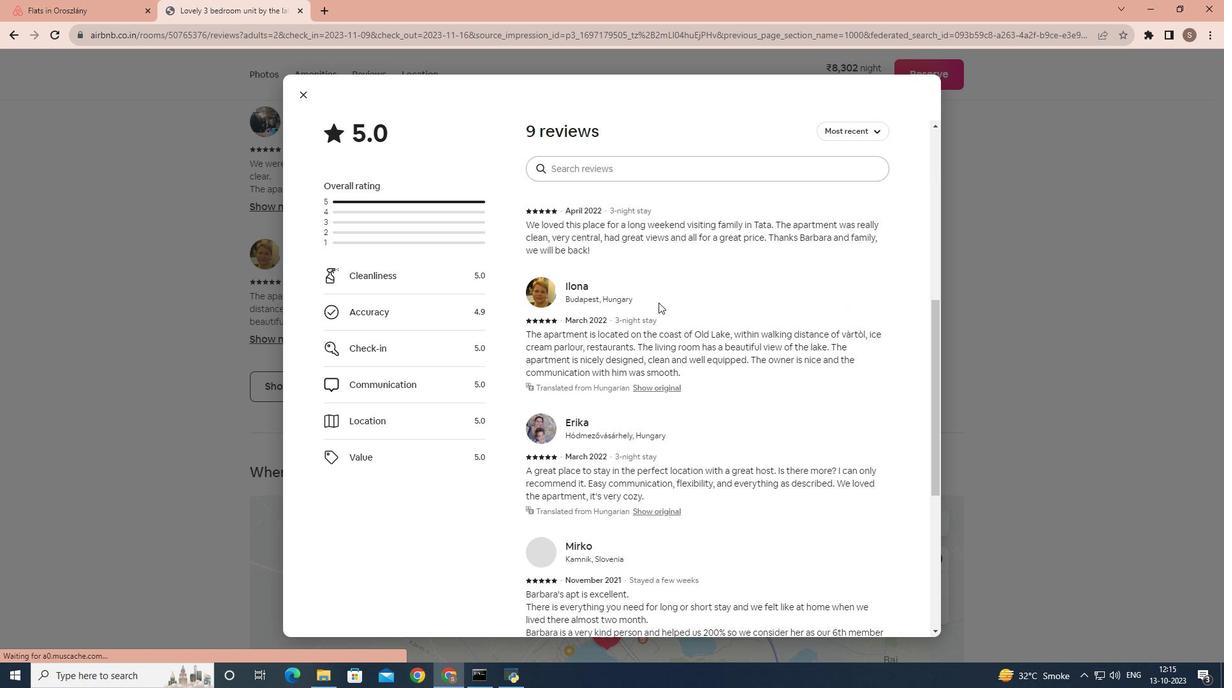 
Action: Mouse scrolled (658, 302) with delta (0, 0)
Screenshot: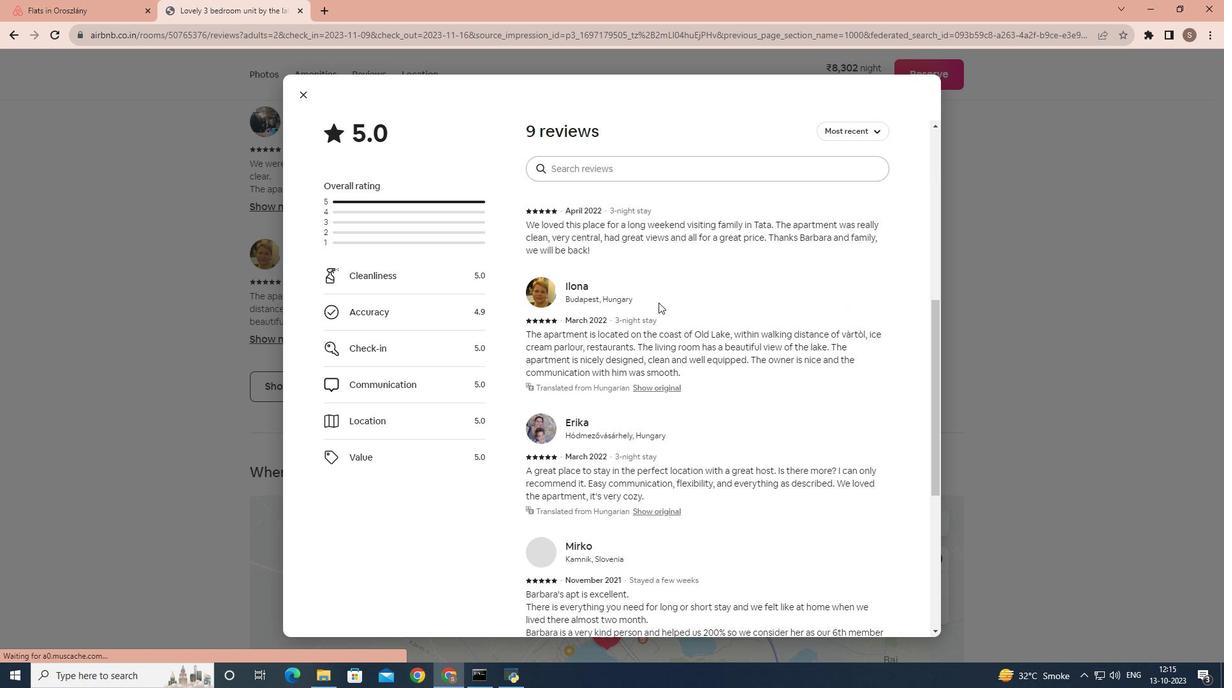 
Action: Mouse scrolled (658, 302) with delta (0, 0)
Screenshot: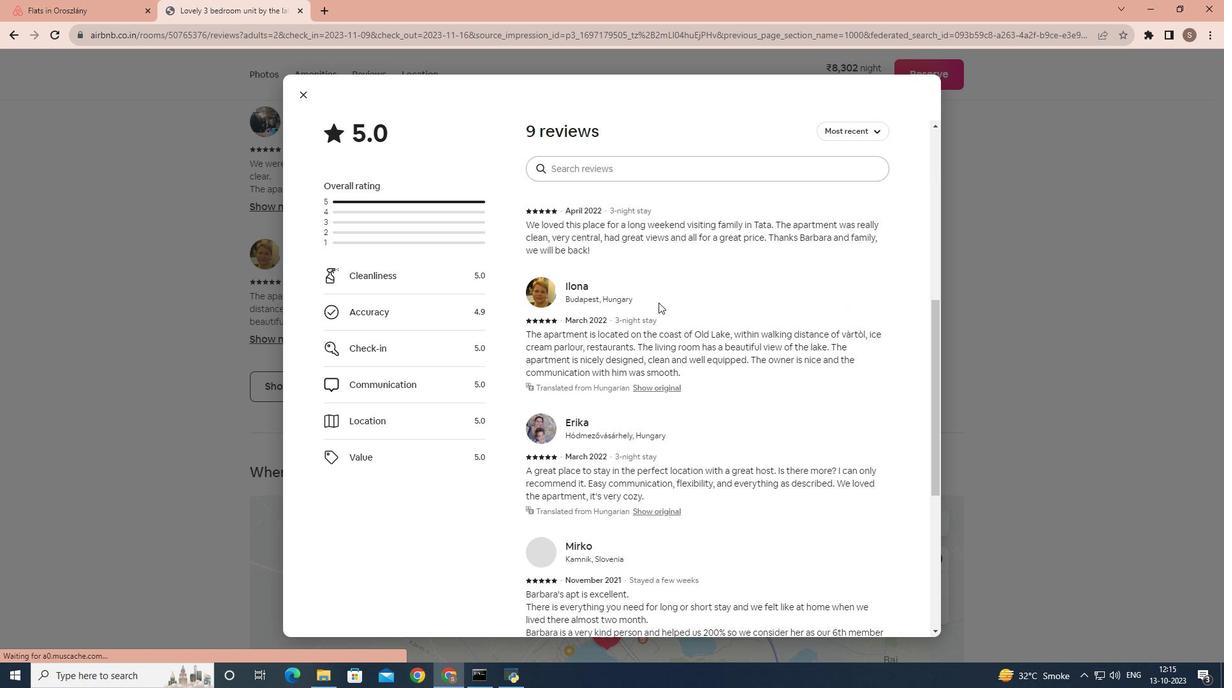 
Action: Mouse scrolled (658, 302) with delta (0, 0)
Screenshot: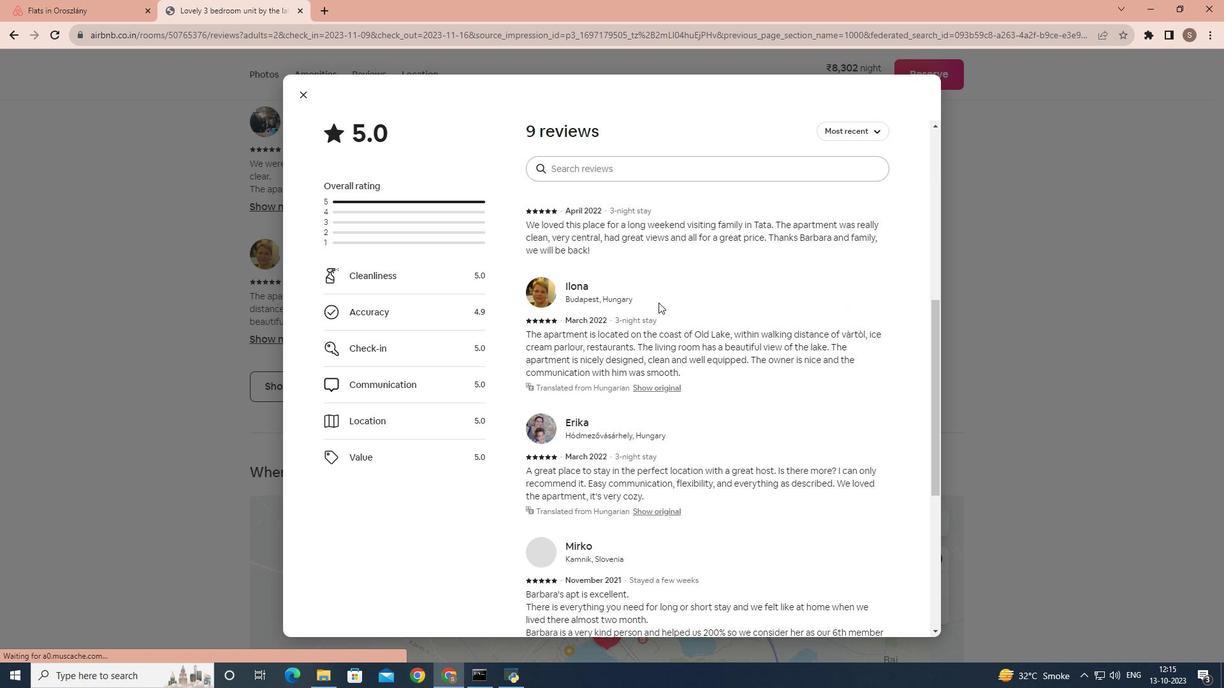 
Action: Mouse scrolled (658, 302) with delta (0, 0)
Screenshot: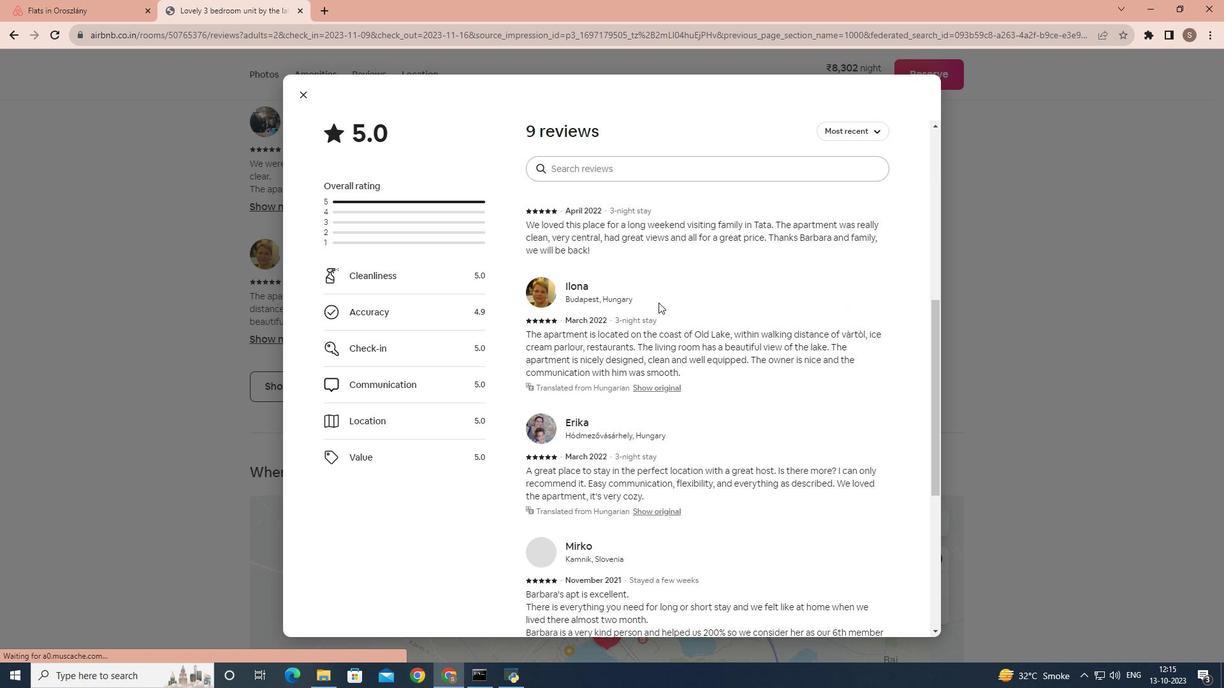 
Action: Mouse scrolled (658, 303) with delta (0, 0)
Screenshot: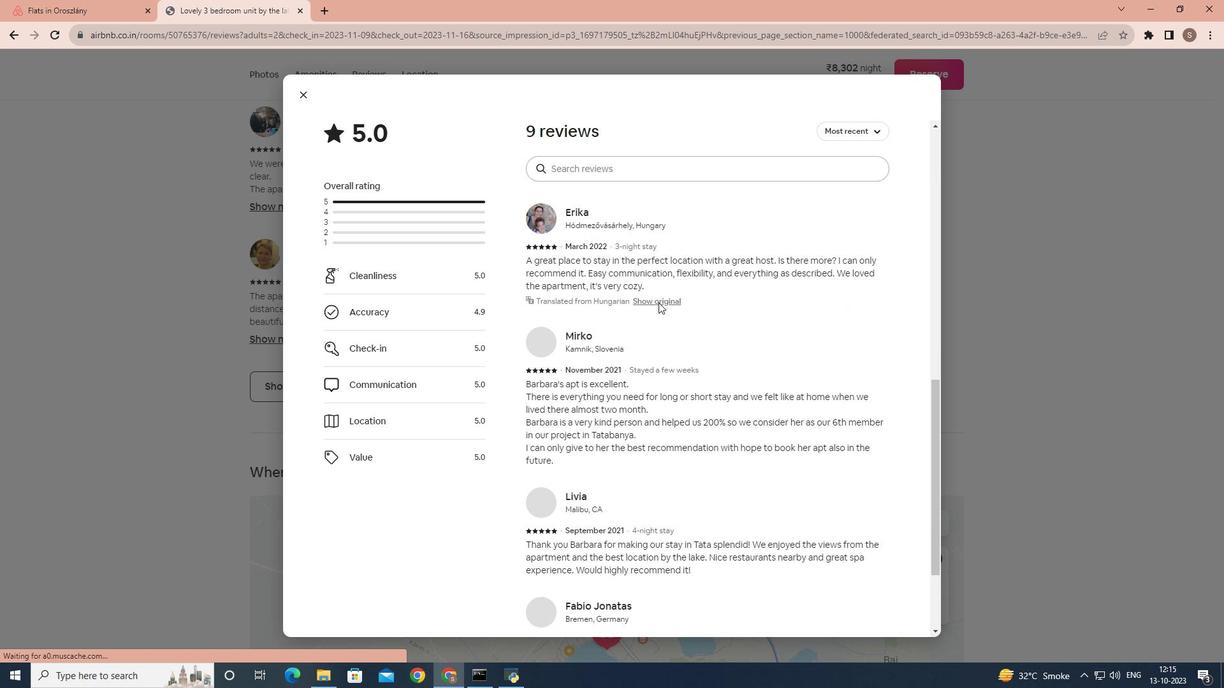 
Action: Mouse scrolled (658, 302) with delta (0, 0)
Screenshot: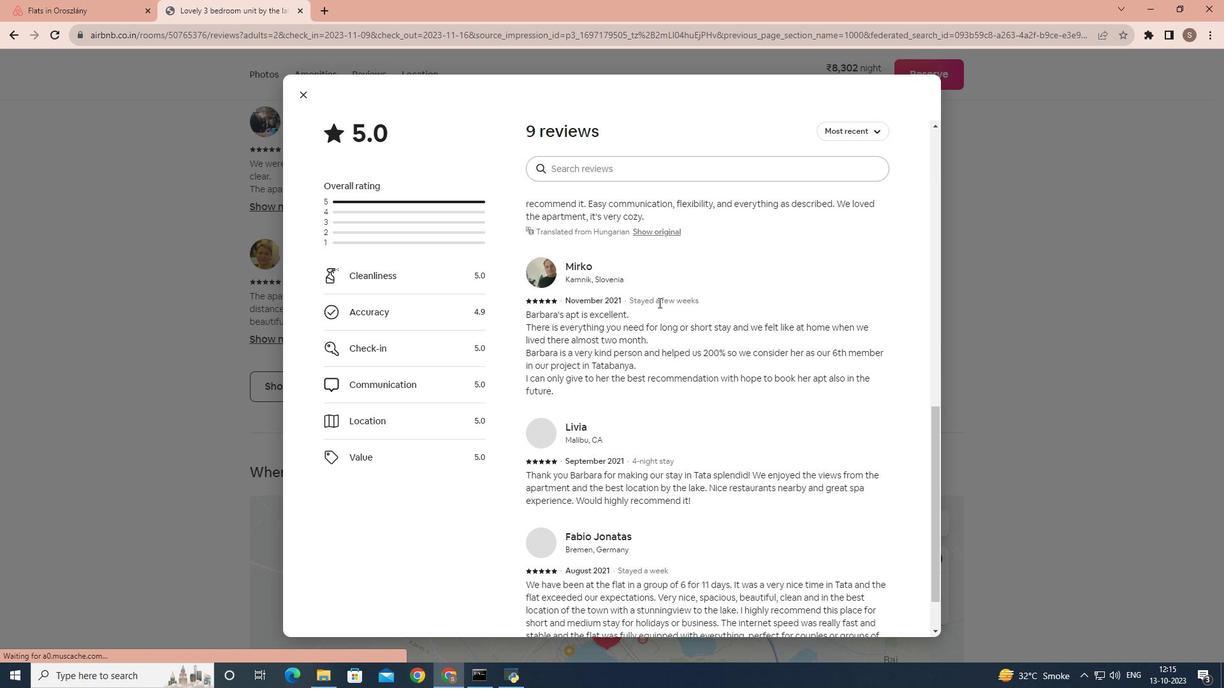 
Action: Mouse moved to (658, 302)
Screenshot: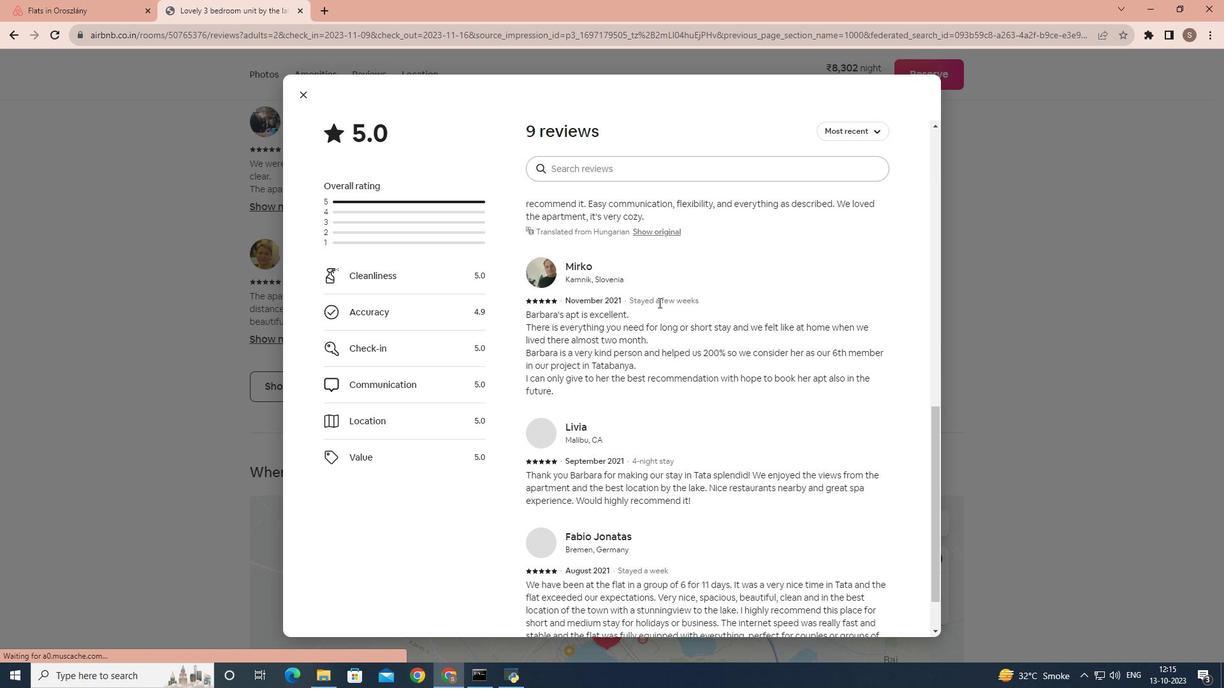 
Action: Mouse scrolled (658, 302) with delta (0, 0)
Screenshot: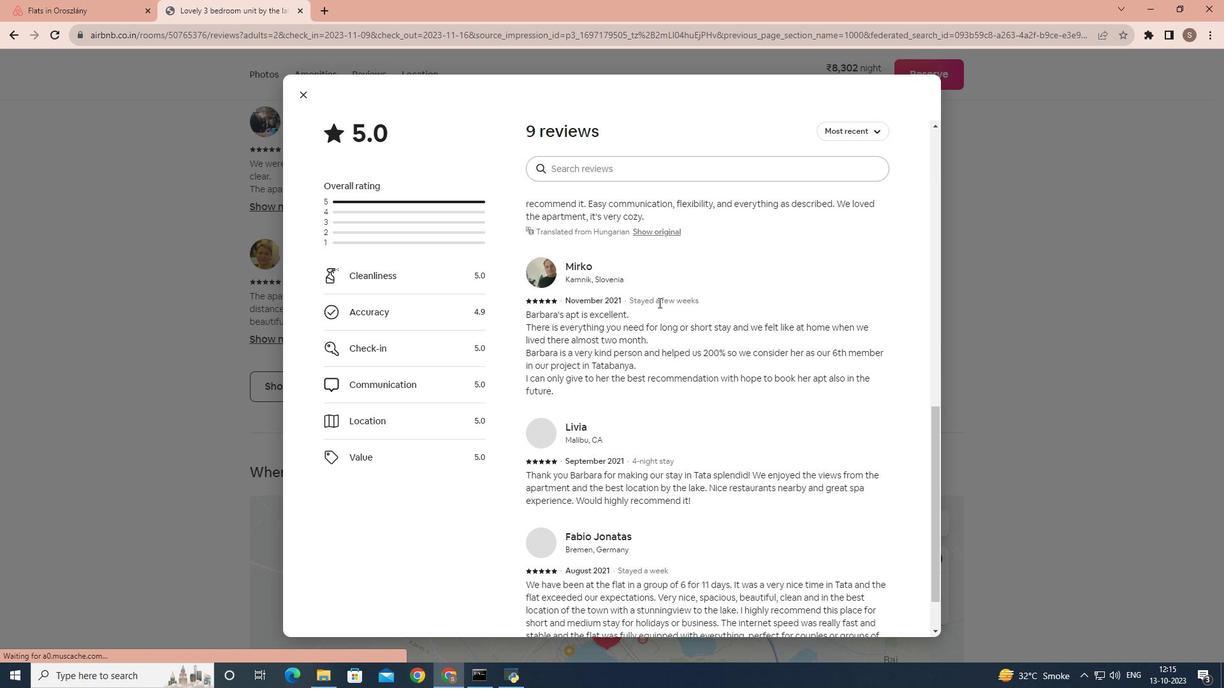 
Action: Mouse scrolled (658, 302) with delta (0, 0)
Screenshot: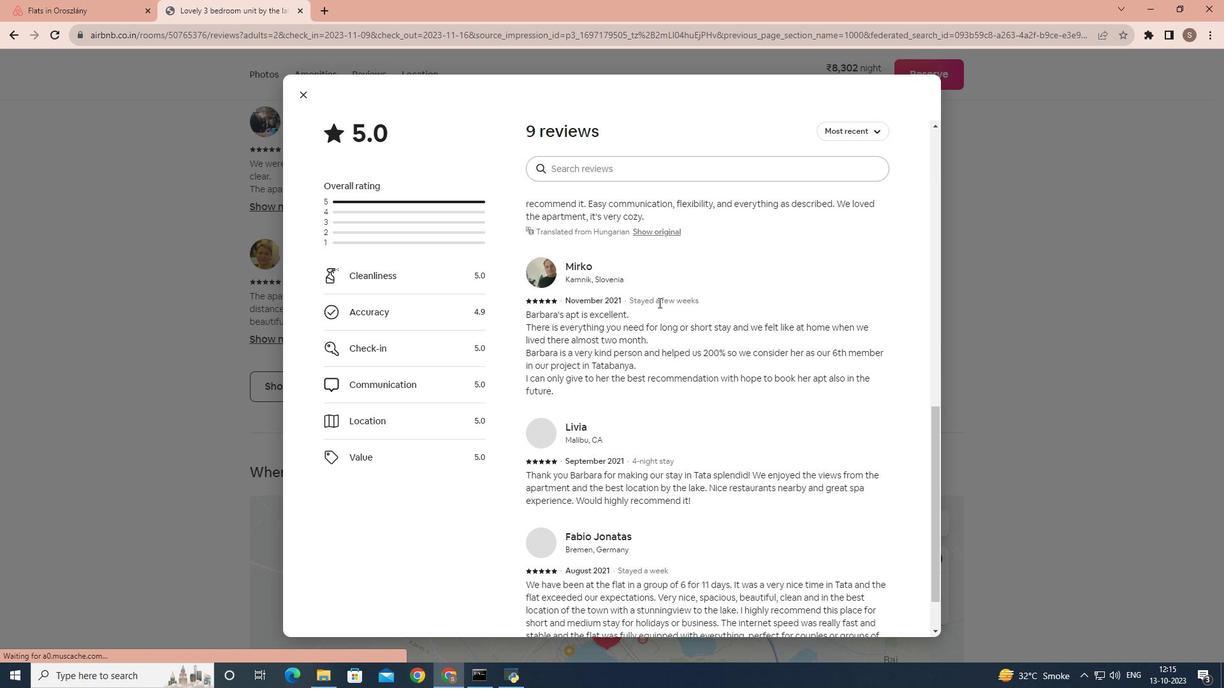 
Action: Mouse scrolled (658, 302) with delta (0, 0)
Screenshot: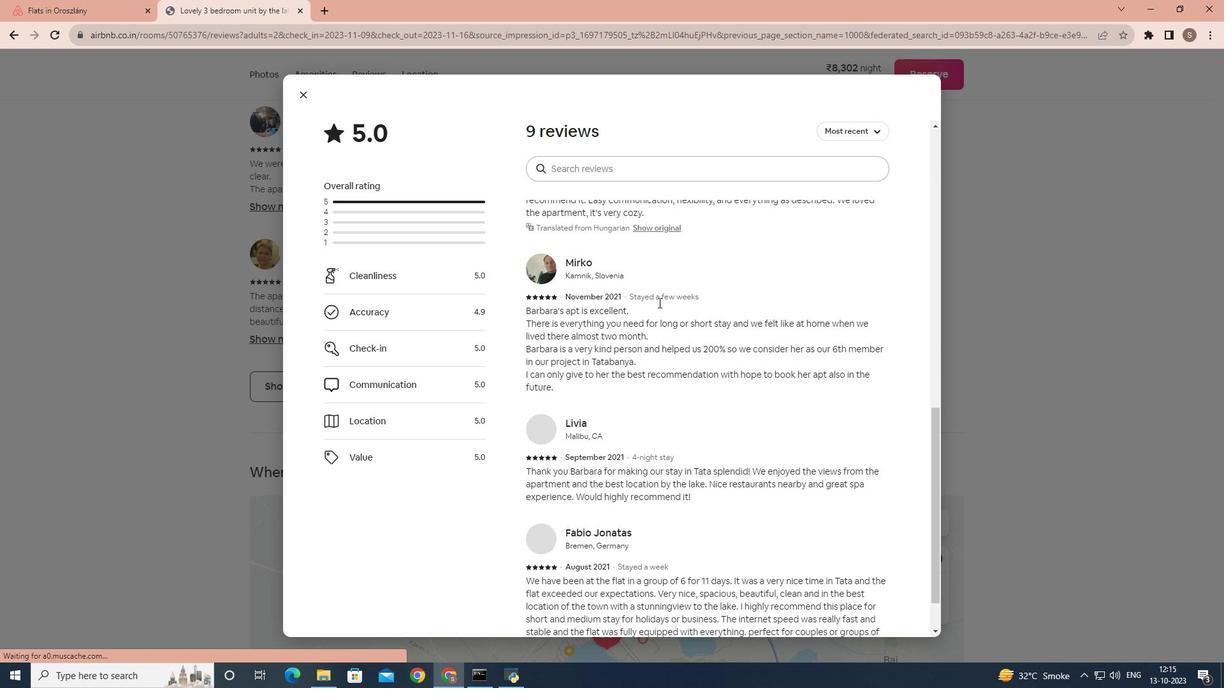 
Action: Mouse scrolled (658, 302) with delta (0, 0)
Screenshot: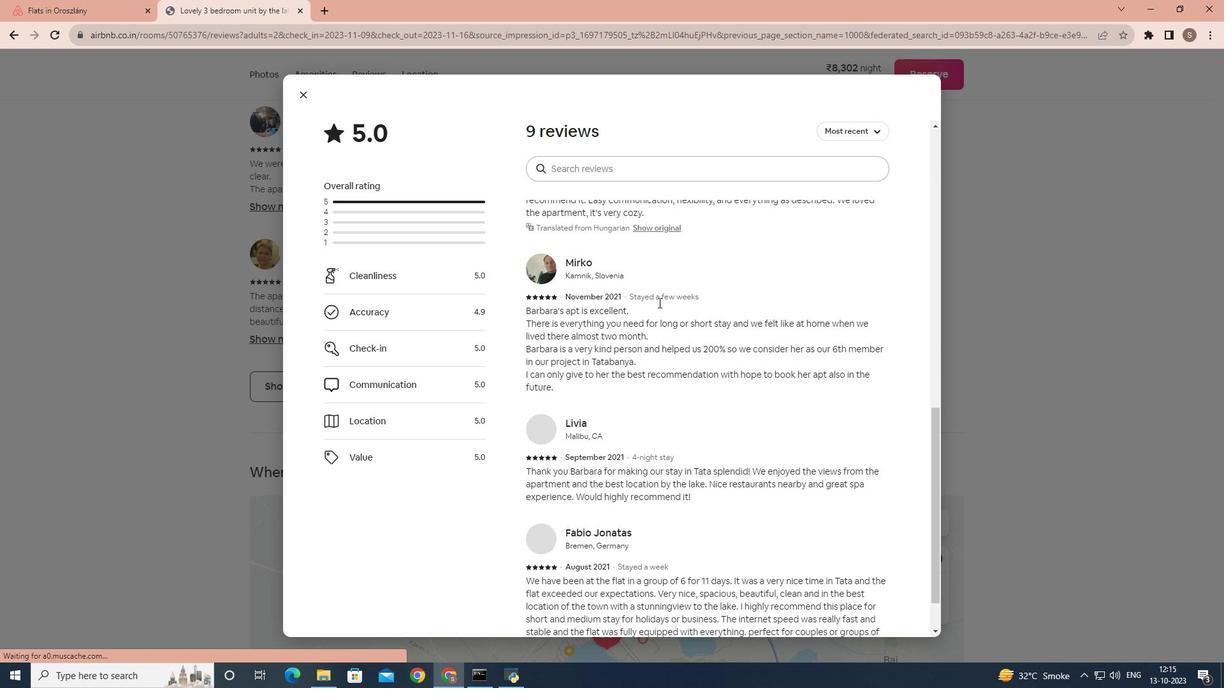 
Action: Mouse scrolled (658, 302) with delta (0, 0)
Screenshot: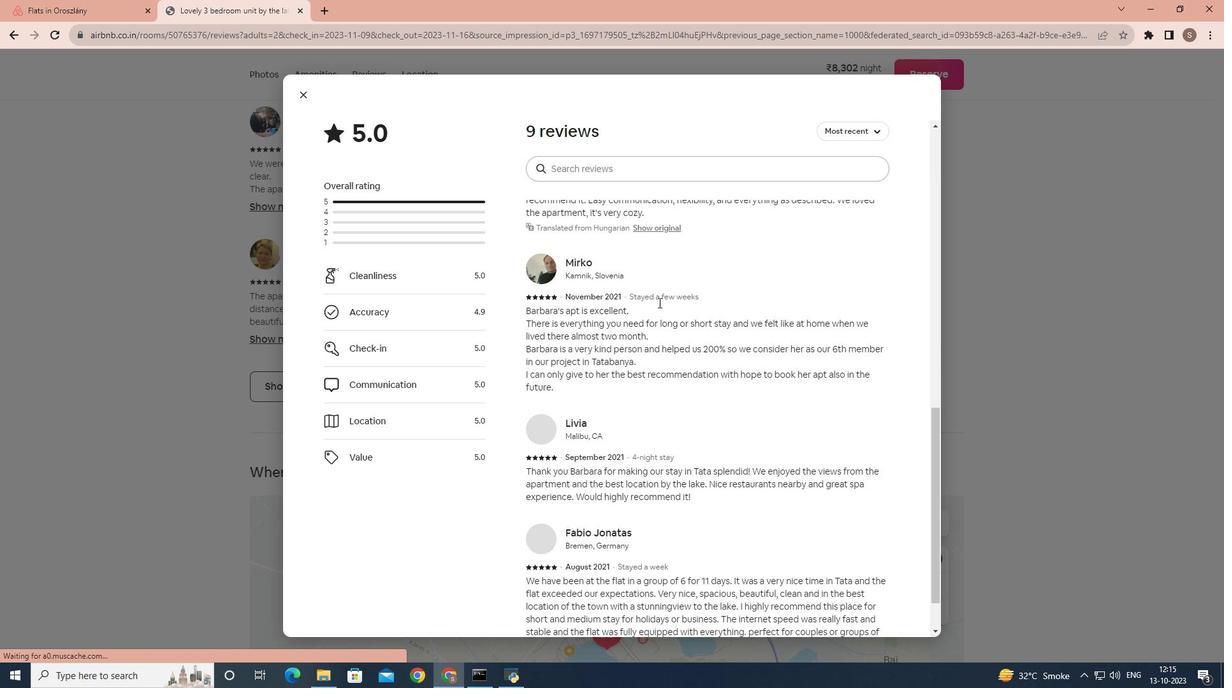 
Action: Mouse scrolled (658, 302) with delta (0, 0)
Screenshot: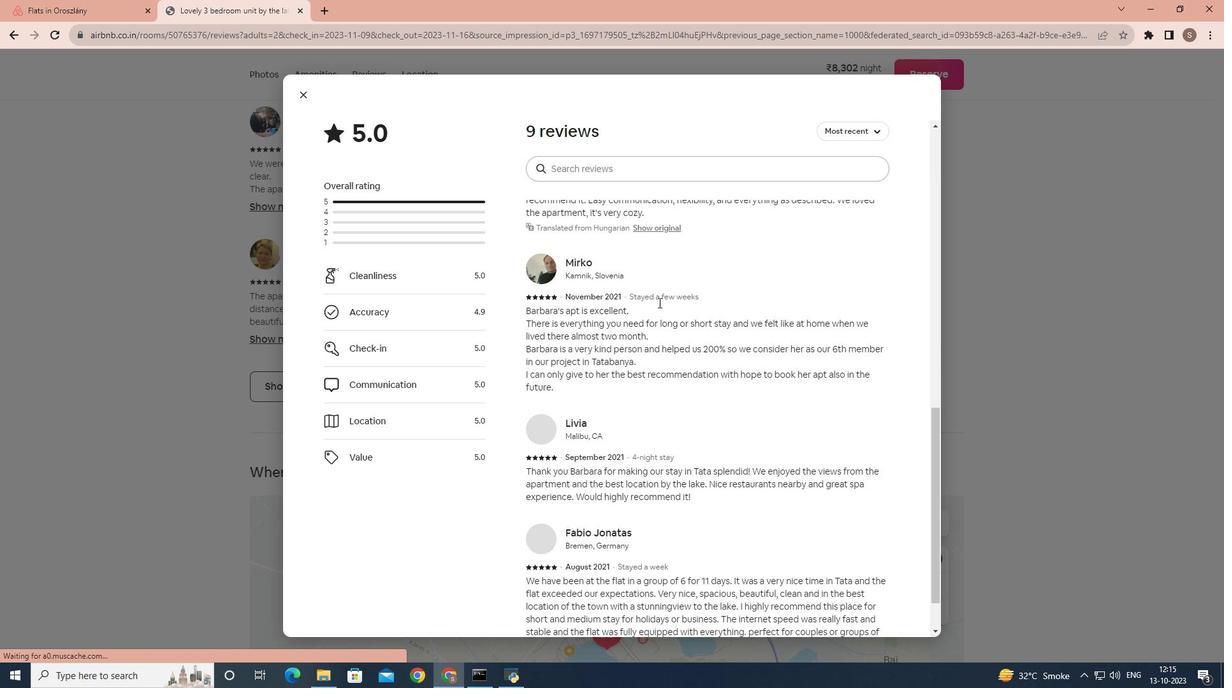 
Action: Mouse scrolled (658, 303) with delta (0, 0)
Screenshot: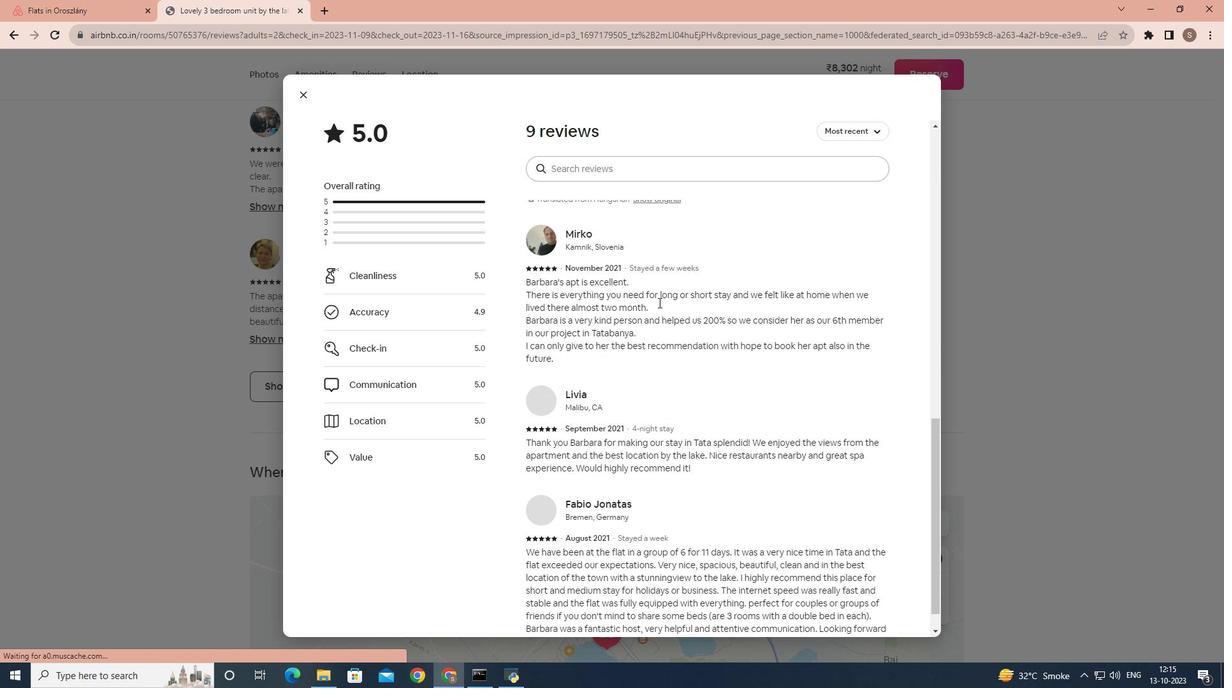 
Action: Mouse scrolled (658, 302) with delta (0, 0)
Screenshot: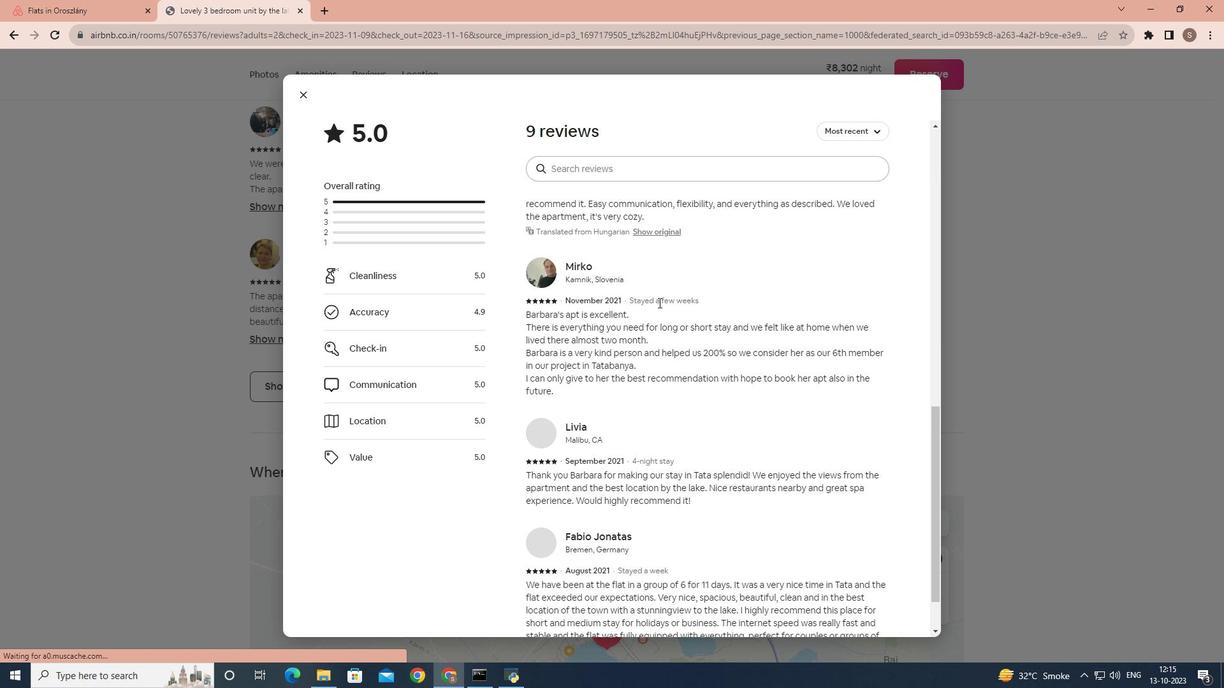 
Action: Mouse scrolled (658, 302) with delta (0, 0)
Screenshot: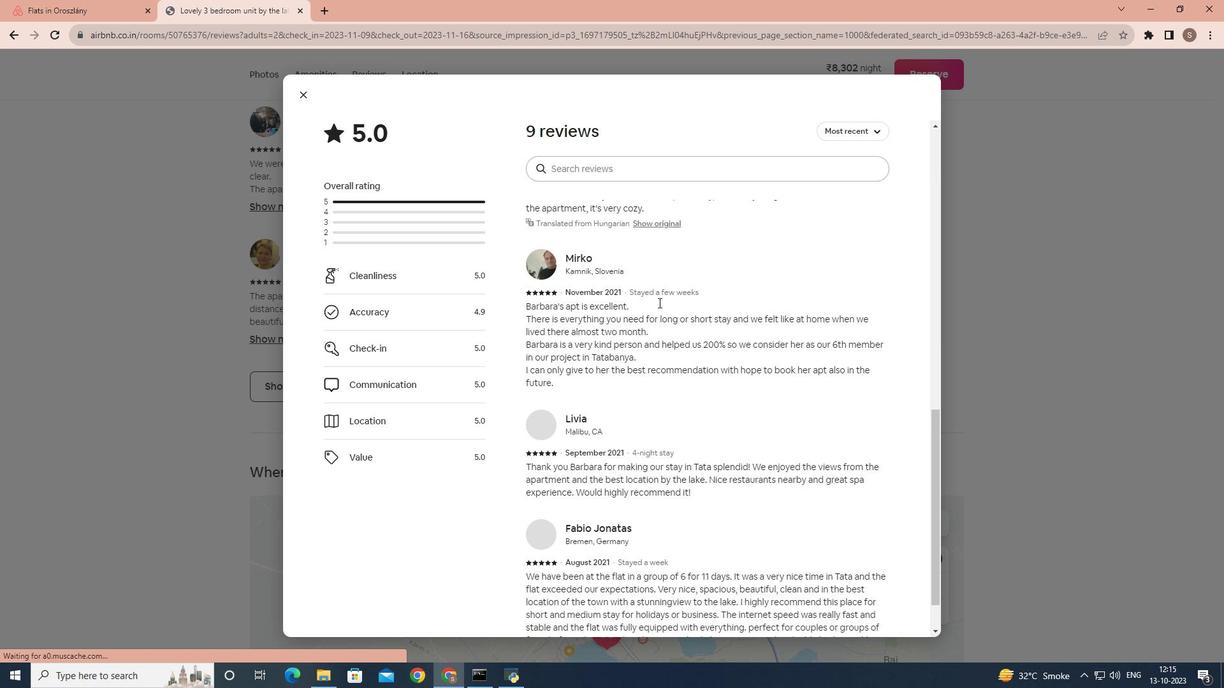 
Action: Mouse scrolled (658, 302) with delta (0, 0)
Screenshot: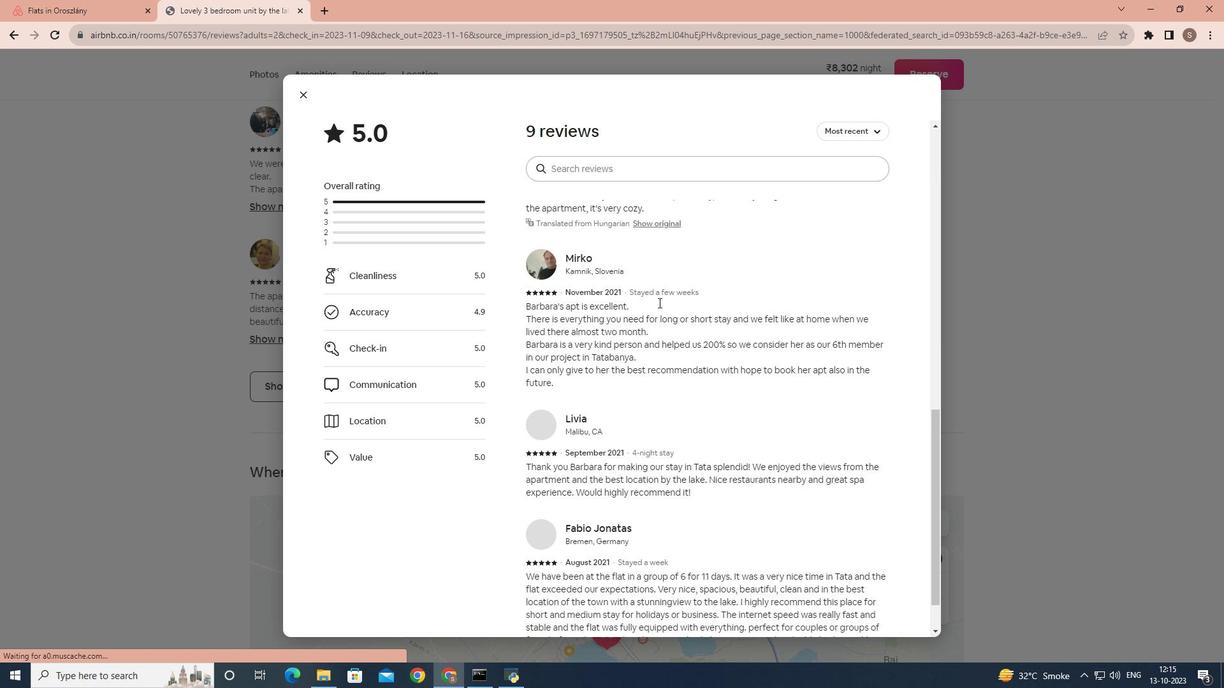 
Action: Mouse scrolled (658, 302) with delta (0, 0)
Screenshot: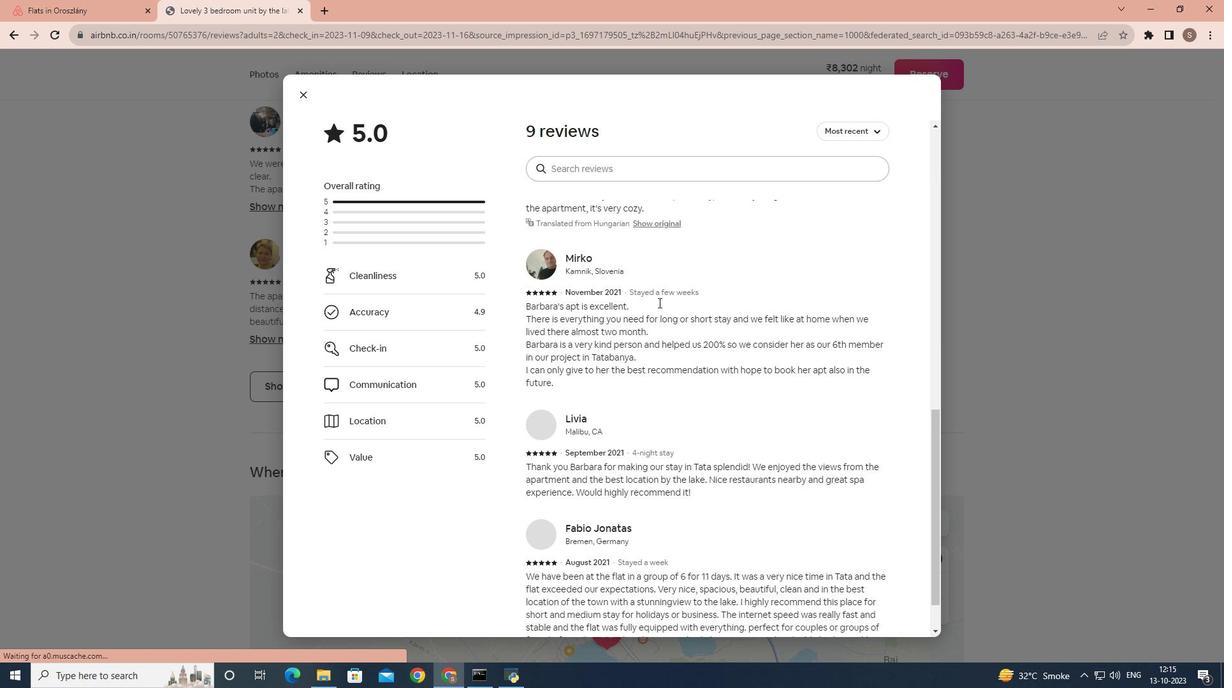 
Action: Mouse scrolled (658, 302) with delta (0, 0)
Screenshot: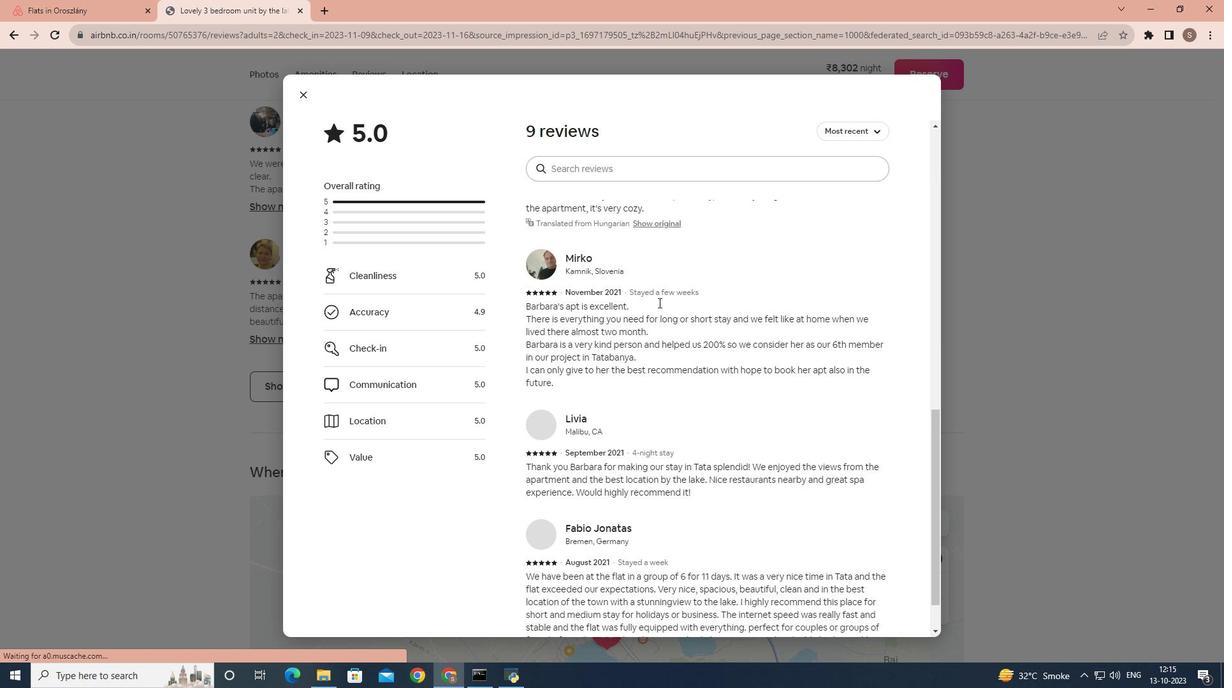 
Action: Mouse scrolled (658, 302) with delta (0, 0)
Screenshot: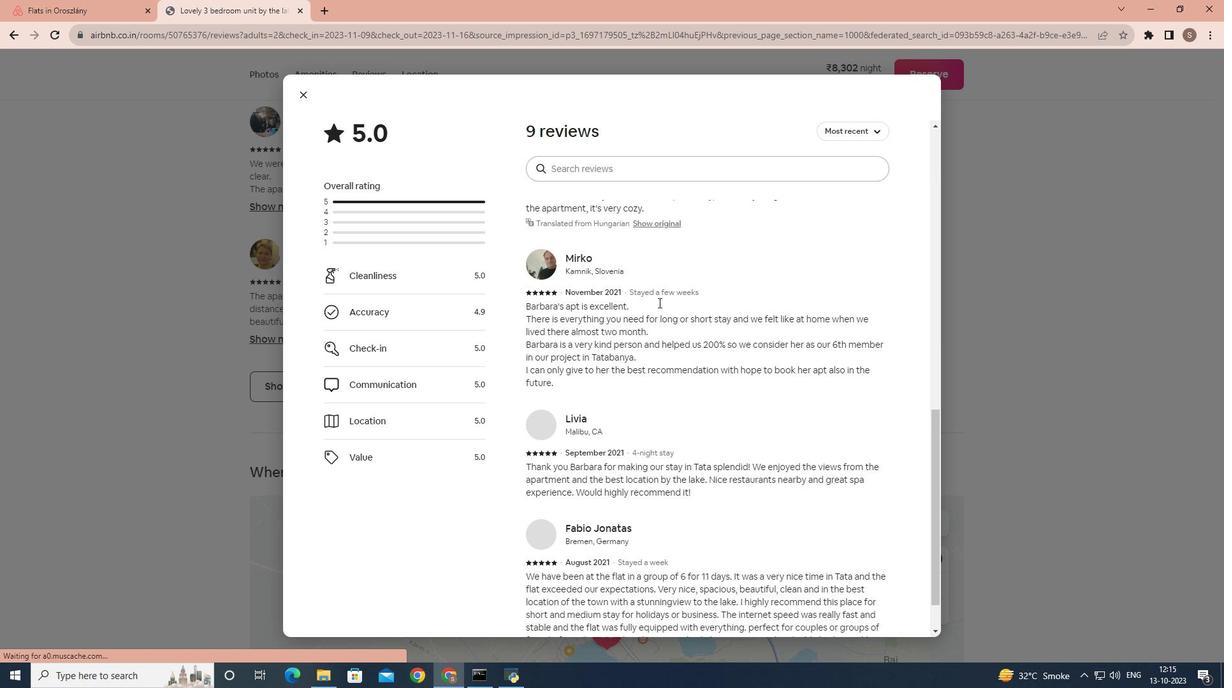 
Action: Mouse scrolled (658, 302) with delta (0, 0)
Screenshot: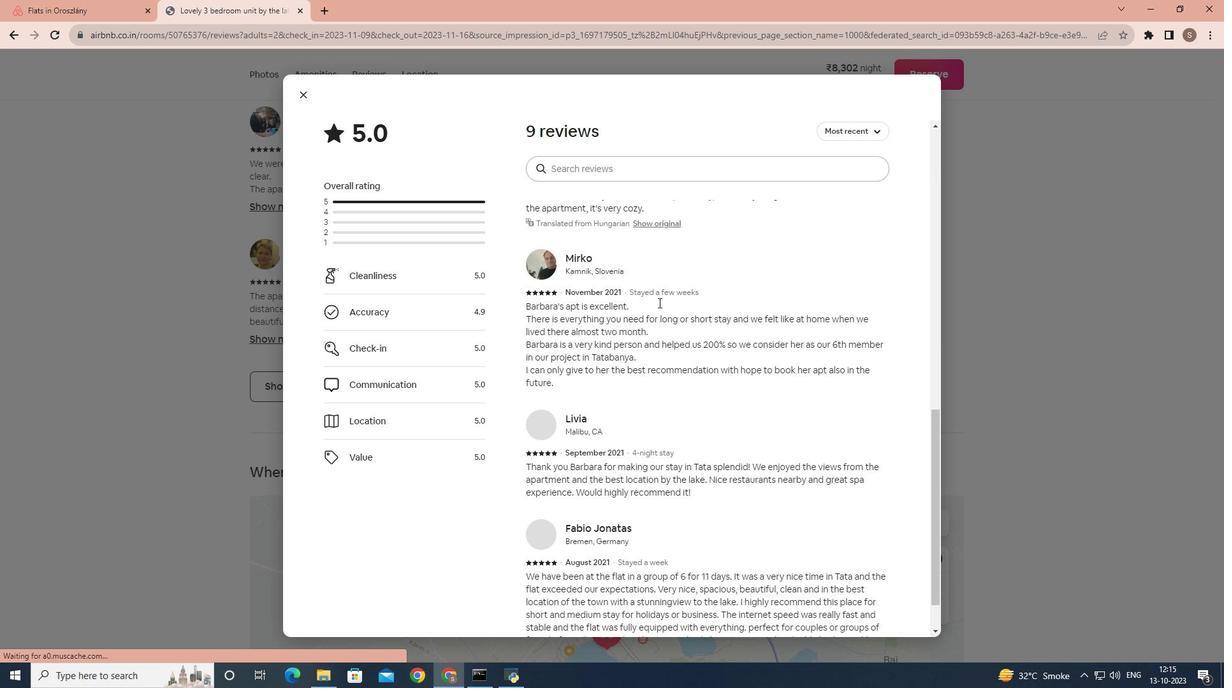 
Action: Mouse moved to (304, 98)
Screenshot: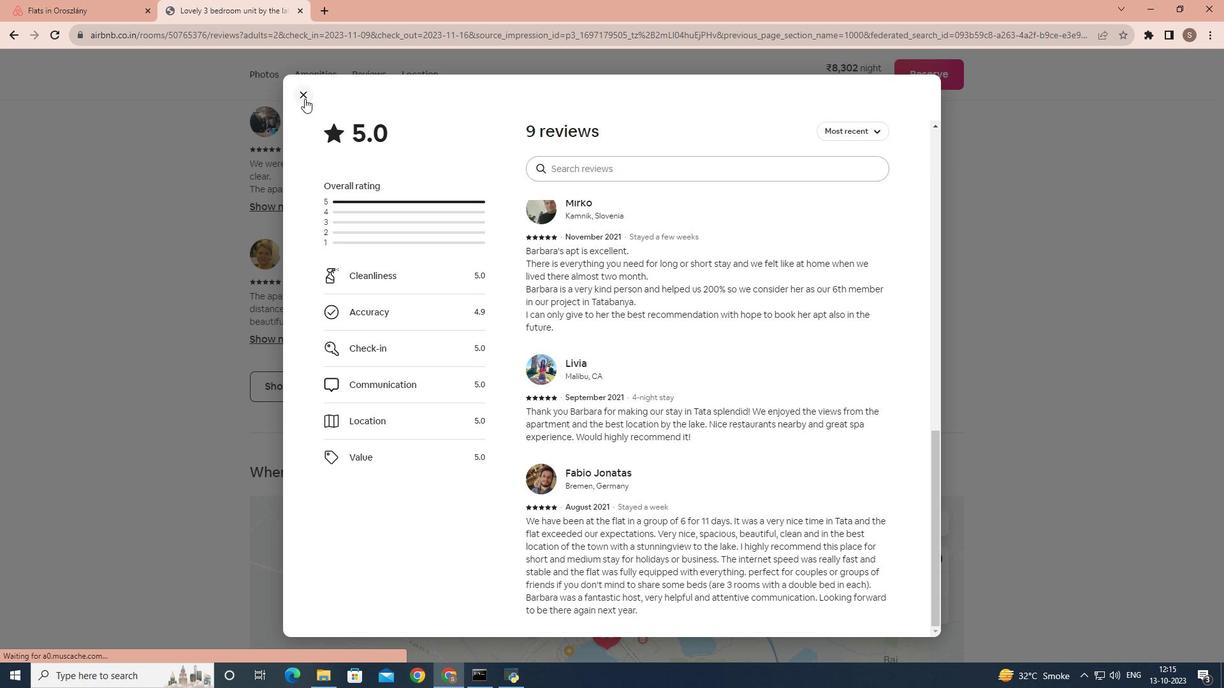 
Action: Mouse pressed left at (304, 98)
Screenshot: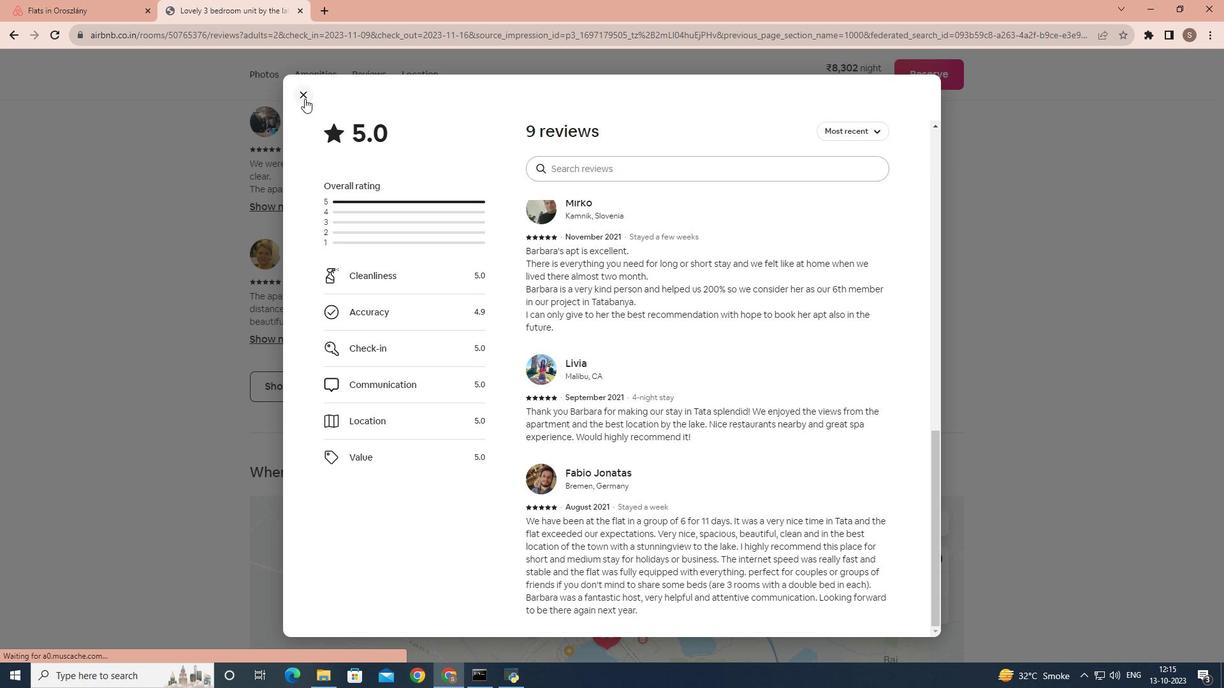 
Action: Mouse moved to (376, 297)
Screenshot: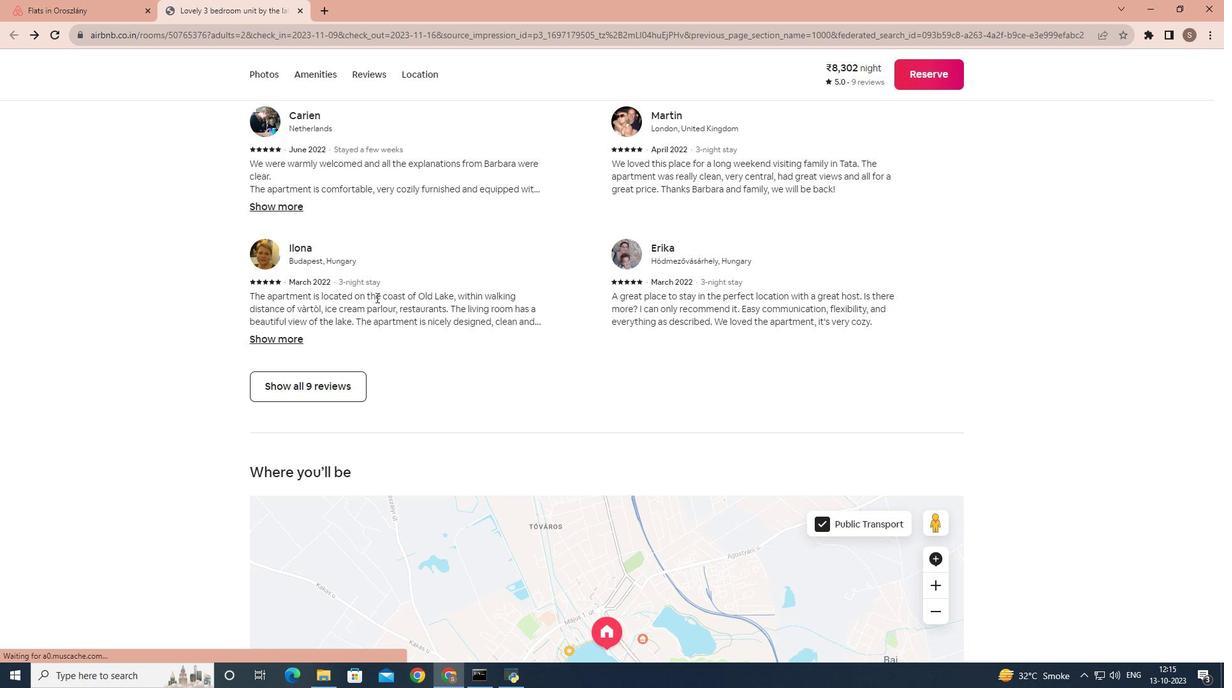 
Action: Mouse scrolled (376, 297) with delta (0, 0)
Screenshot: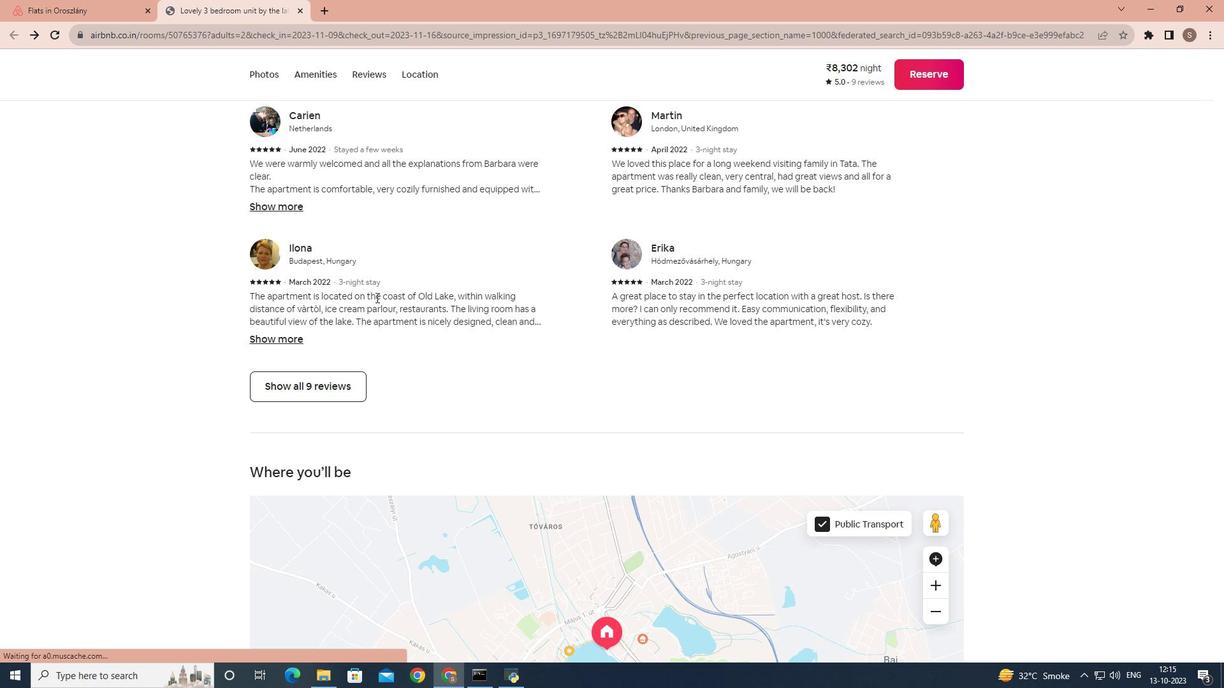
Action: Mouse moved to (376, 298)
Screenshot: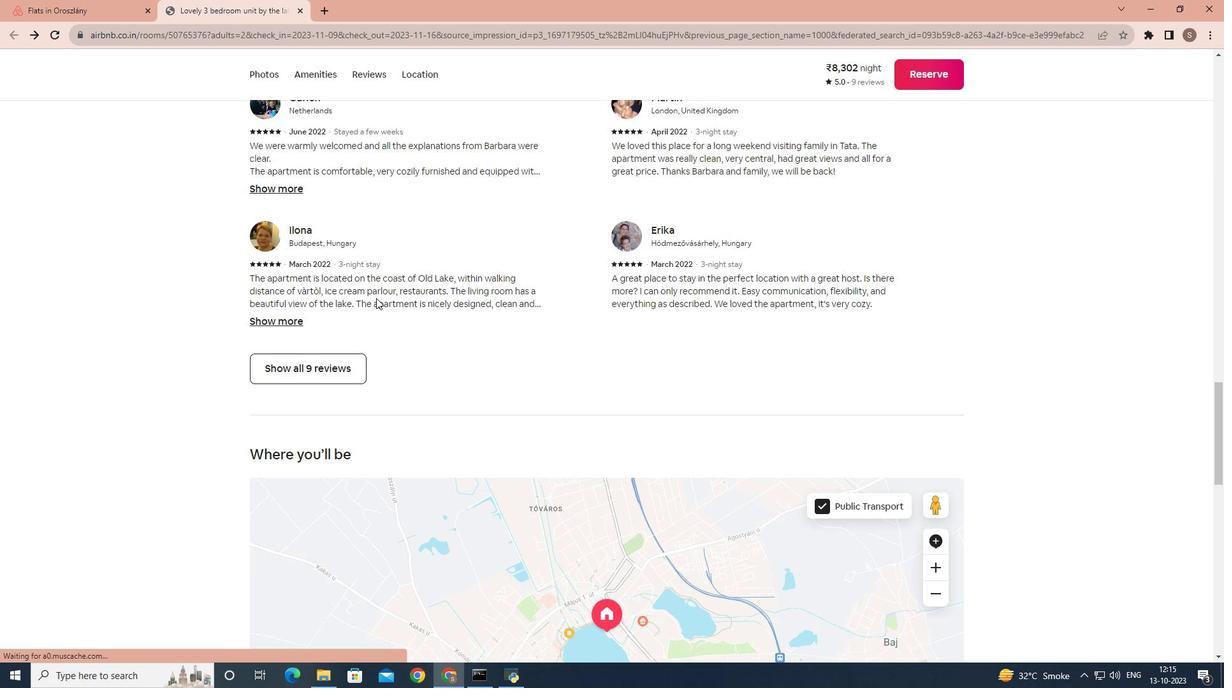 
Action: Mouse scrolled (376, 297) with delta (0, 0)
Screenshot: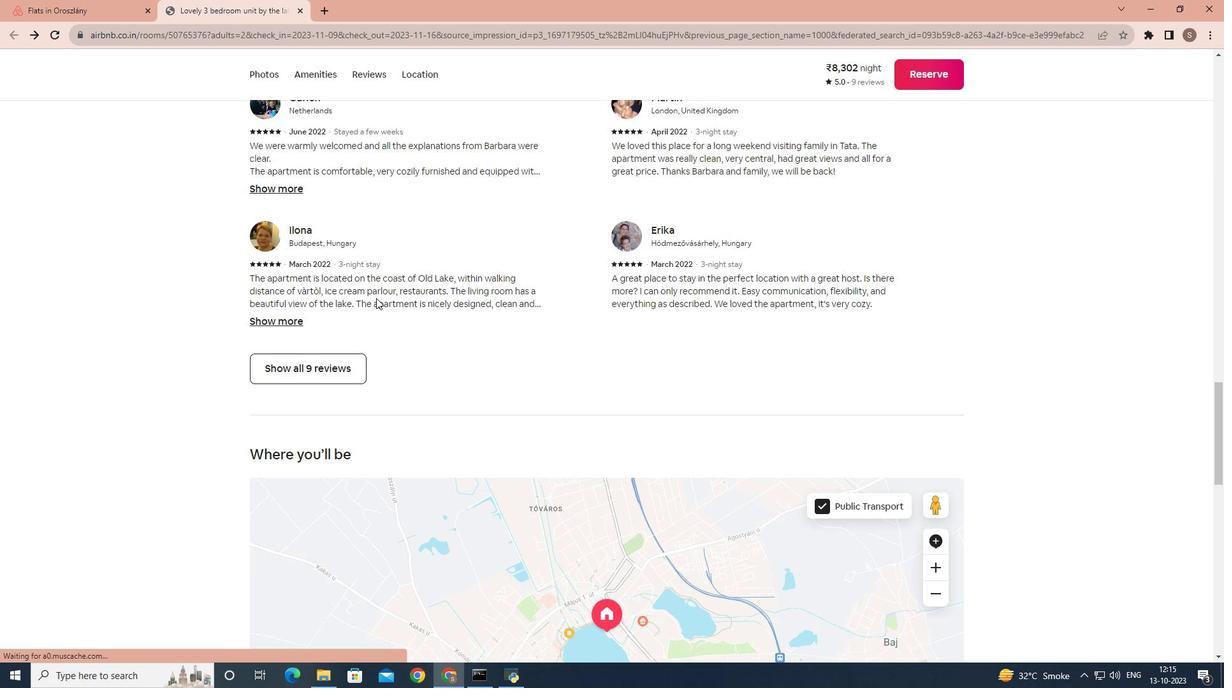 
Action: Mouse scrolled (376, 297) with delta (0, 0)
Screenshot: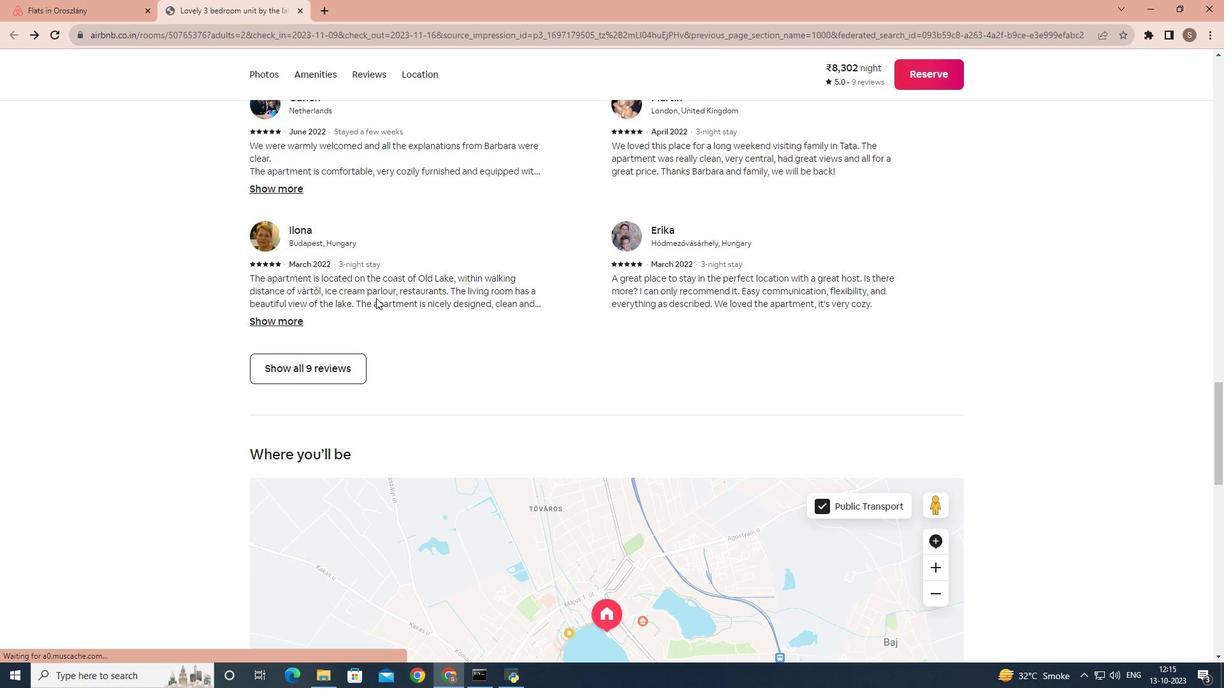 
Action: Mouse scrolled (376, 297) with delta (0, 0)
Screenshot: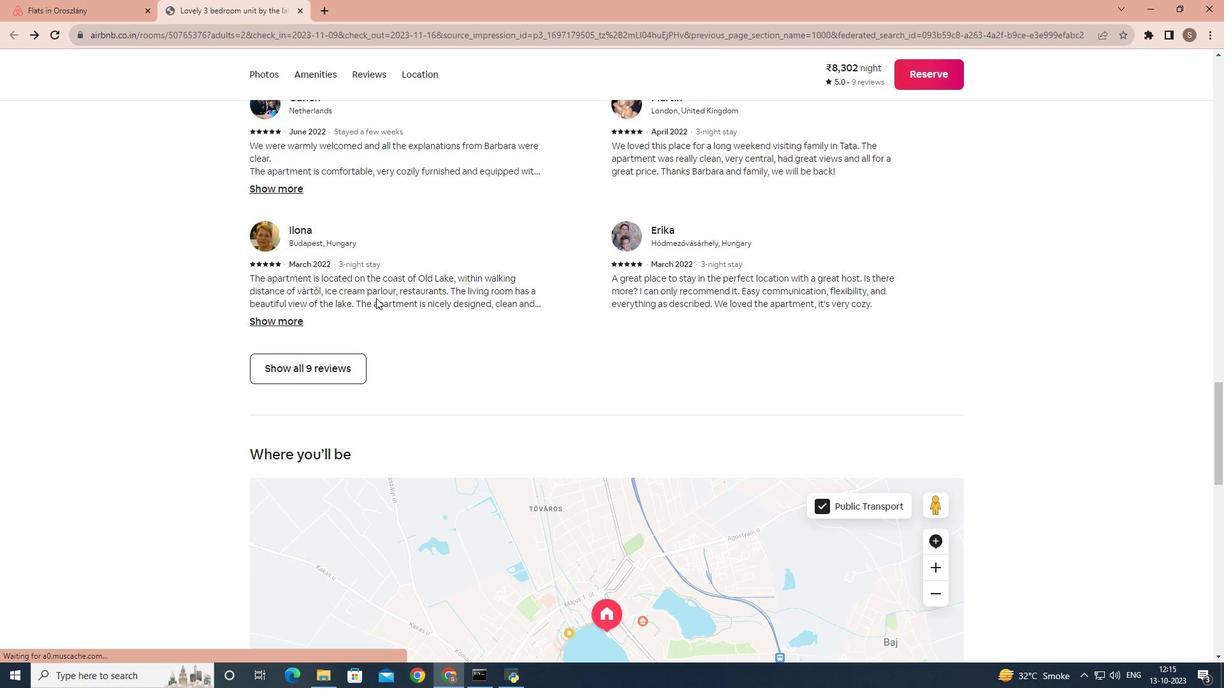 
Action: Mouse scrolled (376, 297) with delta (0, 0)
Screenshot: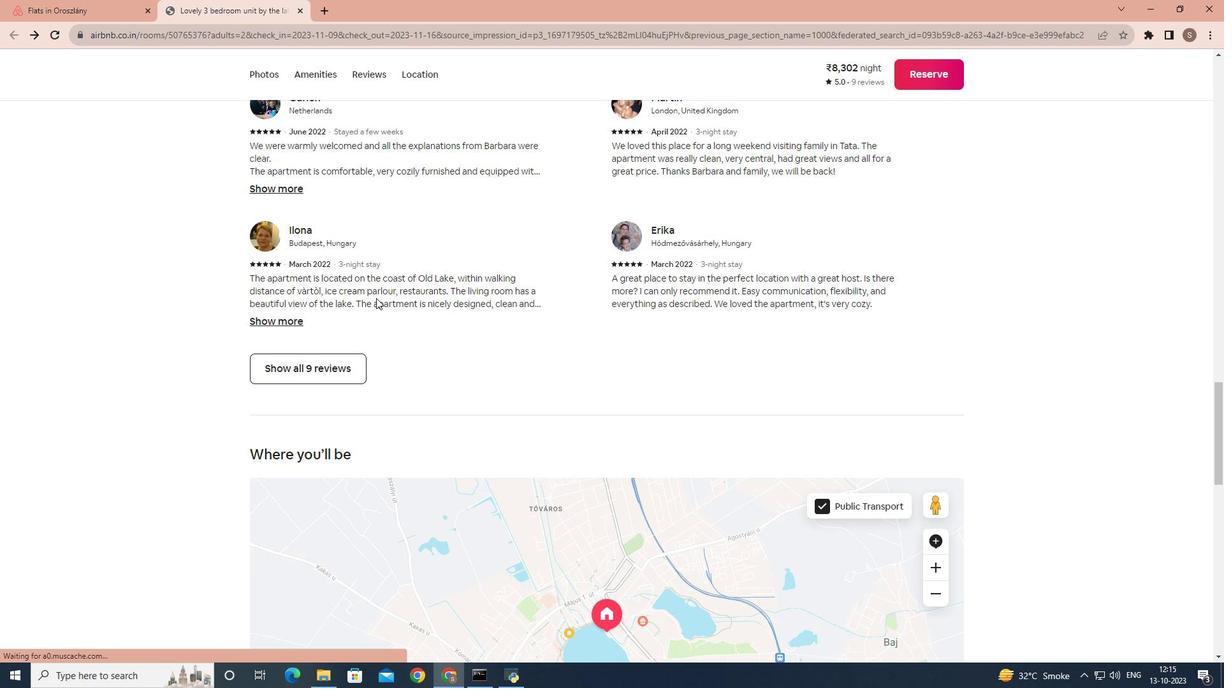 
Action: Mouse scrolled (376, 297) with delta (0, 0)
Screenshot: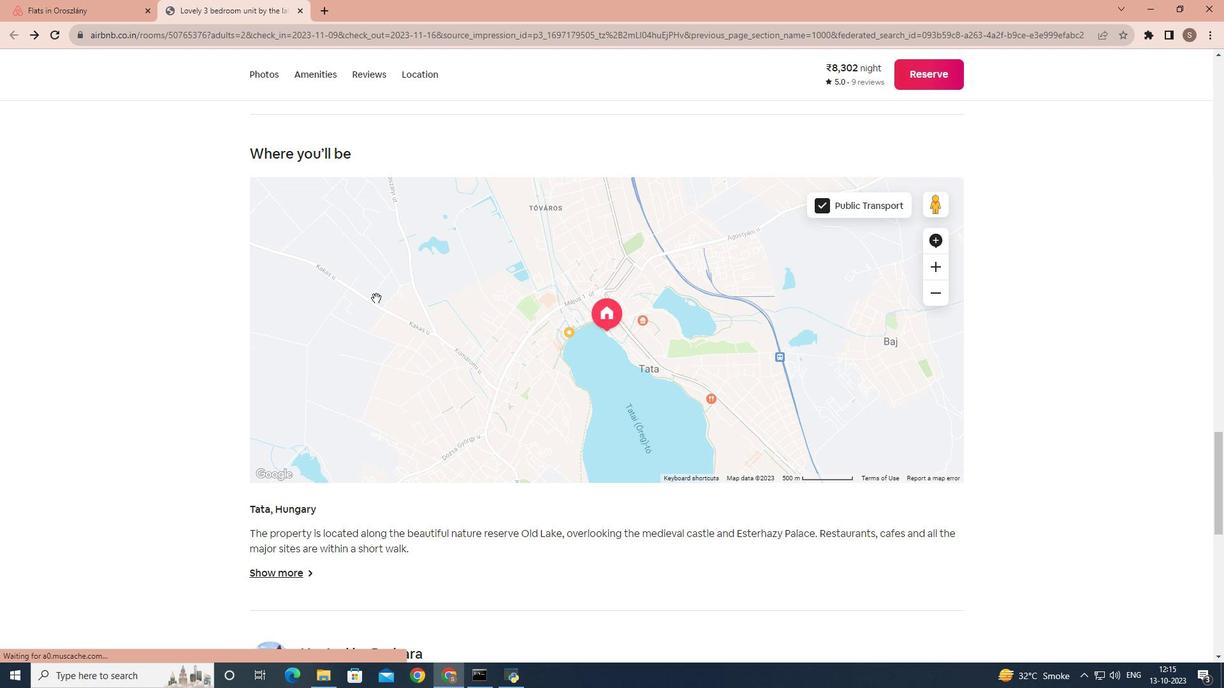 
Action: Mouse scrolled (376, 297) with delta (0, 0)
Screenshot: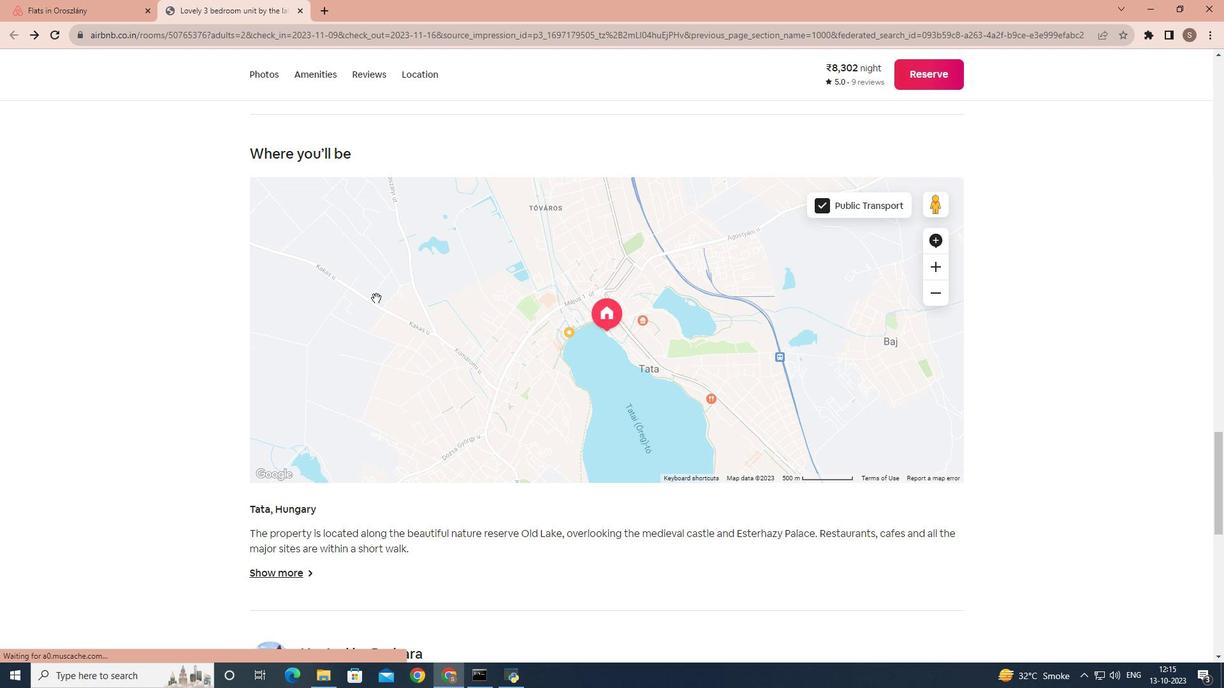 
Action: Mouse scrolled (376, 297) with delta (0, 0)
Screenshot: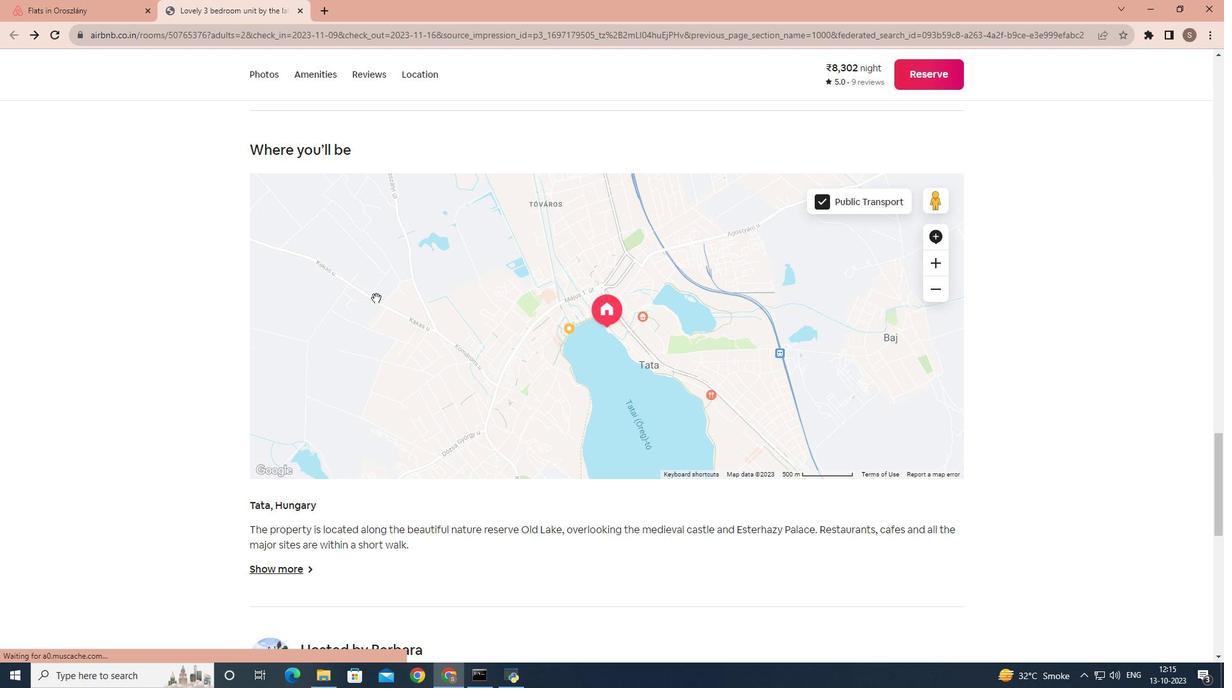 
Action: Mouse scrolled (376, 297) with delta (0, 0)
Screenshot: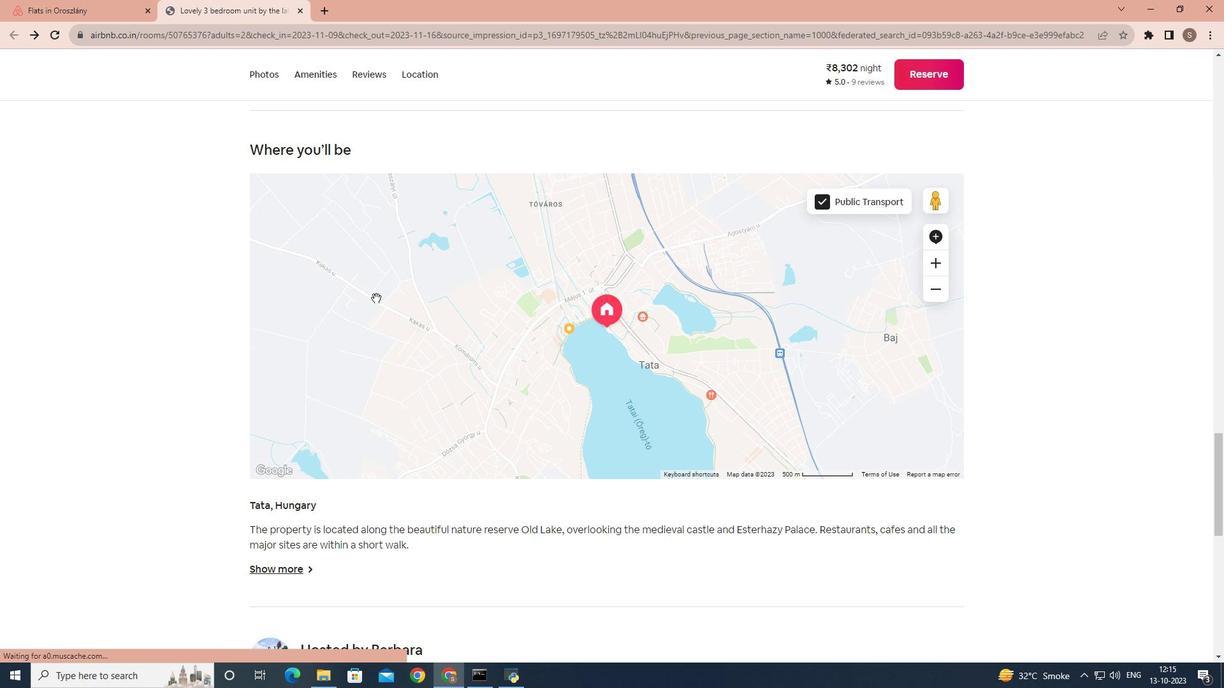 
Action: Mouse moved to (267, 311)
Screenshot: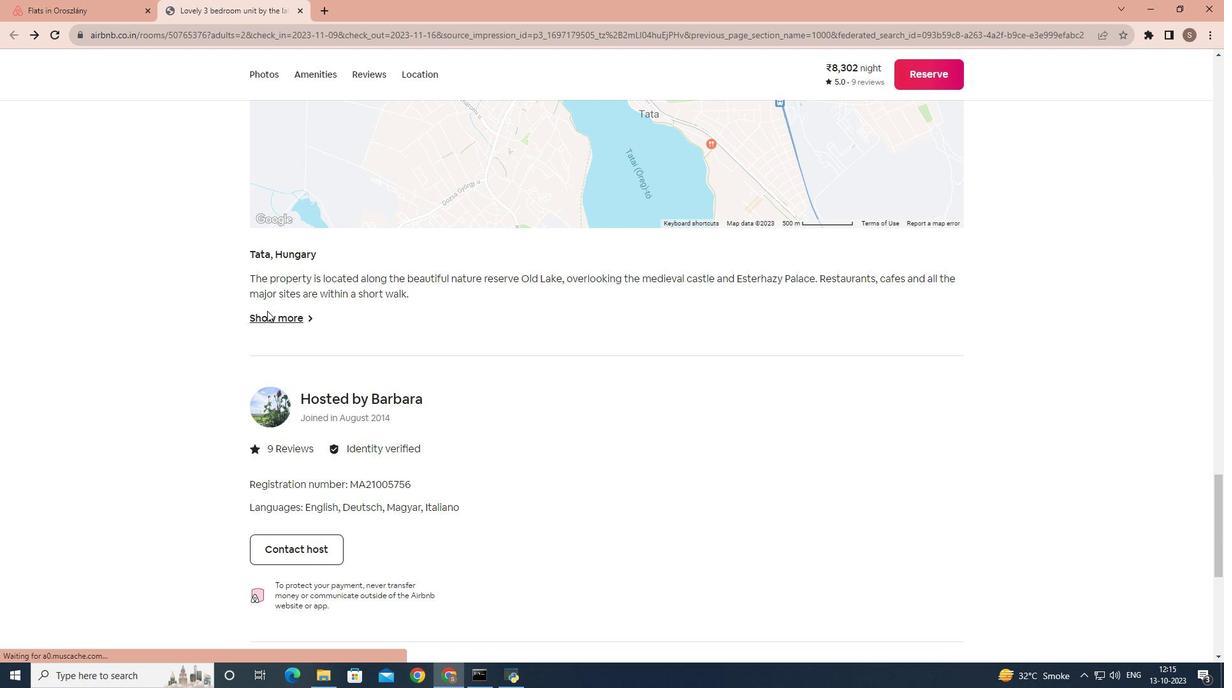 
Action: Mouse pressed left at (267, 311)
Screenshot: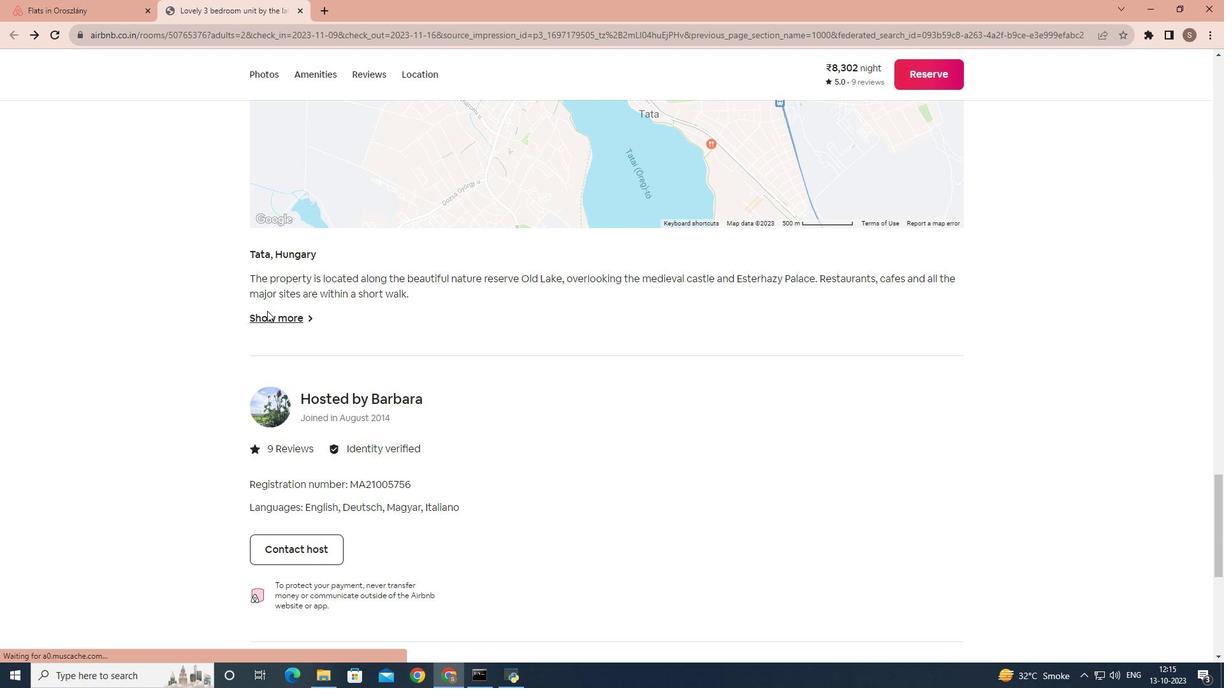 
Action: Mouse moved to (265, 315)
Screenshot: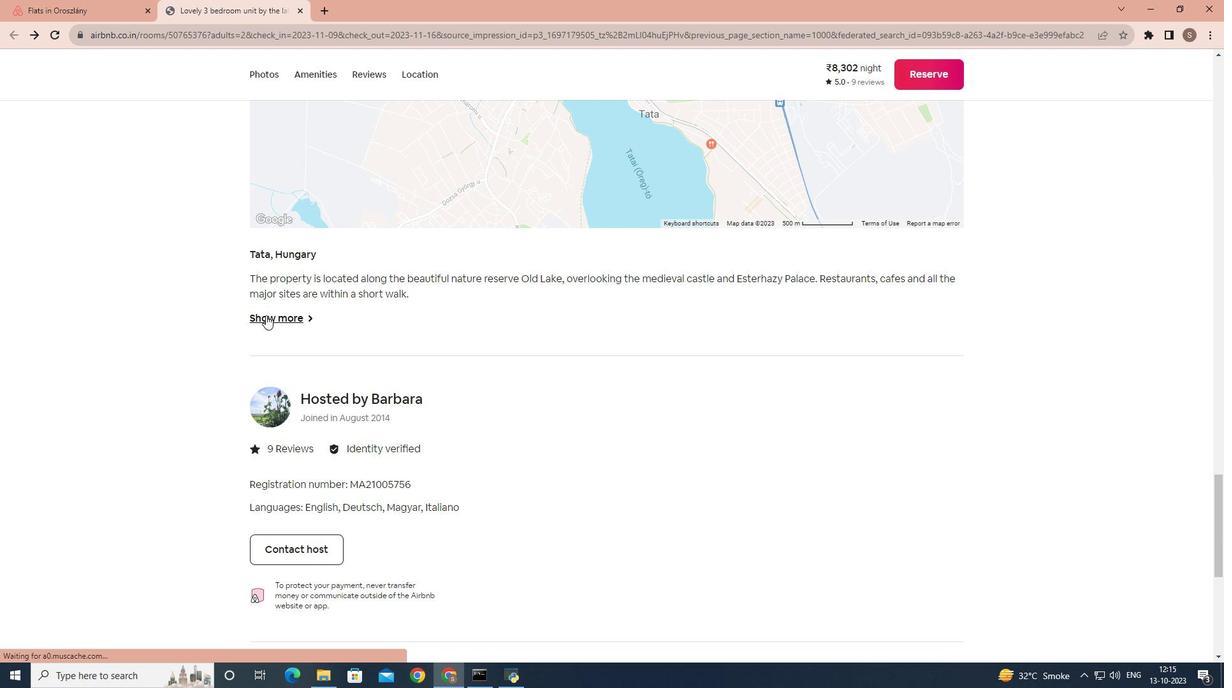 
Action: Mouse pressed left at (265, 315)
Screenshot: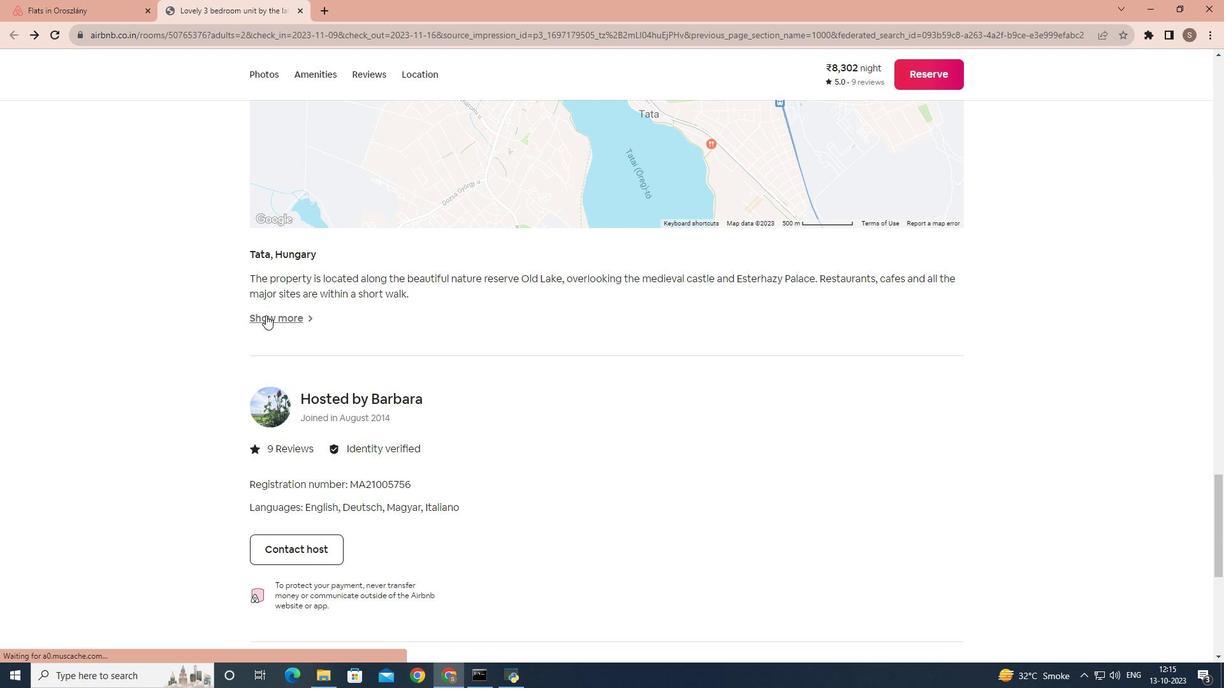 
Action: Mouse moved to (58, 220)
Screenshot: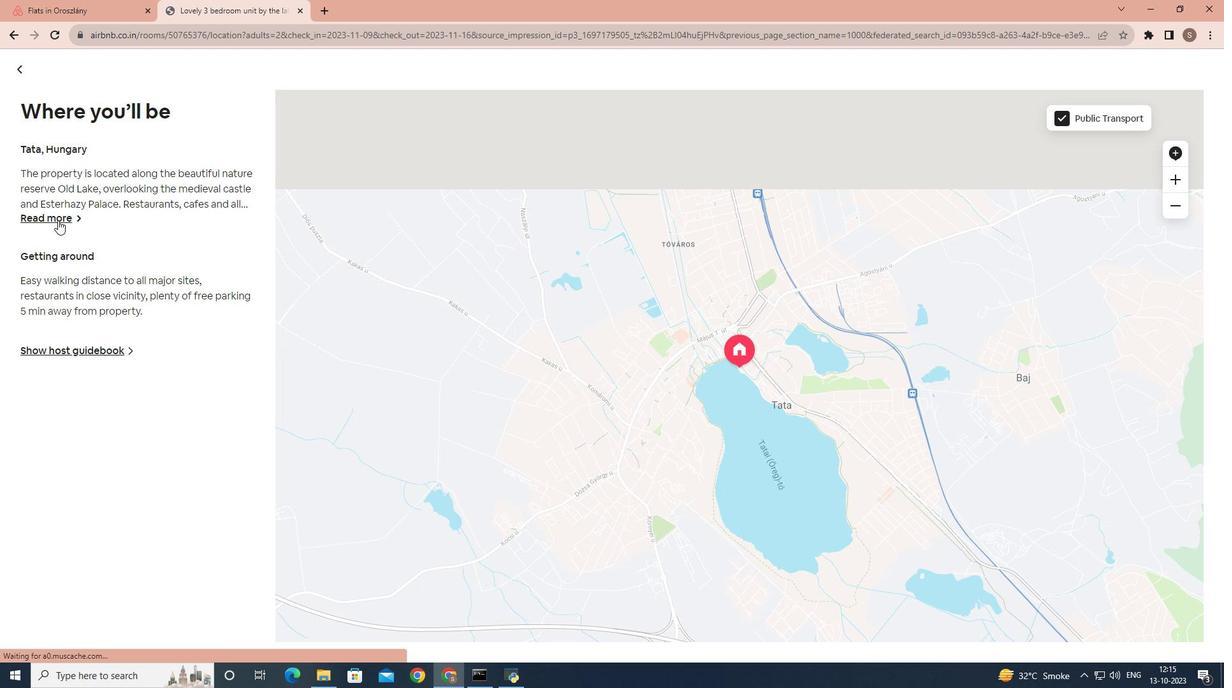 
Action: Mouse pressed left at (58, 220)
Screenshot: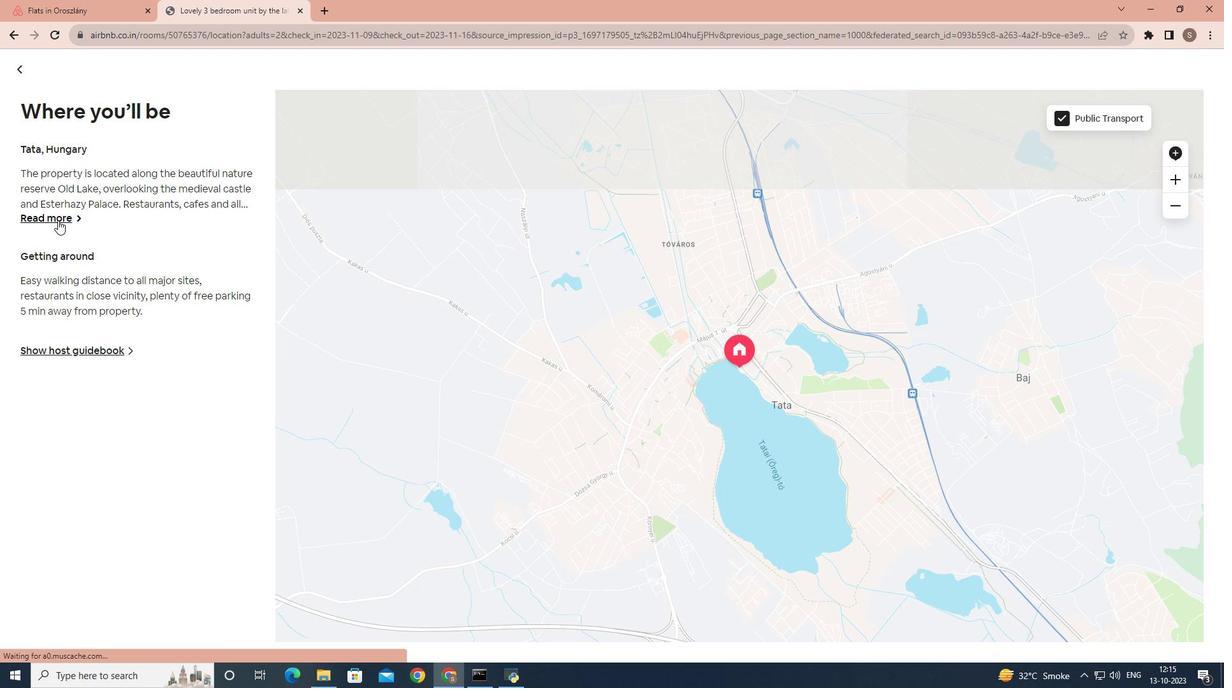 
Action: Mouse moved to (848, 330)
Screenshot: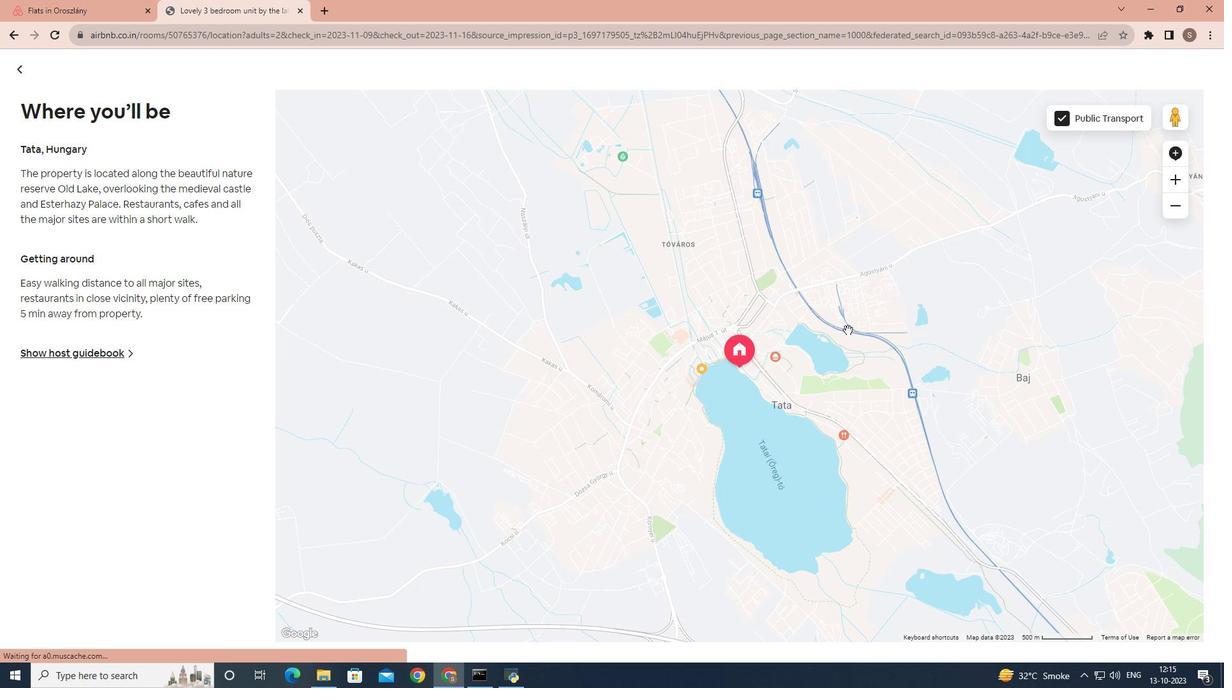 
Action: Mouse scrolled (848, 331) with delta (0, 0)
Screenshot: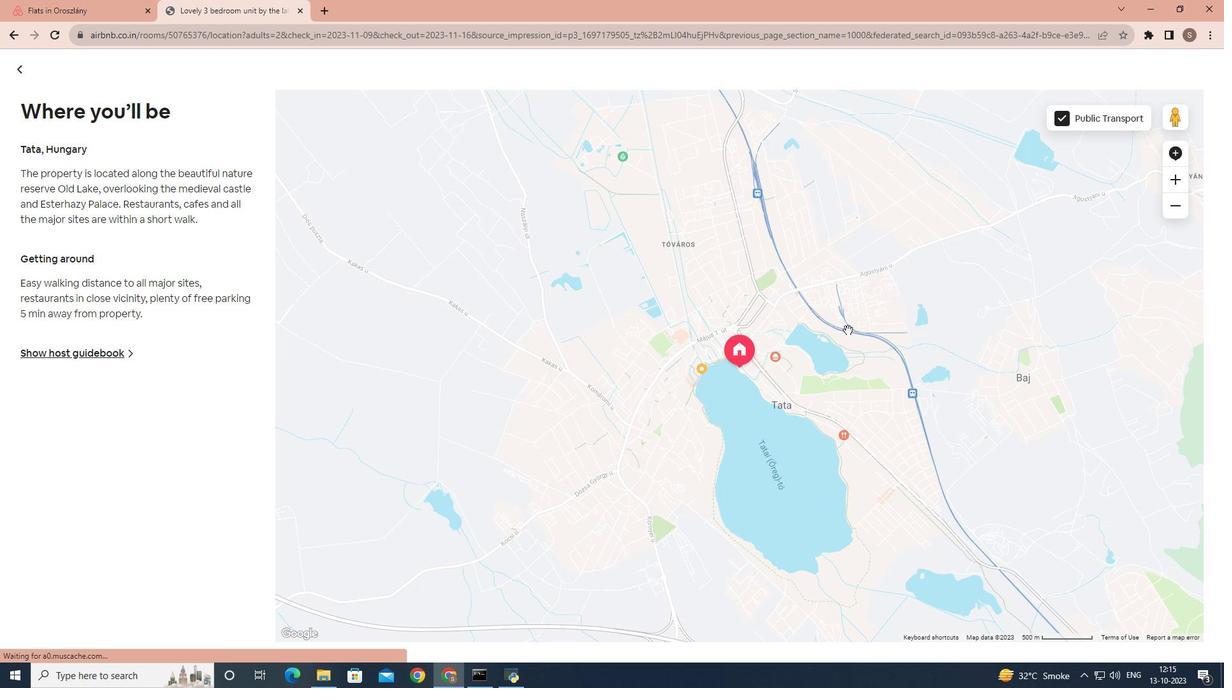 
Action: Mouse scrolled (848, 331) with delta (0, 0)
Screenshot: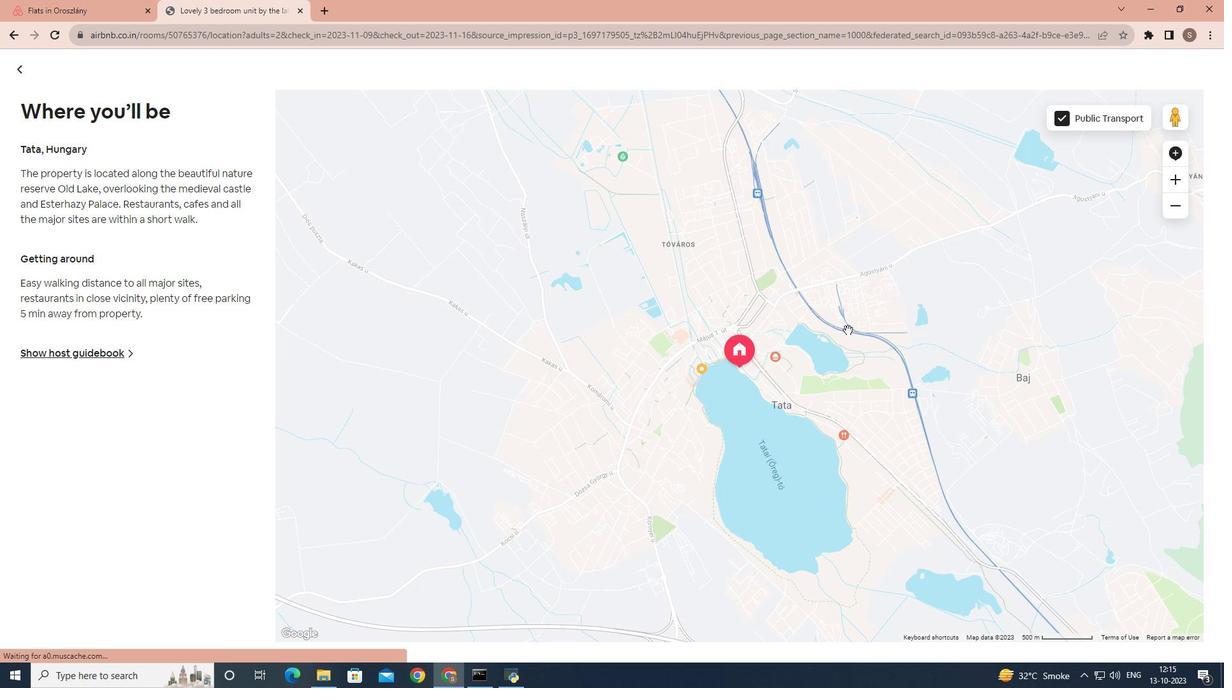 
Action: Mouse scrolled (848, 331) with delta (0, 0)
Screenshot: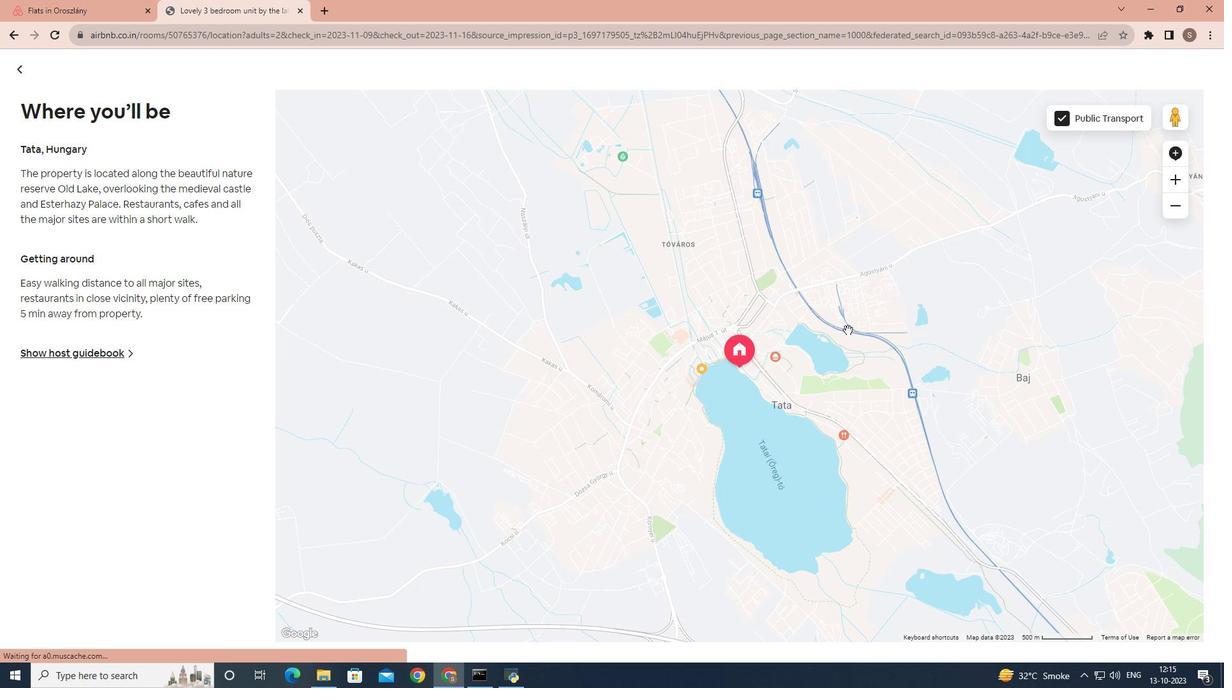 
Action: Mouse scrolled (848, 331) with delta (0, 0)
Screenshot: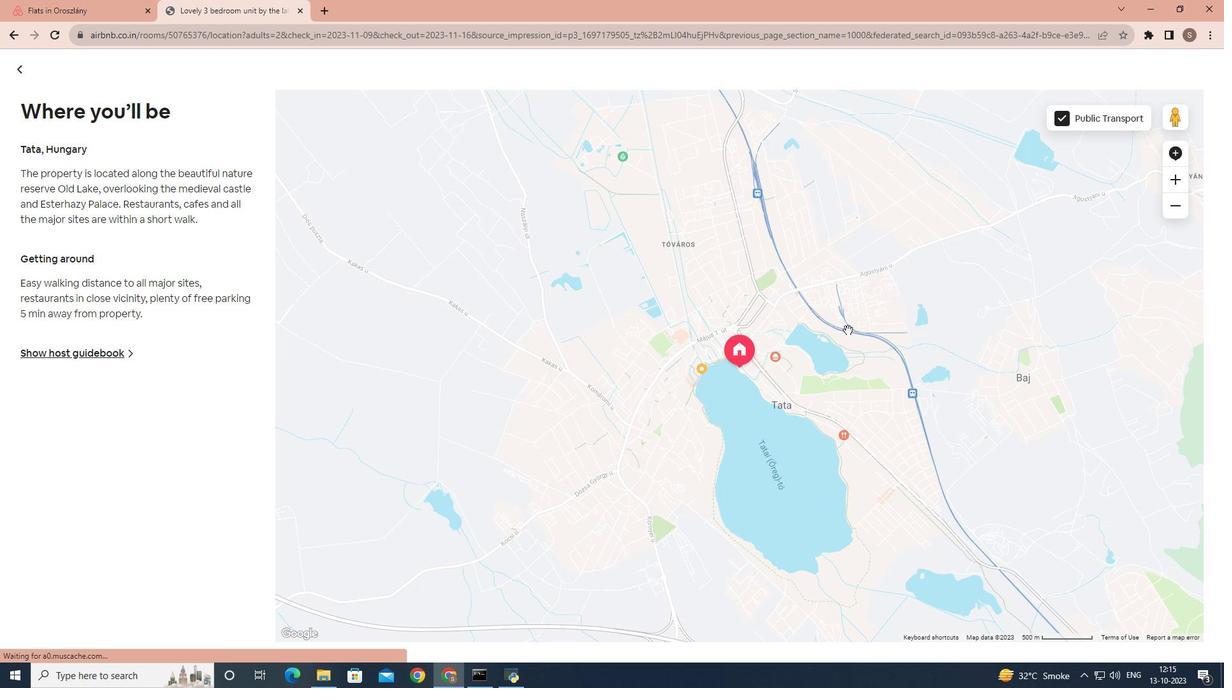 
Action: Mouse moved to (849, 330)
Screenshot: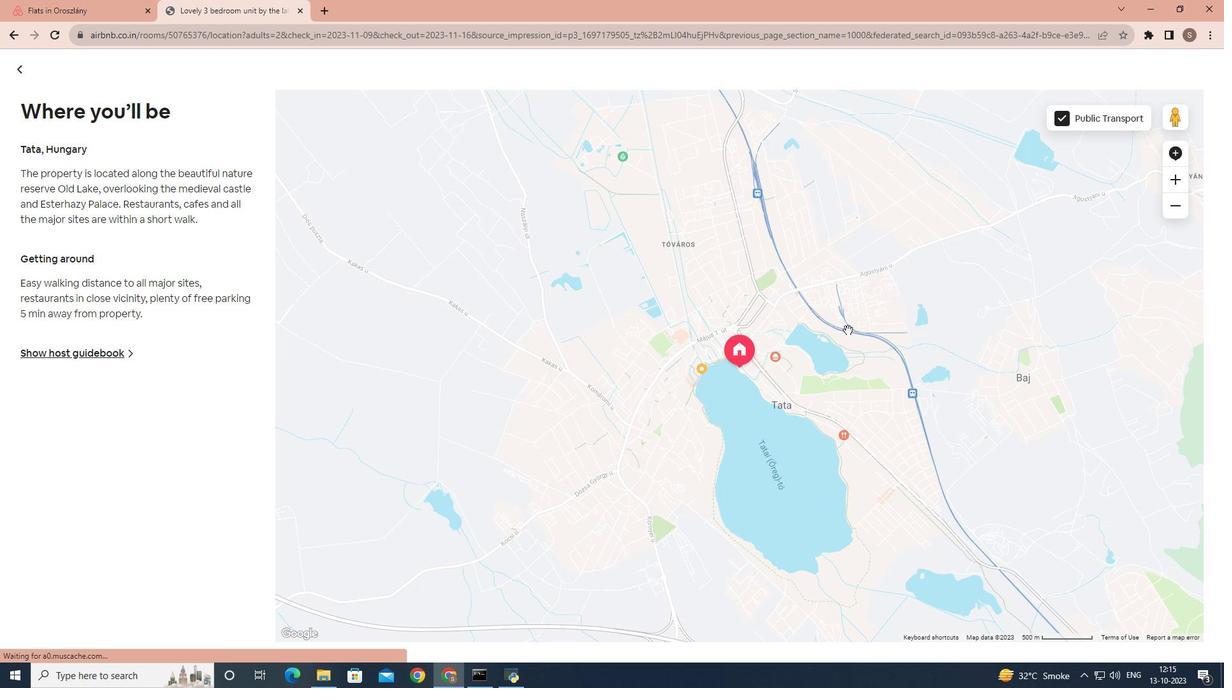 
Action: Mouse scrolled (849, 331) with delta (0, 0)
Screenshot: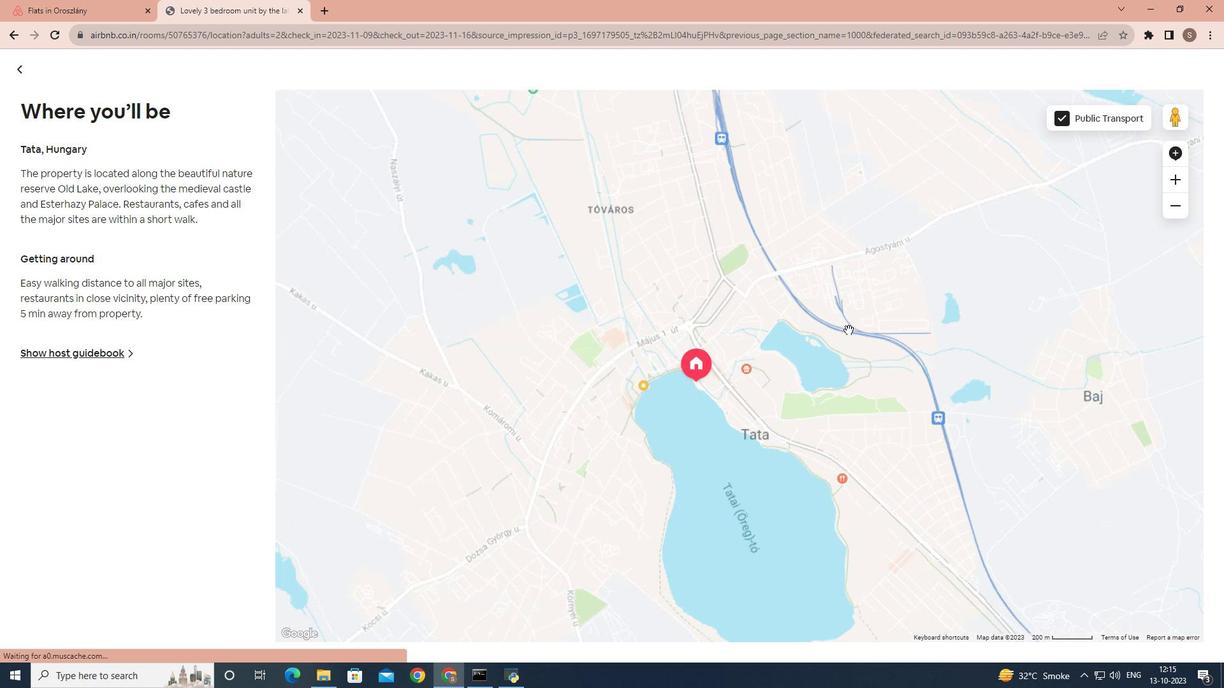 
Action: Mouse scrolled (849, 331) with delta (0, 0)
Screenshot: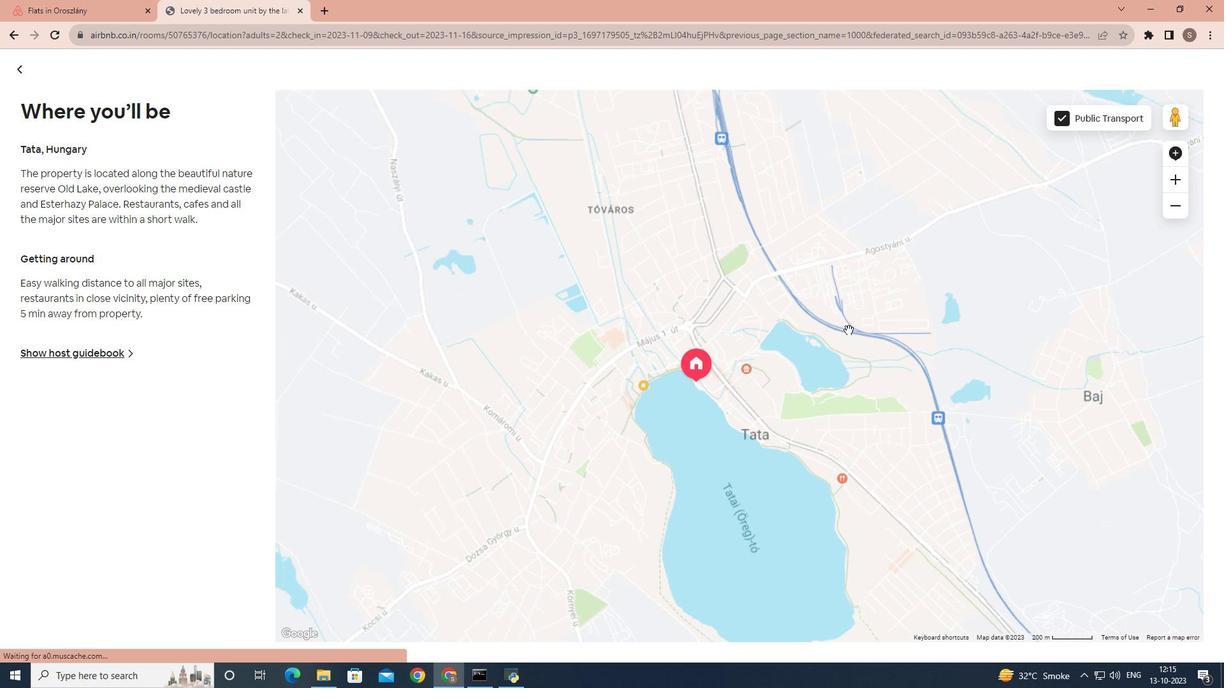 
Action: Mouse moved to (845, 332)
Screenshot: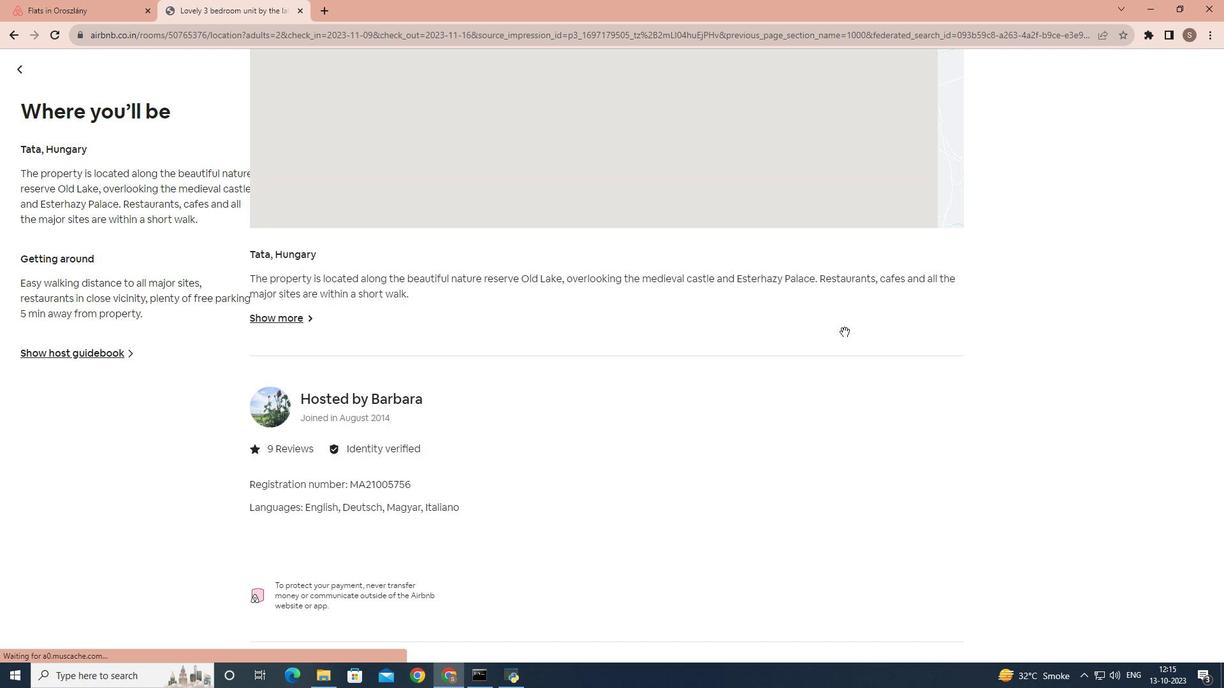 
Action: Mouse scrolled (845, 332) with delta (0, 0)
Screenshot: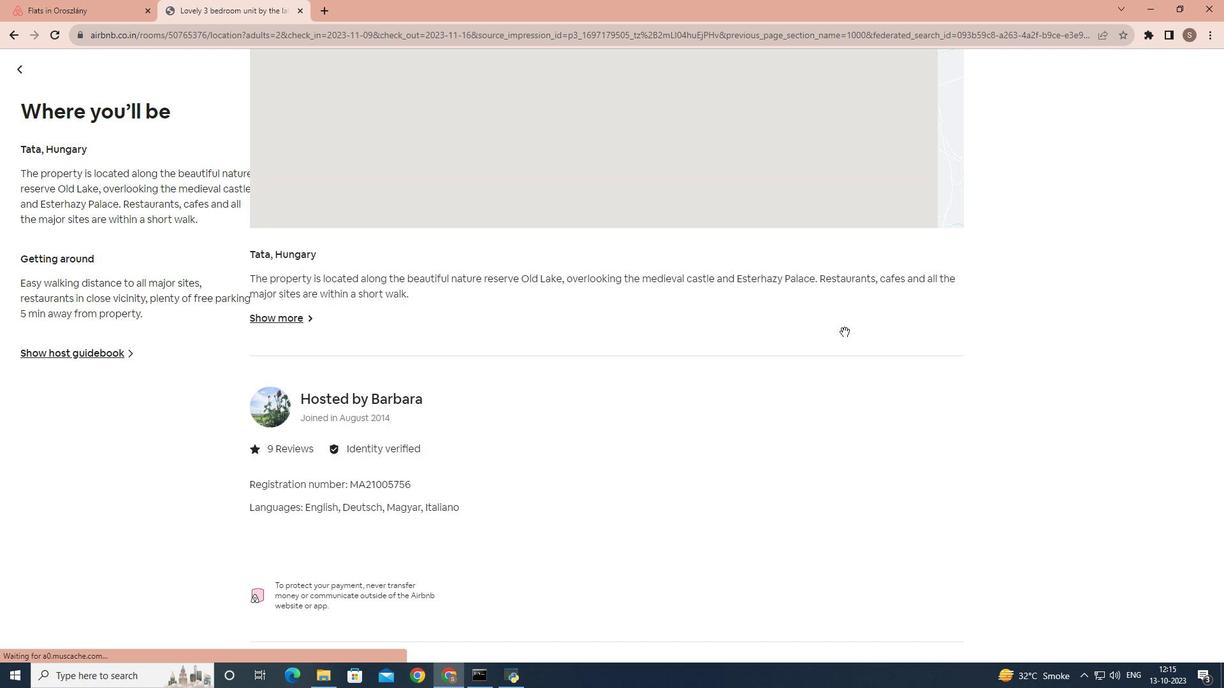 
Action: Mouse moved to (845, 332)
Screenshot: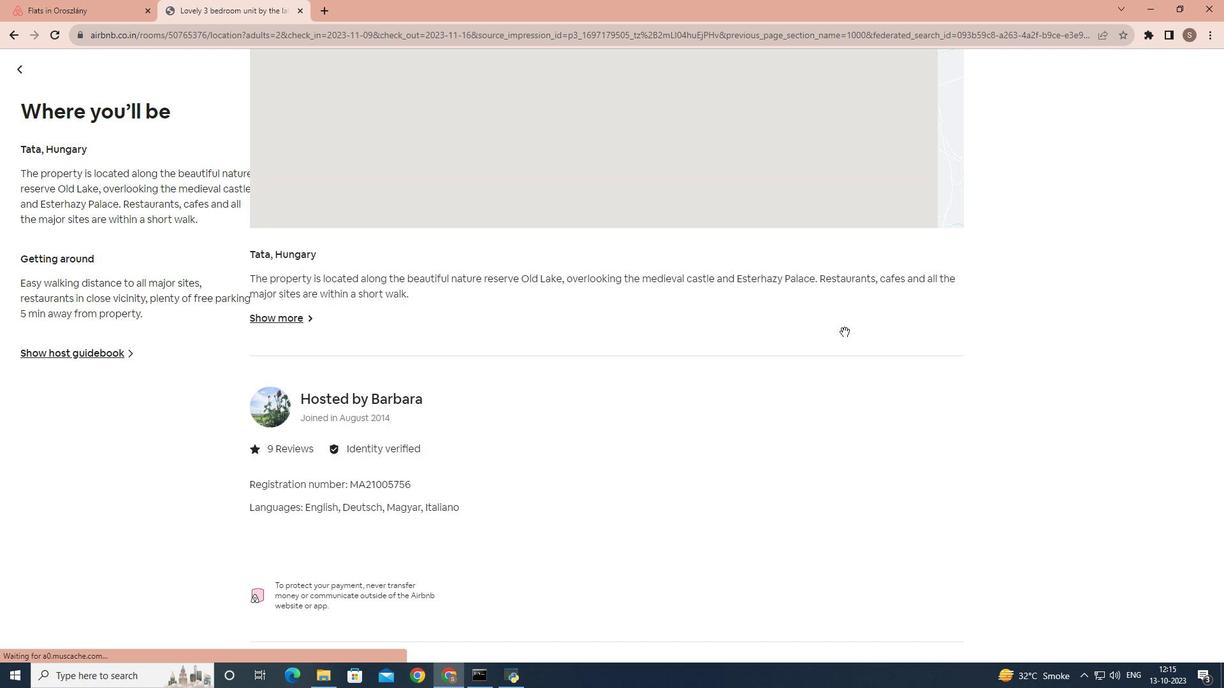 
Action: Mouse scrolled (845, 331) with delta (0, 0)
Screenshot: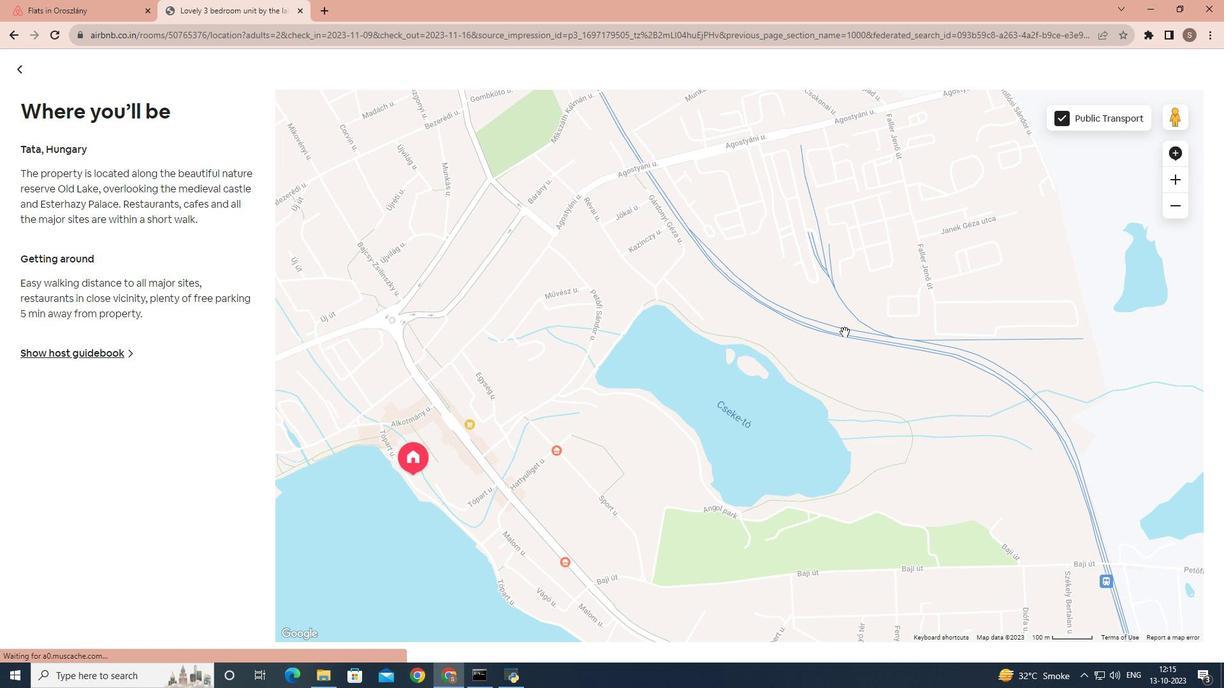 
Action: Mouse scrolled (845, 331) with delta (0, 0)
Screenshot: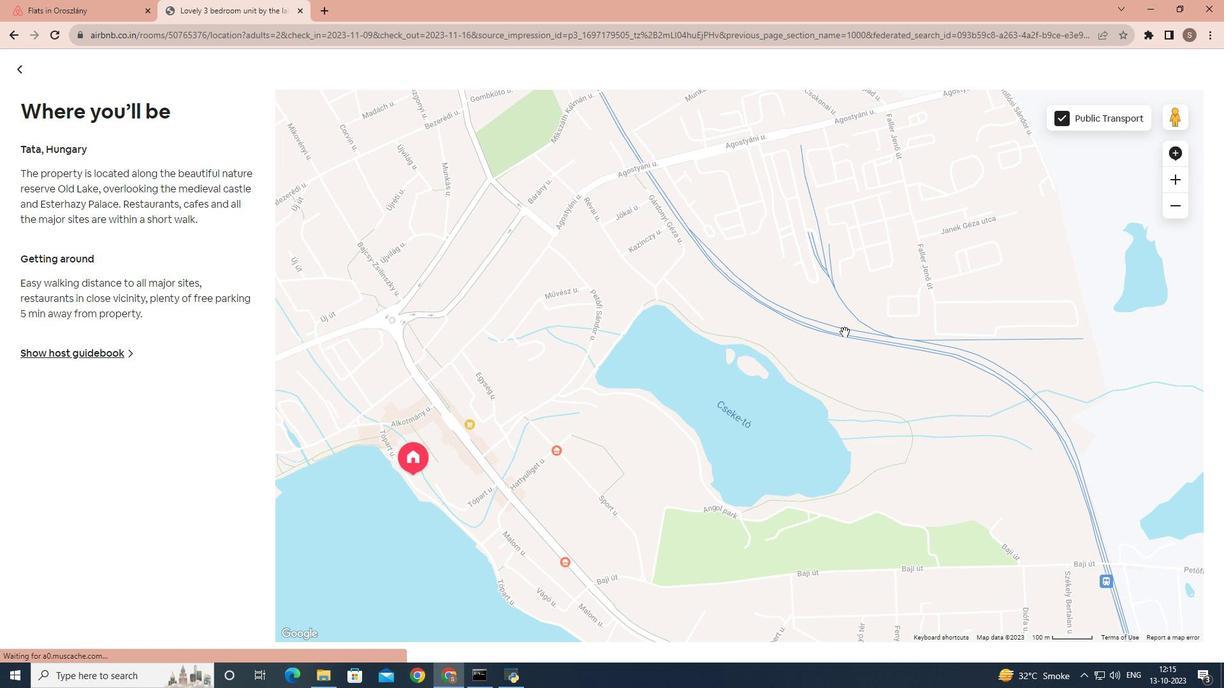 
Action: Mouse scrolled (845, 331) with delta (0, 0)
Screenshot: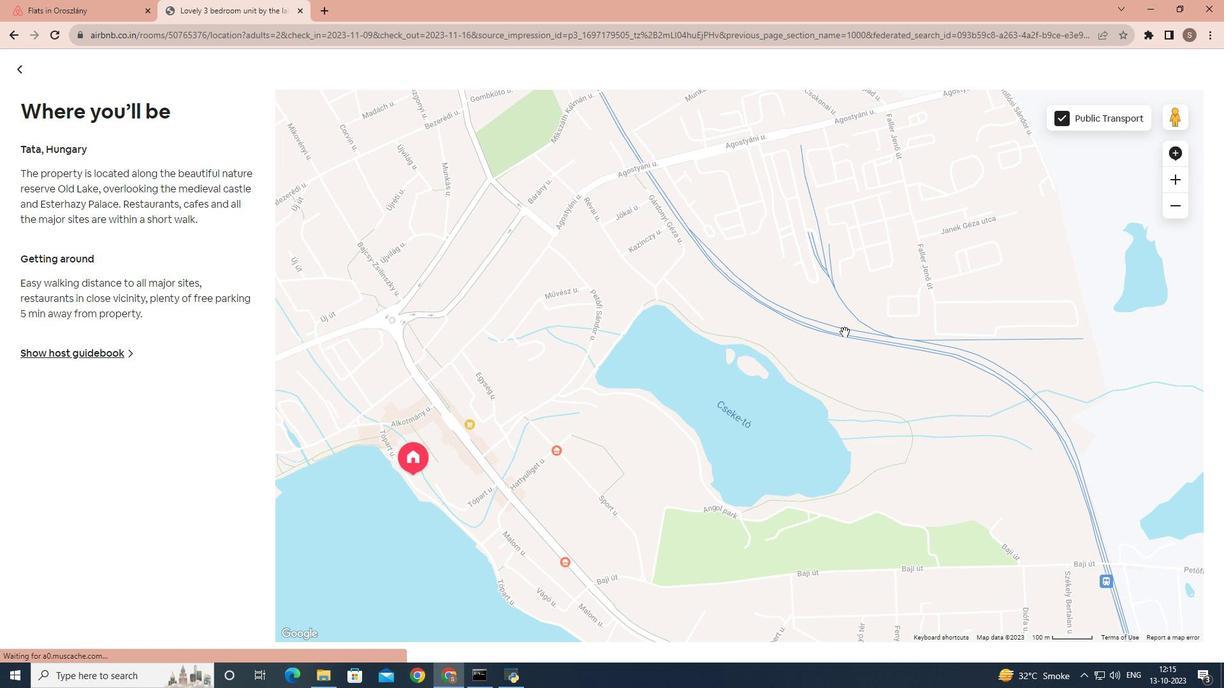 
Action: Mouse scrolled (845, 331) with delta (0, 0)
Screenshot: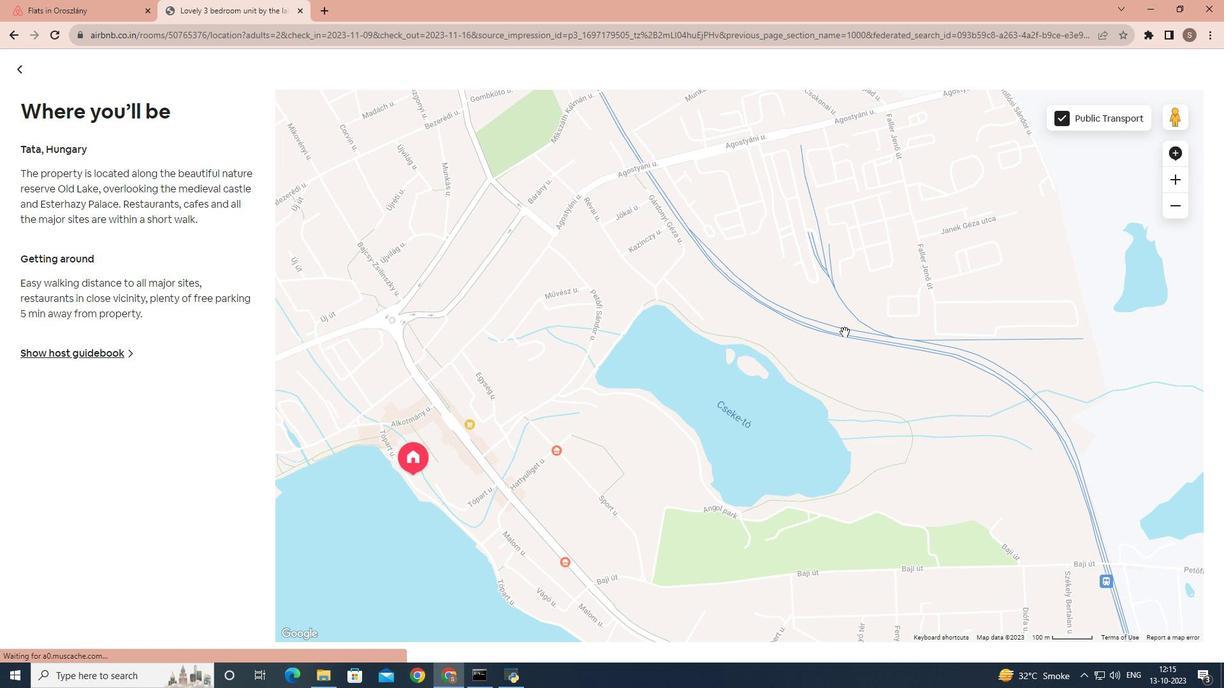
Action: Mouse scrolled (845, 331) with delta (0, 0)
Screenshot: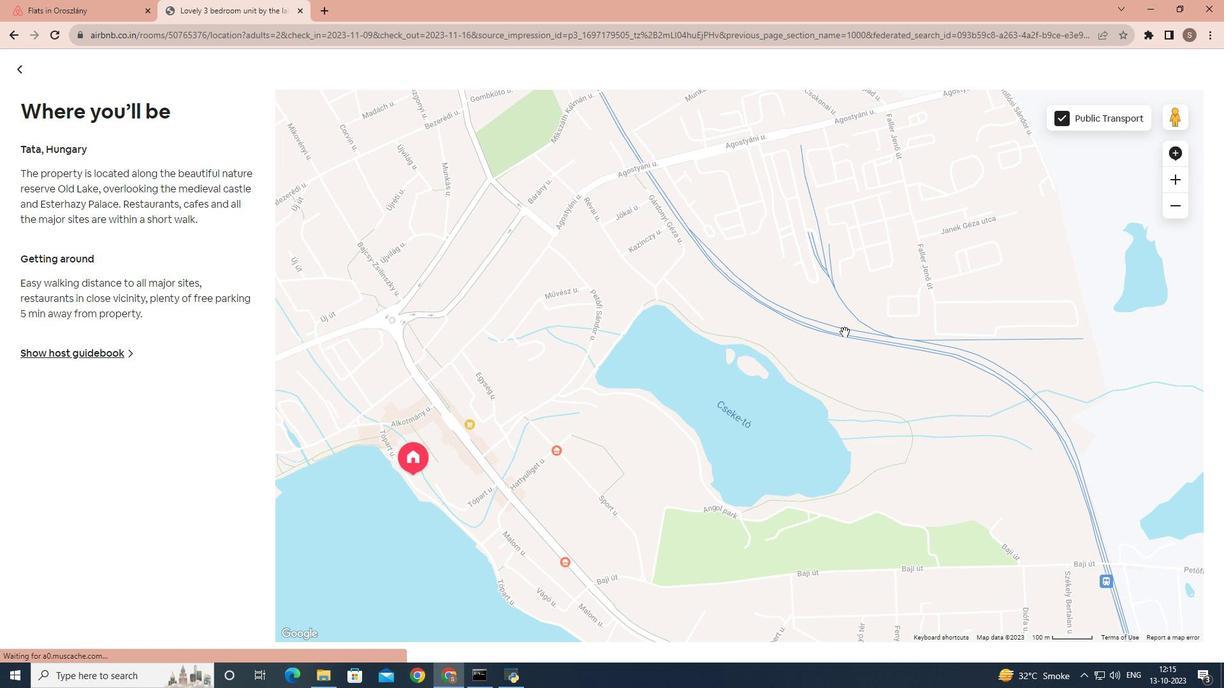 
Action: Mouse scrolled (845, 331) with delta (0, 0)
Screenshot: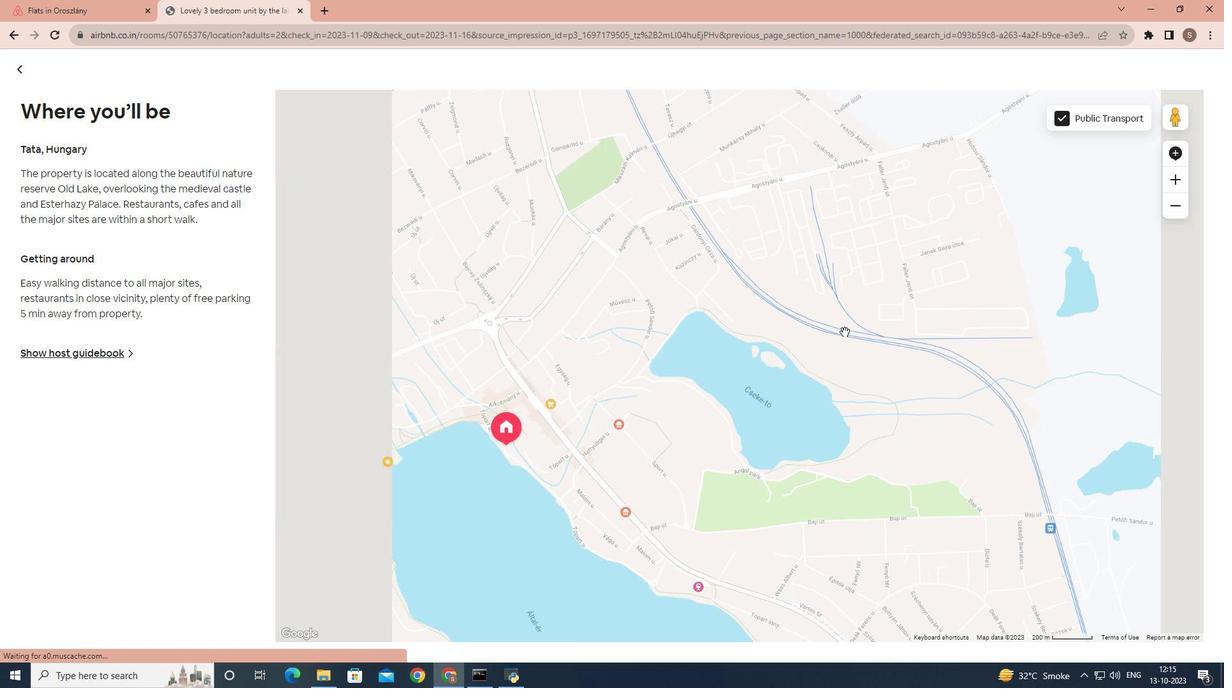 
Action: Mouse moved to (20, 74)
Screenshot: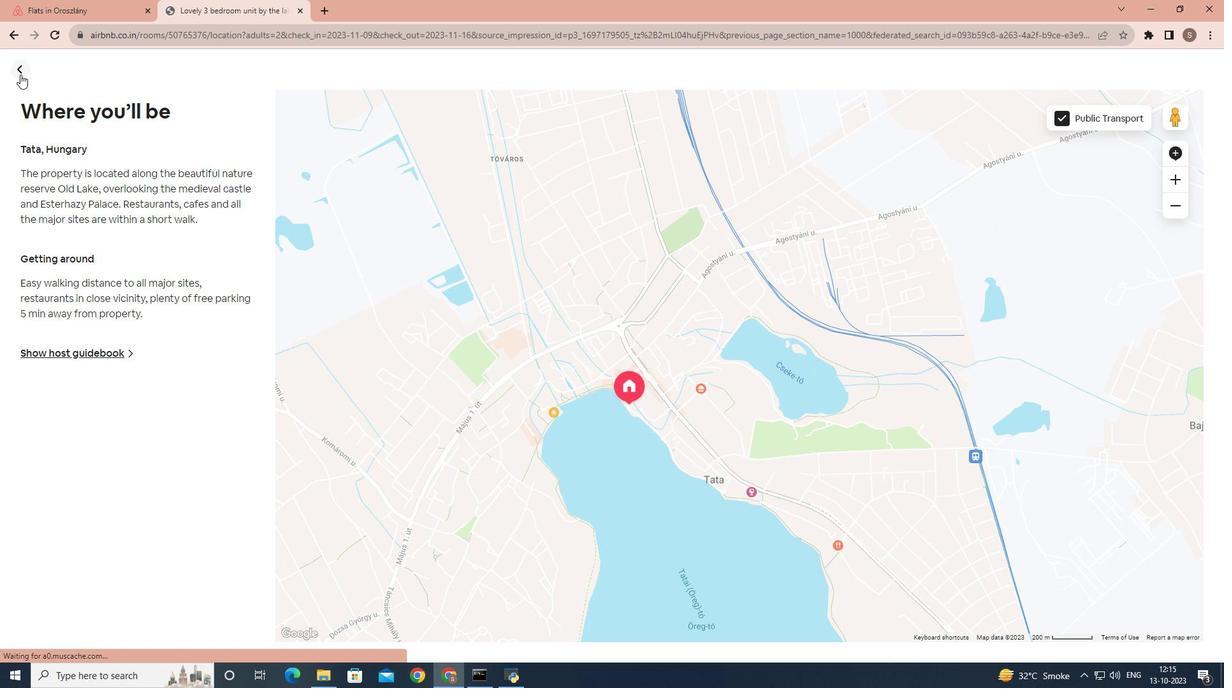 
Action: Mouse pressed left at (20, 74)
Screenshot: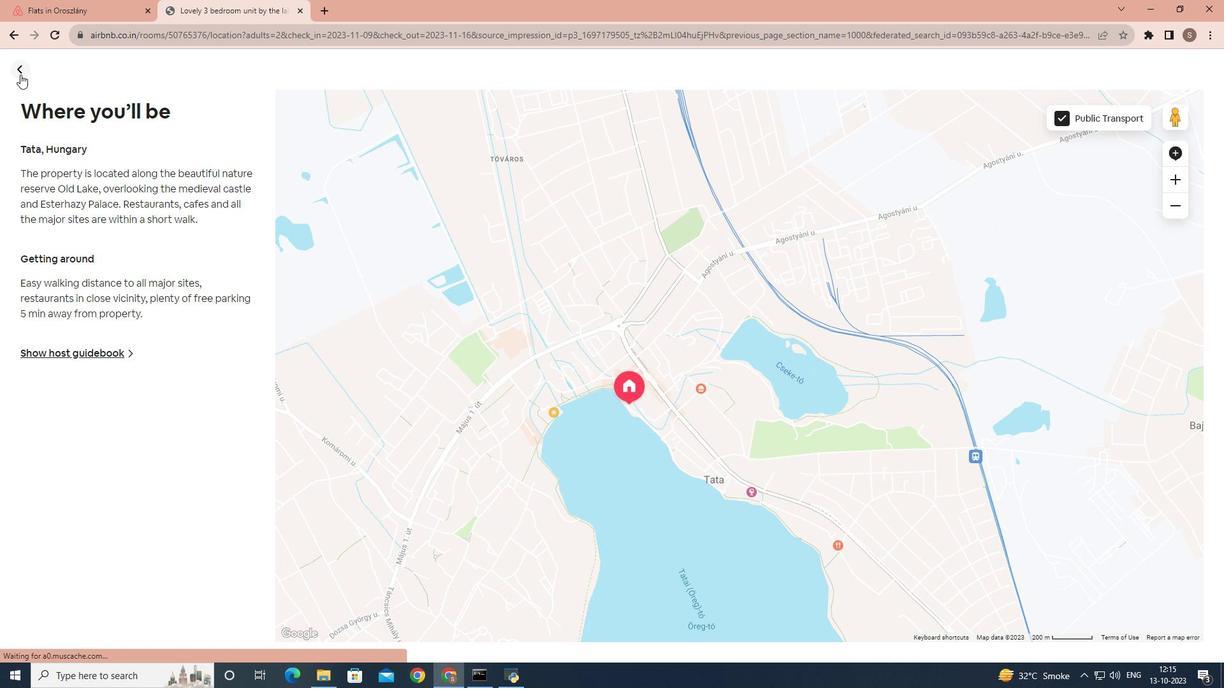 
Action: Mouse moved to (327, 237)
Screenshot: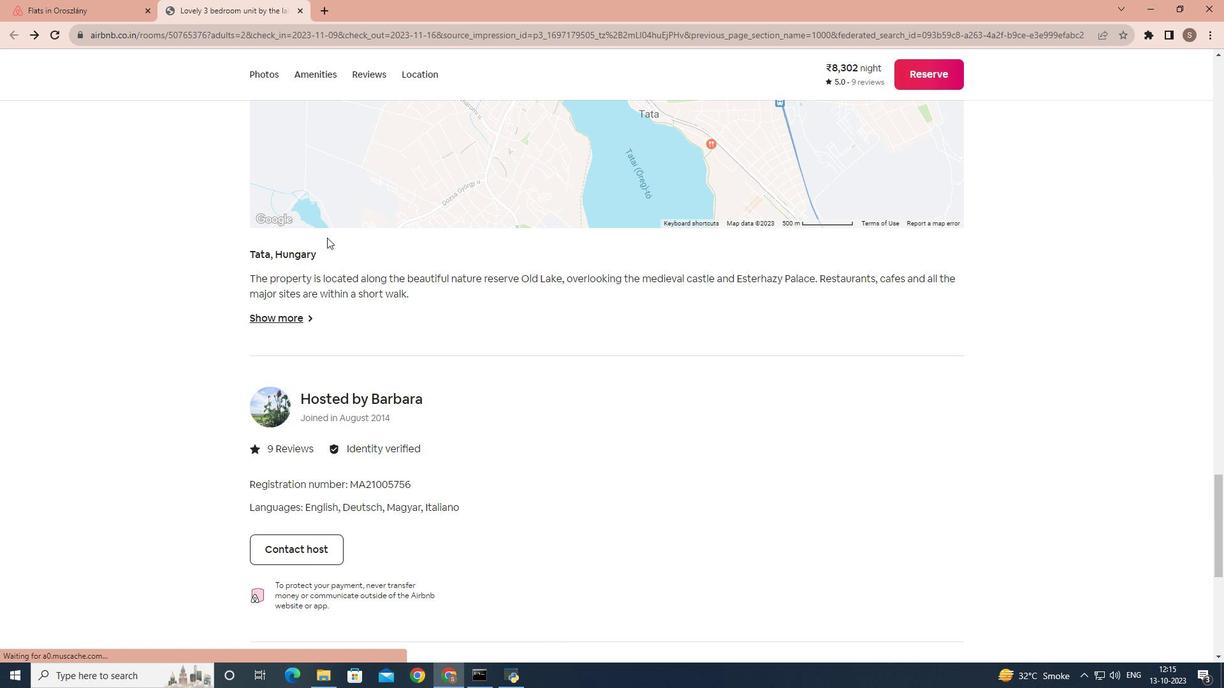 
Action: Mouse scrolled (327, 237) with delta (0, 0)
Screenshot: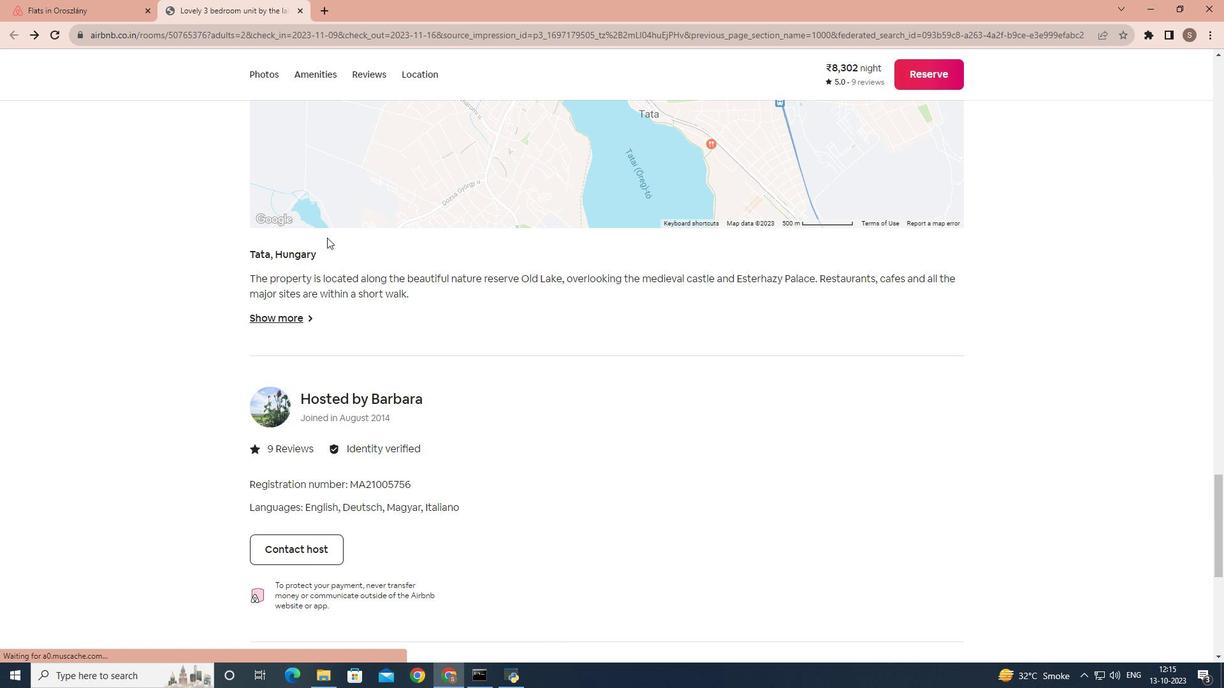 
Action: Mouse scrolled (327, 237) with delta (0, 0)
Screenshot: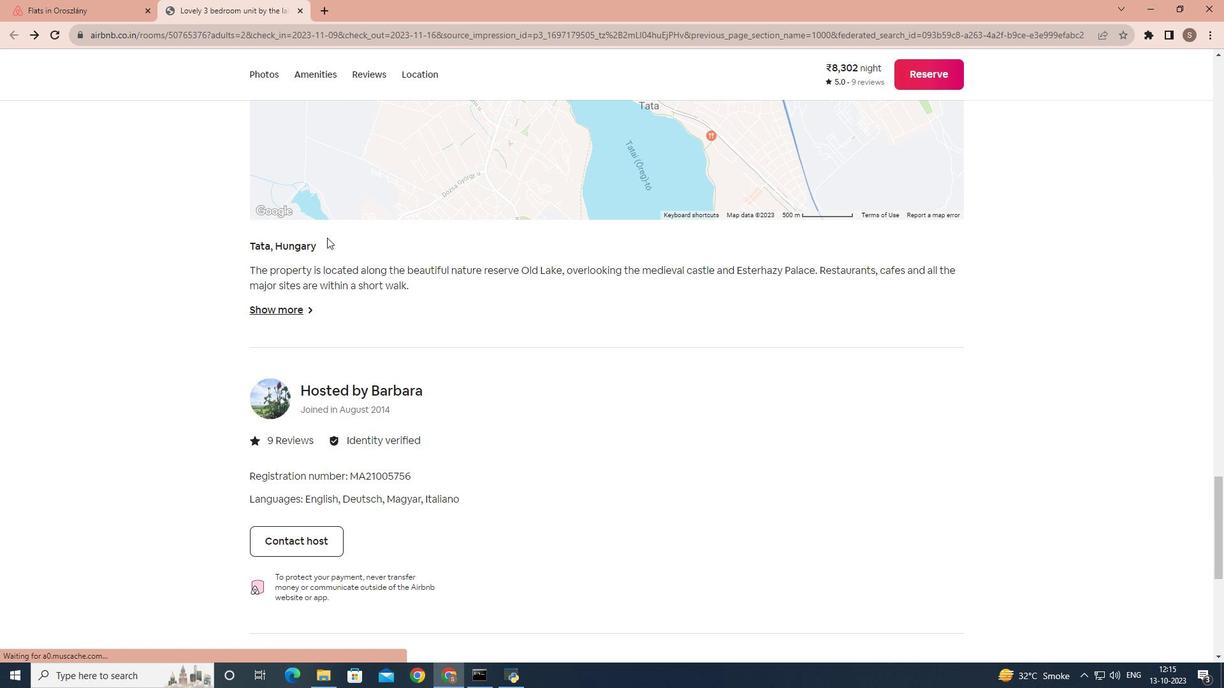 
Action: Mouse scrolled (327, 237) with delta (0, 0)
Screenshot: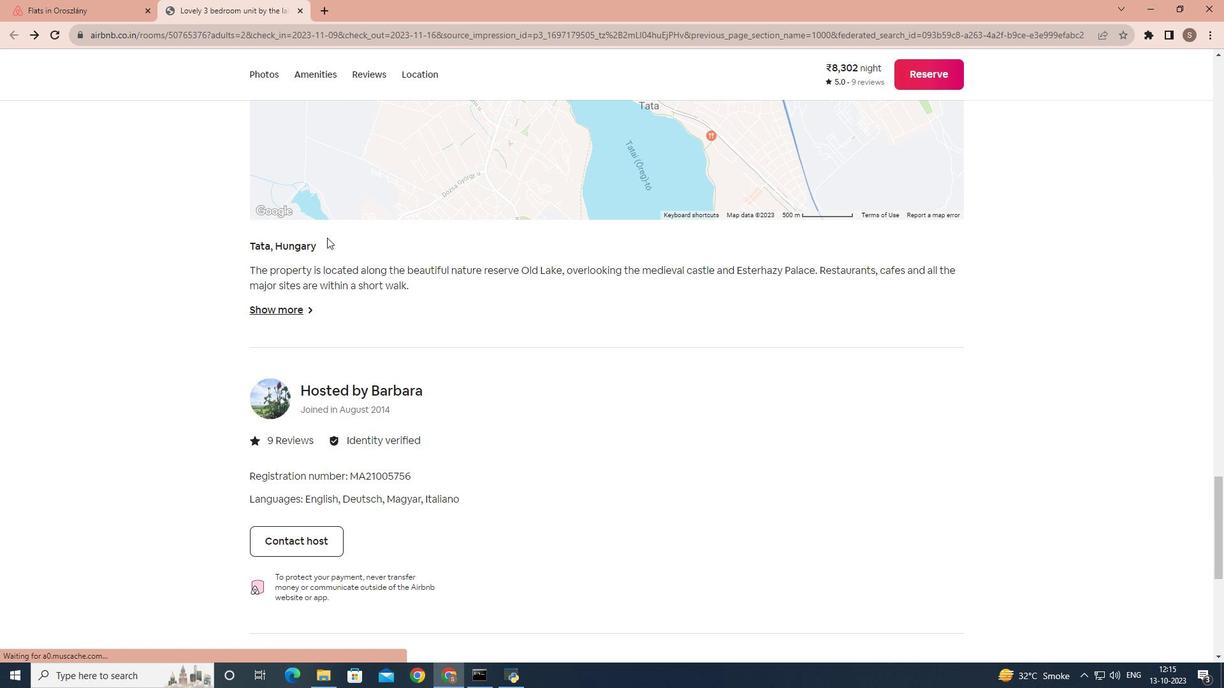 
Action: Mouse scrolled (327, 237) with delta (0, 0)
Screenshot: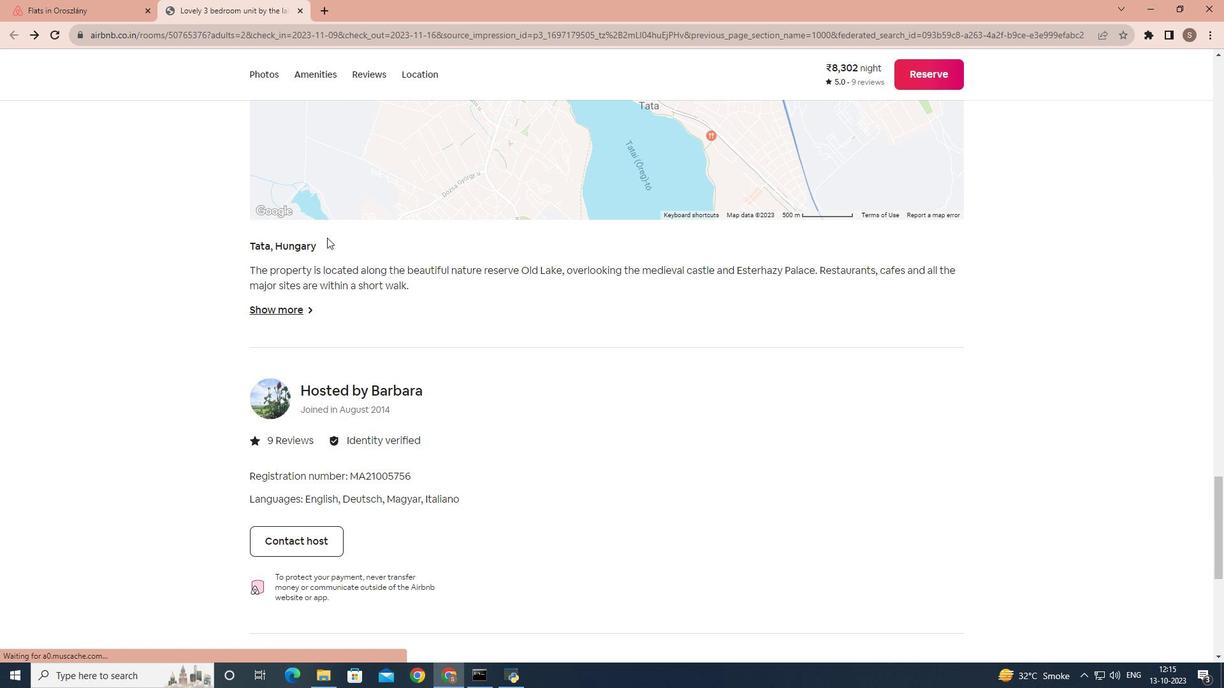 
Action: Mouse scrolled (327, 237) with delta (0, 0)
Screenshot: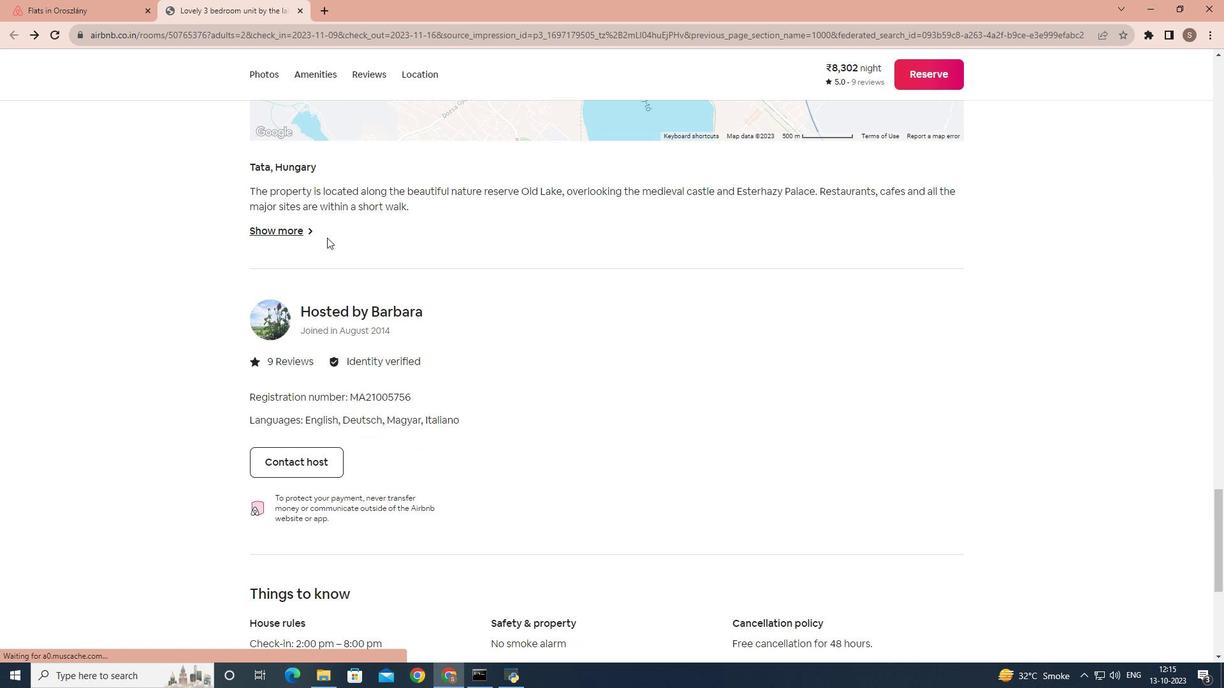 
Action: Mouse scrolled (327, 237) with delta (0, 0)
Screenshot: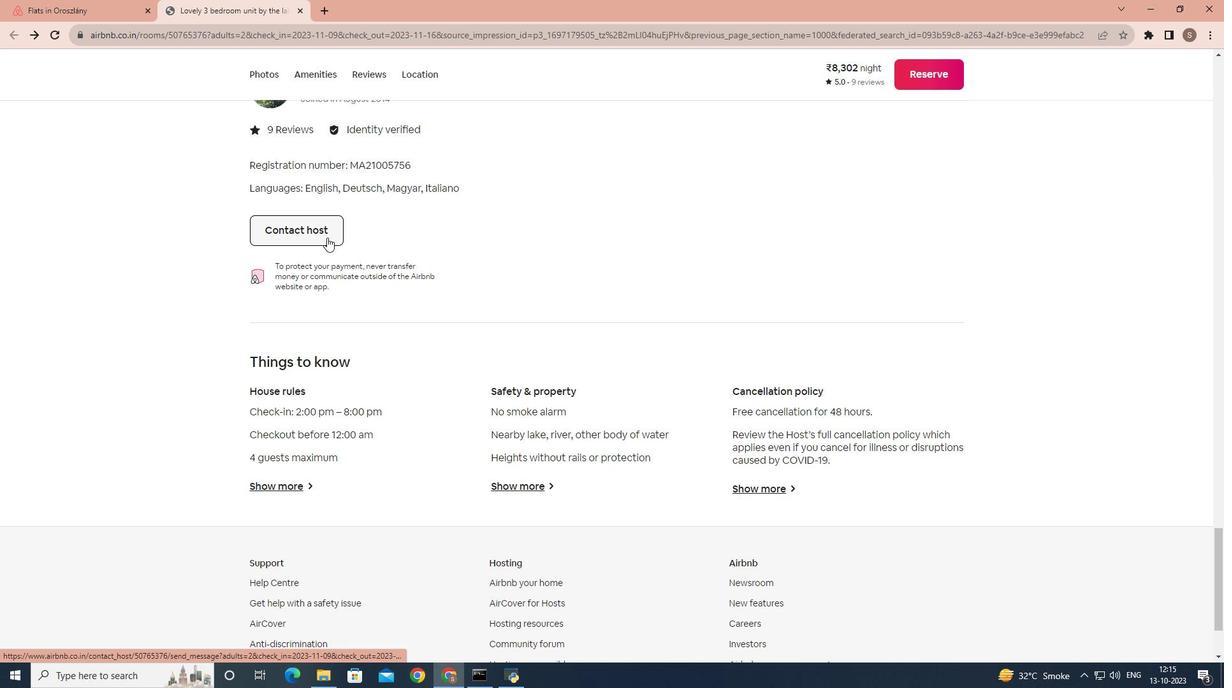 
Action: Mouse scrolled (327, 237) with delta (0, 0)
Screenshot: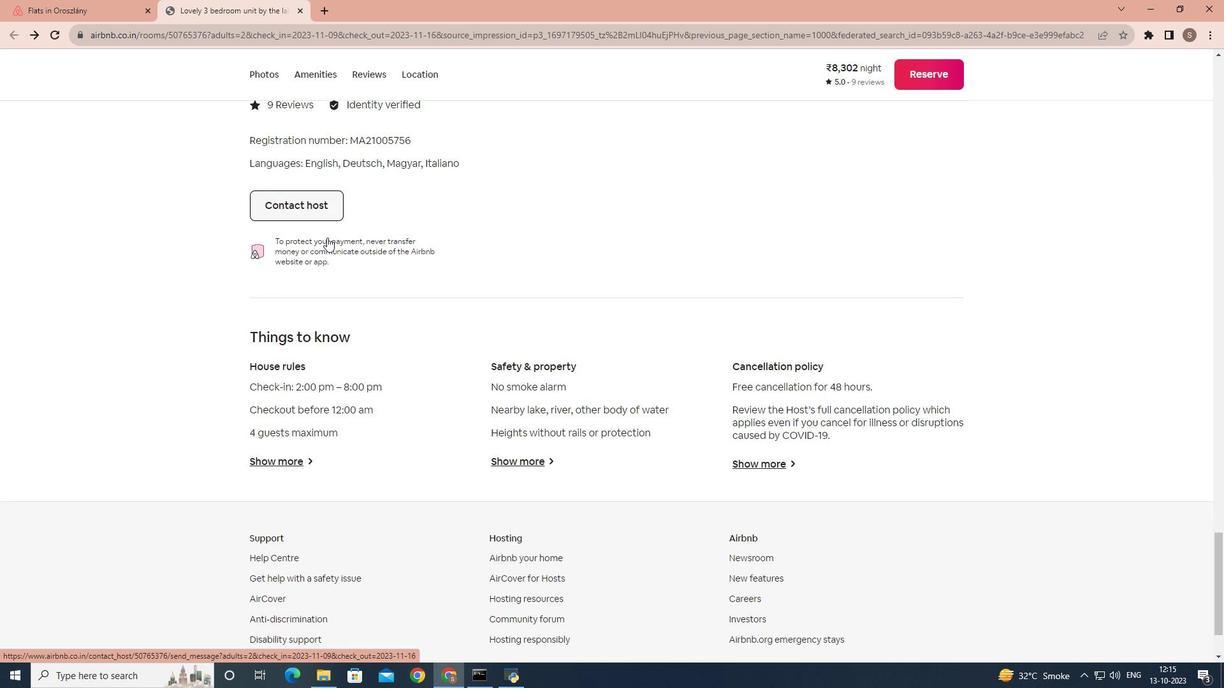 
Action: Mouse scrolled (327, 237) with delta (0, 0)
Screenshot: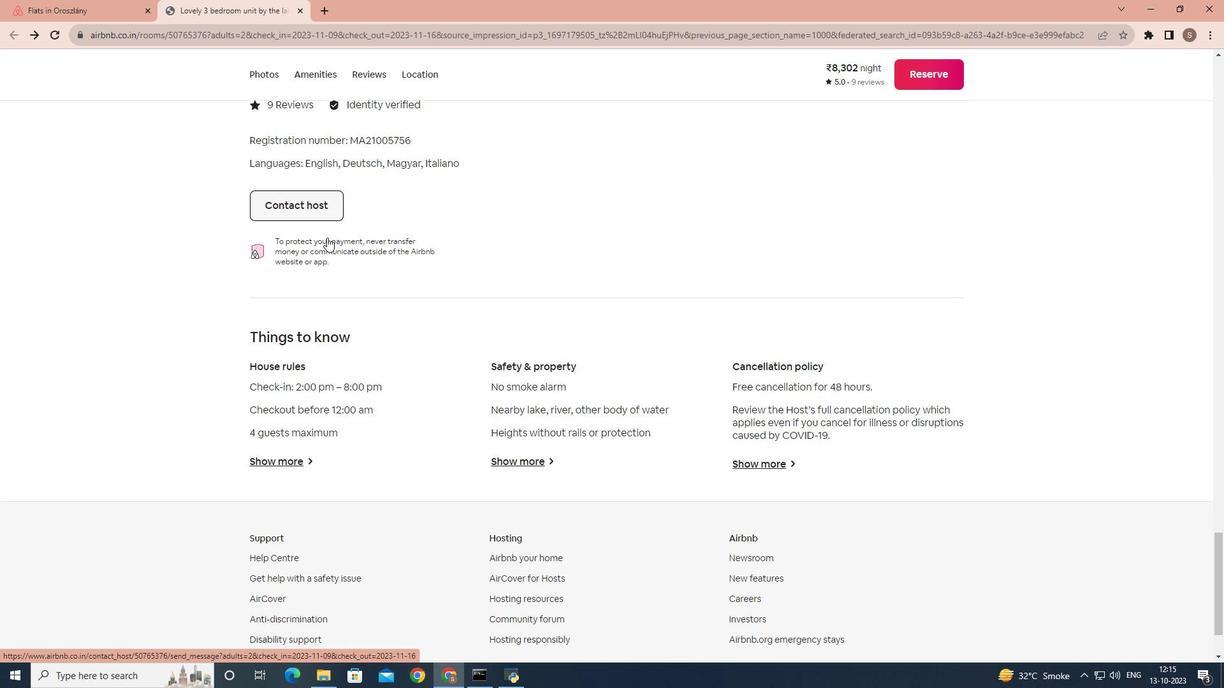
Action: Mouse scrolled (327, 237) with delta (0, 0)
Screenshot: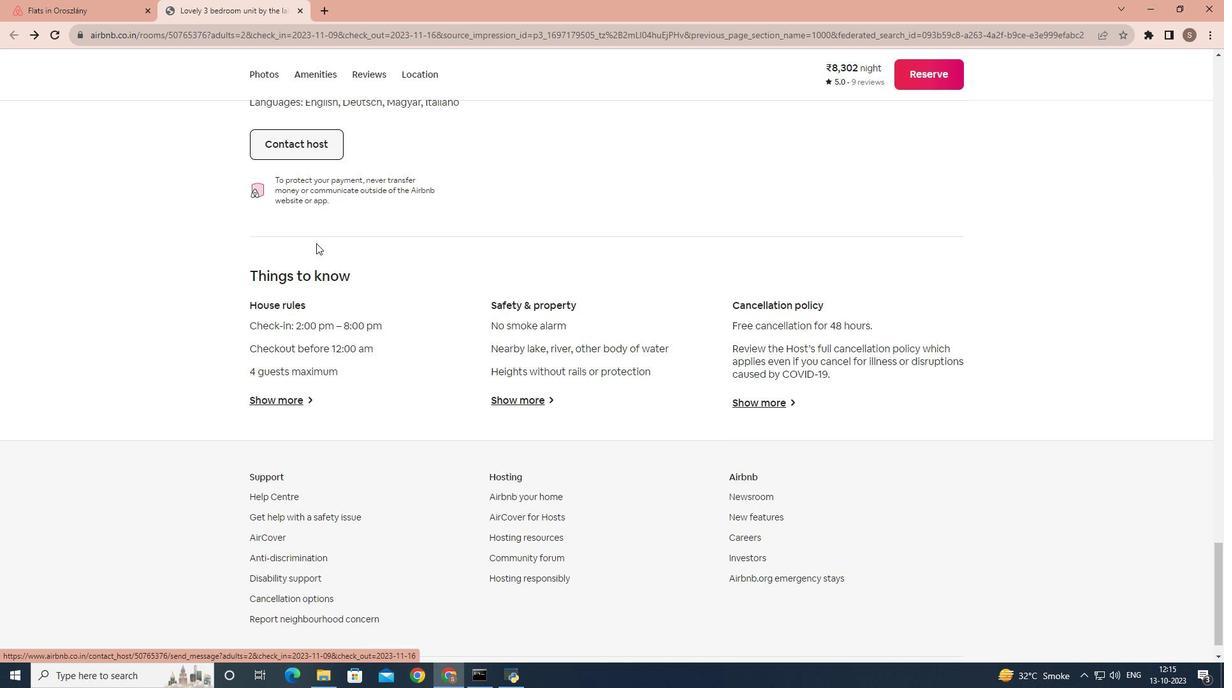 
Action: Mouse moved to (285, 363)
Screenshot: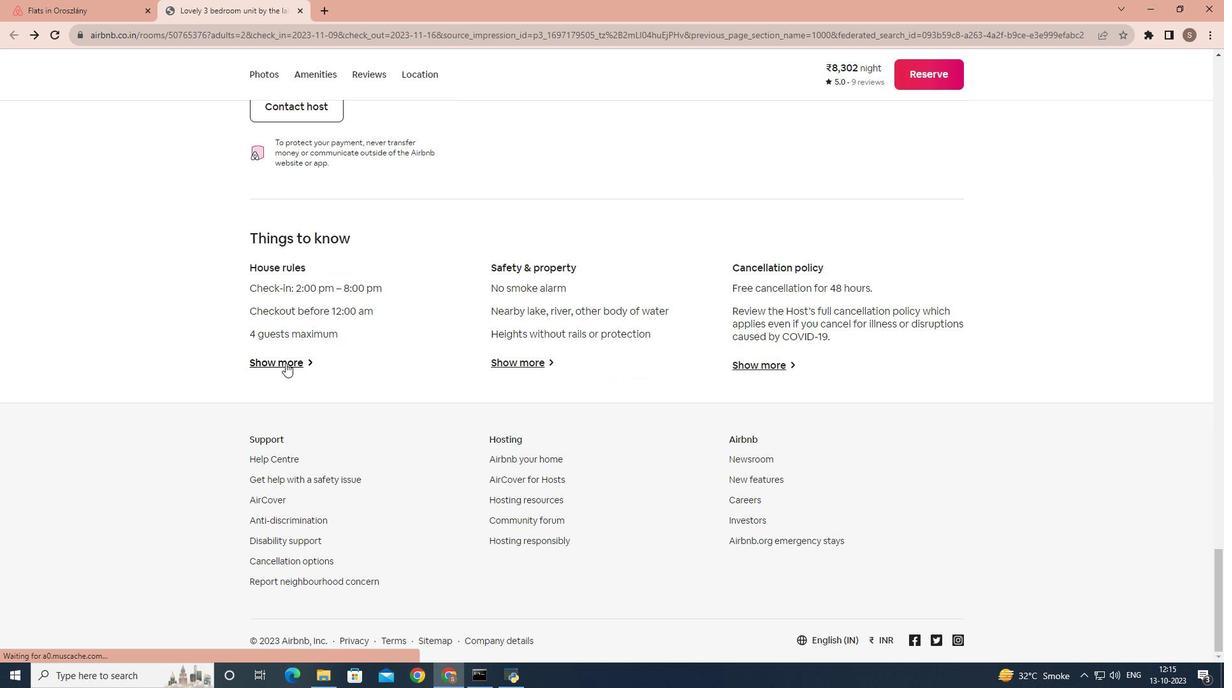 
Action: Mouse pressed left at (285, 363)
Screenshot: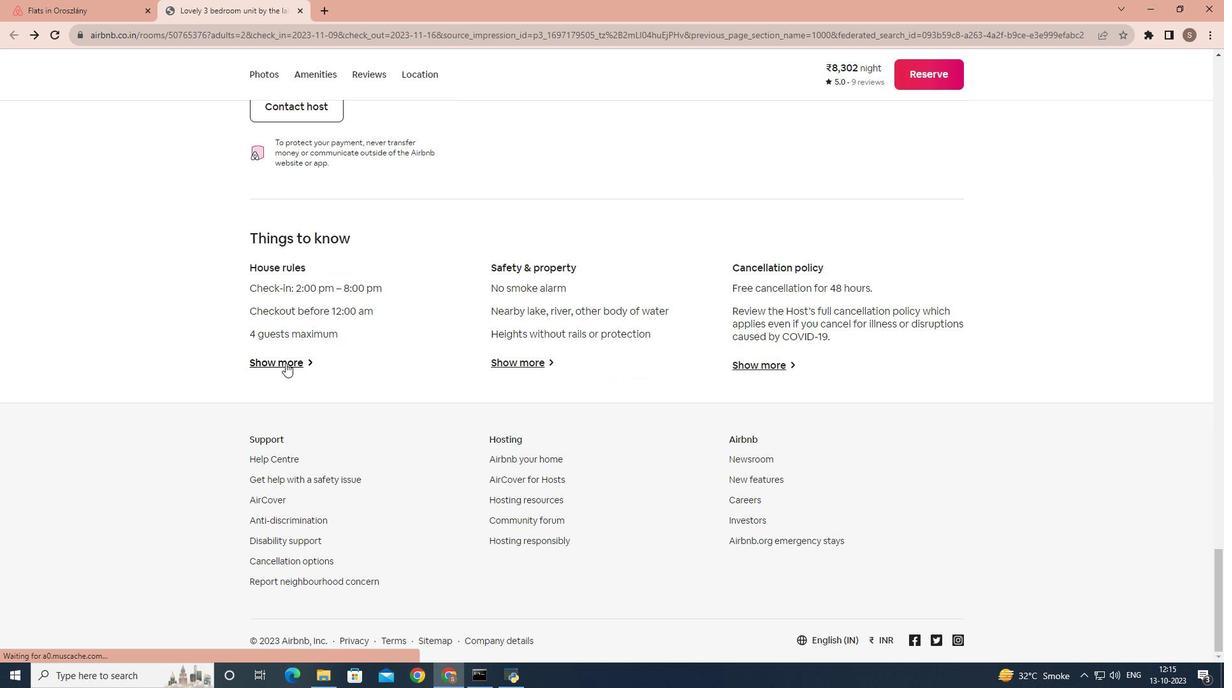 
Action: Mouse moved to (391, 218)
Screenshot: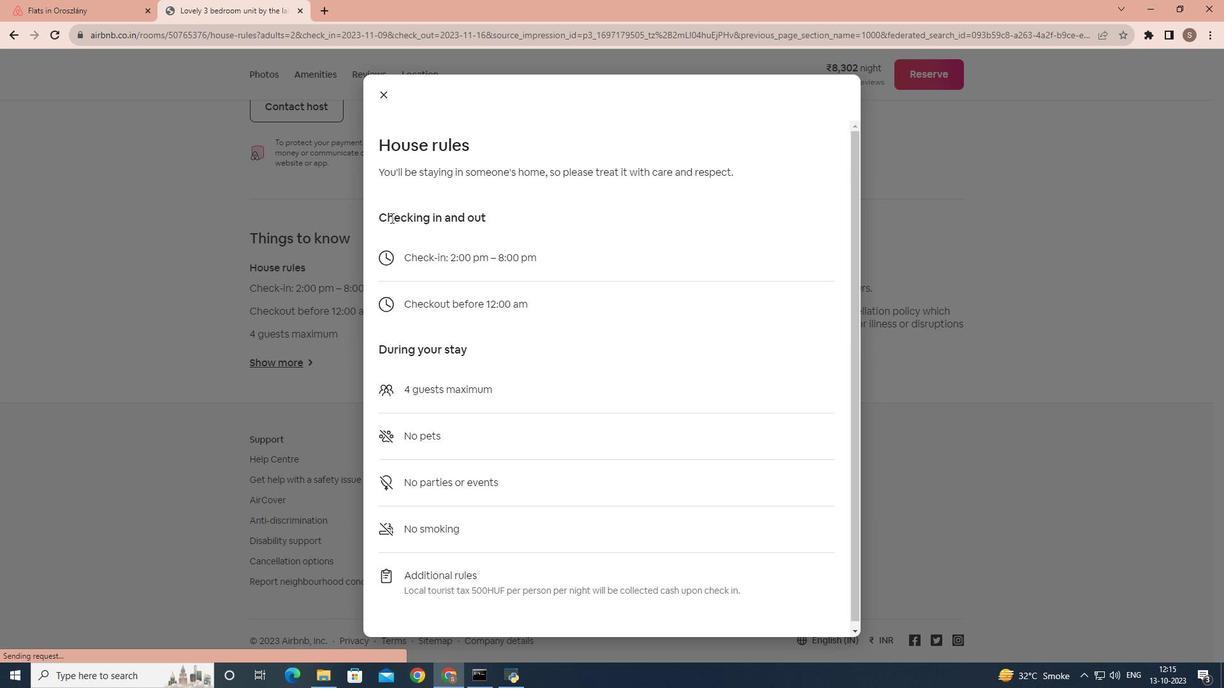 
Action: Mouse scrolled (391, 217) with delta (0, 0)
Screenshot: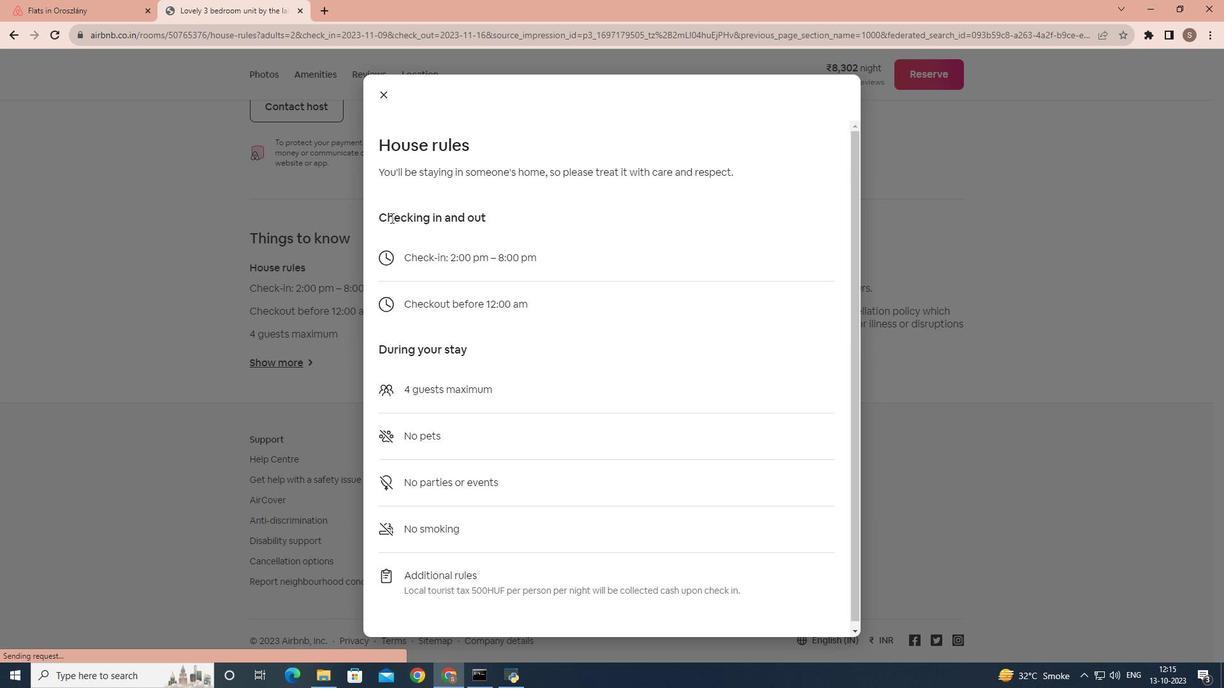 
Action: Mouse scrolled (391, 217) with delta (0, 0)
Screenshot: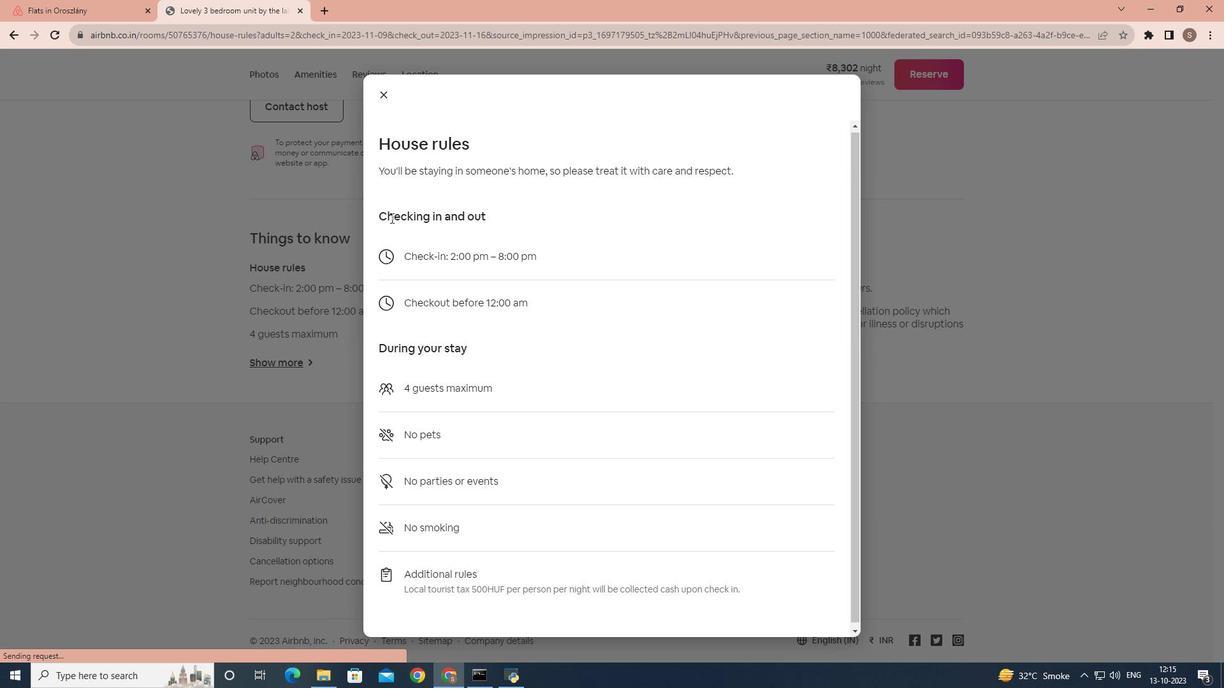 
Action: Mouse scrolled (391, 217) with delta (0, 0)
Screenshot: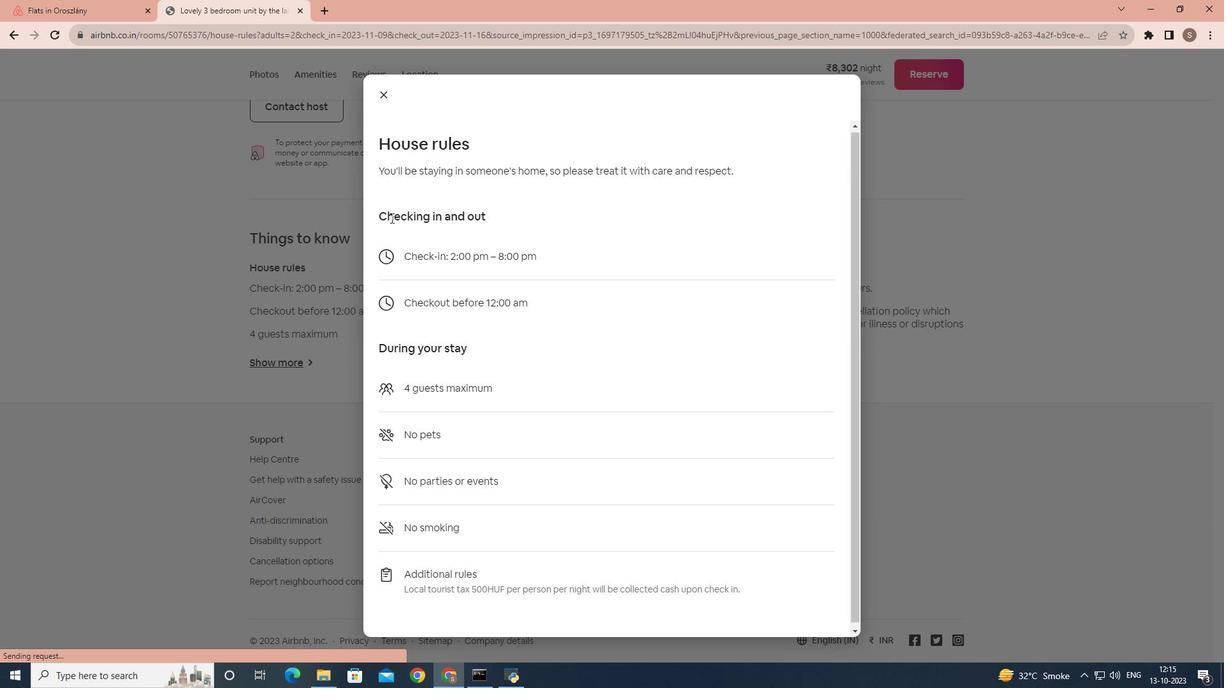 
Action: Mouse scrolled (391, 217) with delta (0, 0)
Screenshot: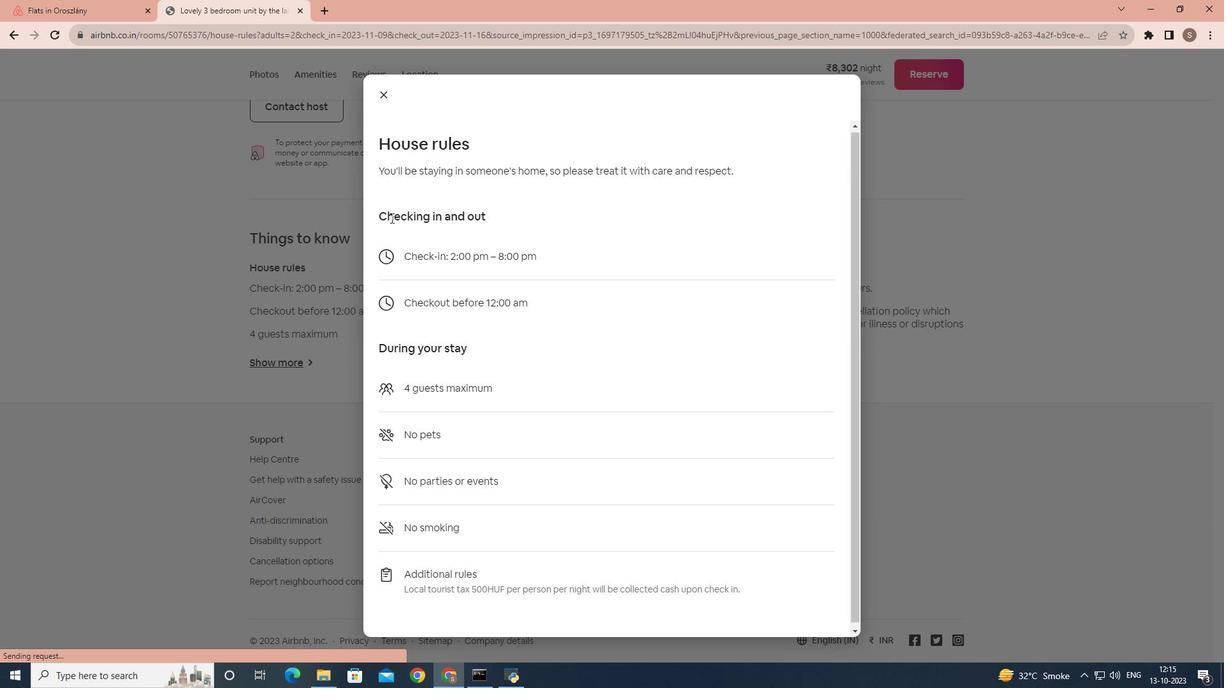 
Action: Mouse scrolled (391, 217) with delta (0, 0)
Screenshot: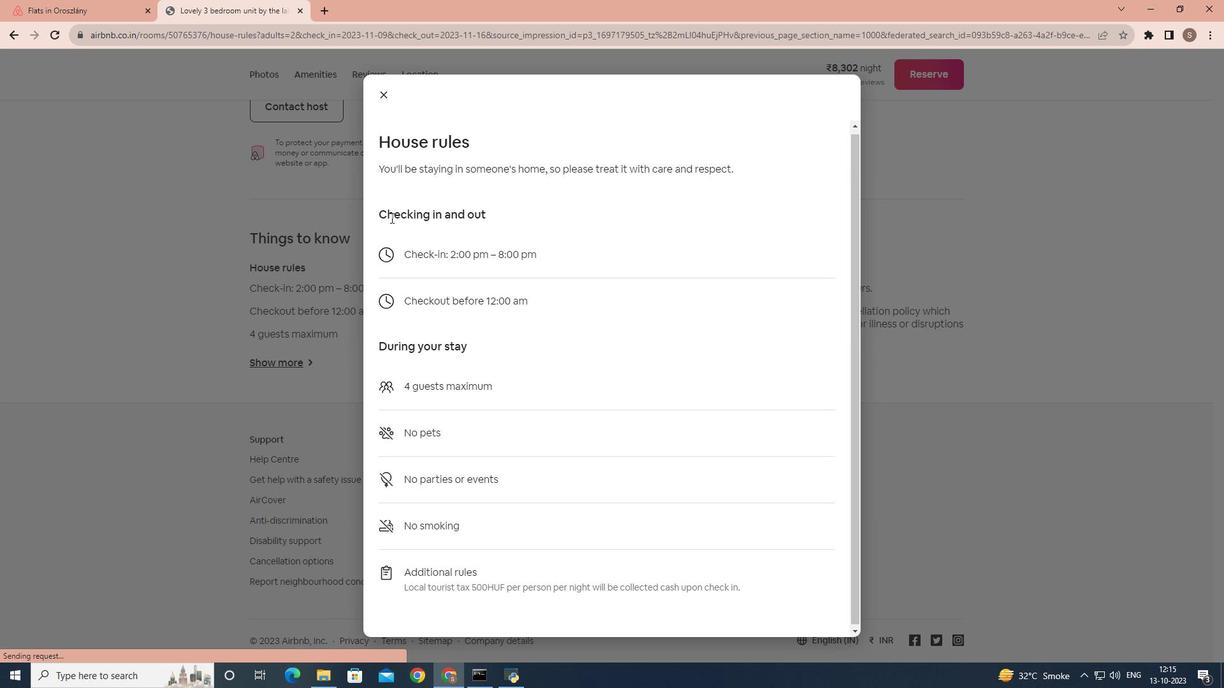 
Action: Mouse scrolled (391, 217) with delta (0, 0)
Screenshot: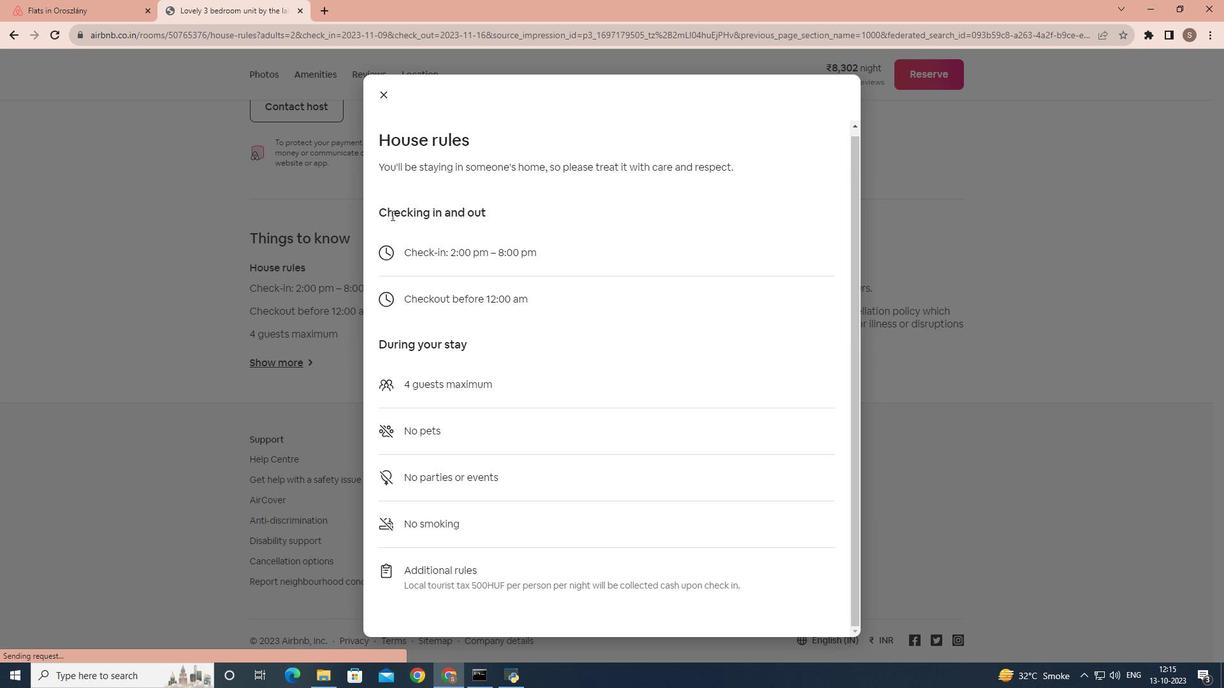 
Action: Mouse moved to (383, 103)
Screenshot: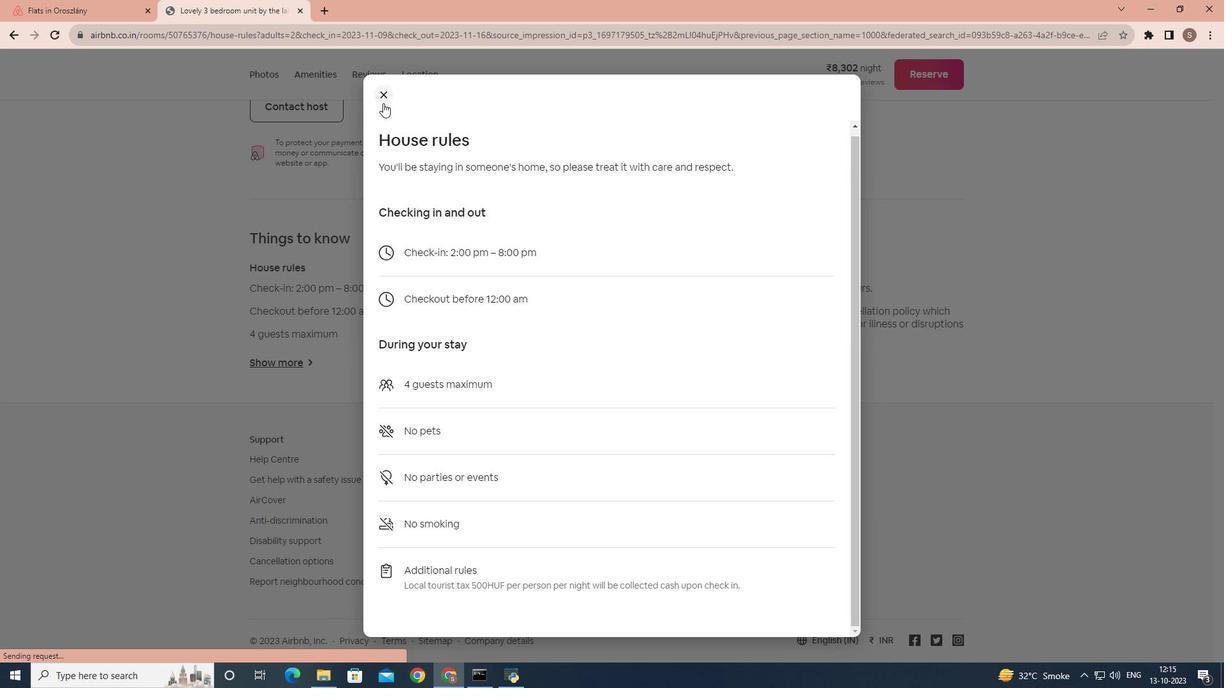 
Action: Mouse pressed left at (383, 103)
Screenshot: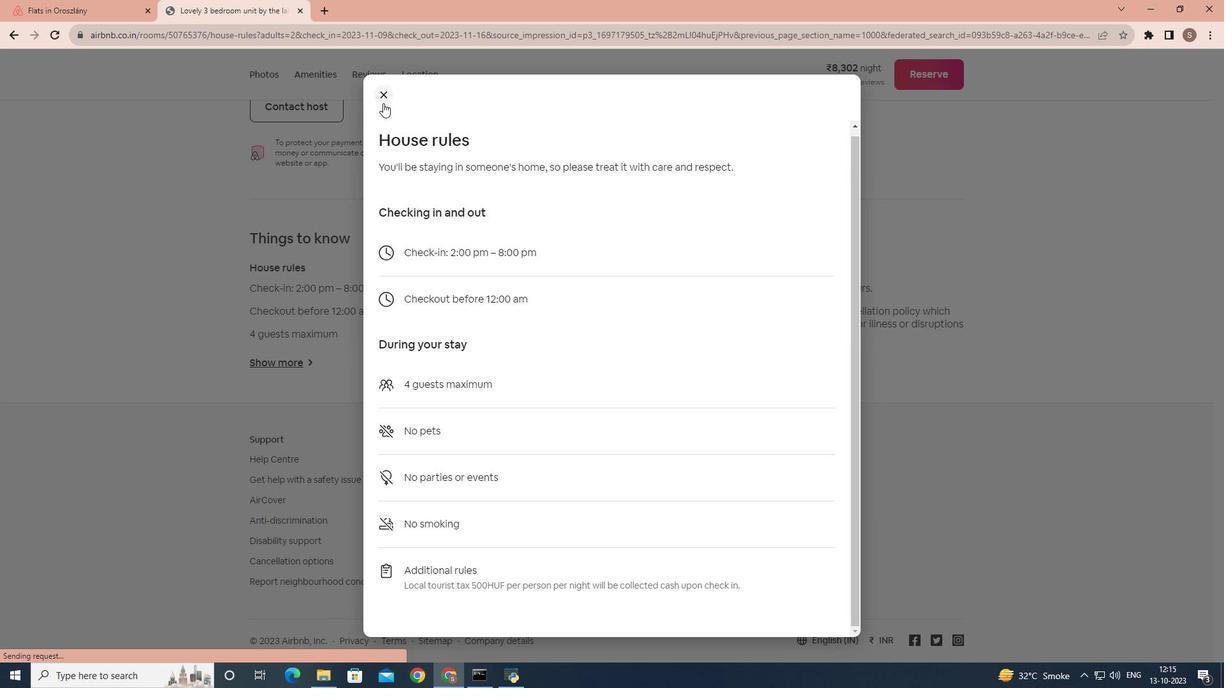 
Action: Mouse moved to (521, 355)
Screenshot: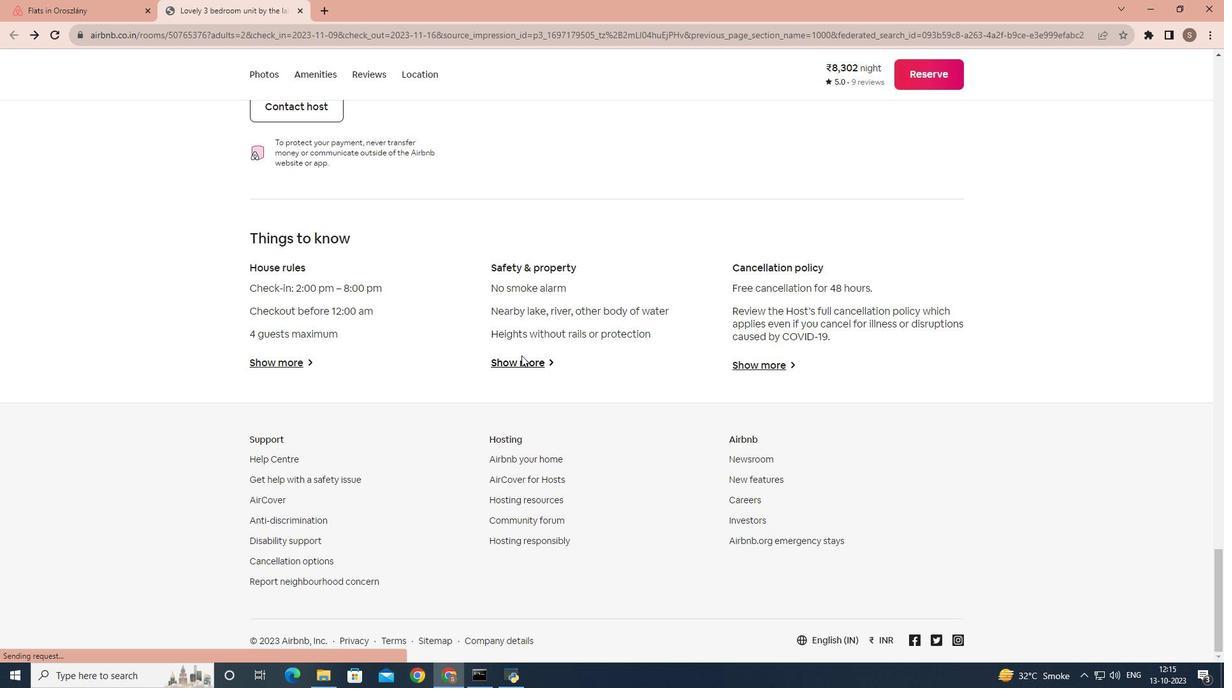 
Action: Mouse pressed left at (521, 355)
Screenshot: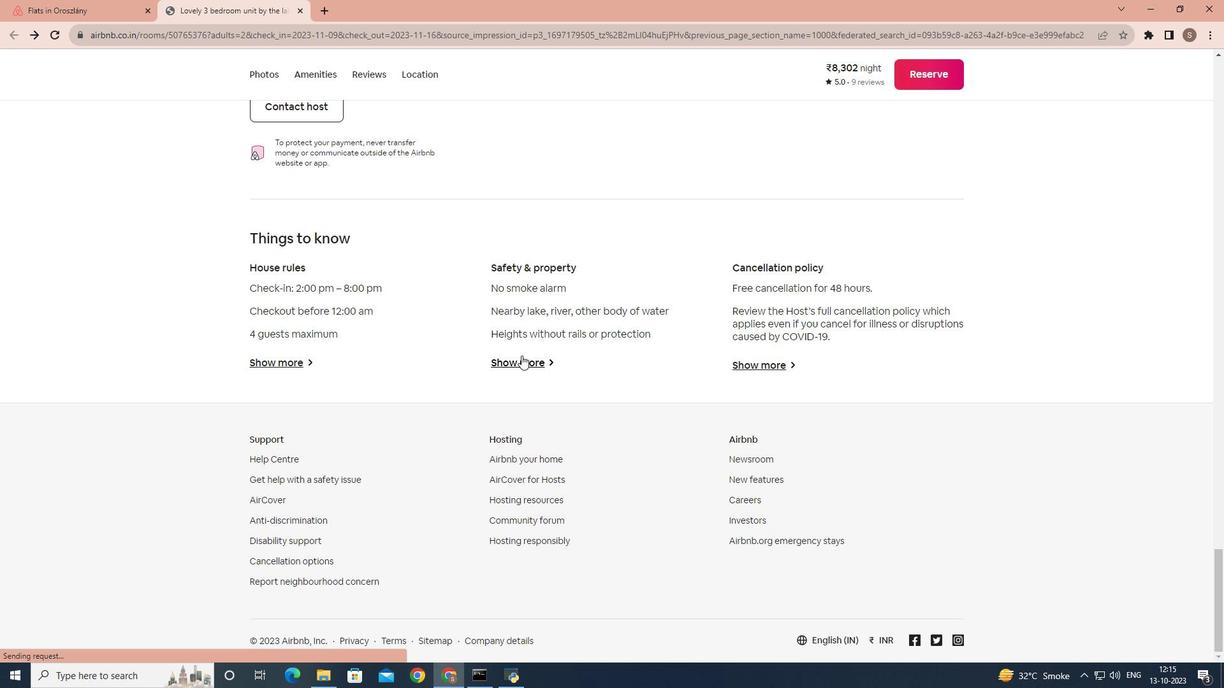 
Action: Mouse moved to (399, 103)
Screenshot: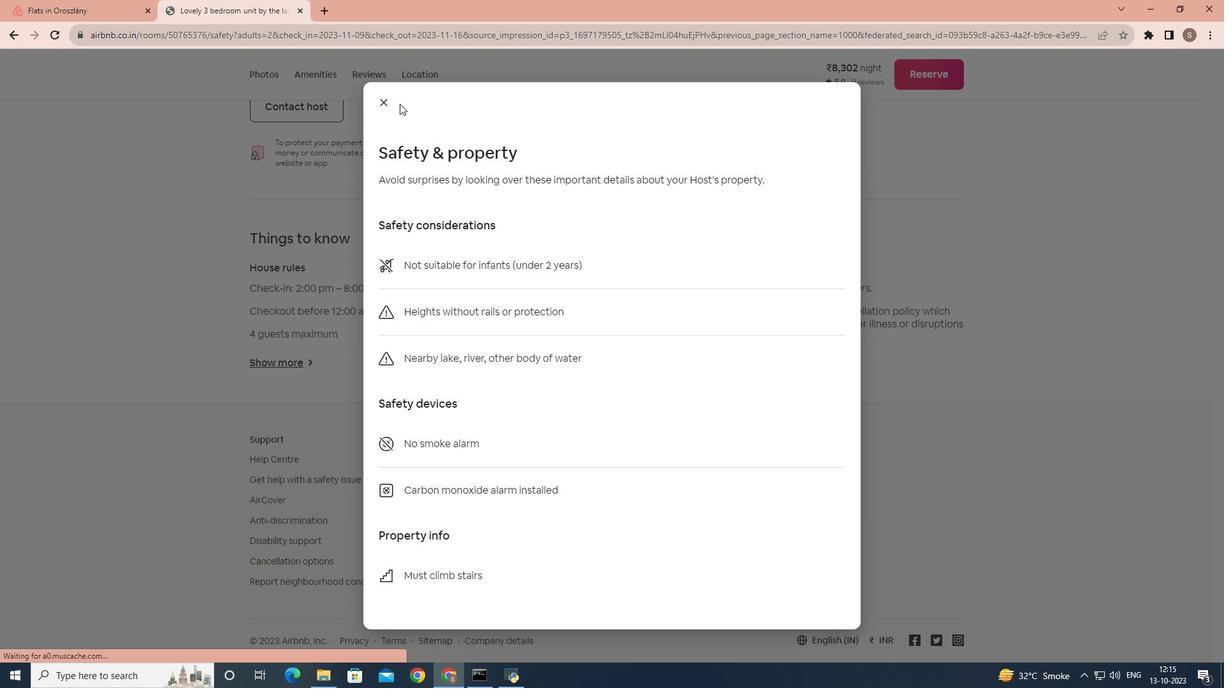 
Action: Mouse pressed left at (399, 103)
Screenshot: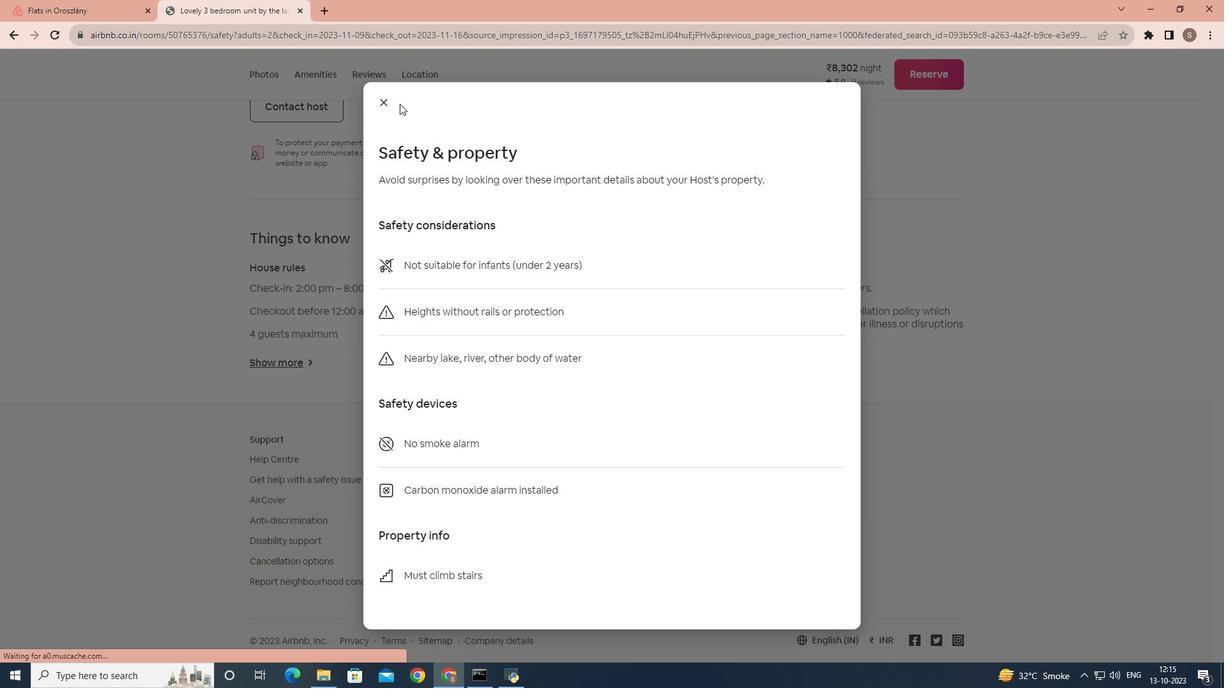 
Action: Mouse moved to (383, 106)
Screenshot: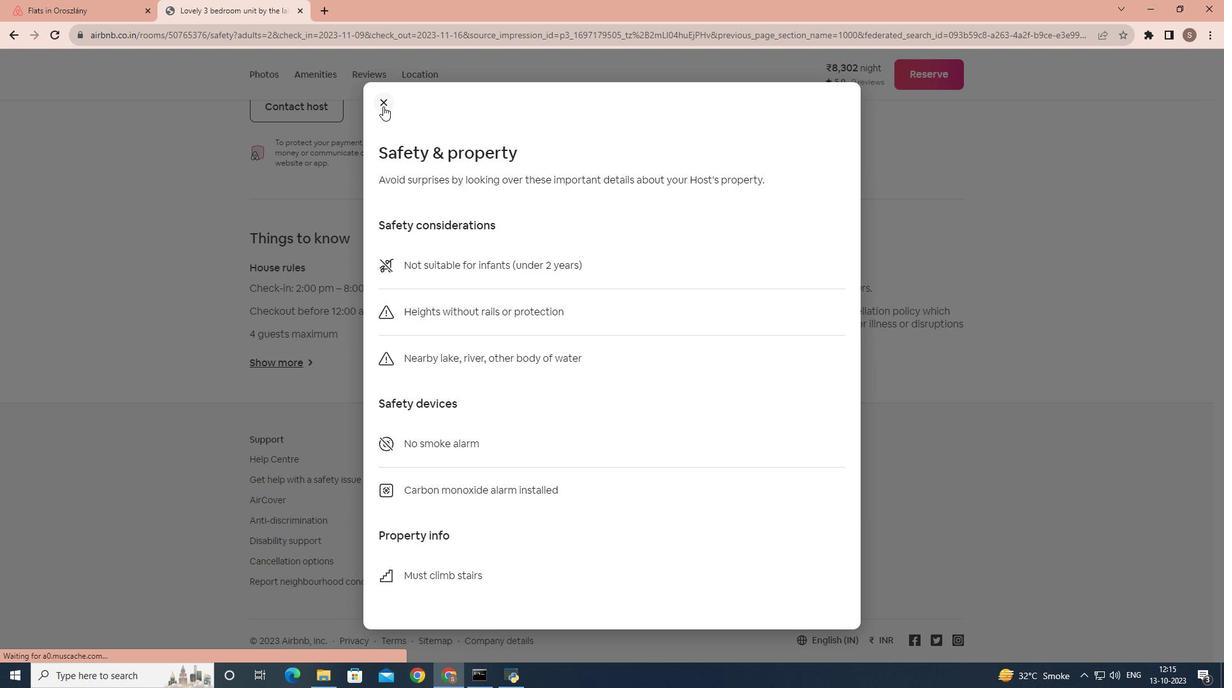 
Action: Mouse pressed left at (383, 106)
Screenshot: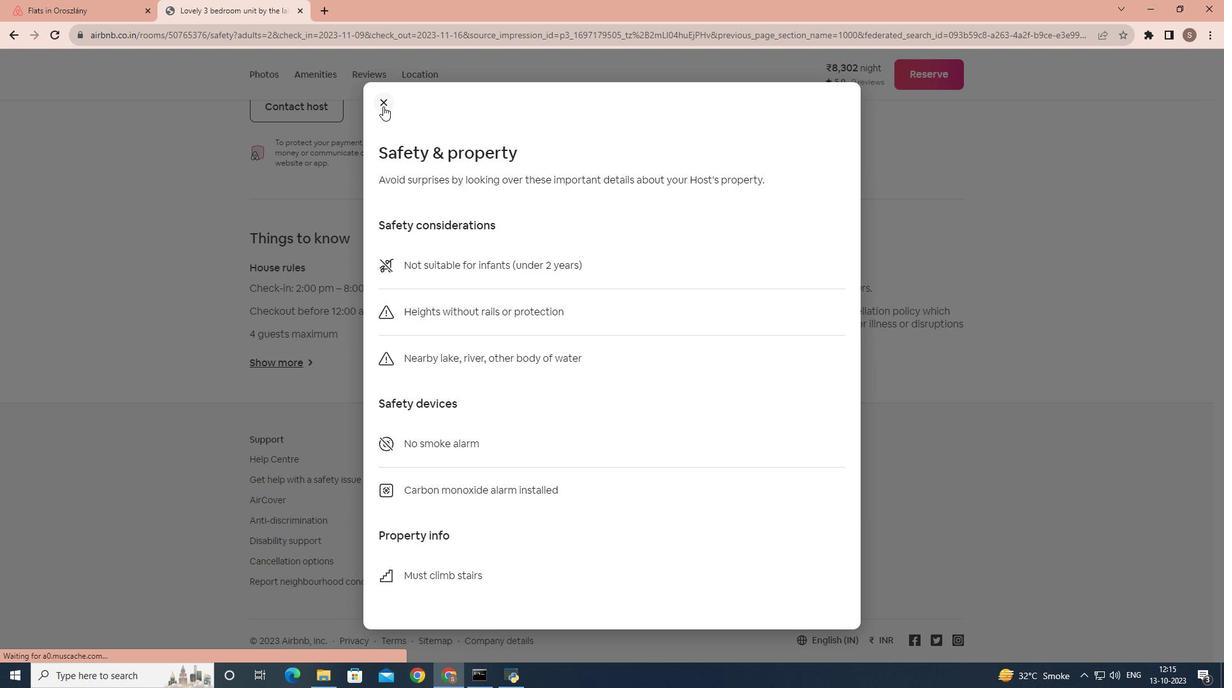 
Action: Mouse moved to (783, 369)
Screenshot: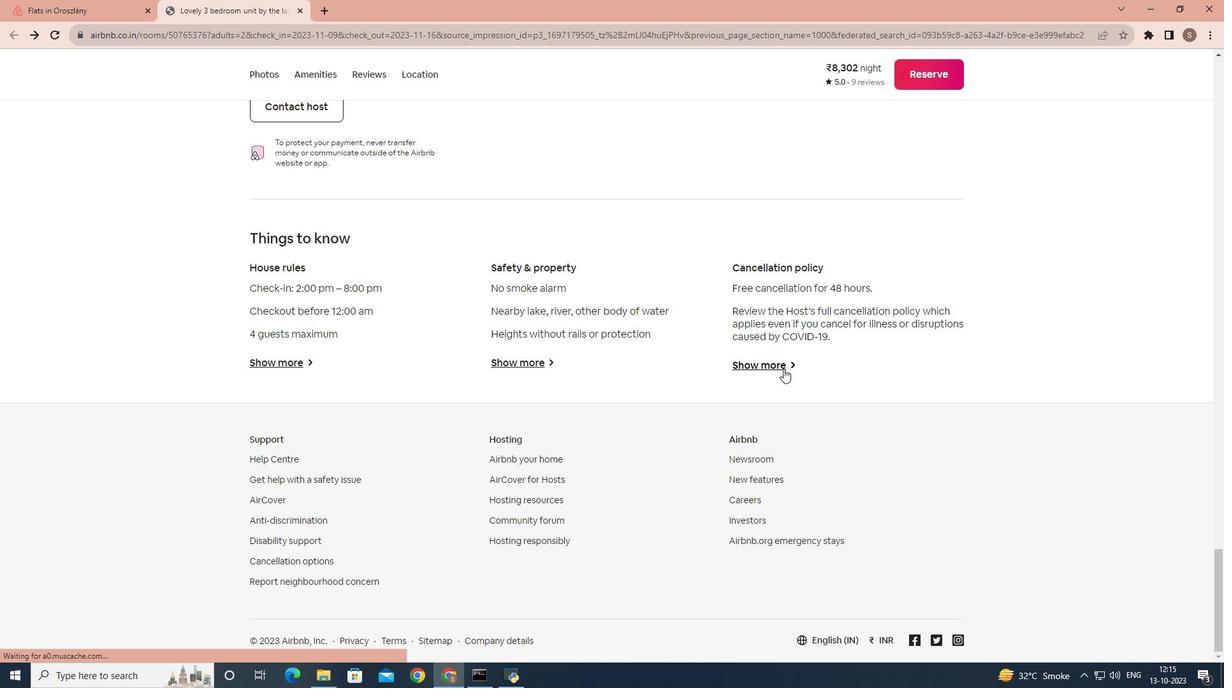 
Action: Mouse pressed left at (783, 369)
